 Task: Select the off option in the unusual line terminators.
Action: Mouse moved to (18, 632)
Screenshot: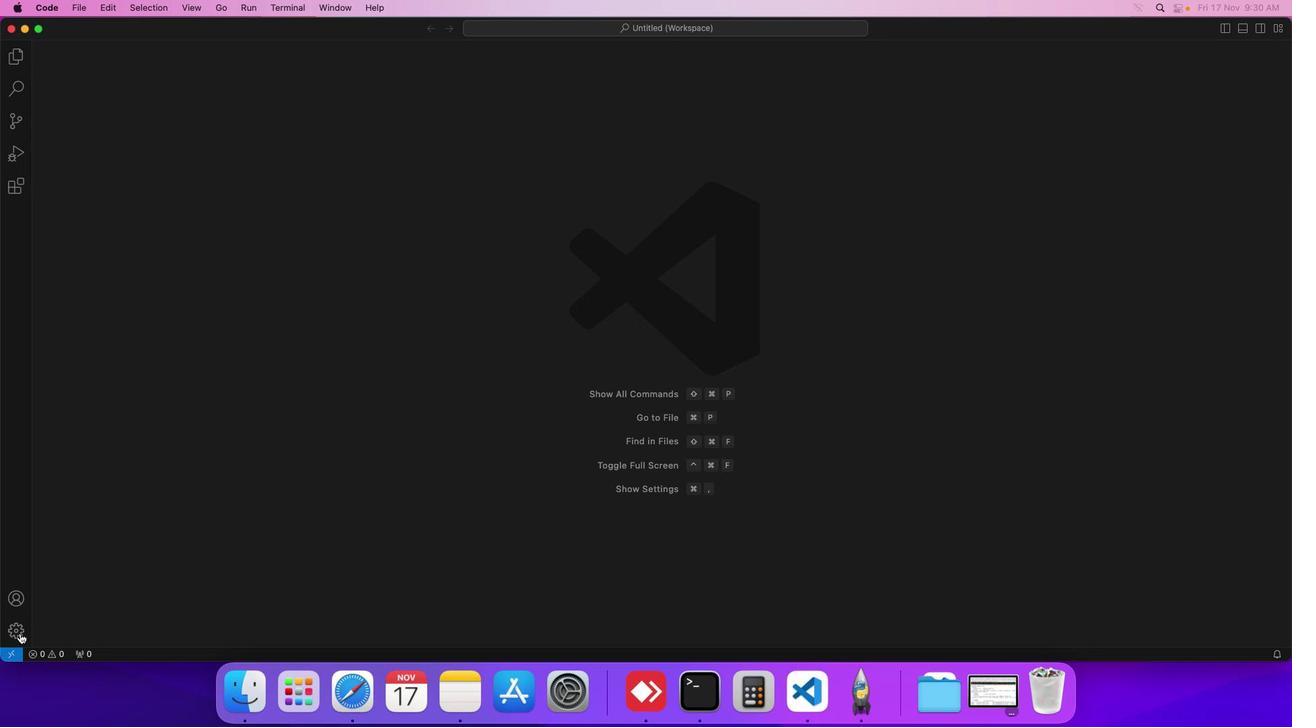 
Action: Mouse pressed left at (18, 632)
Screenshot: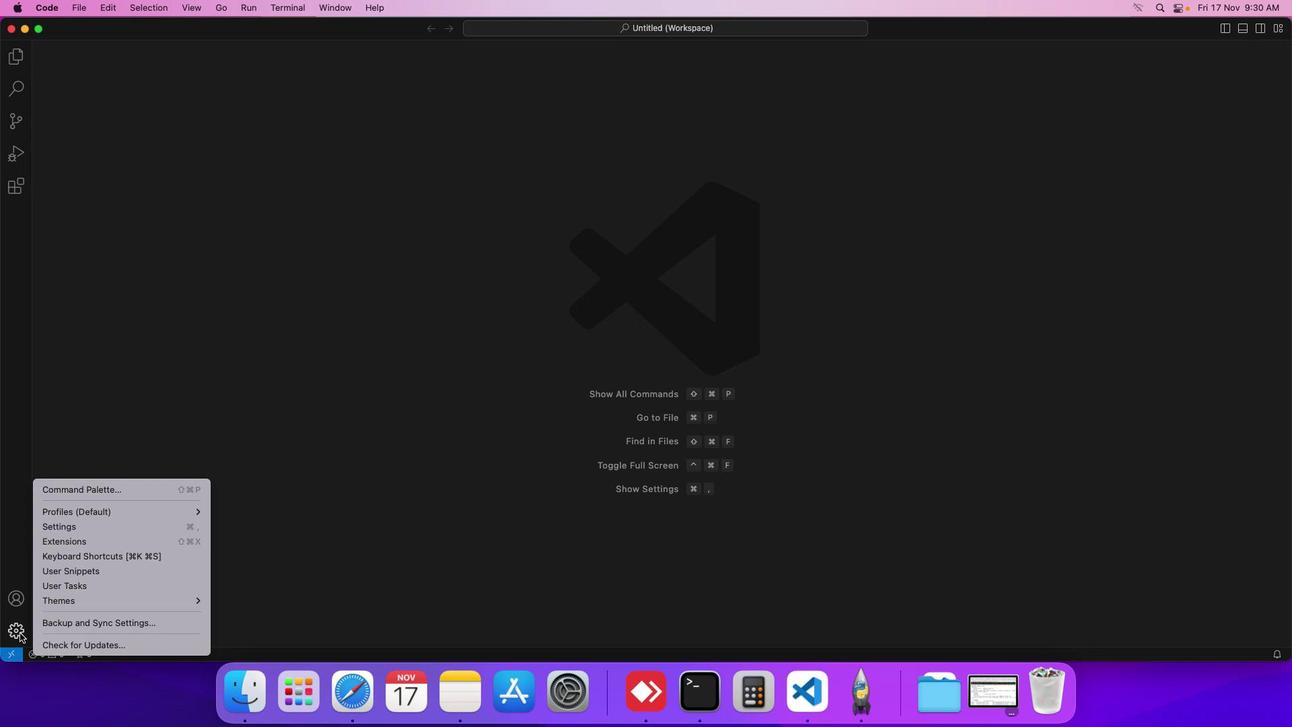 
Action: Mouse moved to (82, 530)
Screenshot: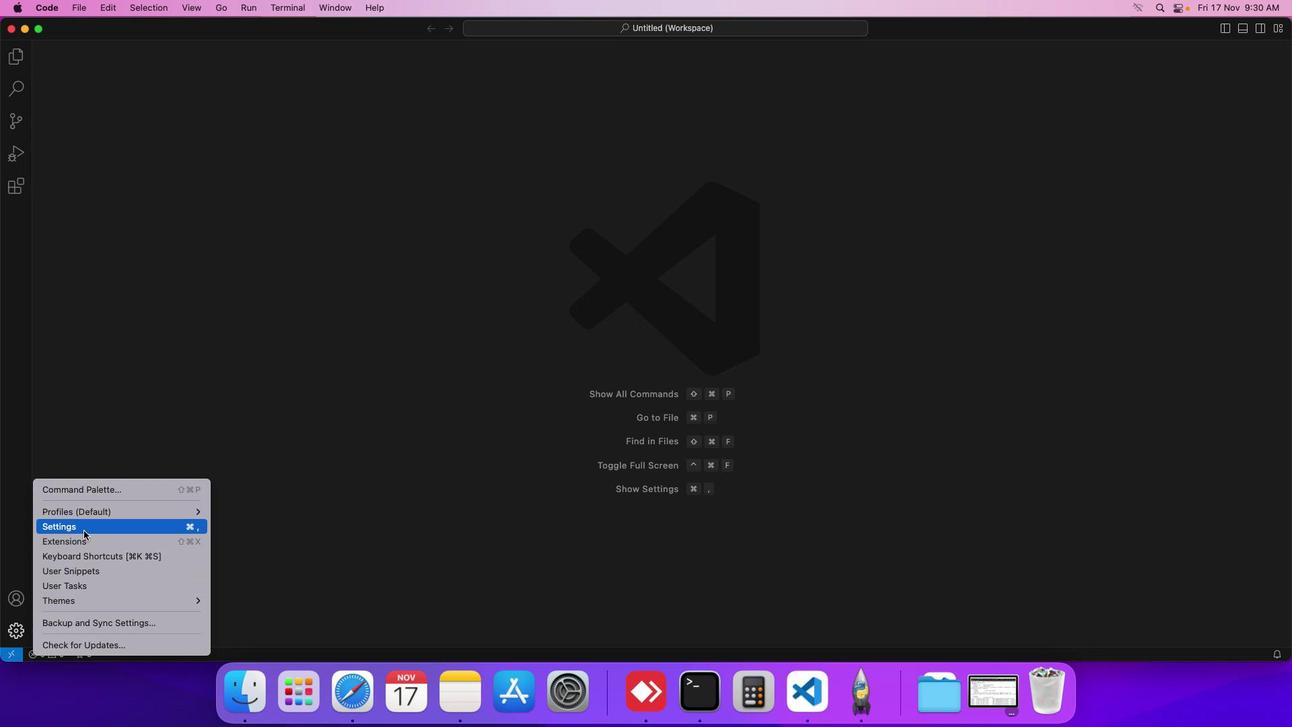 
Action: Mouse pressed left at (82, 530)
Screenshot: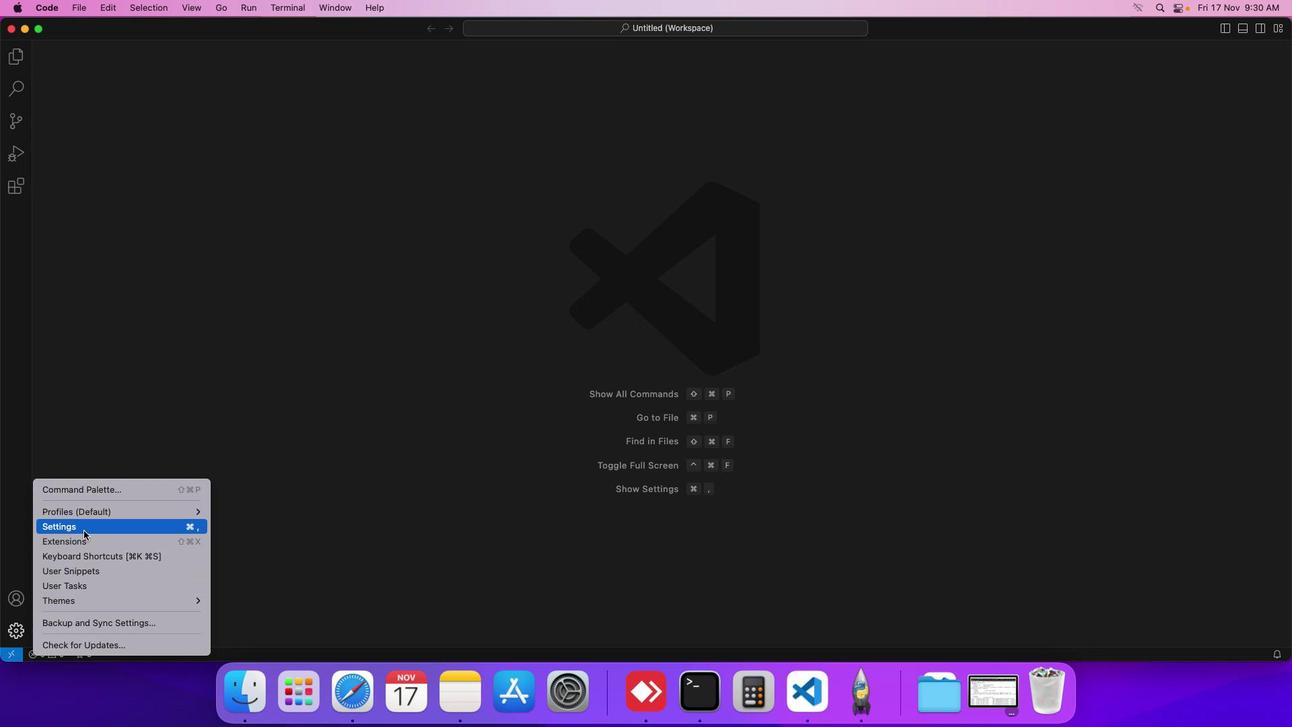 
Action: Mouse moved to (337, 103)
Screenshot: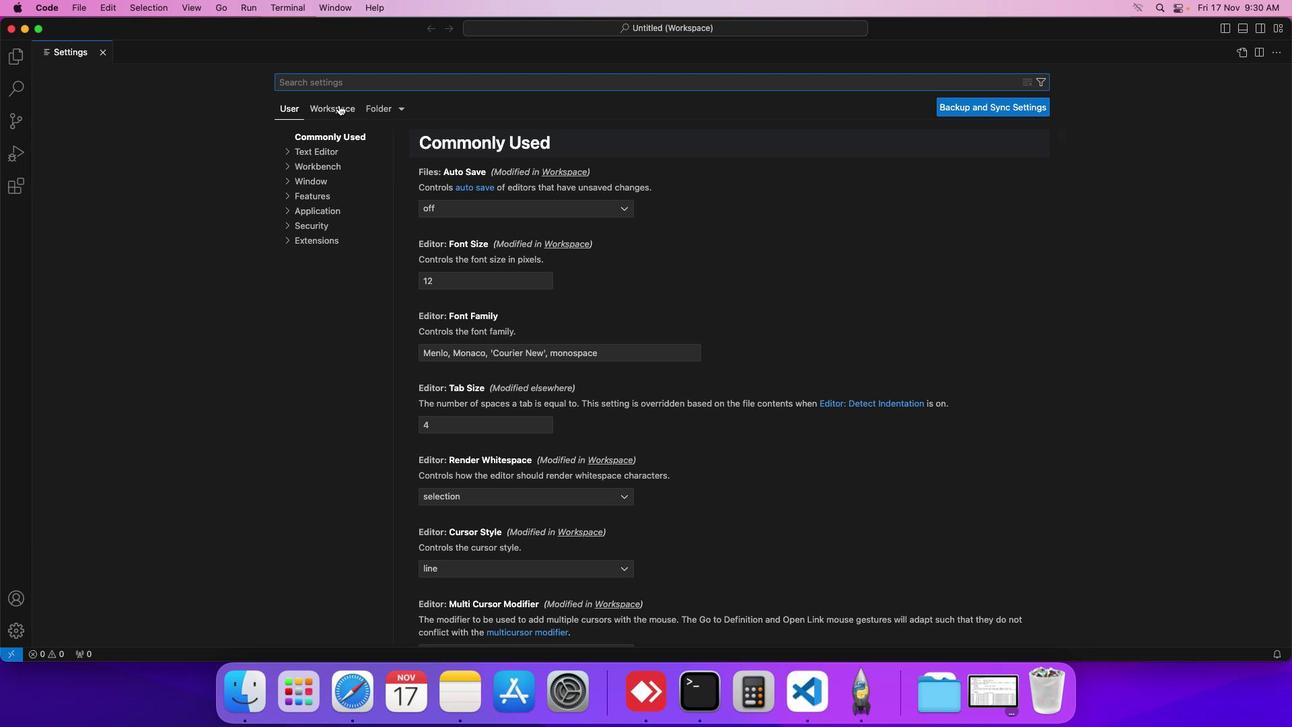 
Action: Mouse pressed left at (337, 103)
Screenshot: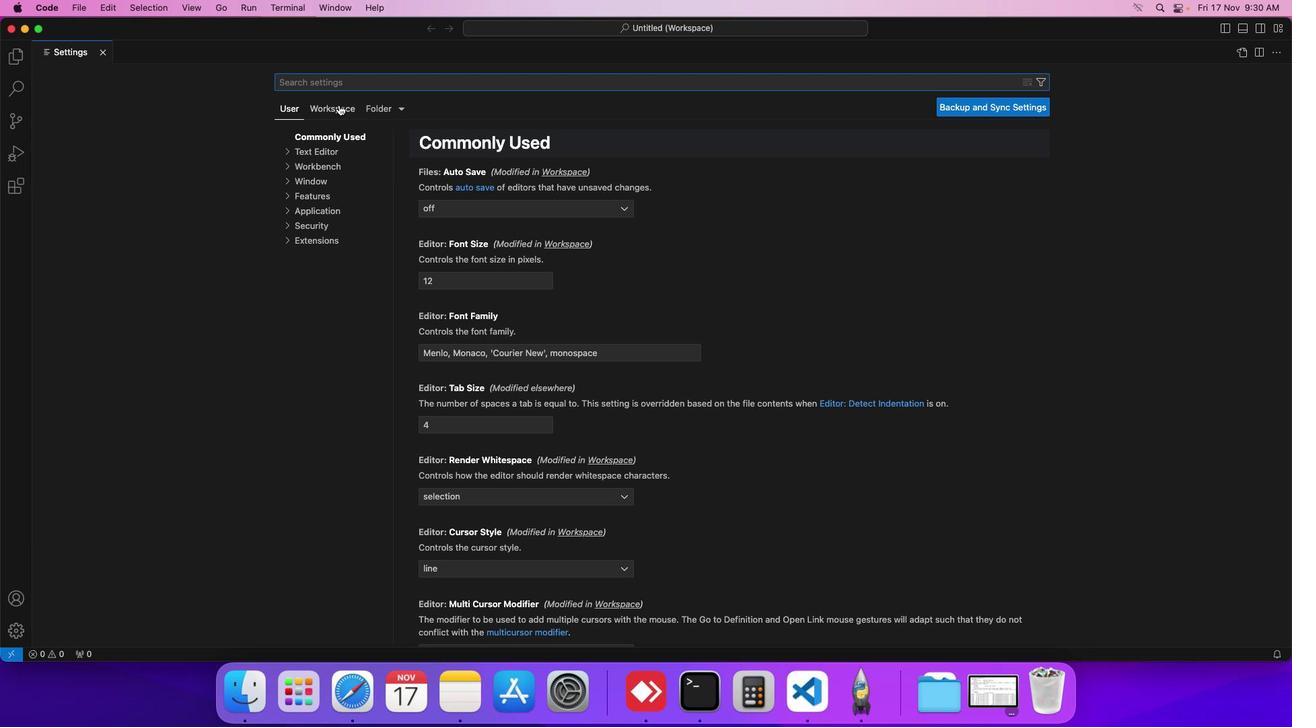 
Action: Mouse moved to (320, 146)
Screenshot: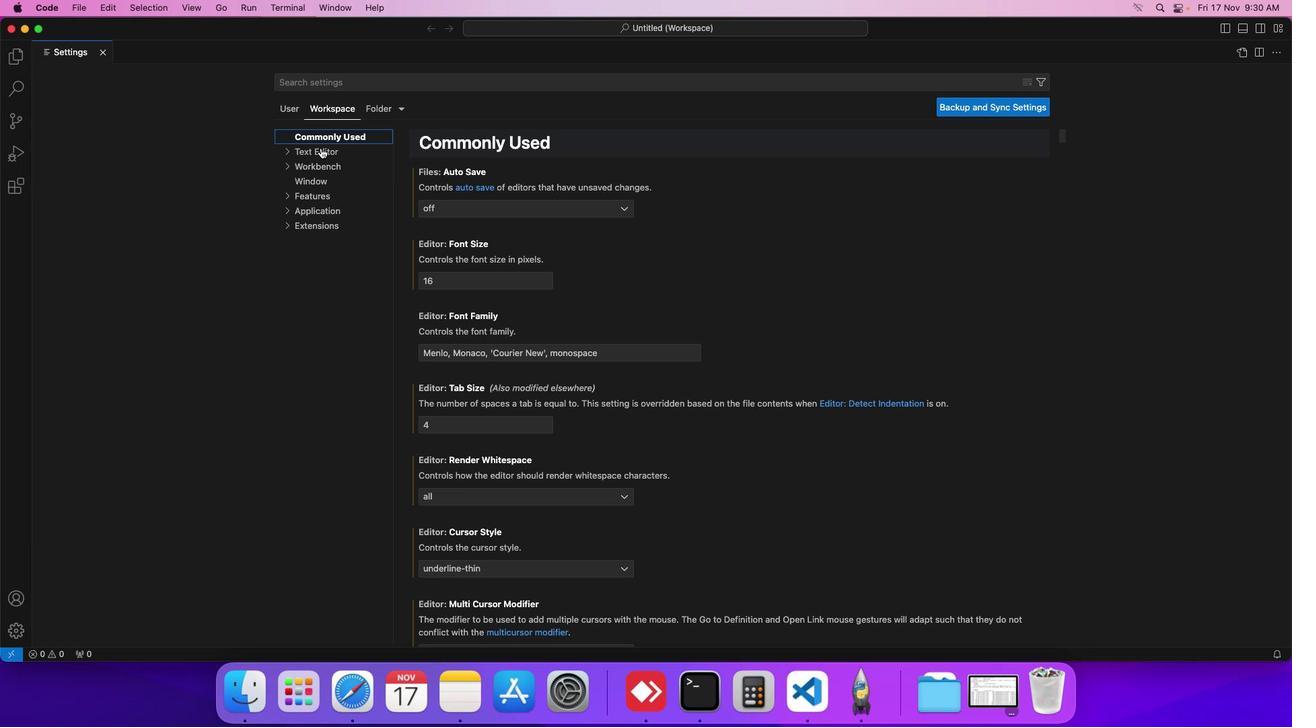 
Action: Mouse pressed left at (320, 146)
Screenshot: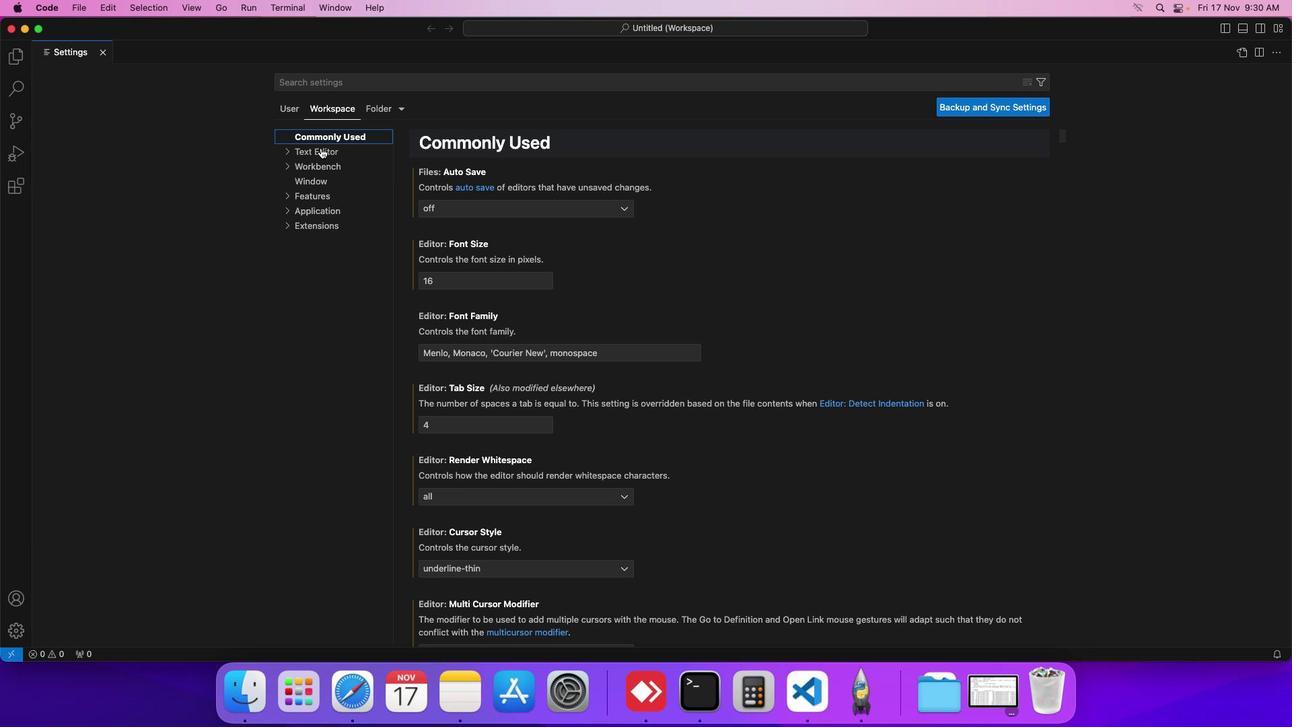 
Action: Mouse moved to (469, 333)
Screenshot: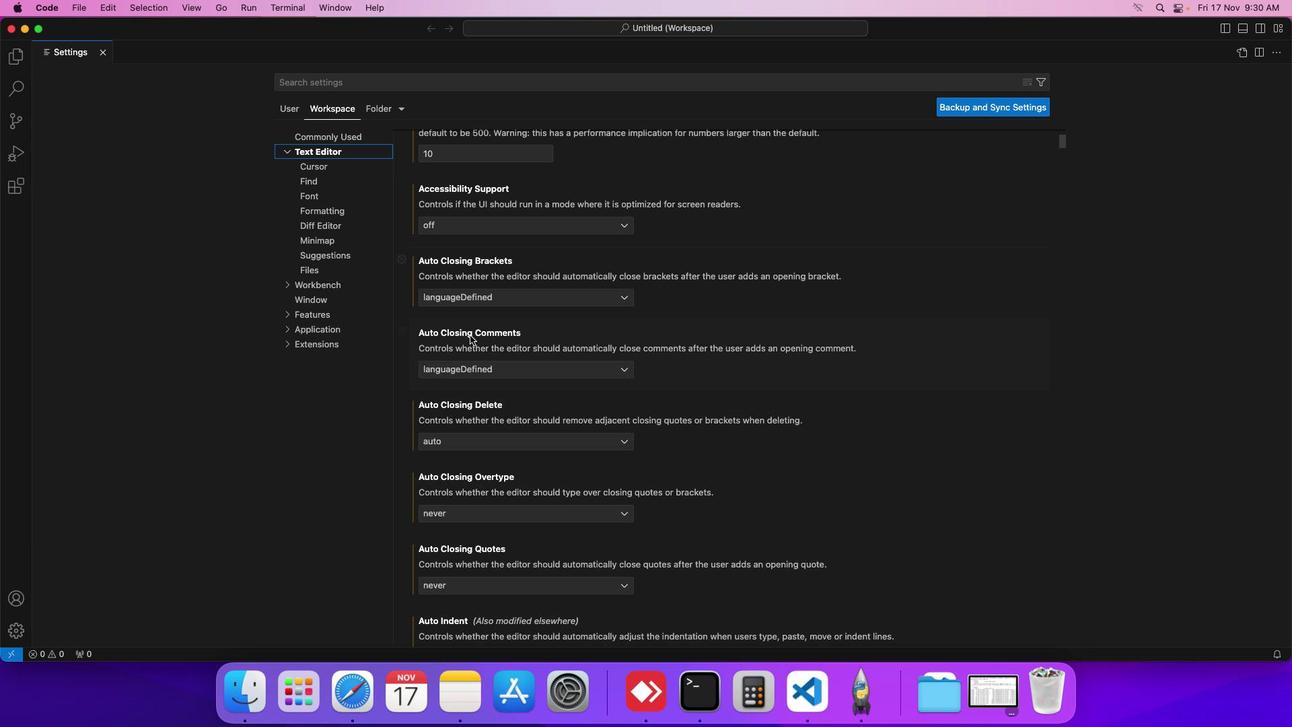 
Action: Mouse scrolled (469, 333) with delta (0, 0)
Screenshot: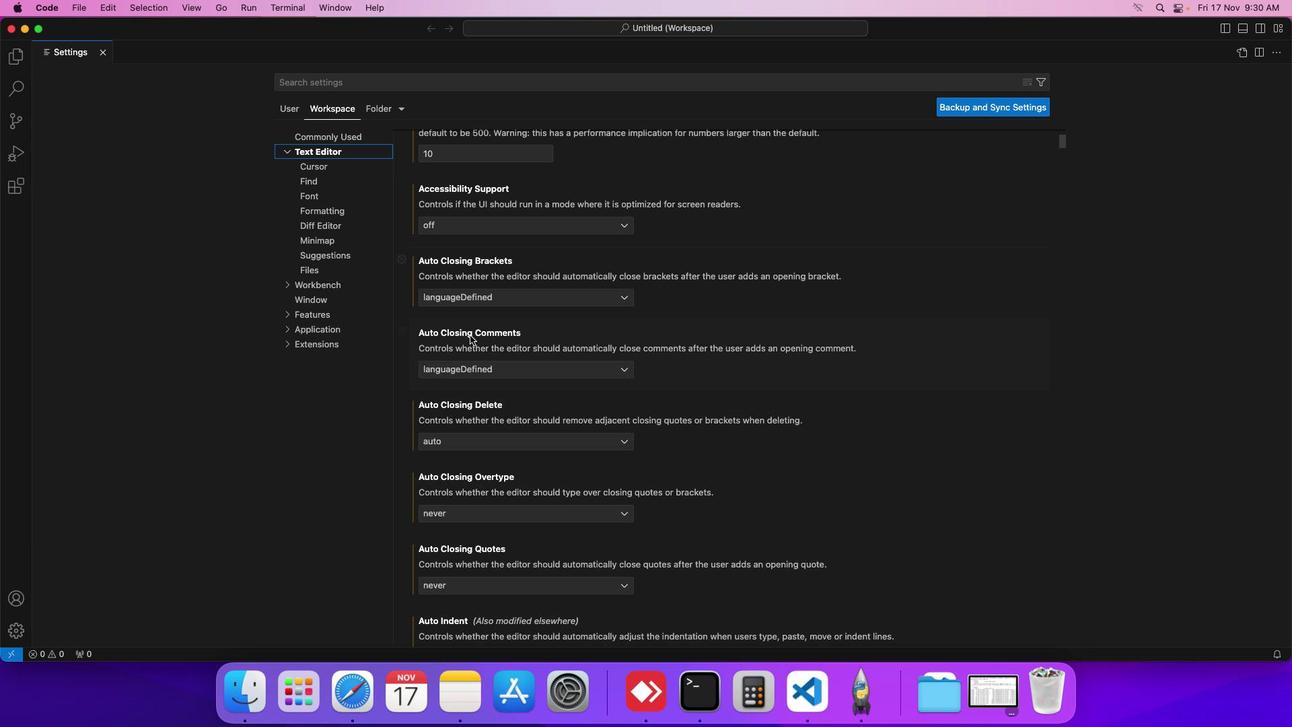 
Action: Mouse moved to (469, 333)
Screenshot: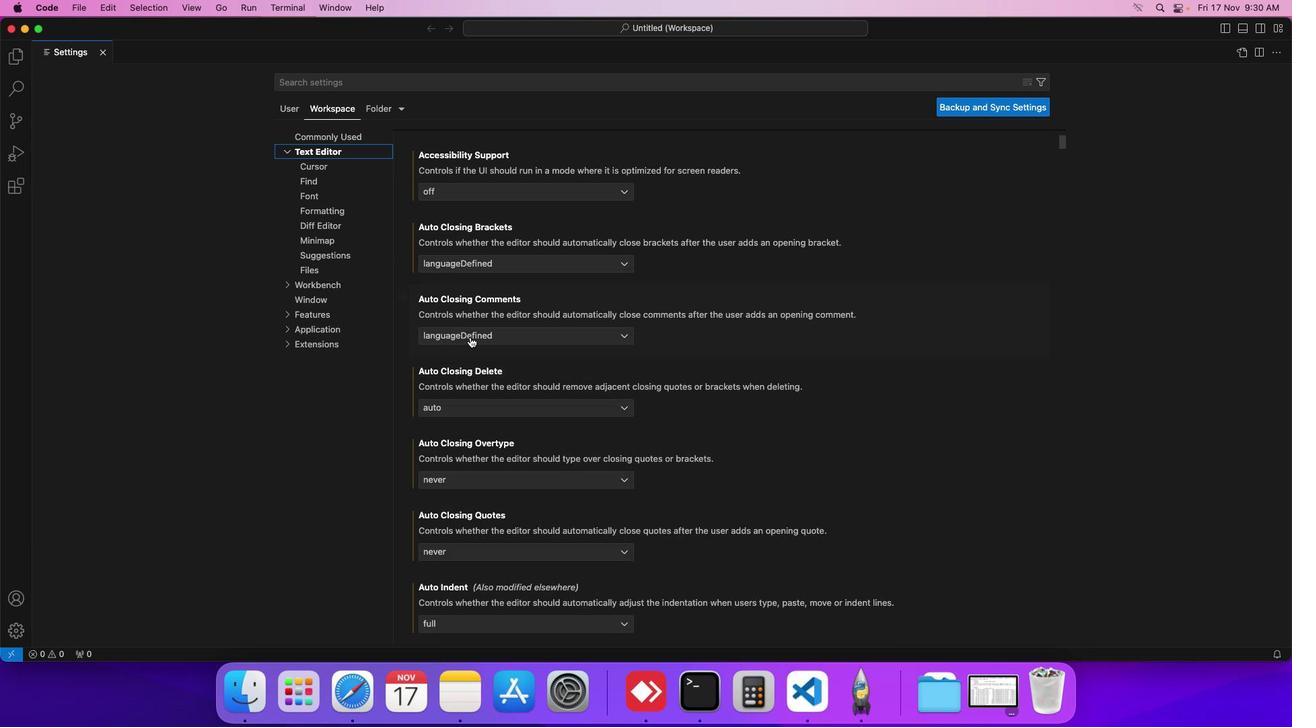 
Action: Mouse scrolled (469, 333) with delta (0, 0)
Screenshot: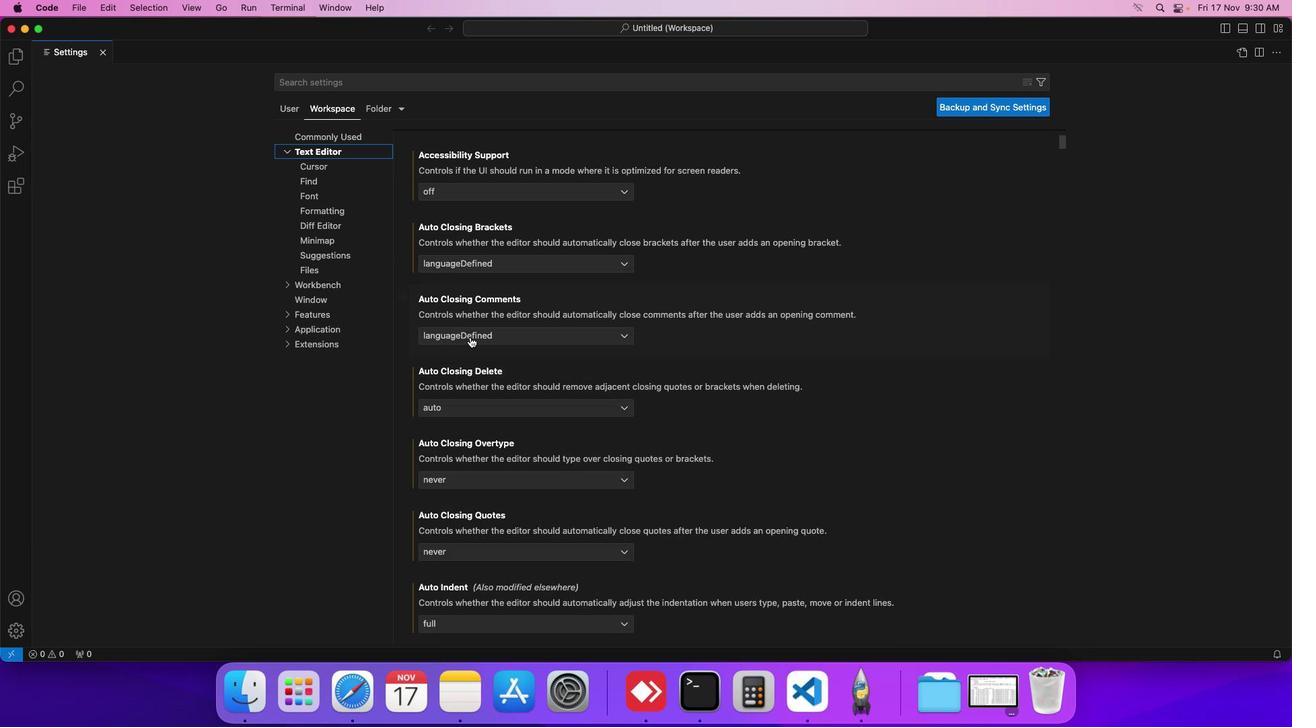 
Action: Mouse moved to (469, 334)
Screenshot: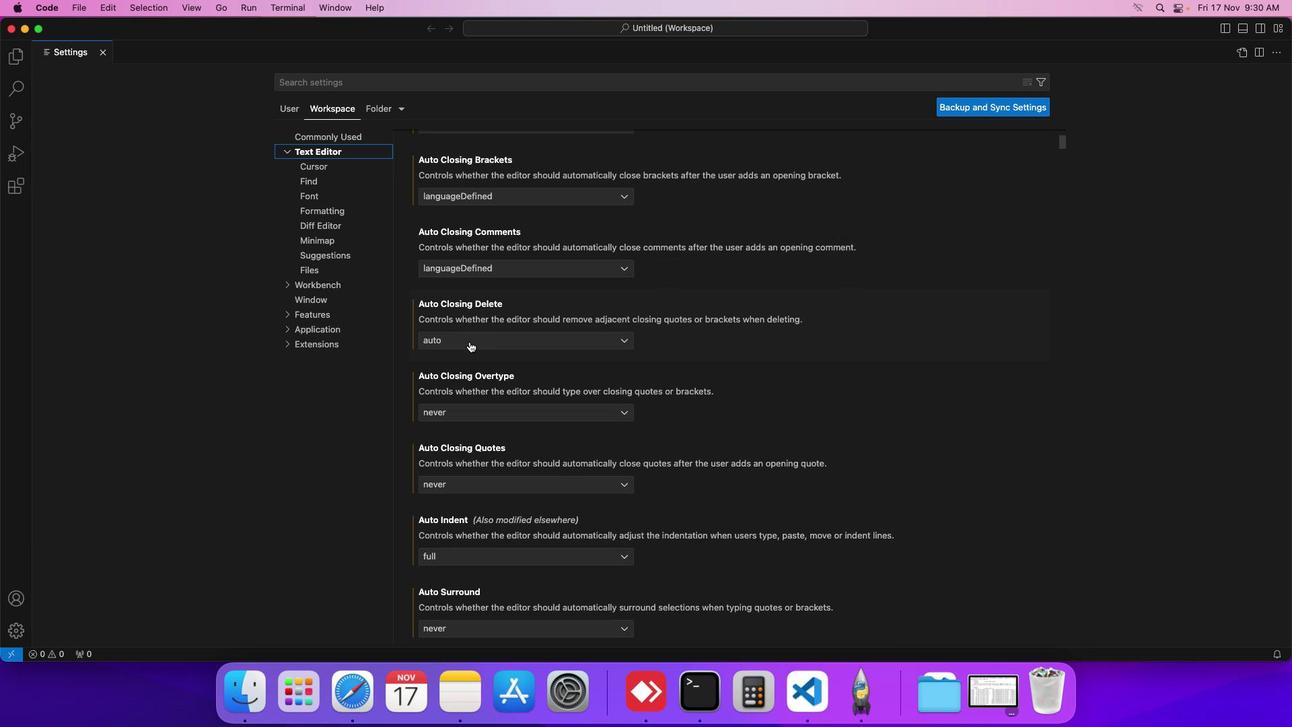 
Action: Mouse scrolled (469, 334) with delta (0, 0)
Screenshot: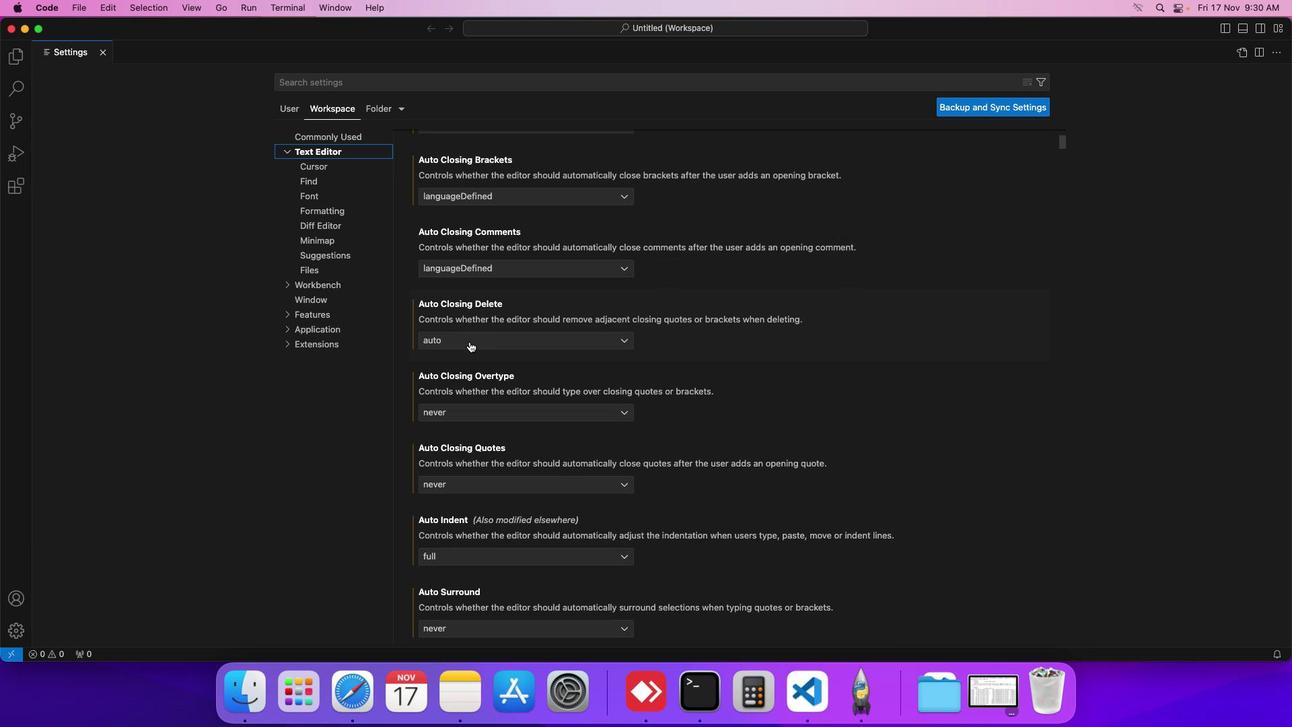 
Action: Mouse moved to (469, 336)
Screenshot: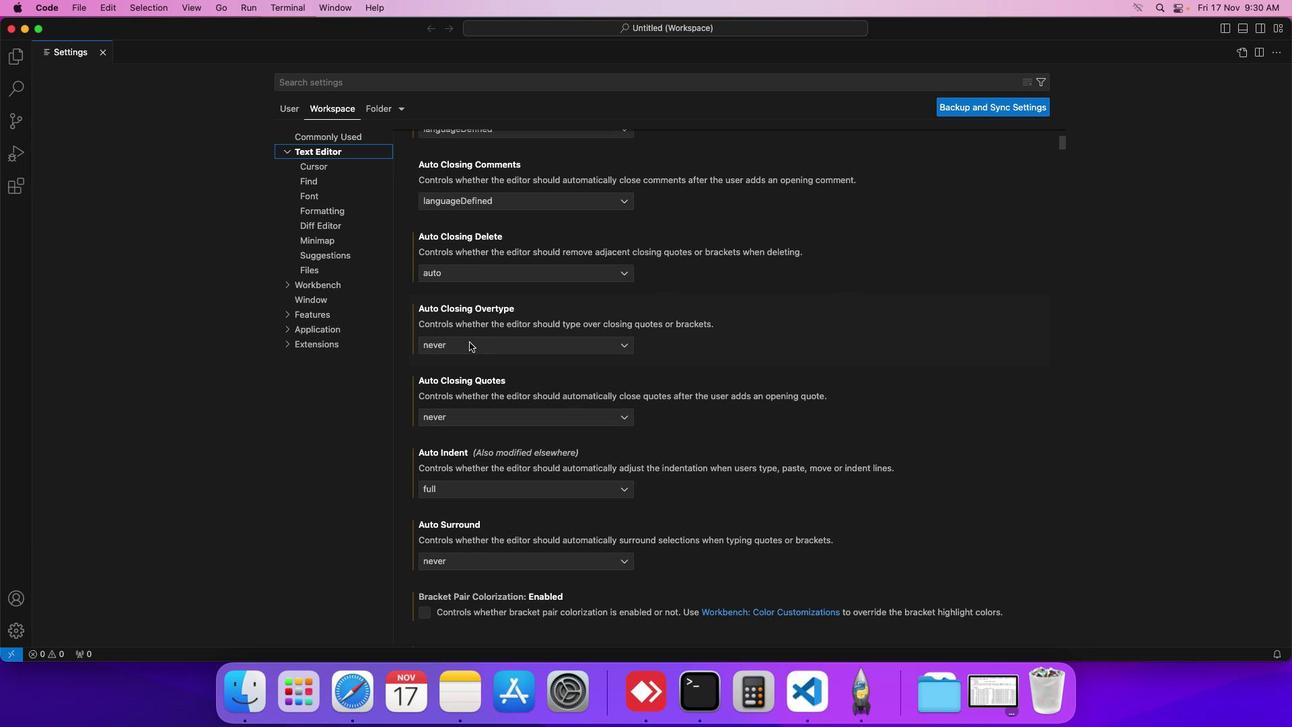 
Action: Mouse scrolled (469, 336) with delta (0, -1)
Screenshot: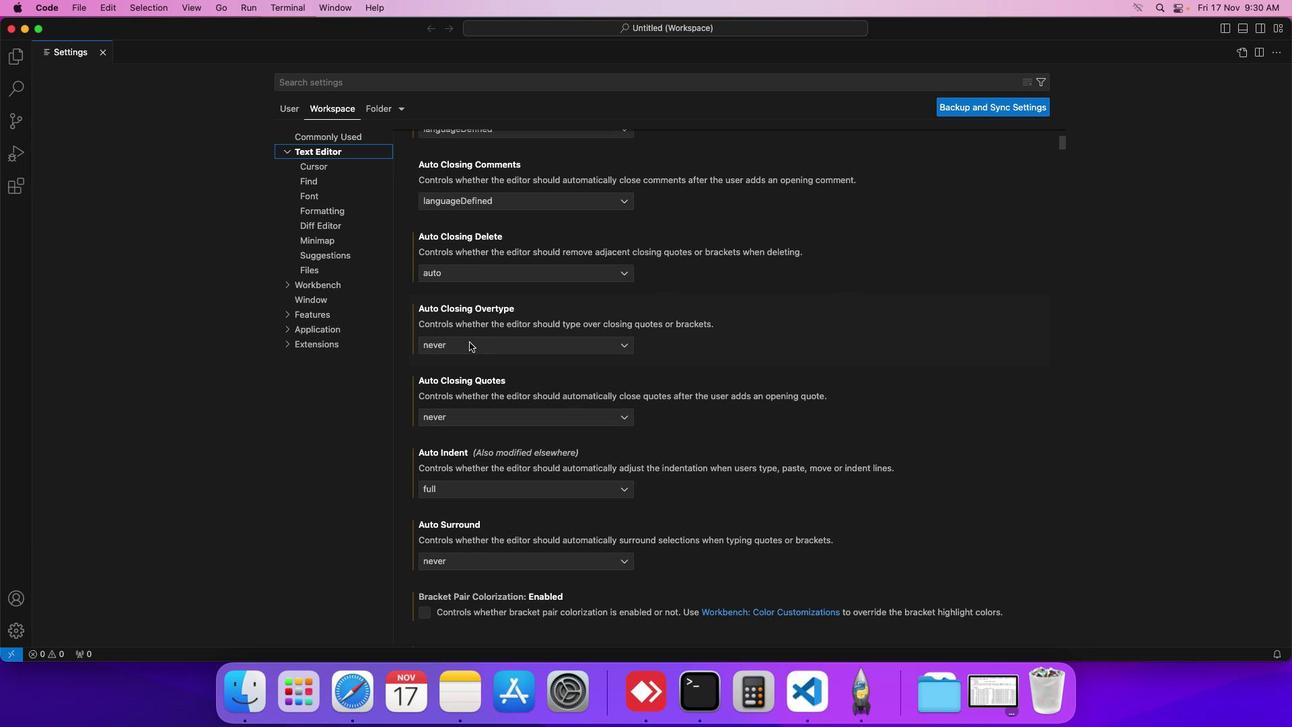 
Action: Mouse moved to (469, 340)
Screenshot: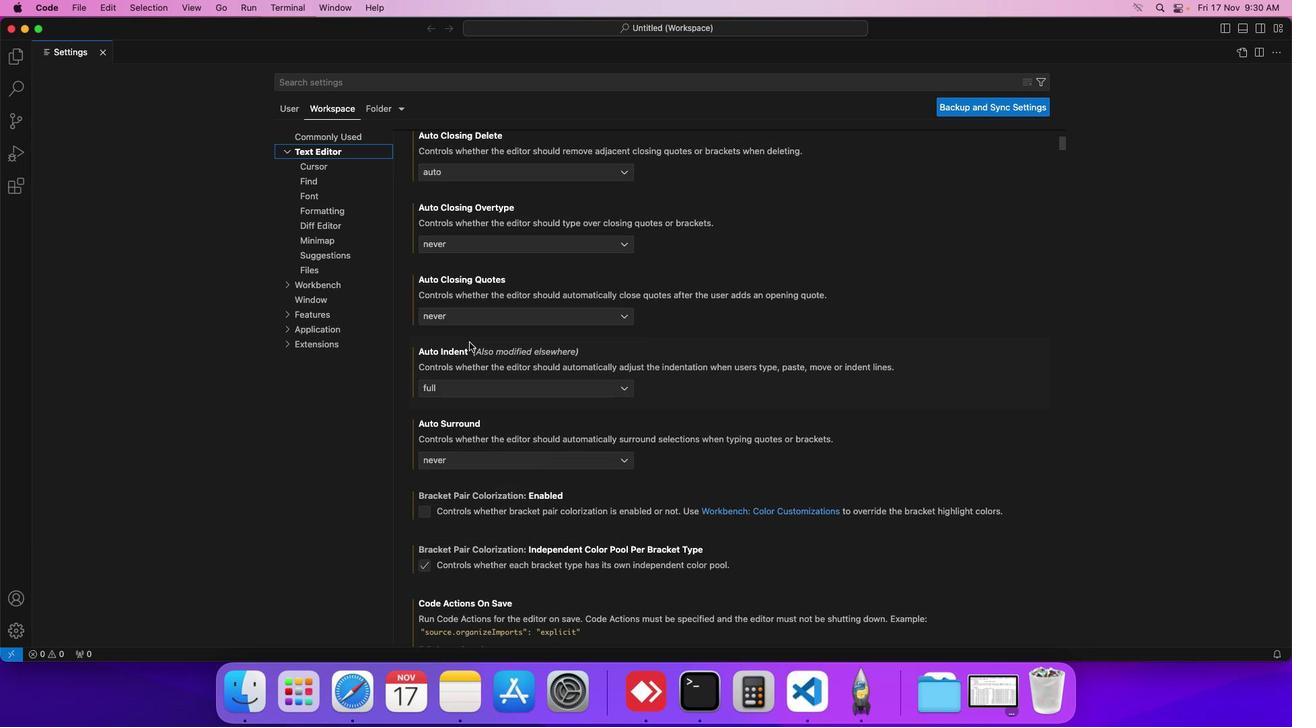 
Action: Mouse scrolled (469, 340) with delta (0, -1)
Screenshot: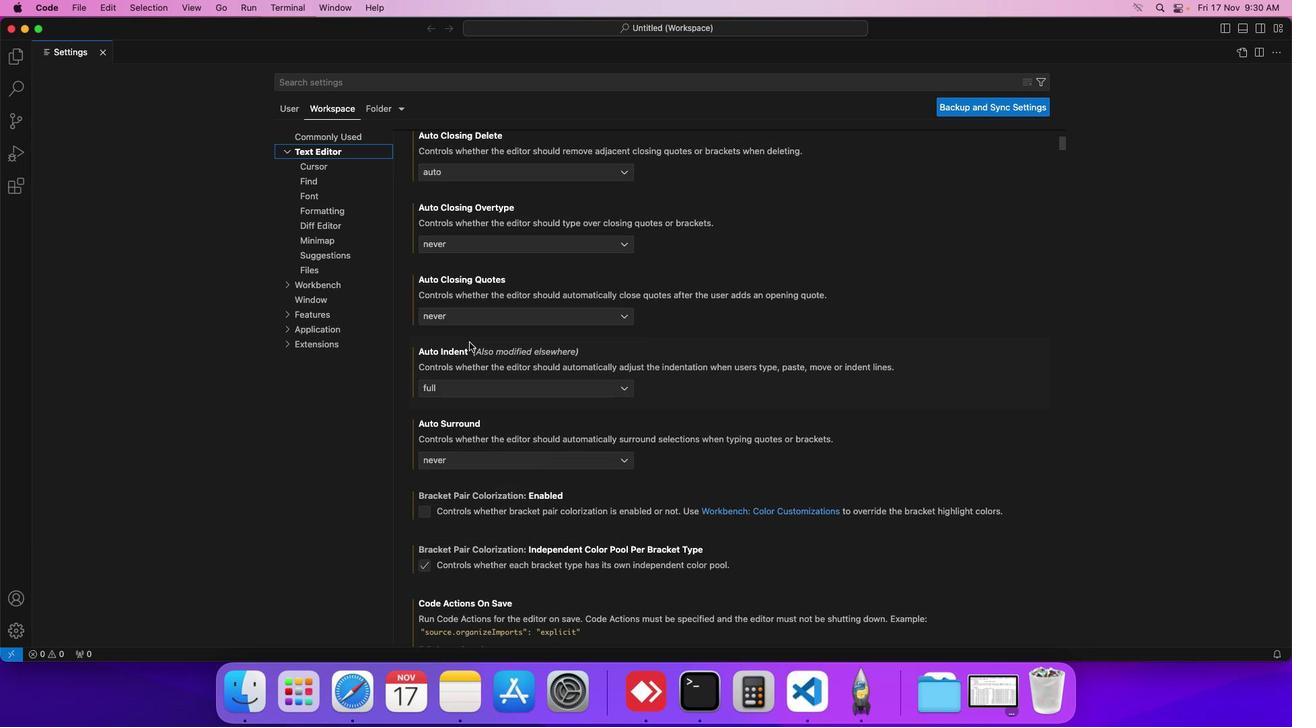 
Action: Mouse moved to (468, 341)
Screenshot: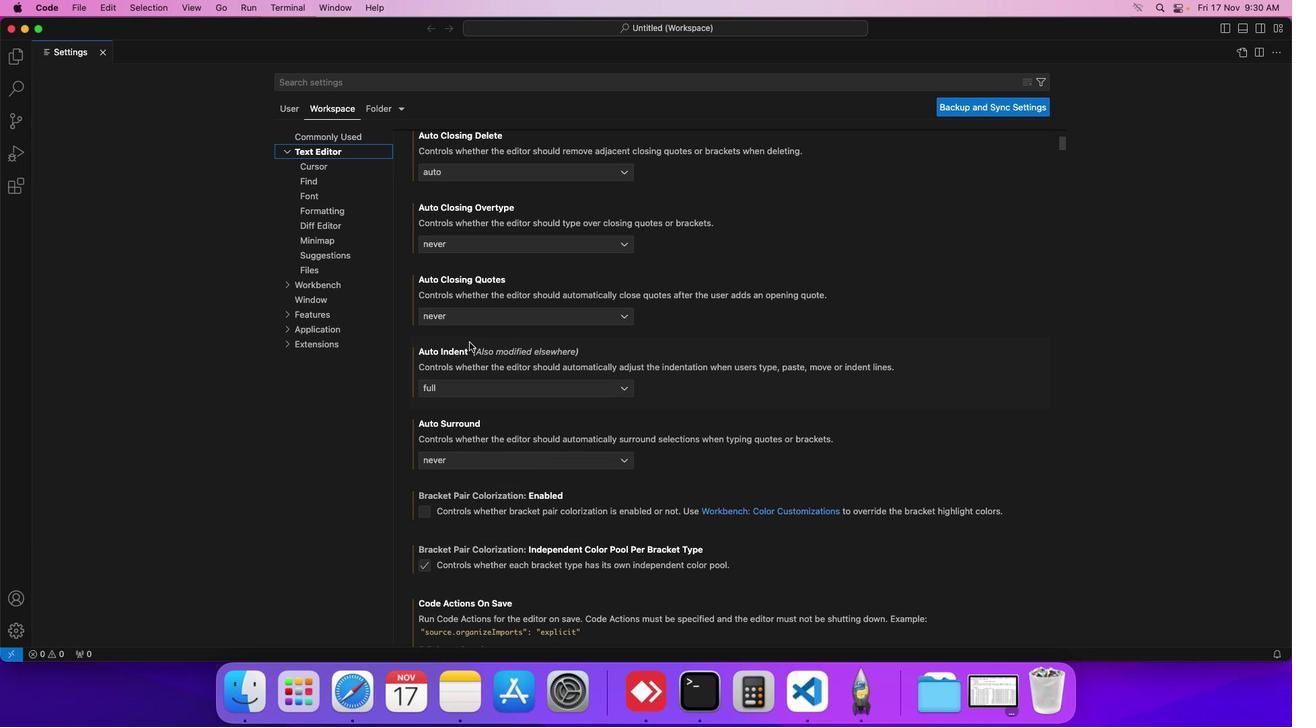 
Action: Mouse scrolled (468, 341) with delta (0, -2)
Screenshot: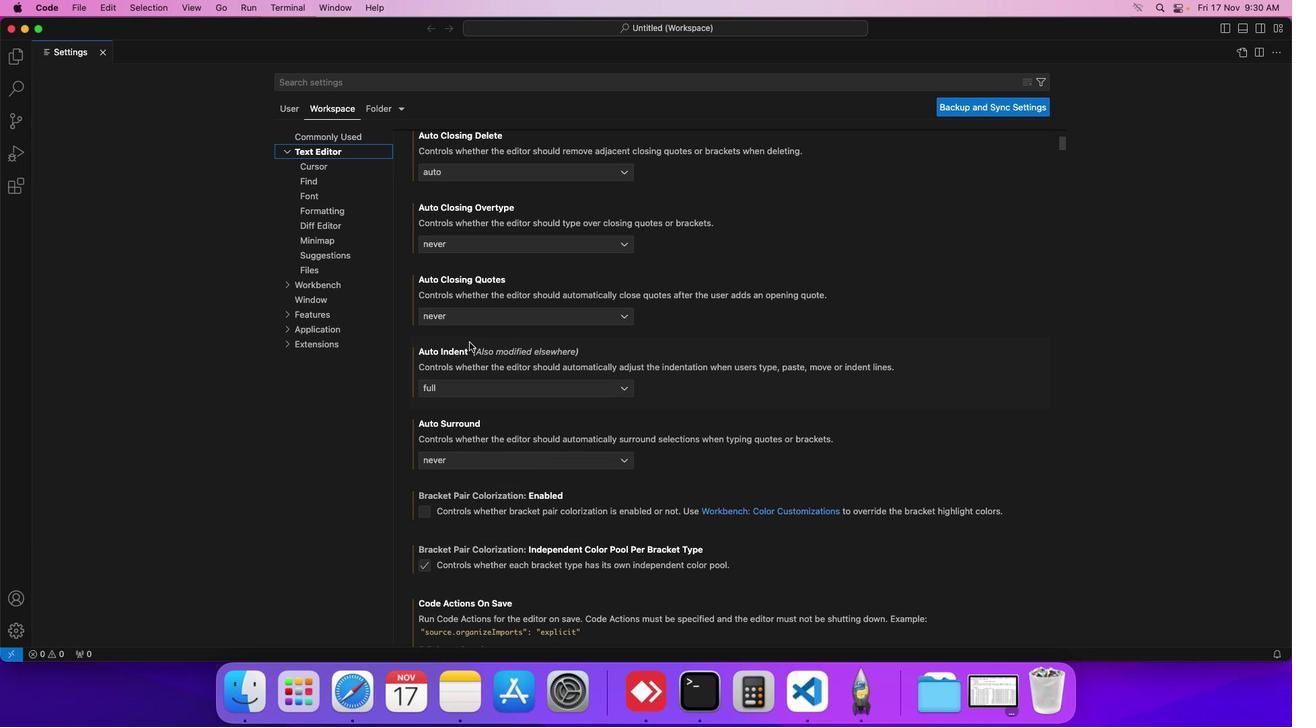 
Action: Mouse moved to (468, 342)
Screenshot: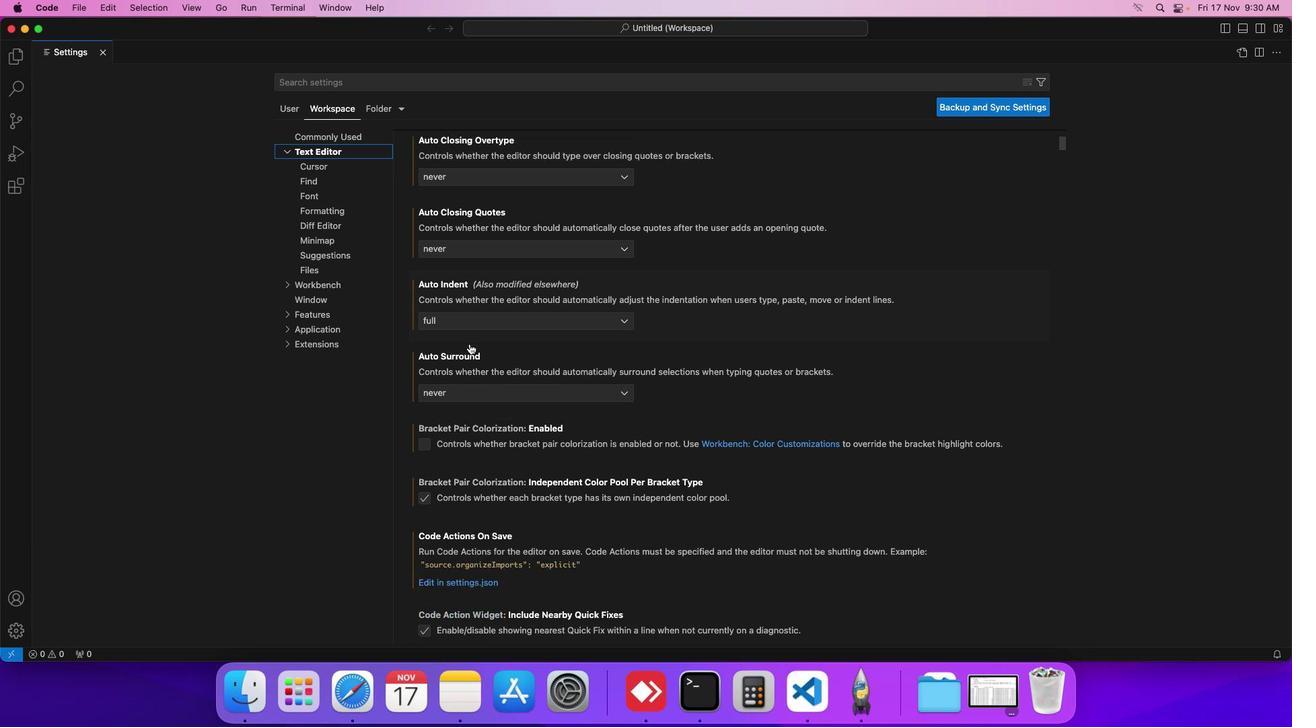 
Action: Mouse scrolled (468, 342) with delta (0, 0)
Screenshot: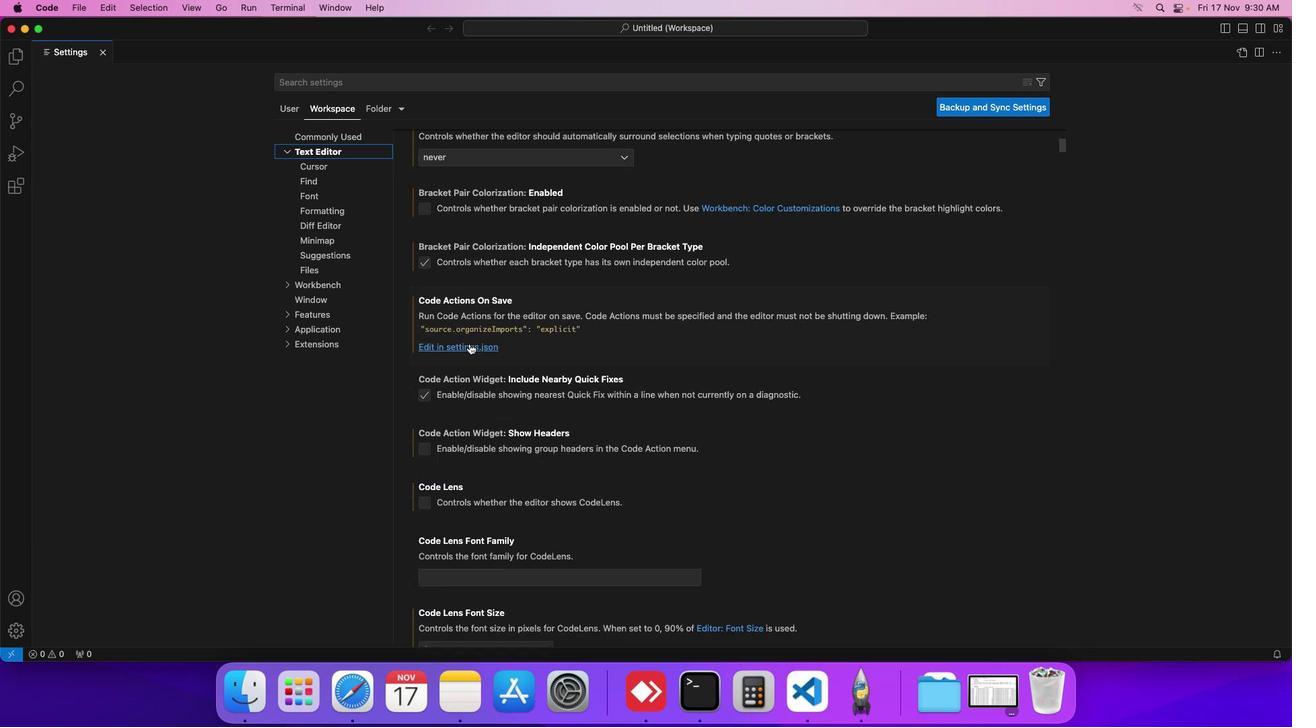 
Action: Mouse scrolled (468, 342) with delta (0, 0)
Screenshot: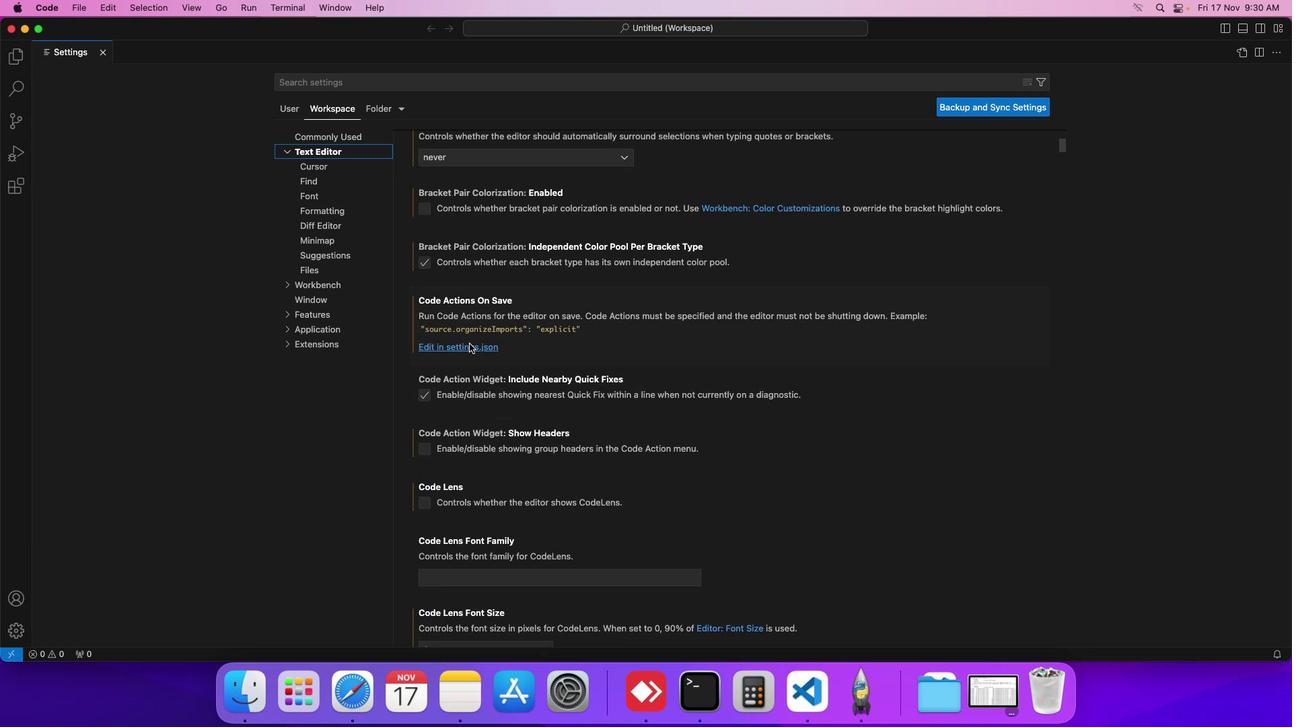 
Action: Mouse scrolled (468, 342) with delta (0, -2)
Screenshot: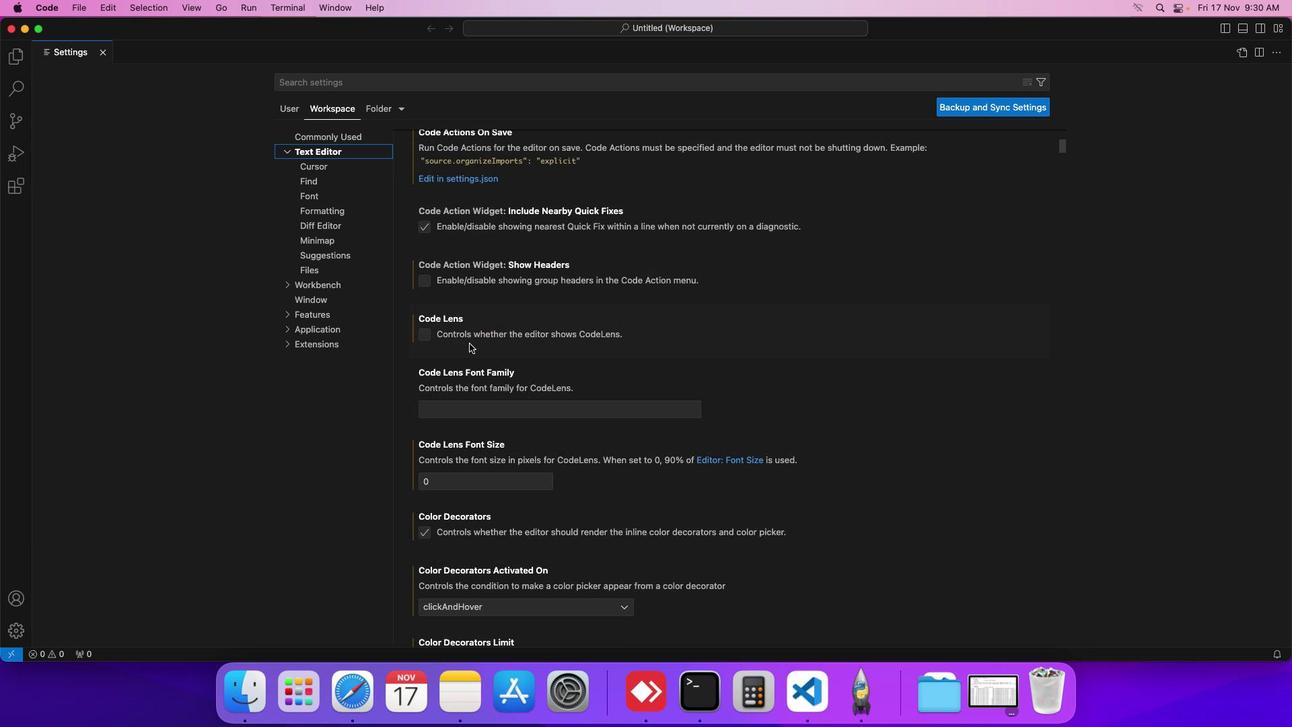 
Action: Mouse scrolled (468, 342) with delta (0, -2)
Screenshot: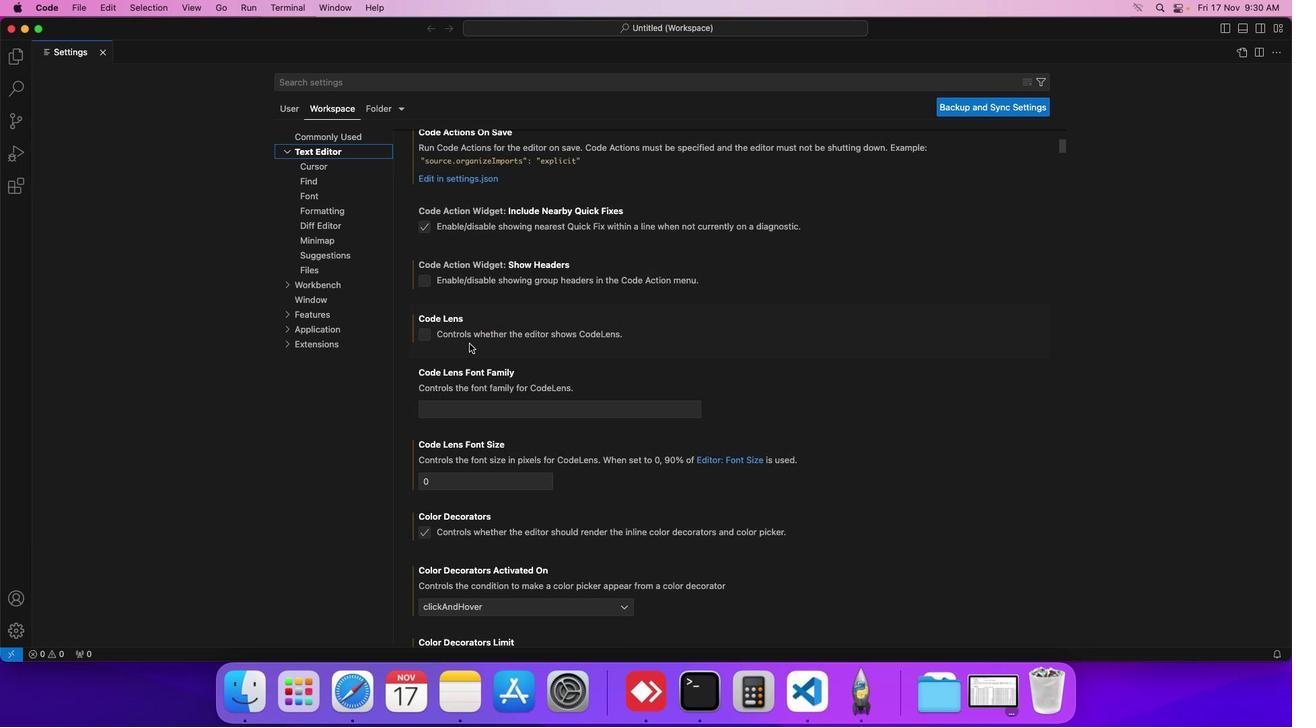 
Action: Mouse scrolled (468, 342) with delta (0, -3)
Screenshot: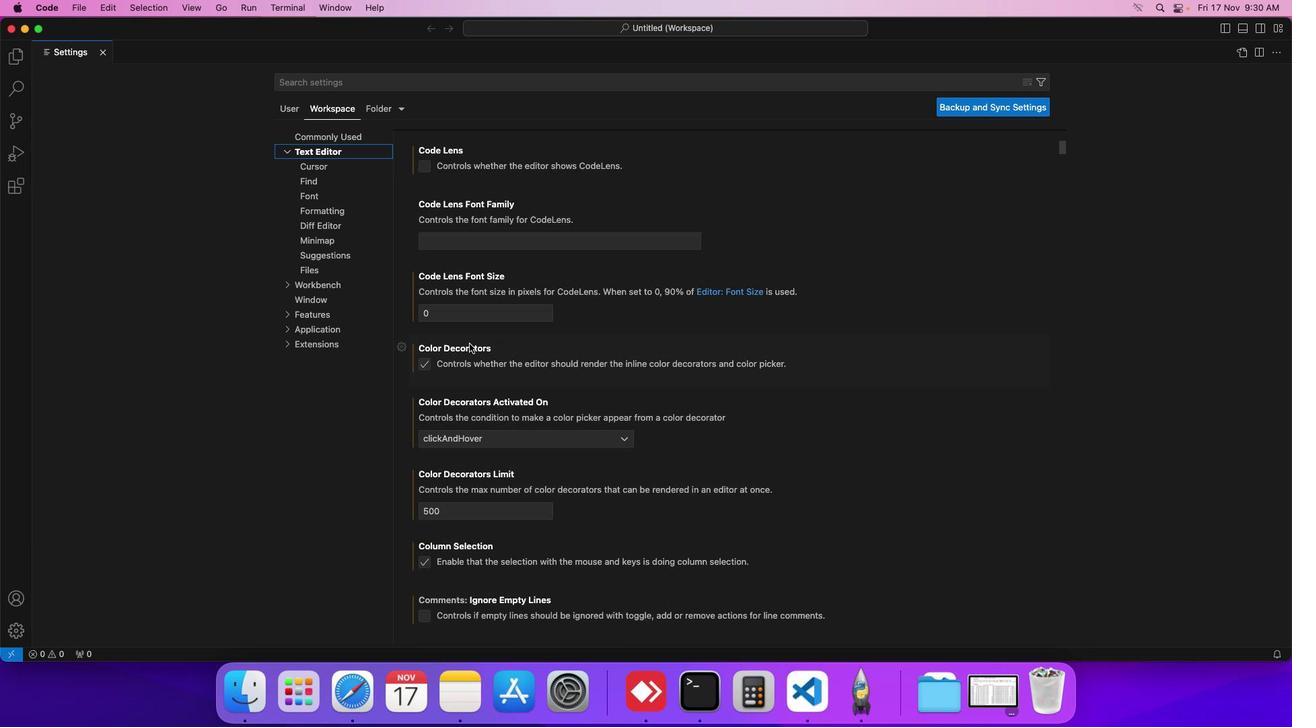 
Action: Mouse scrolled (468, 342) with delta (0, -3)
Screenshot: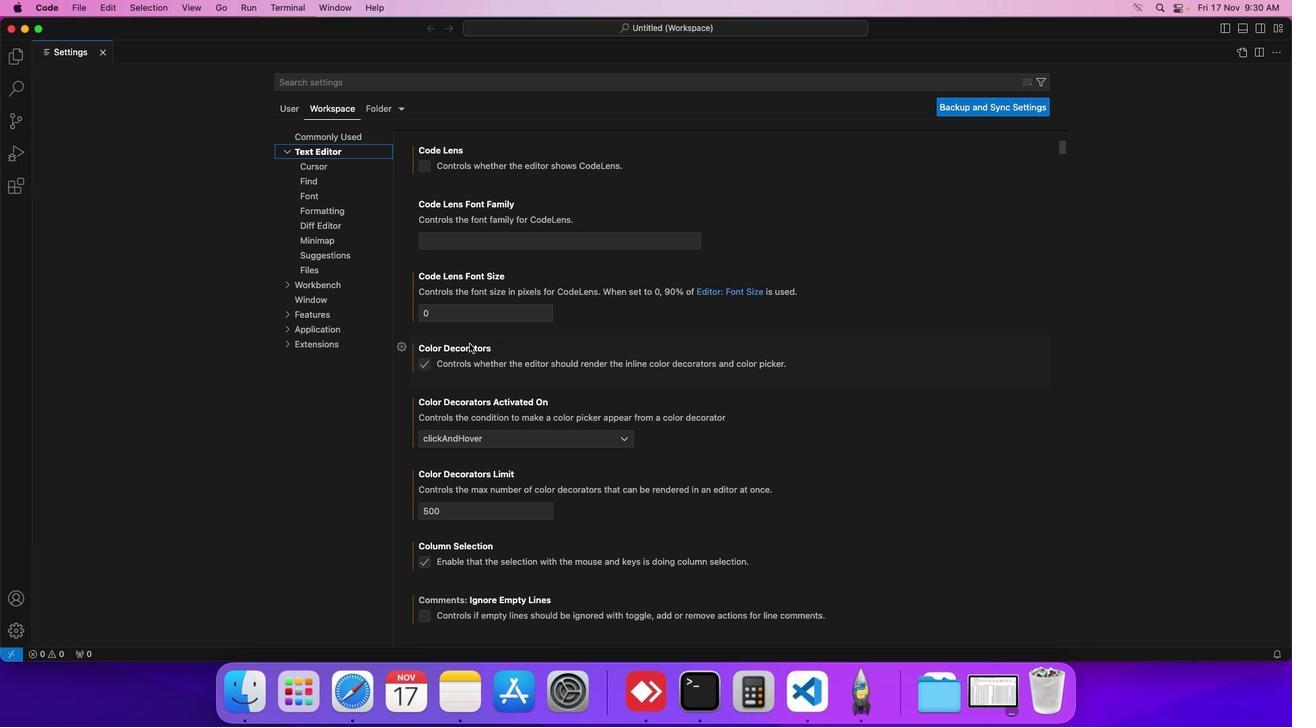 
Action: Mouse moved to (468, 343)
Screenshot: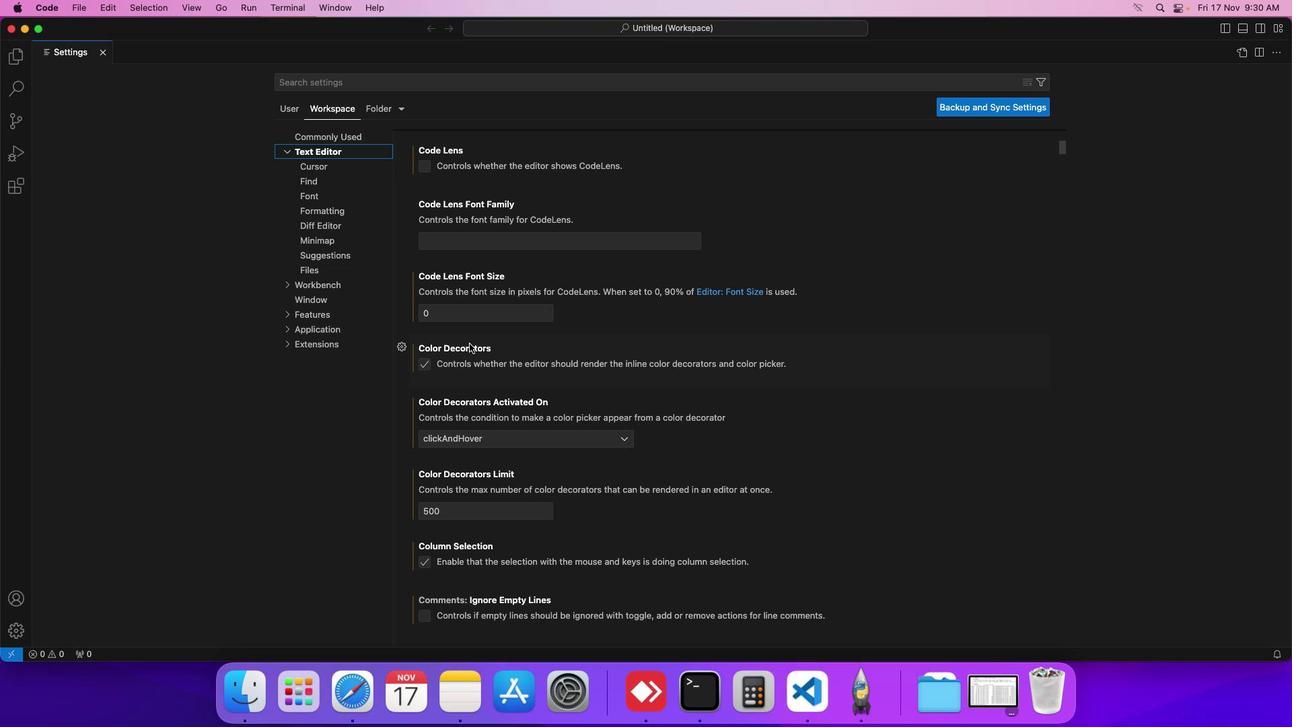 
Action: Mouse scrolled (468, 343) with delta (0, 0)
Screenshot: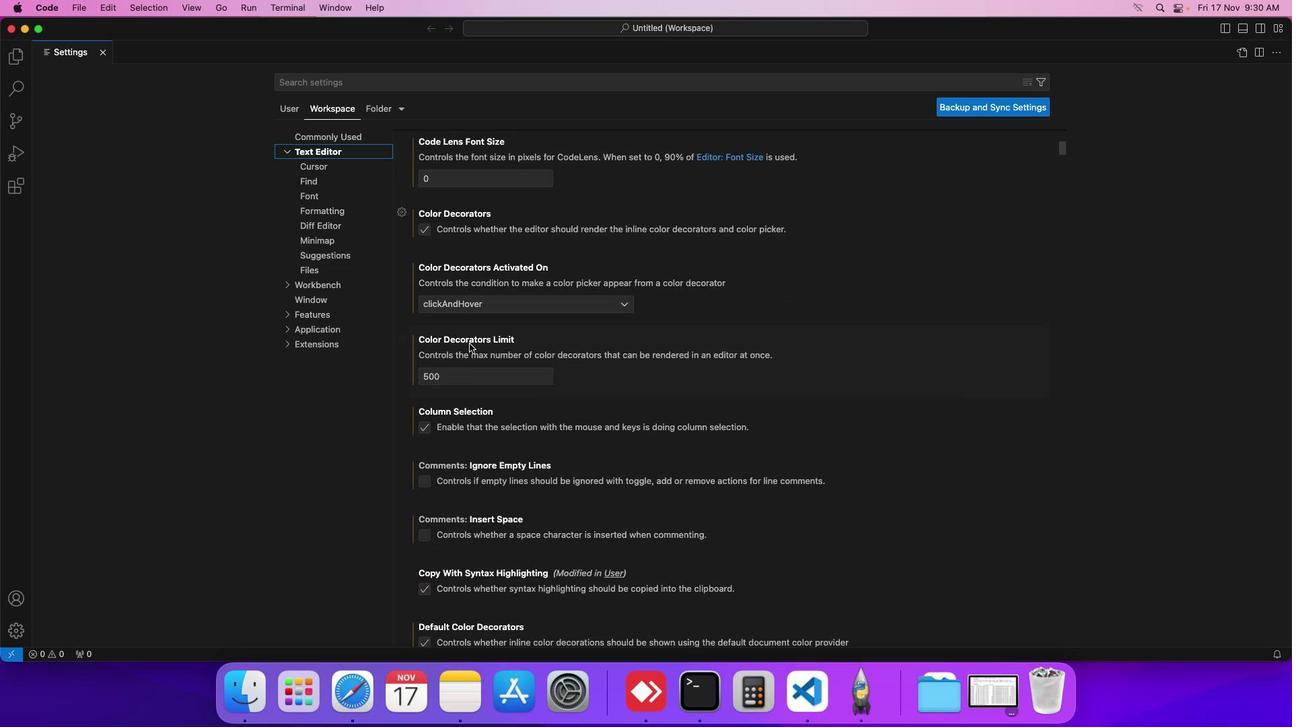 
Action: Mouse scrolled (468, 343) with delta (0, 0)
Screenshot: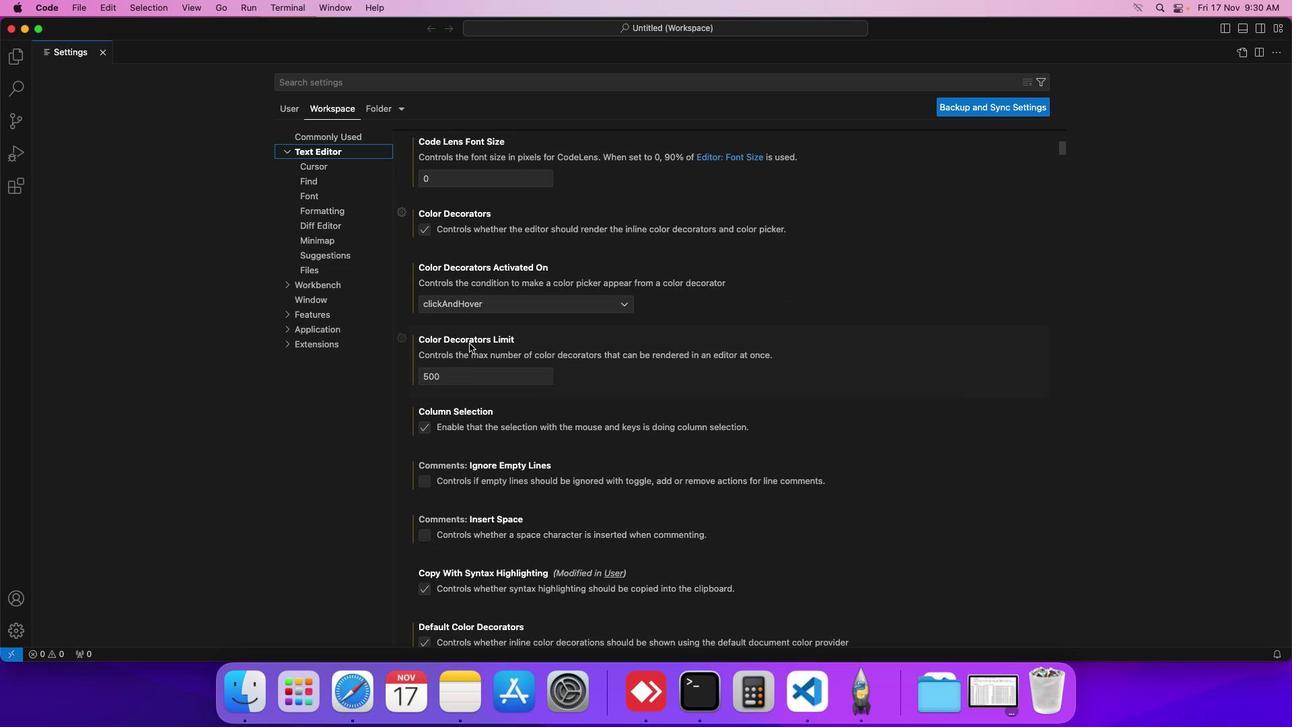 
Action: Mouse scrolled (468, 343) with delta (0, -1)
Screenshot: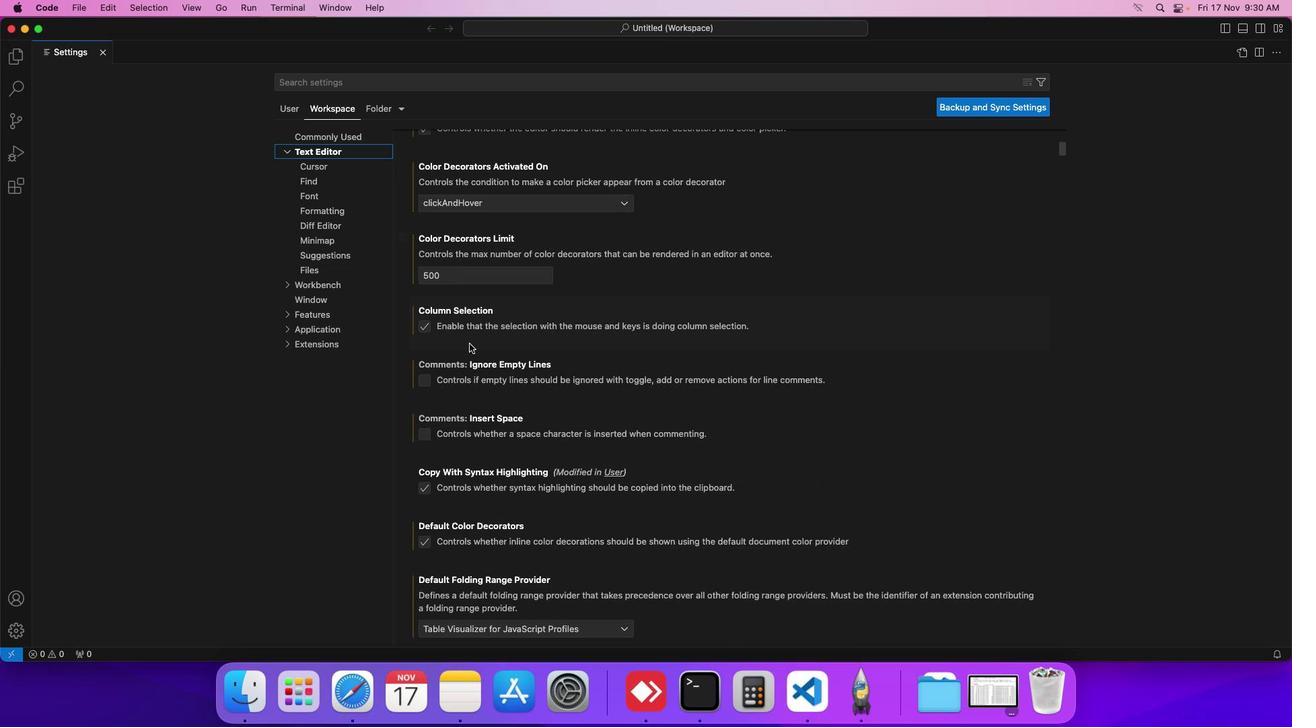
Action: Mouse scrolled (468, 343) with delta (0, -2)
Screenshot: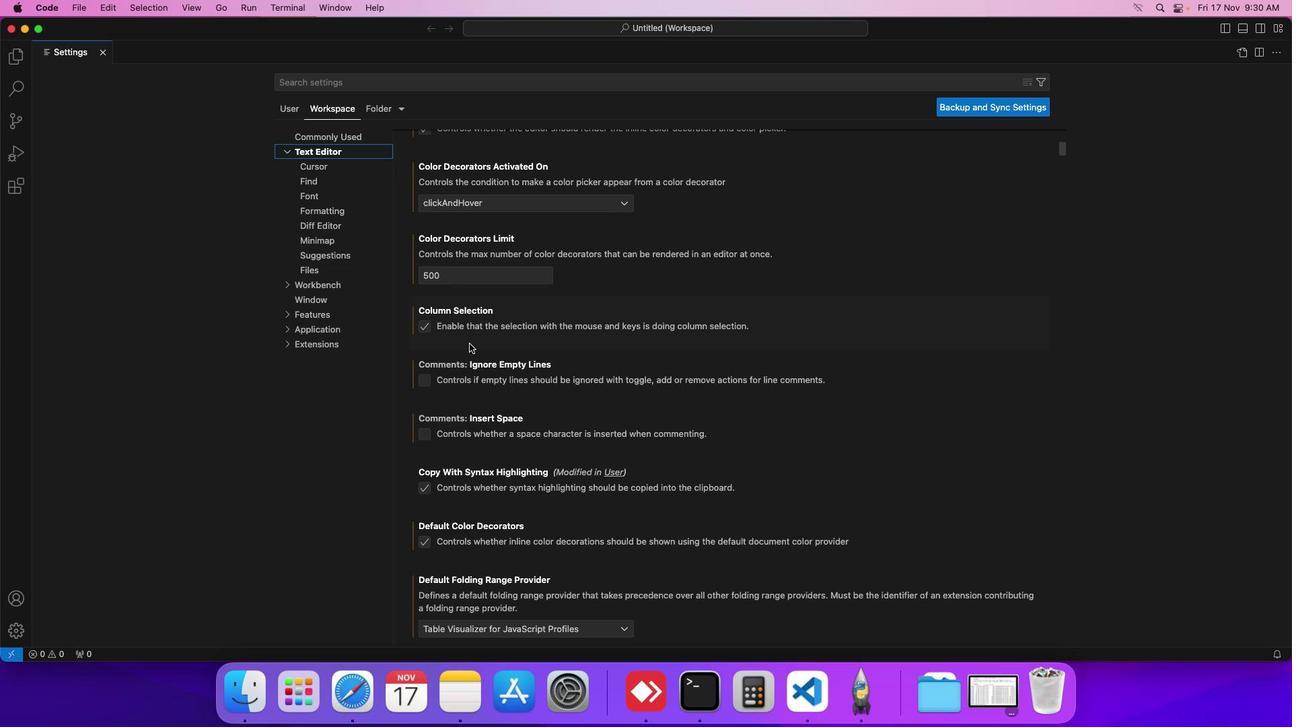 
Action: Mouse scrolled (468, 343) with delta (0, 0)
Screenshot: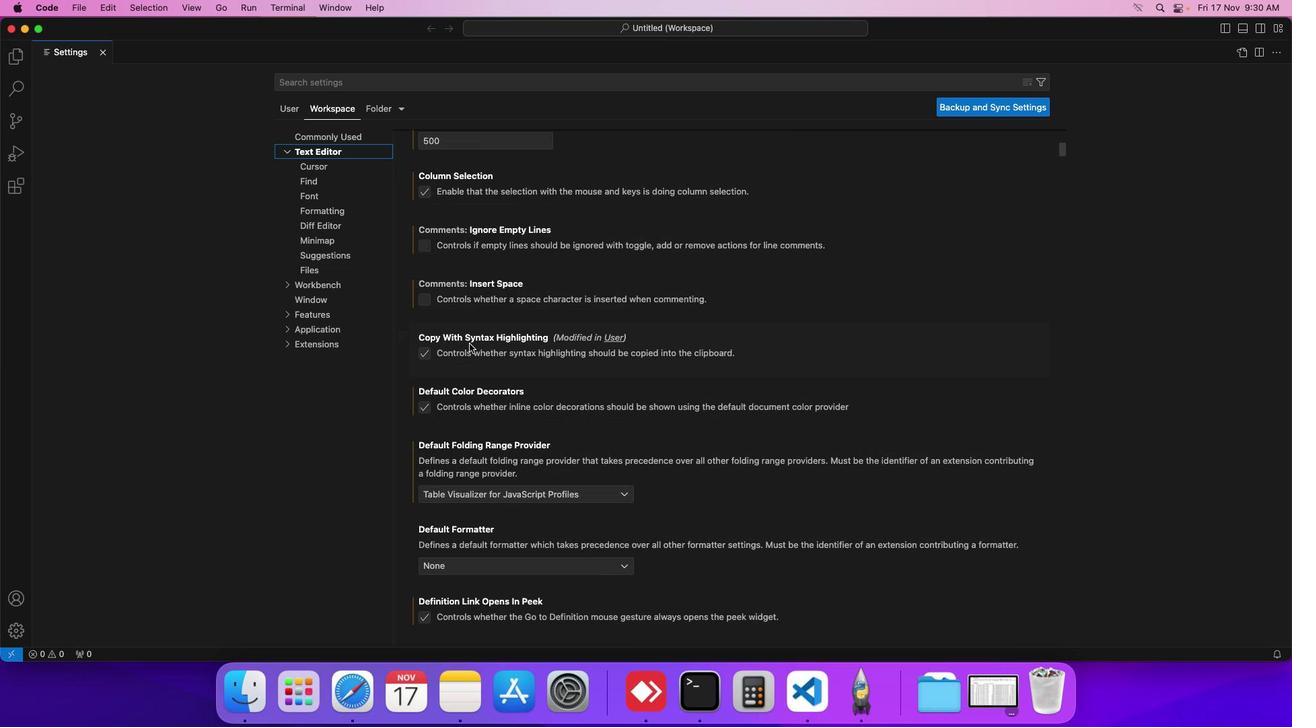
Action: Mouse scrolled (468, 343) with delta (0, 0)
Screenshot: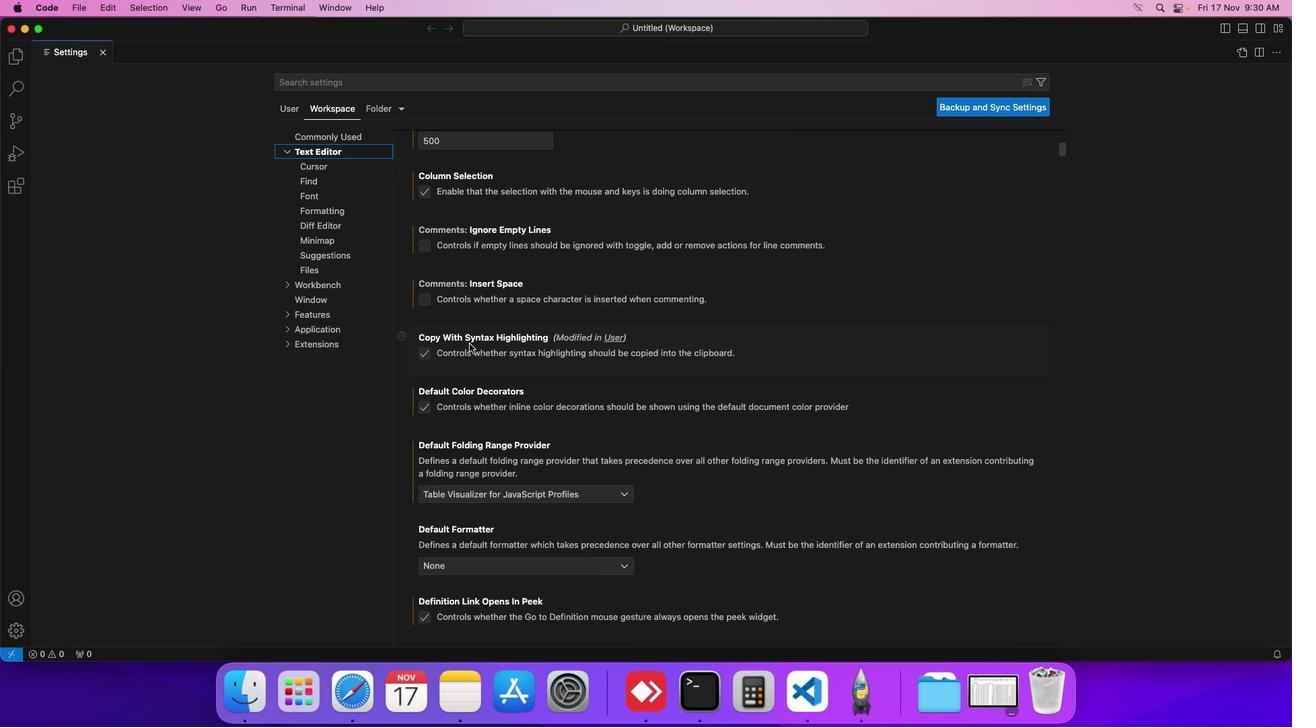 
Action: Mouse scrolled (468, 343) with delta (0, -1)
Screenshot: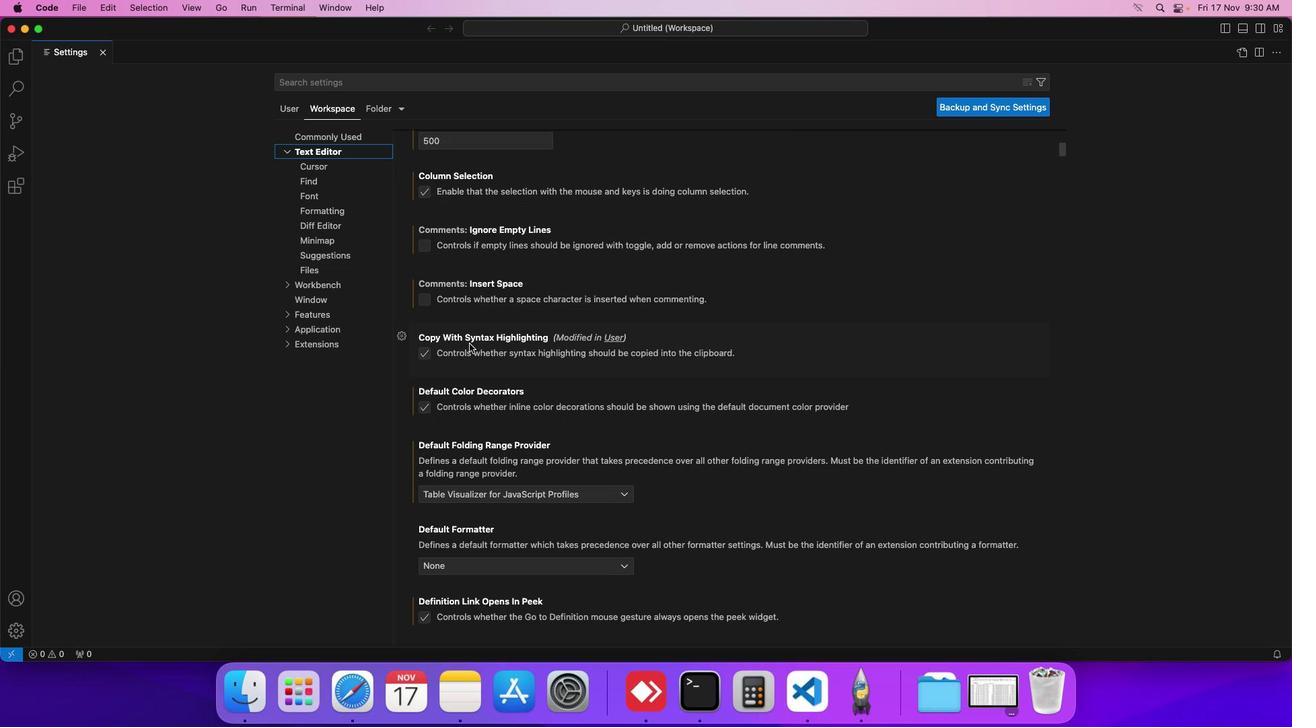 
Action: Mouse moved to (469, 343)
Screenshot: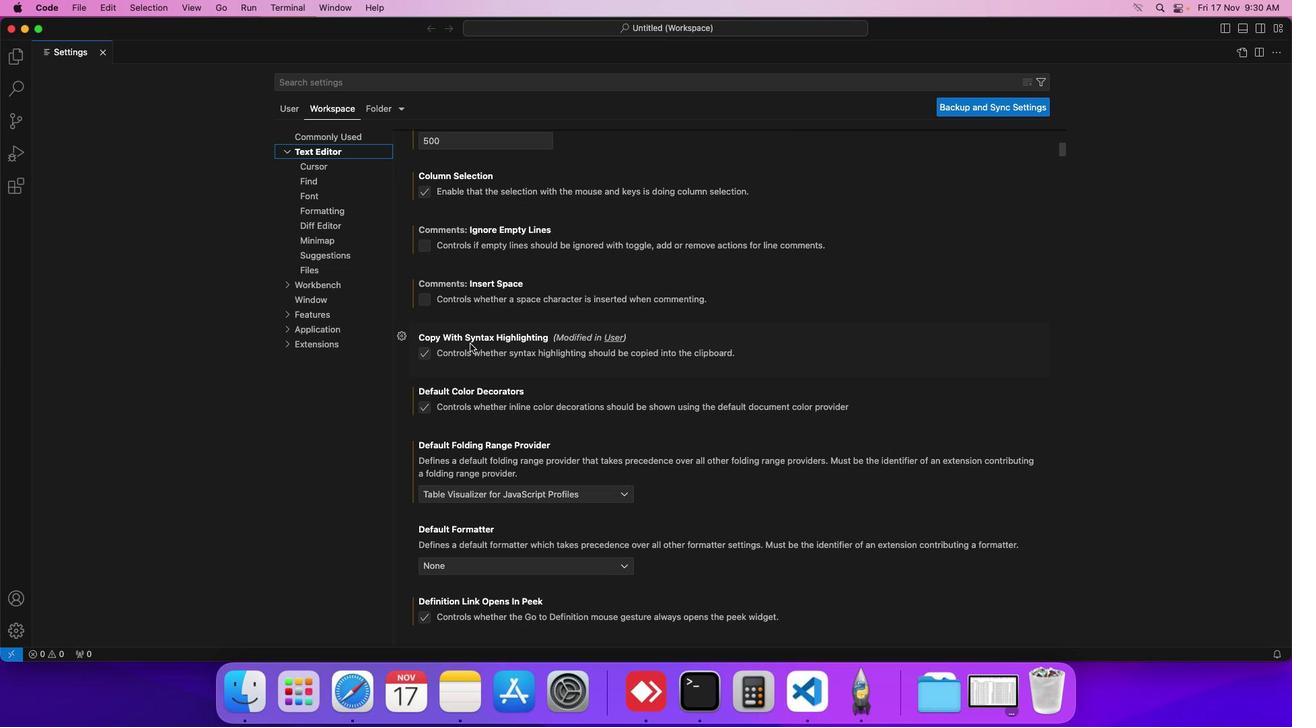 
Action: Mouse scrolled (469, 343) with delta (0, 0)
Screenshot: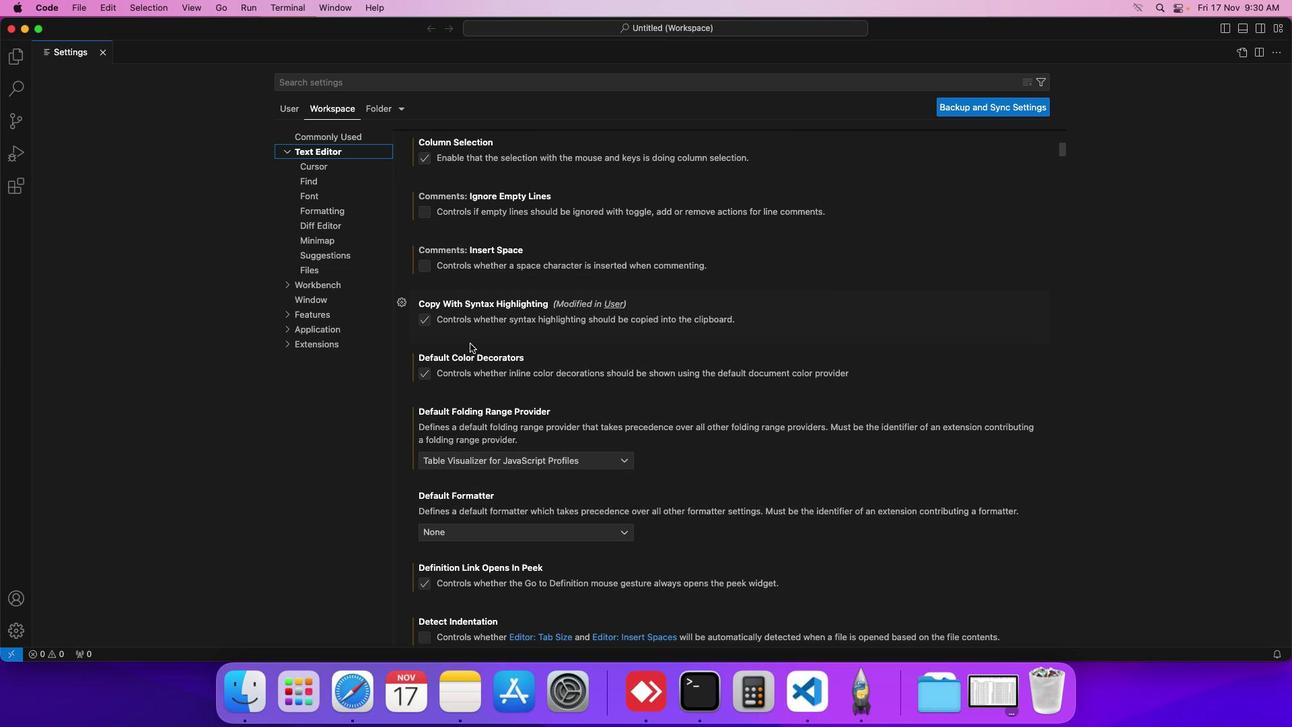 
Action: Mouse scrolled (469, 343) with delta (0, 0)
Screenshot: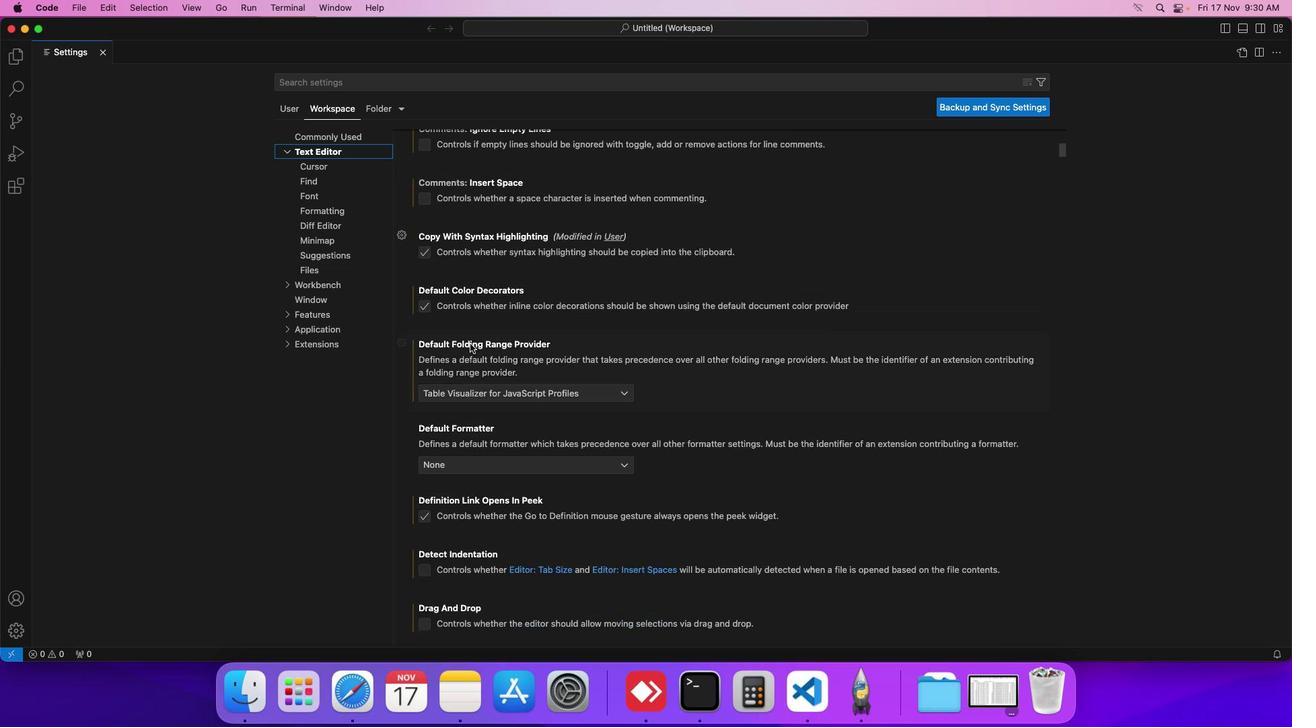 
Action: Mouse scrolled (469, 343) with delta (0, 0)
Screenshot: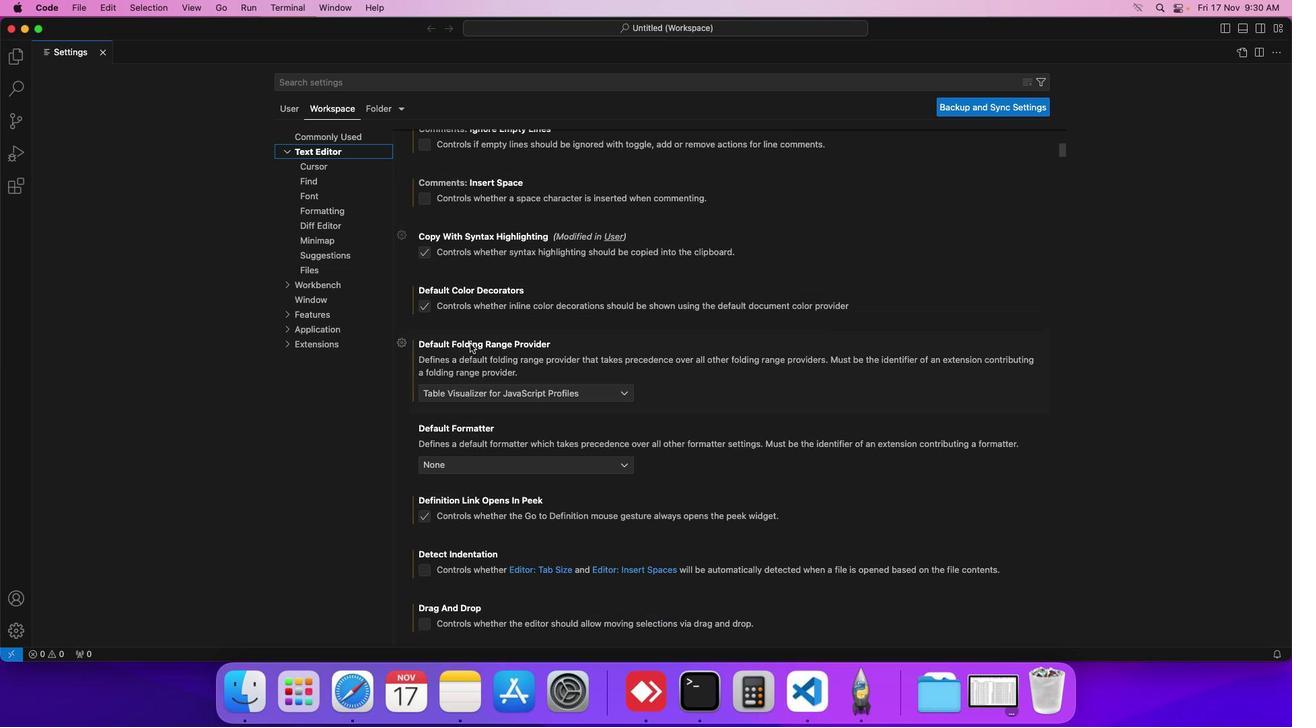 
Action: Mouse scrolled (469, 343) with delta (0, 0)
Screenshot: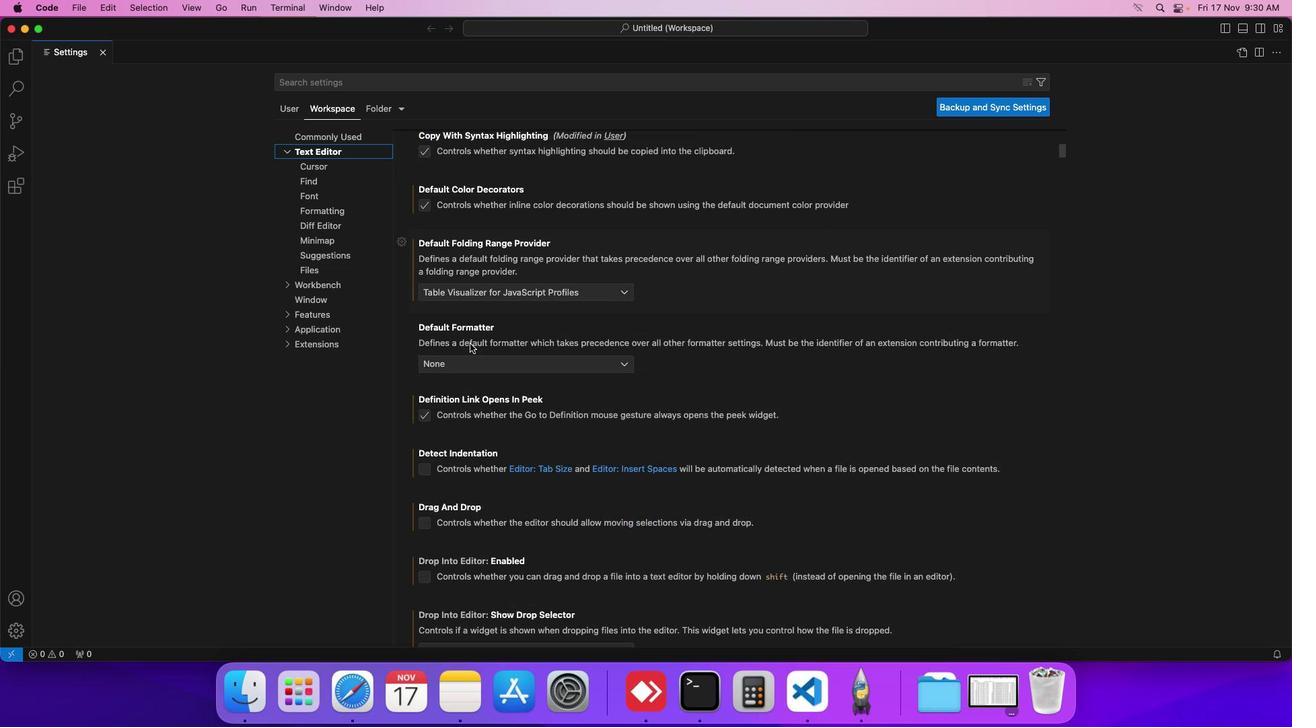 
Action: Mouse scrolled (469, 343) with delta (0, 0)
Screenshot: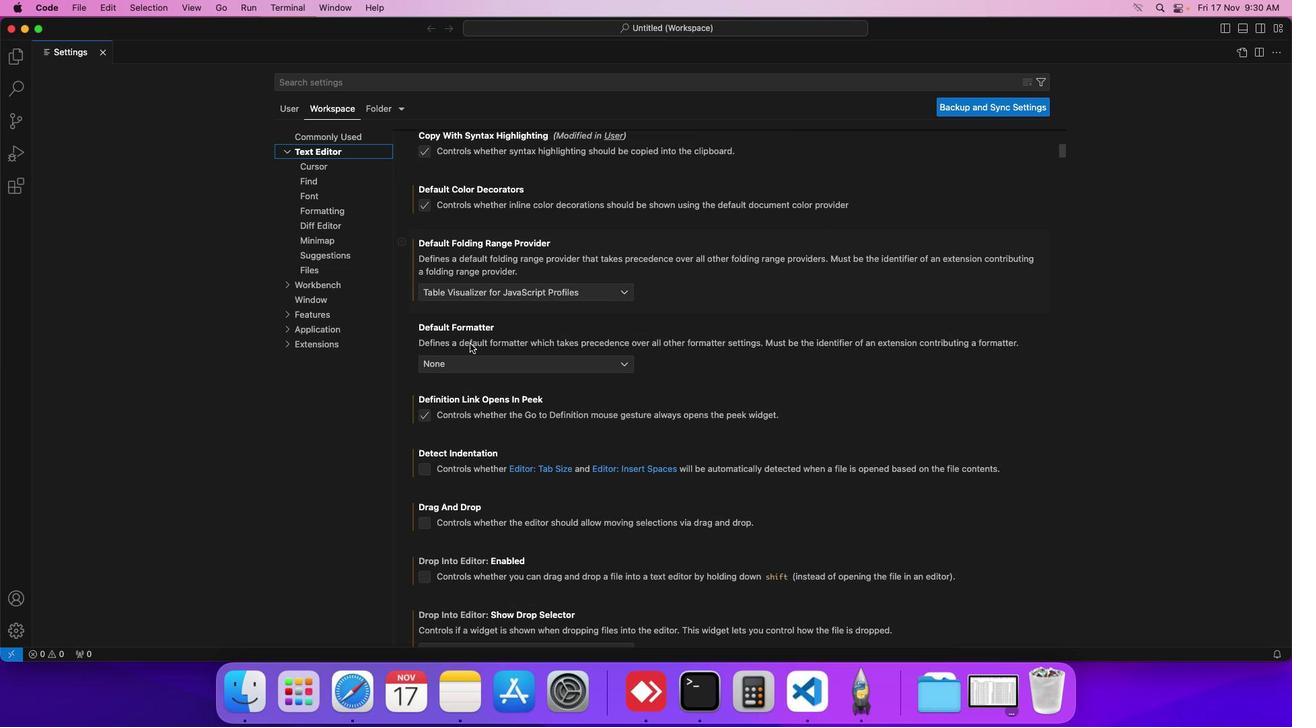 
Action: Mouse scrolled (469, 343) with delta (0, 0)
Screenshot: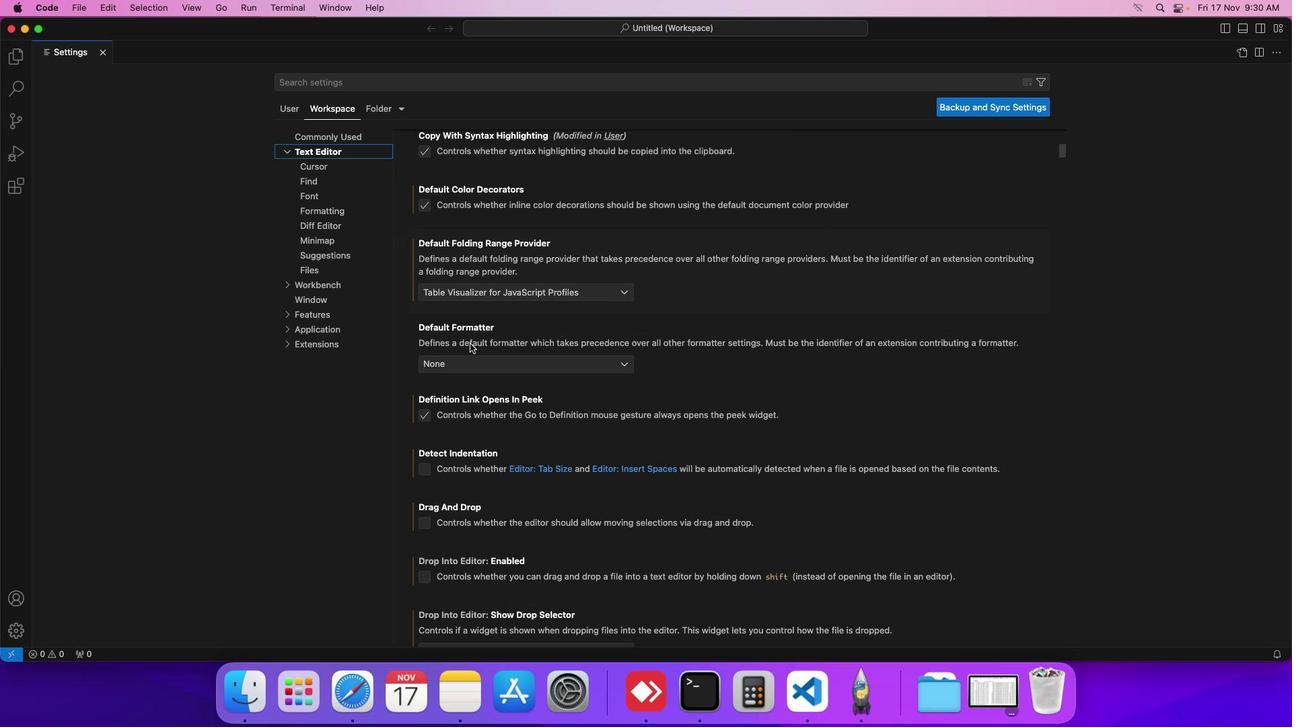 
Action: Mouse scrolled (469, 343) with delta (0, 0)
Screenshot: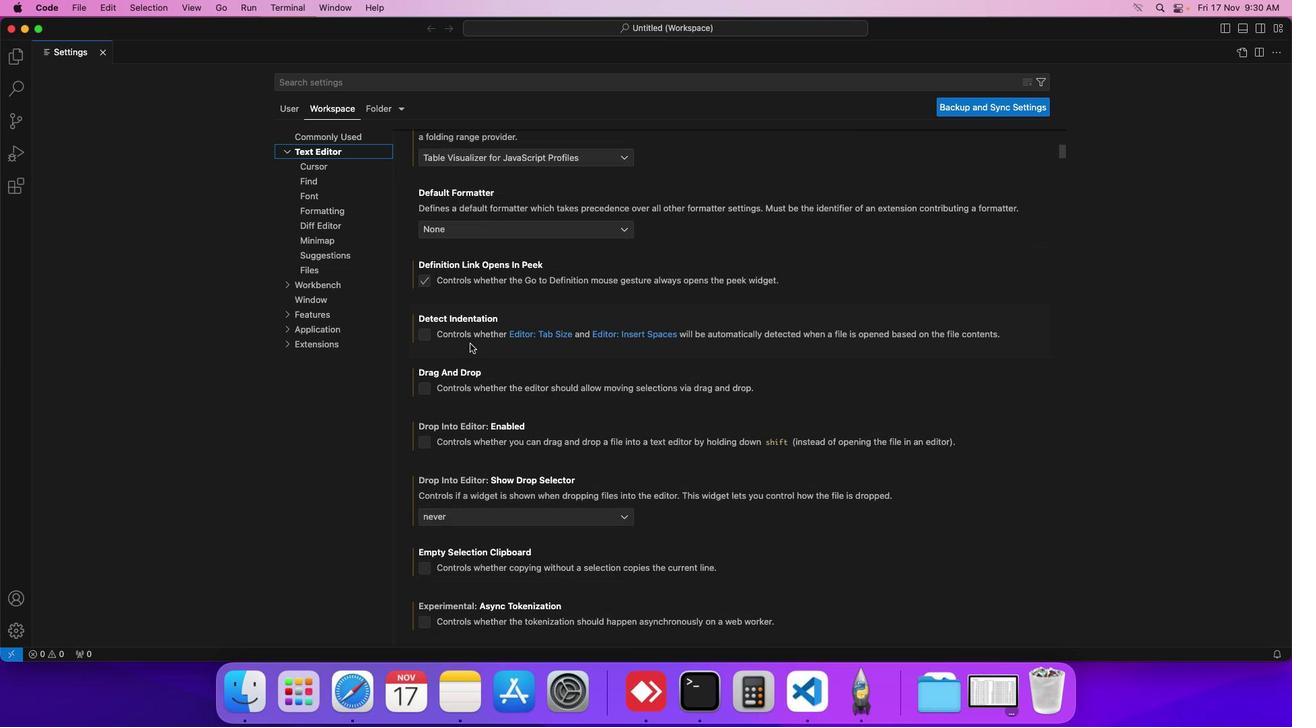 
Action: Mouse scrolled (469, 343) with delta (0, 0)
Screenshot: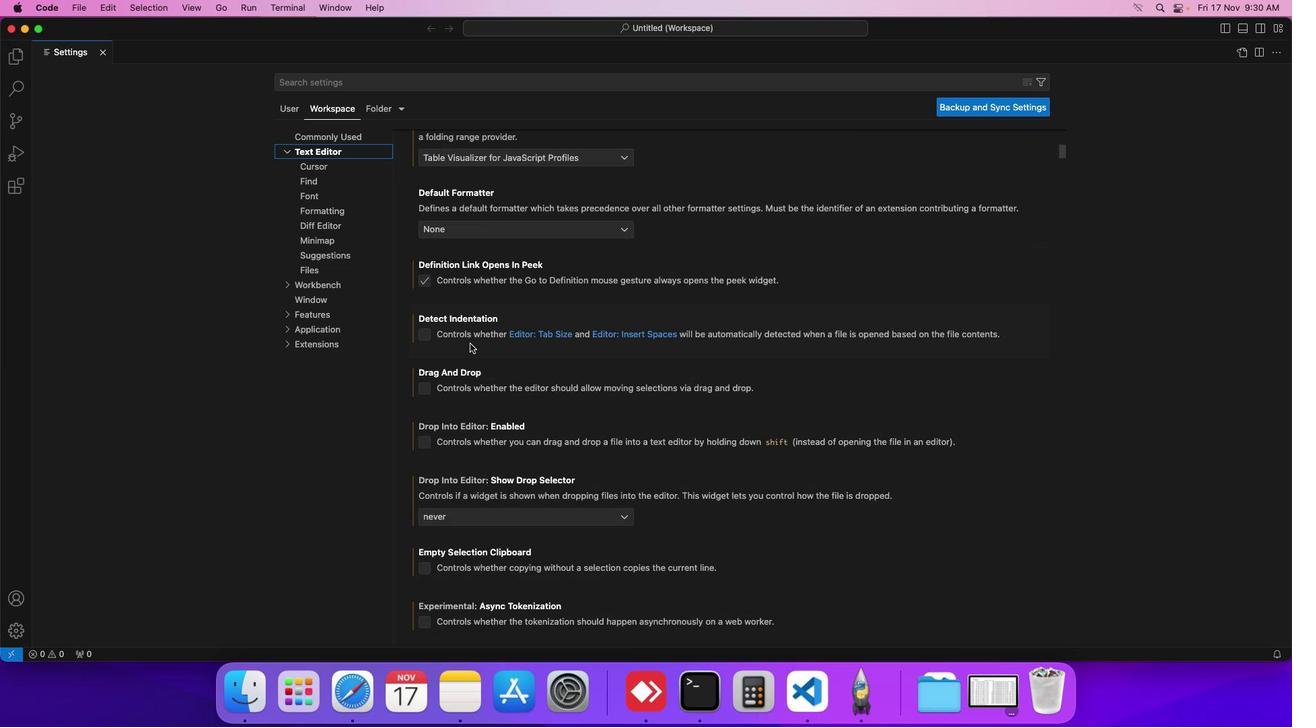 
Action: Mouse scrolled (469, 343) with delta (0, -1)
Screenshot: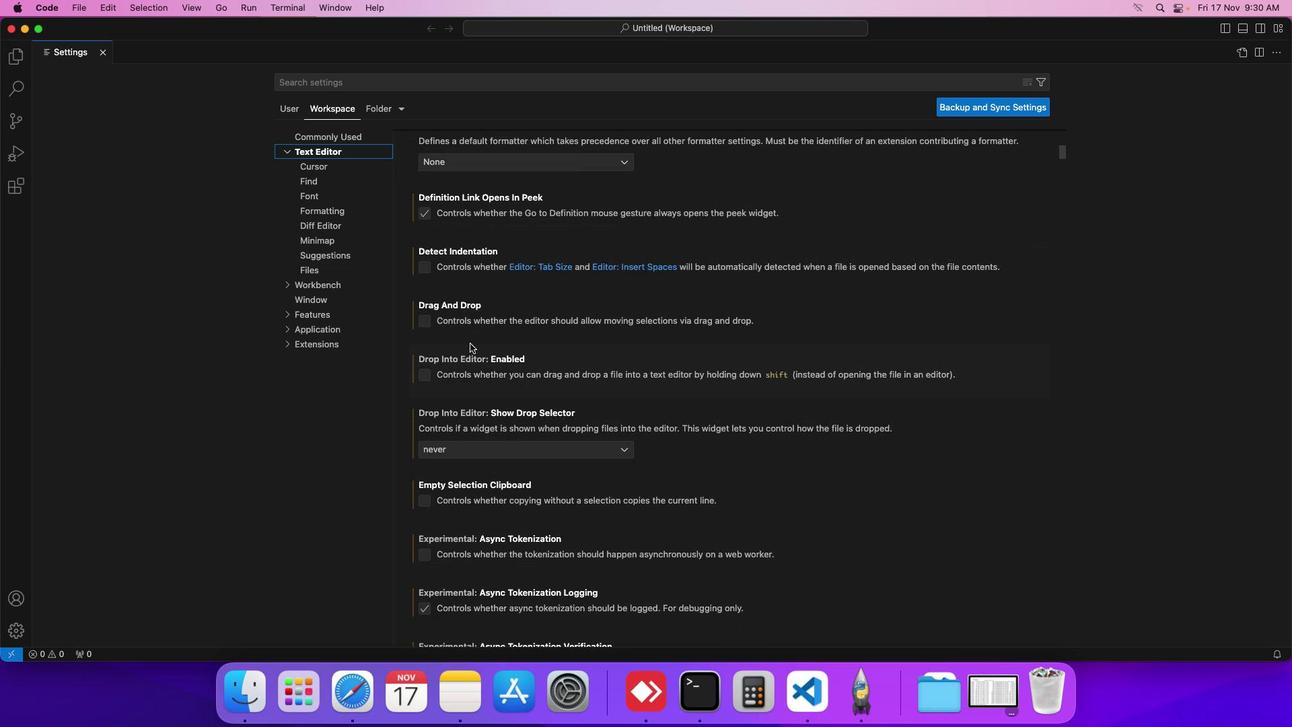 
Action: Mouse scrolled (469, 343) with delta (0, -1)
Screenshot: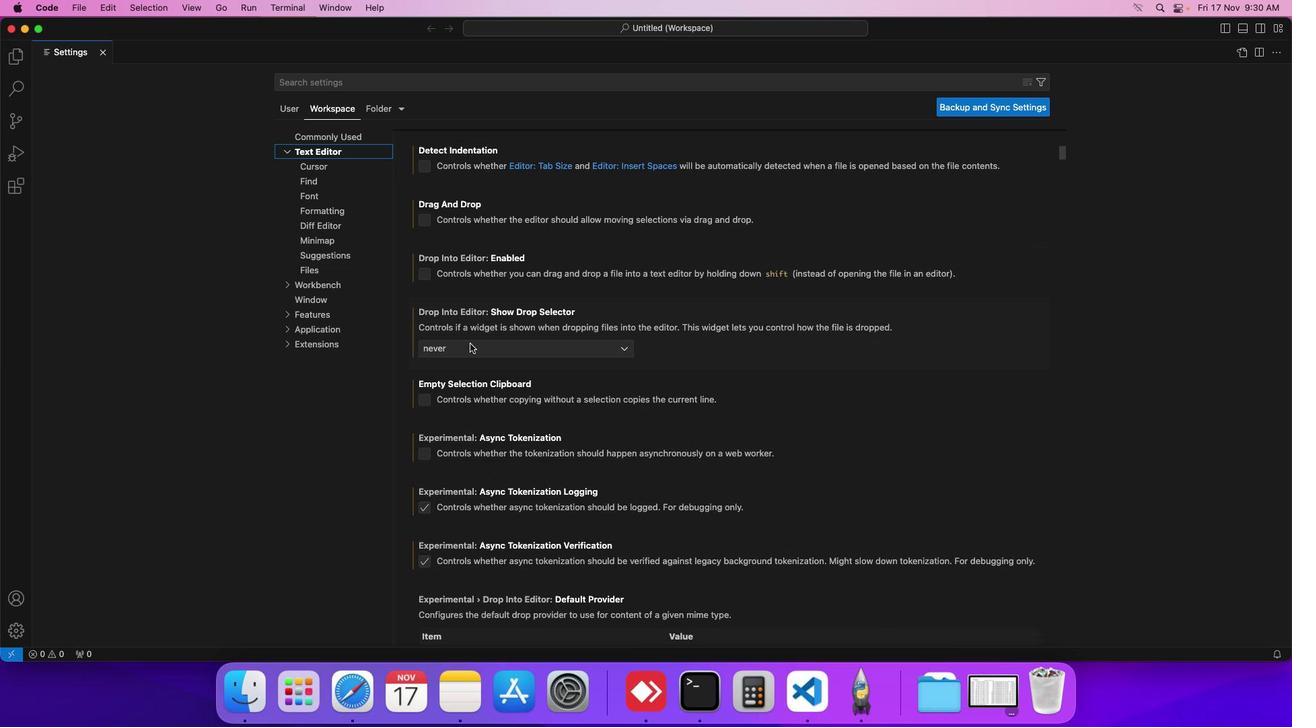 
Action: Mouse scrolled (469, 343) with delta (0, -2)
Screenshot: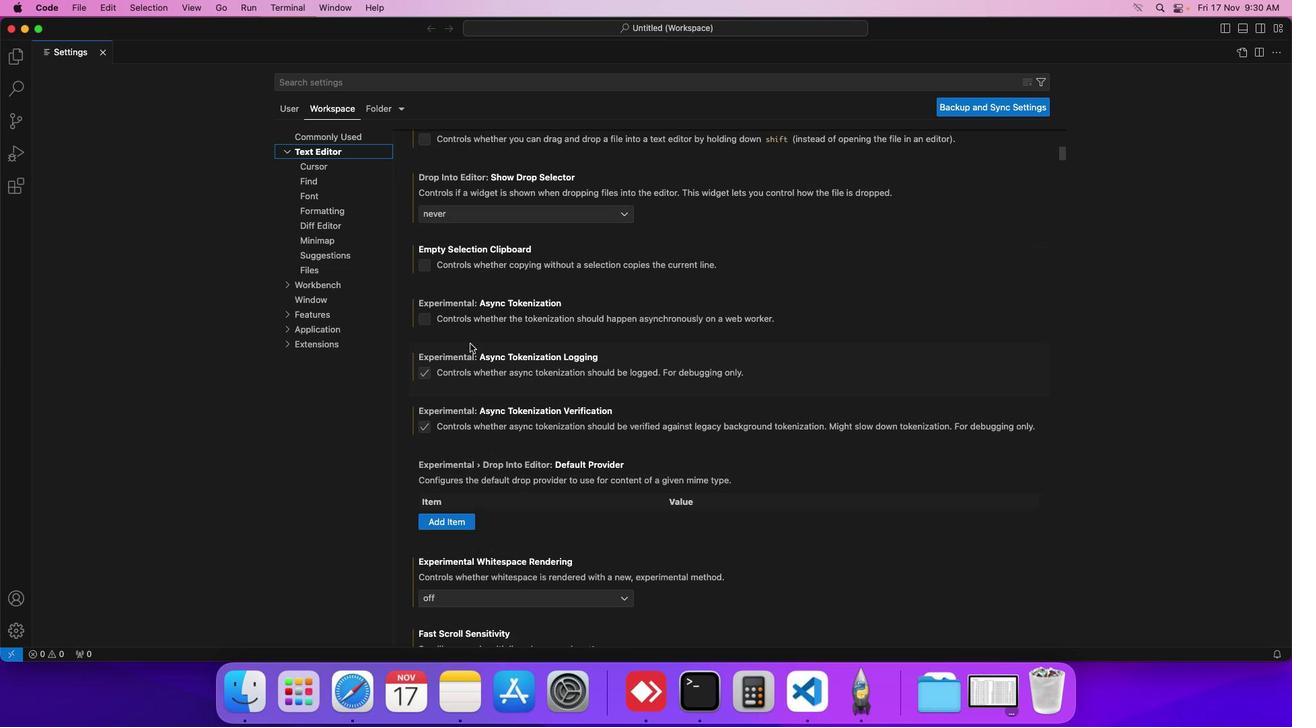 
Action: Mouse scrolled (469, 343) with delta (0, -2)
Screenshot: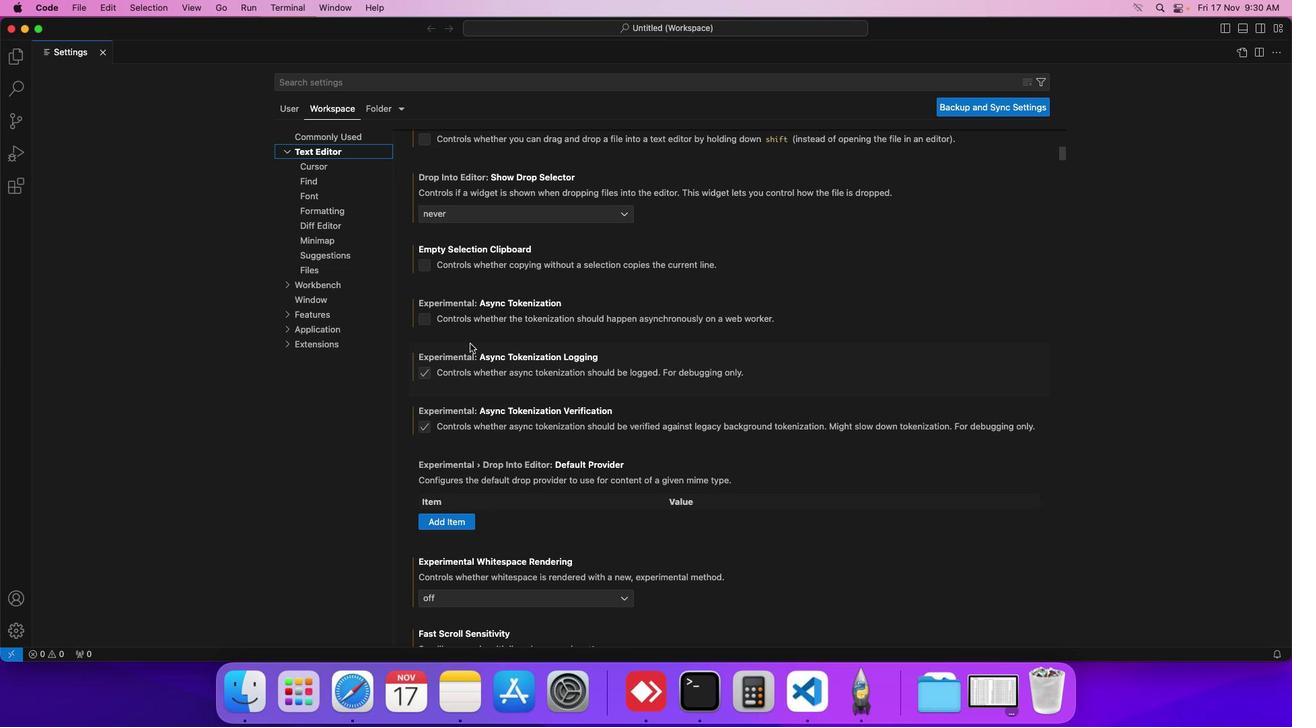 
Action: Mouse scrolled (469, 343) with delta (0, 0)
Screenshot: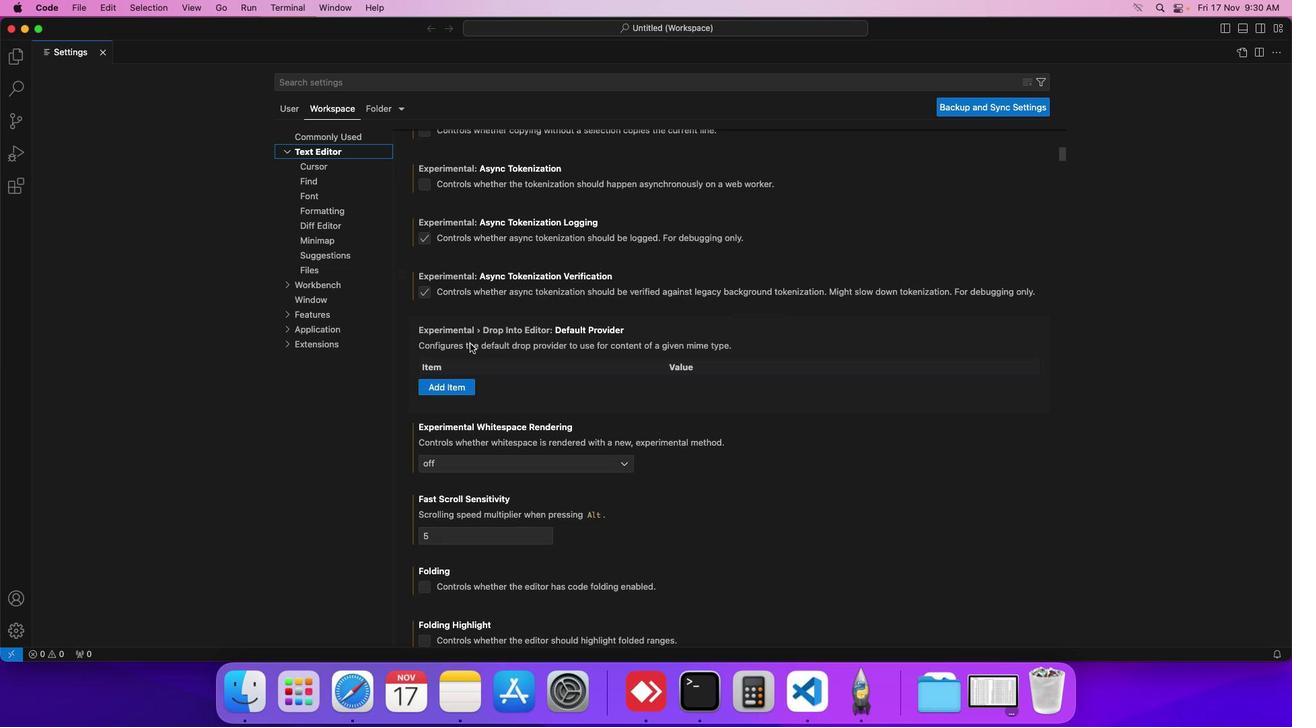 
Action: Mouse scrolled (469, 343) with delta (0, 0)
Screenshot: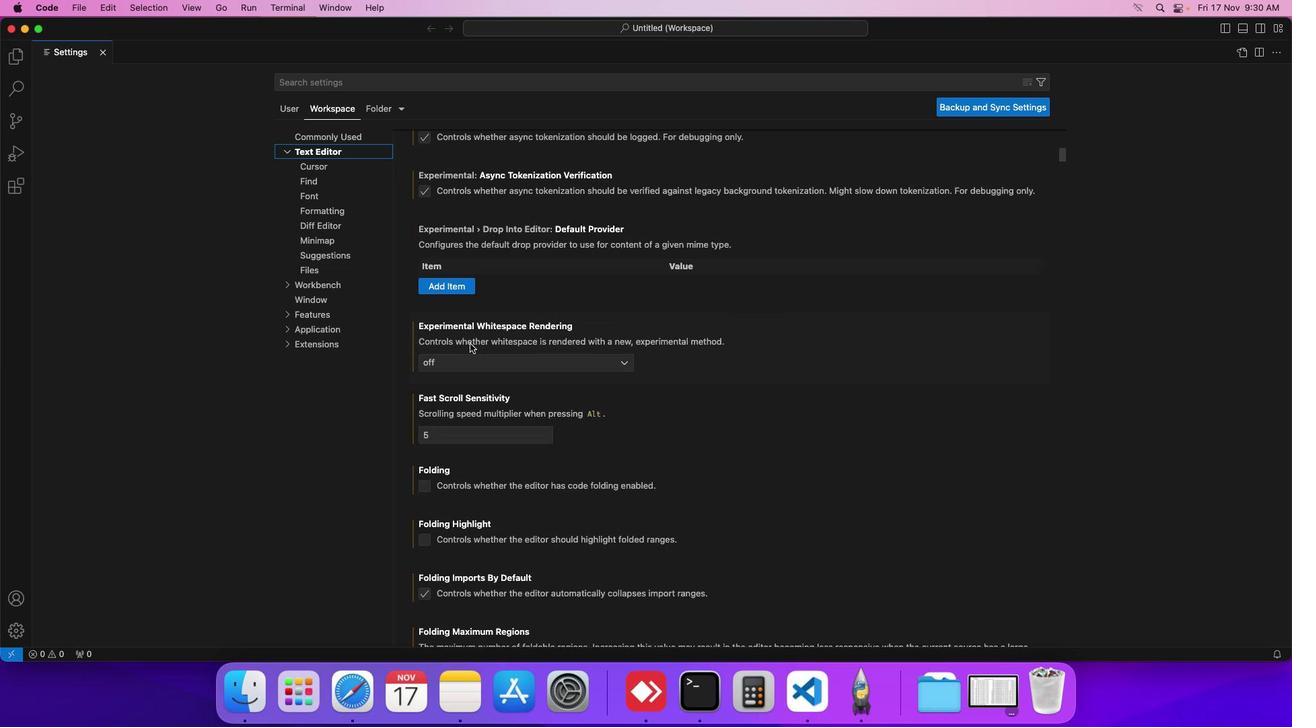 
Action: Mouse scrolled (469, 343) with delta (0, -1)
Screenshot: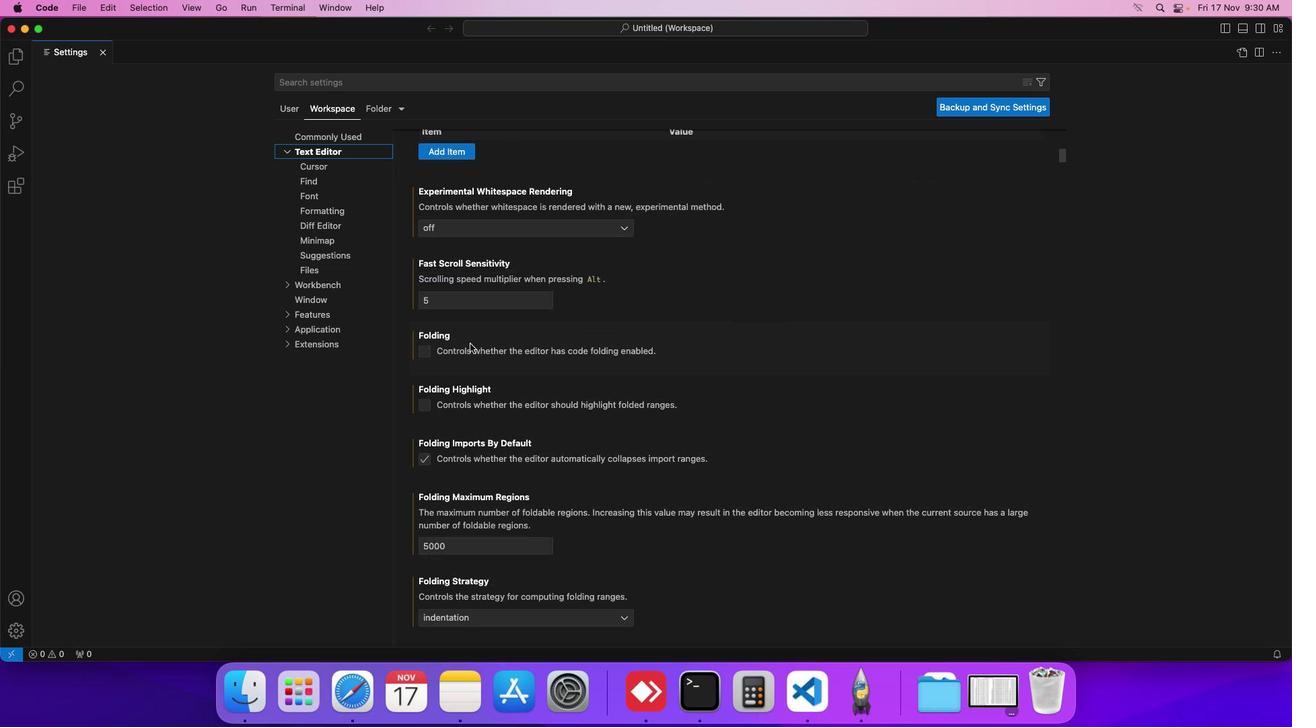 
Action: Mouse scrolled (469, 343) with delta (0, -2)
Screenshot: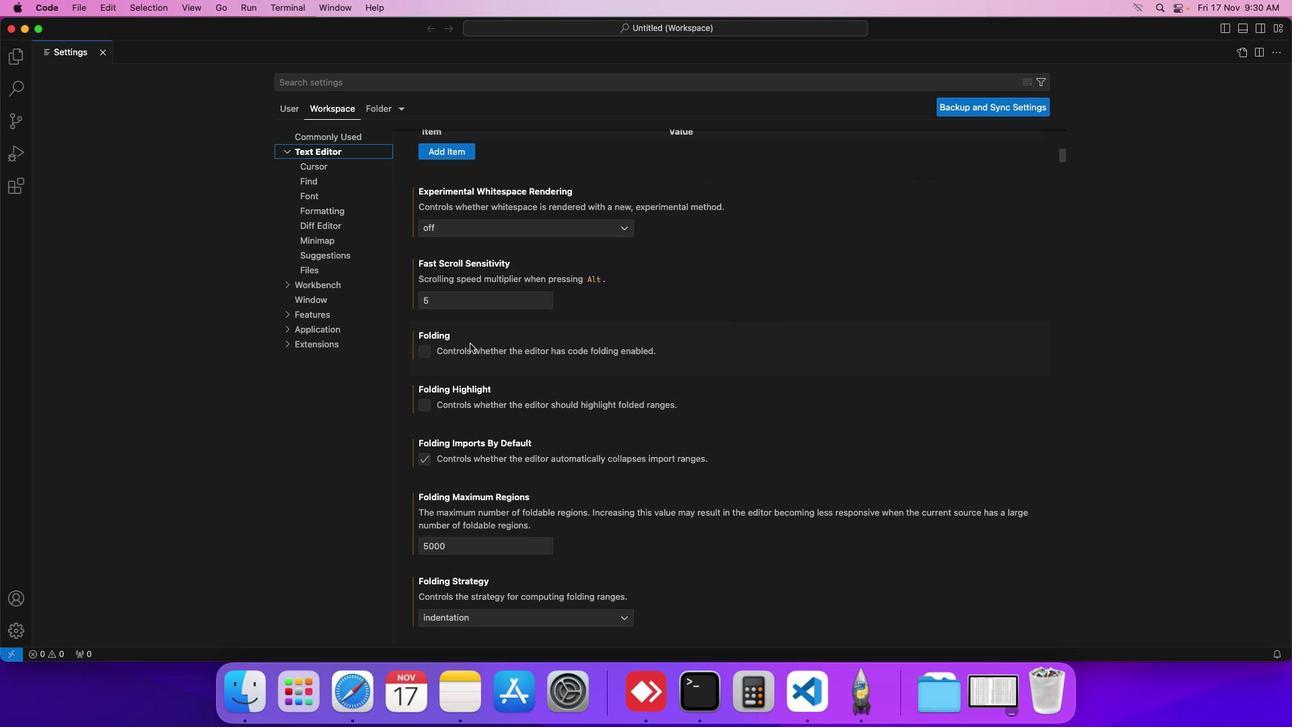 
Action: Mouse scrolled (469, 343) with delta (0, -2)
Screenshot: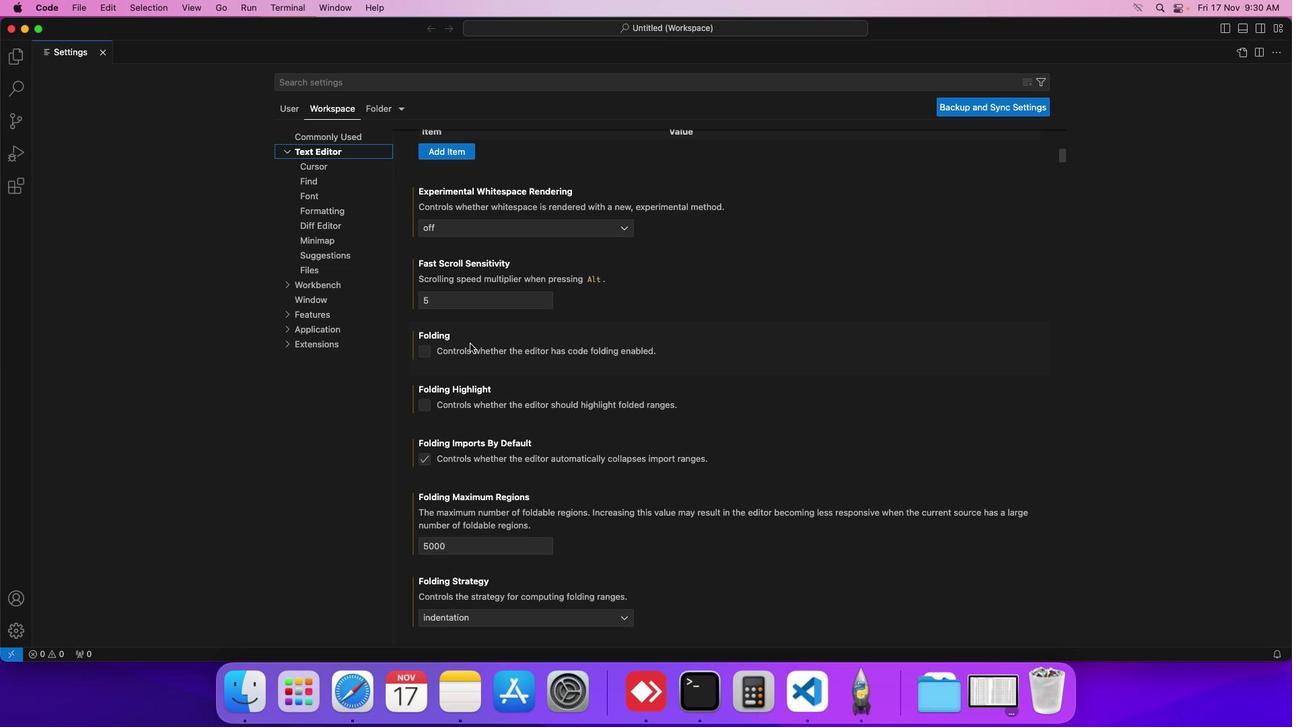 
Action: Mouse moved to (469, 343)
Screenshot: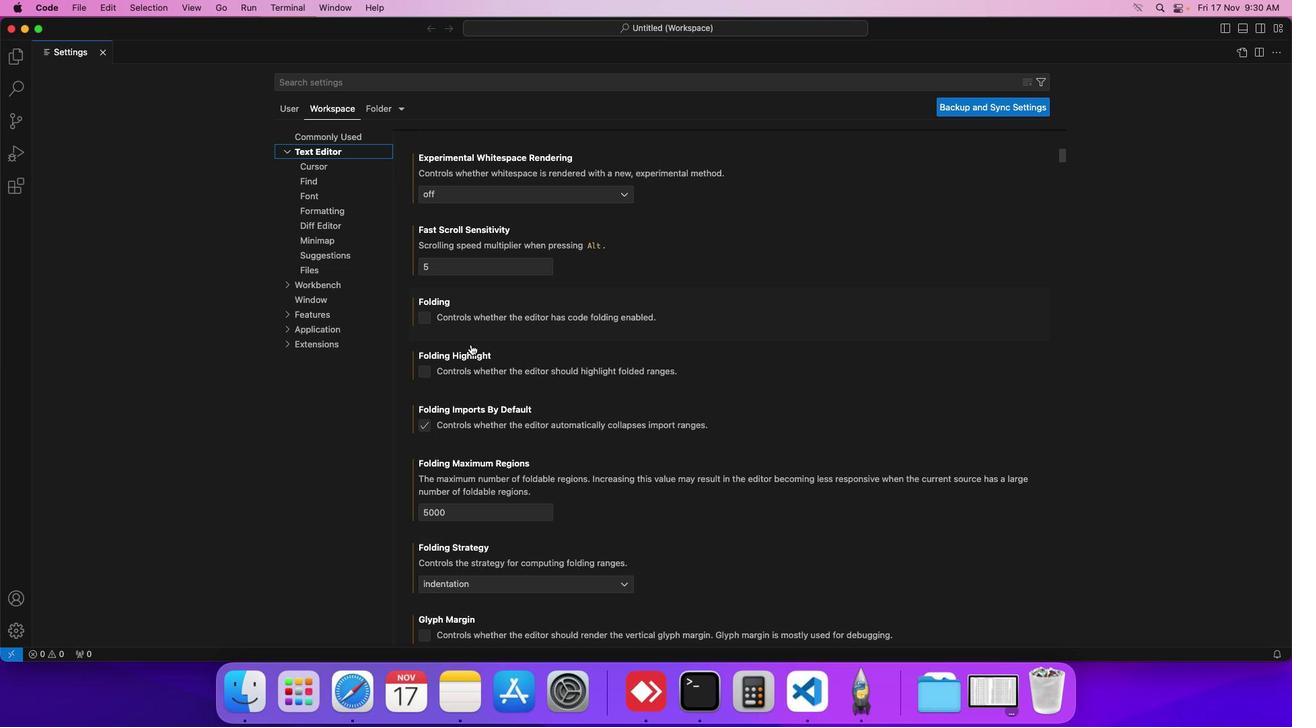 
Action: Mouse scrolled (469, 343) with delta (0, 0)
Screenshot: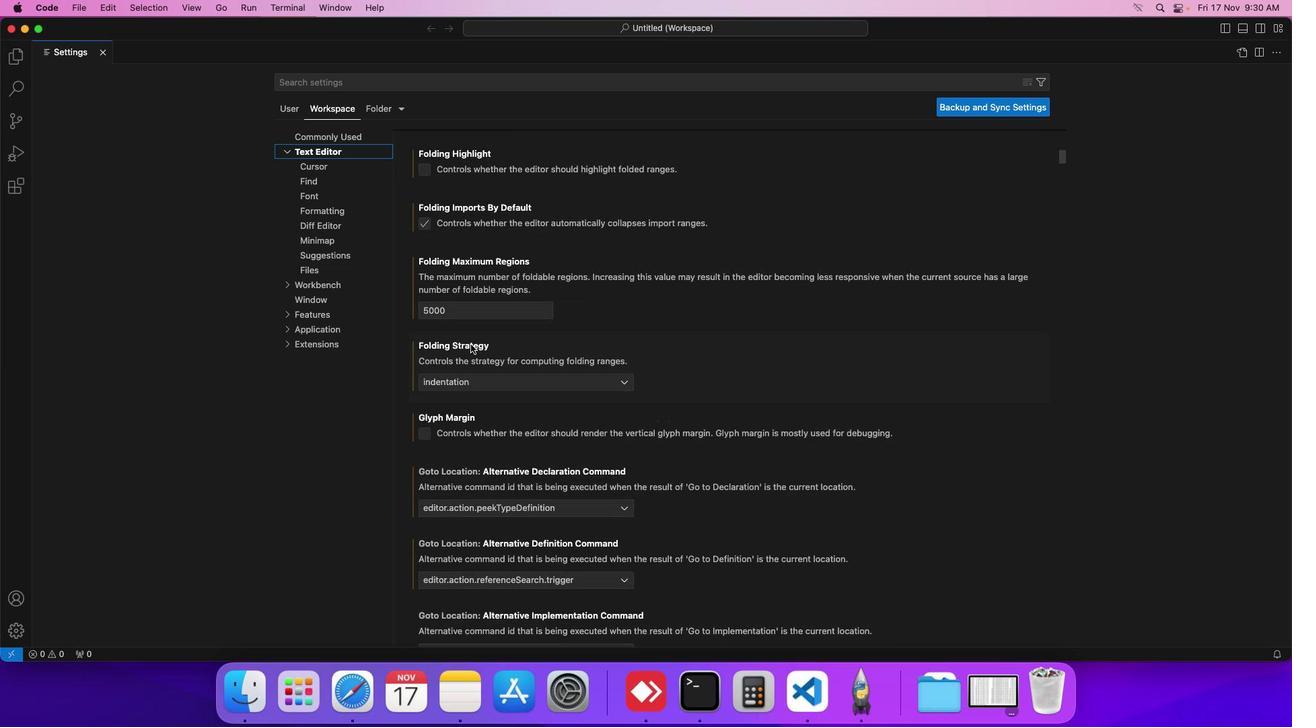 
Action: Mouse scrolled (469, 343) with delta (0, 0)
Screenshot: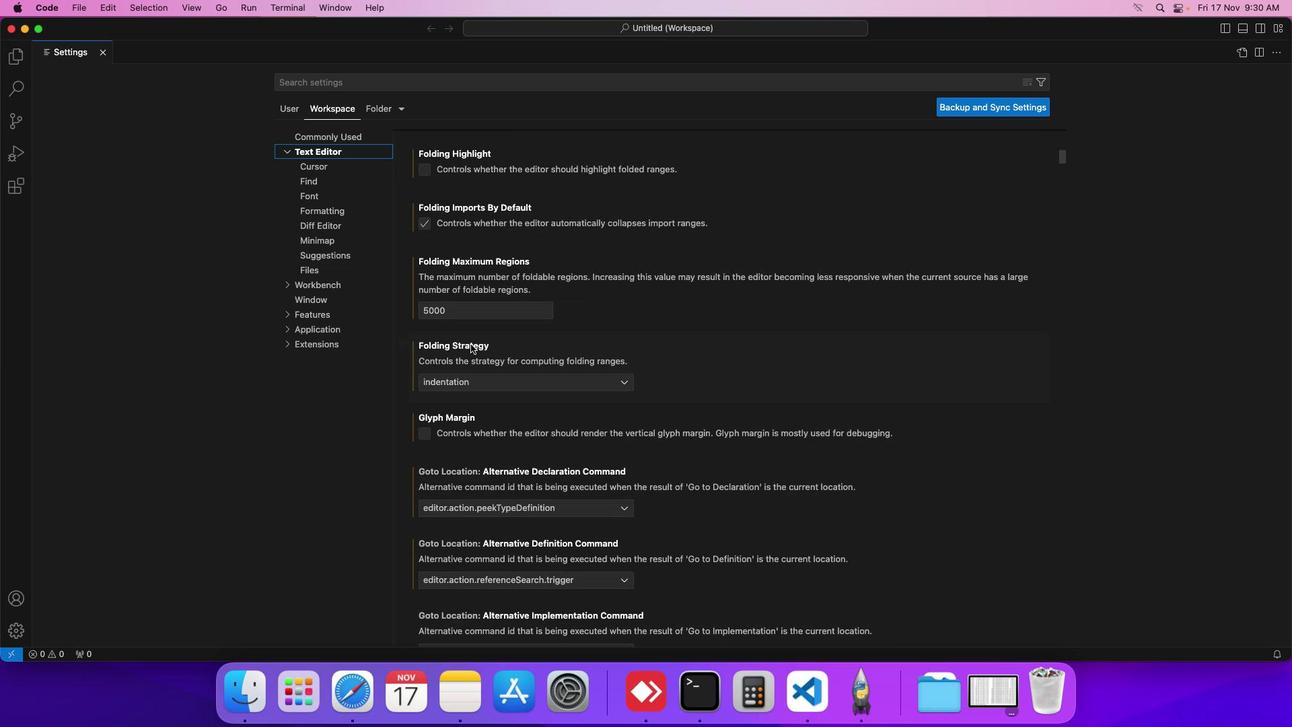 
Action: Mouse scrolled (469, 343) with delta (0, -1)
Screenshot: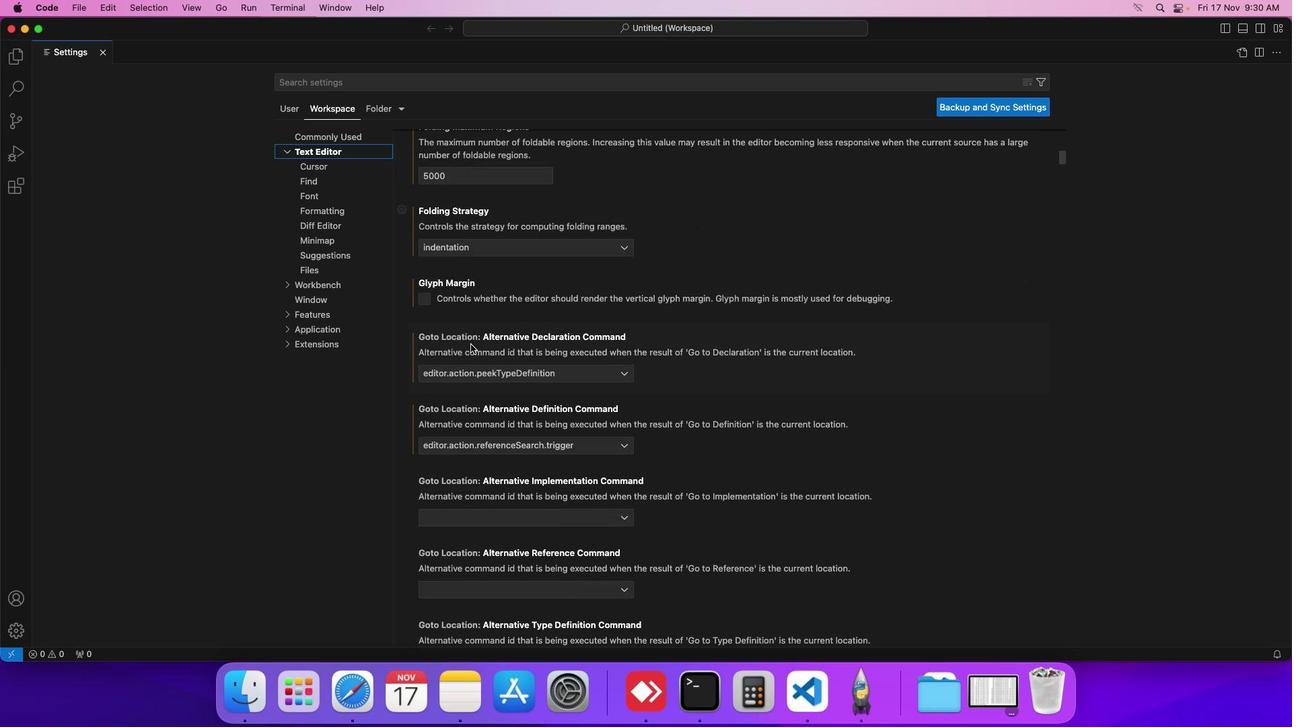 
Action: Mouse scrolled (469, 343) with delta (0, -2)
Screenshot: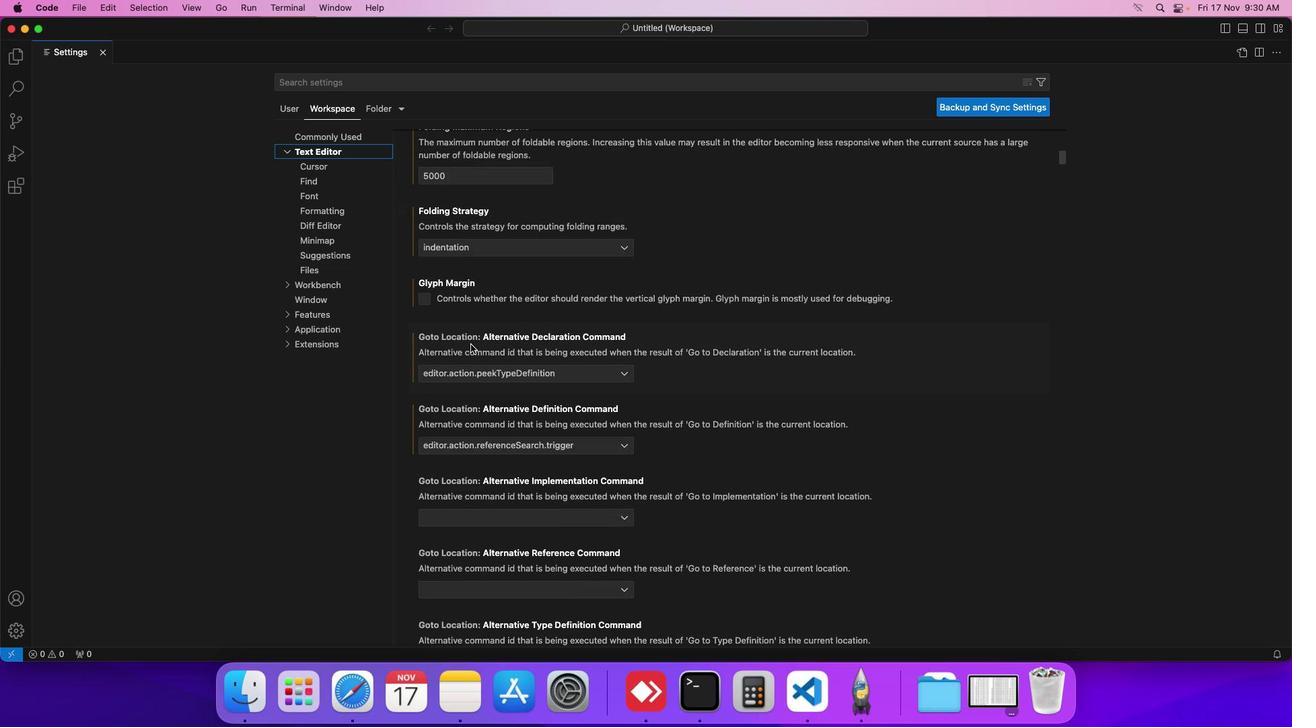 
Action: Mouse scrolled (469, 343) with delta (0, -2)
Screenshot: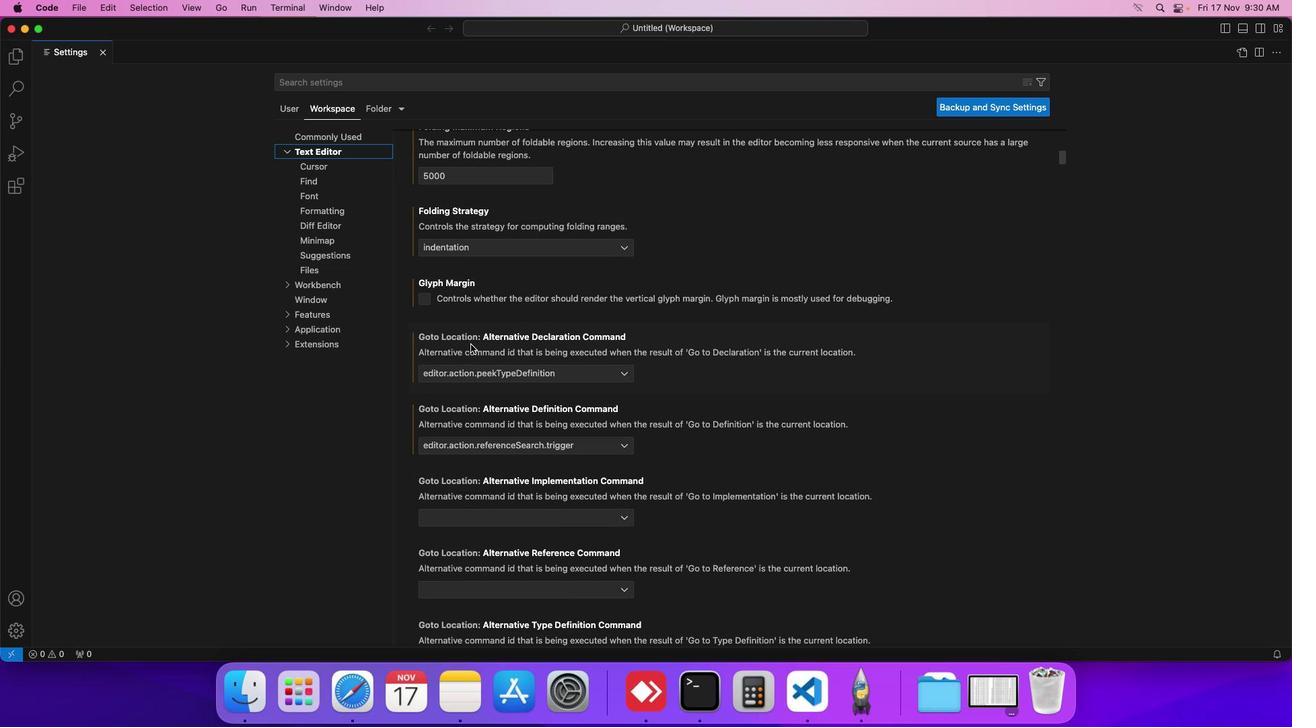 
Action: Mouse scrolled (469, 343) with delta (0, 0)
Screenshot: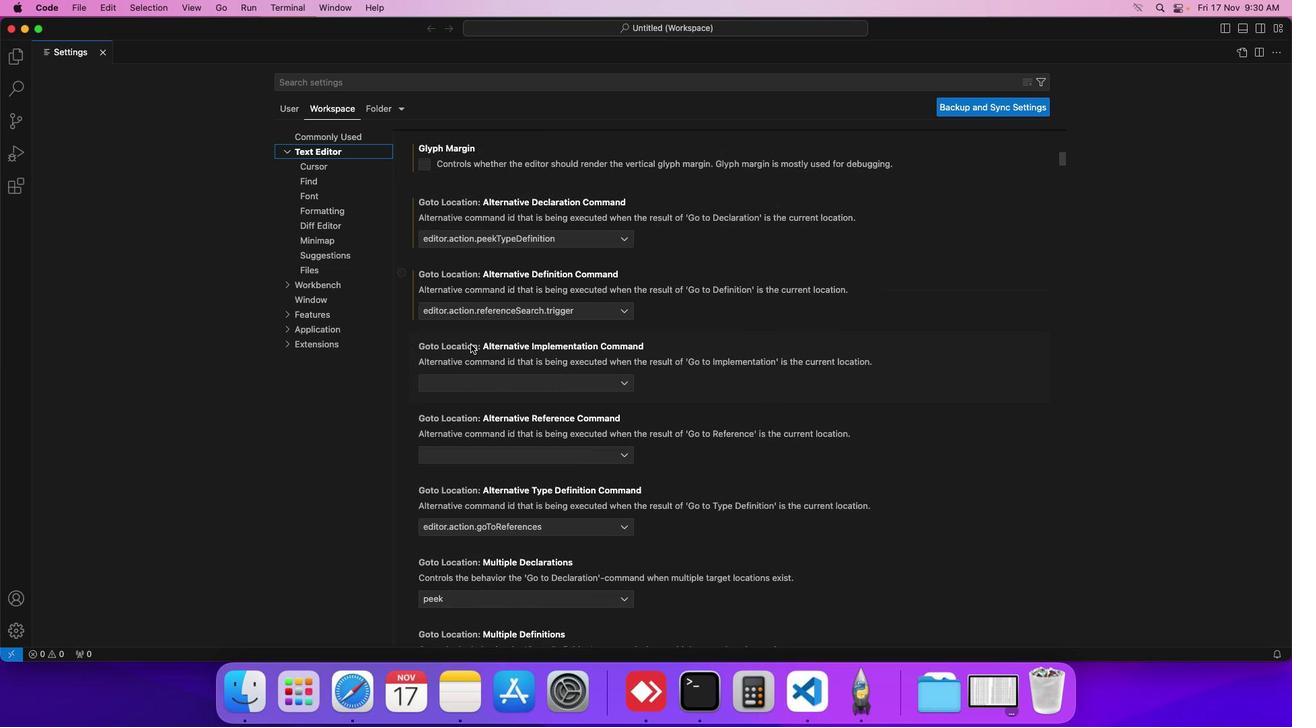 
Action: Mouse scrolled (469, 343) with delta (0, 0)
Screenshot: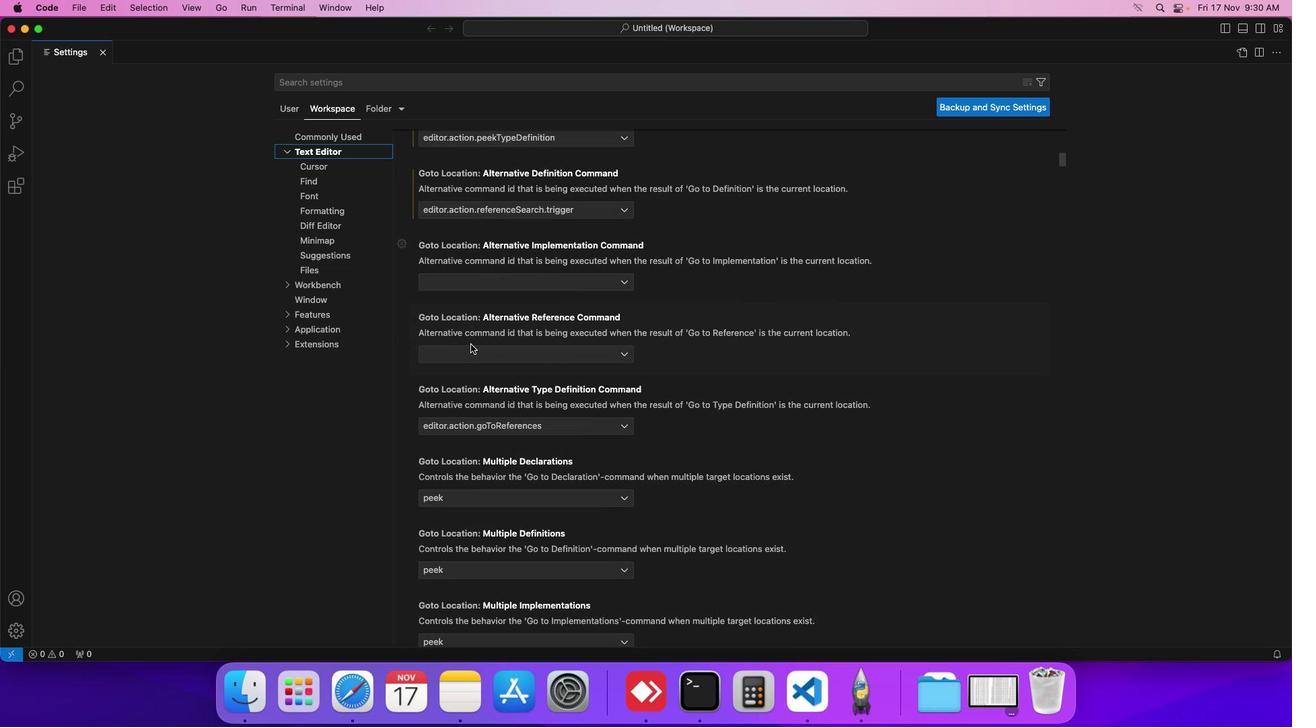
Action: Mouse scrolled (469, 343) with delta (0, -1)
Screenshot: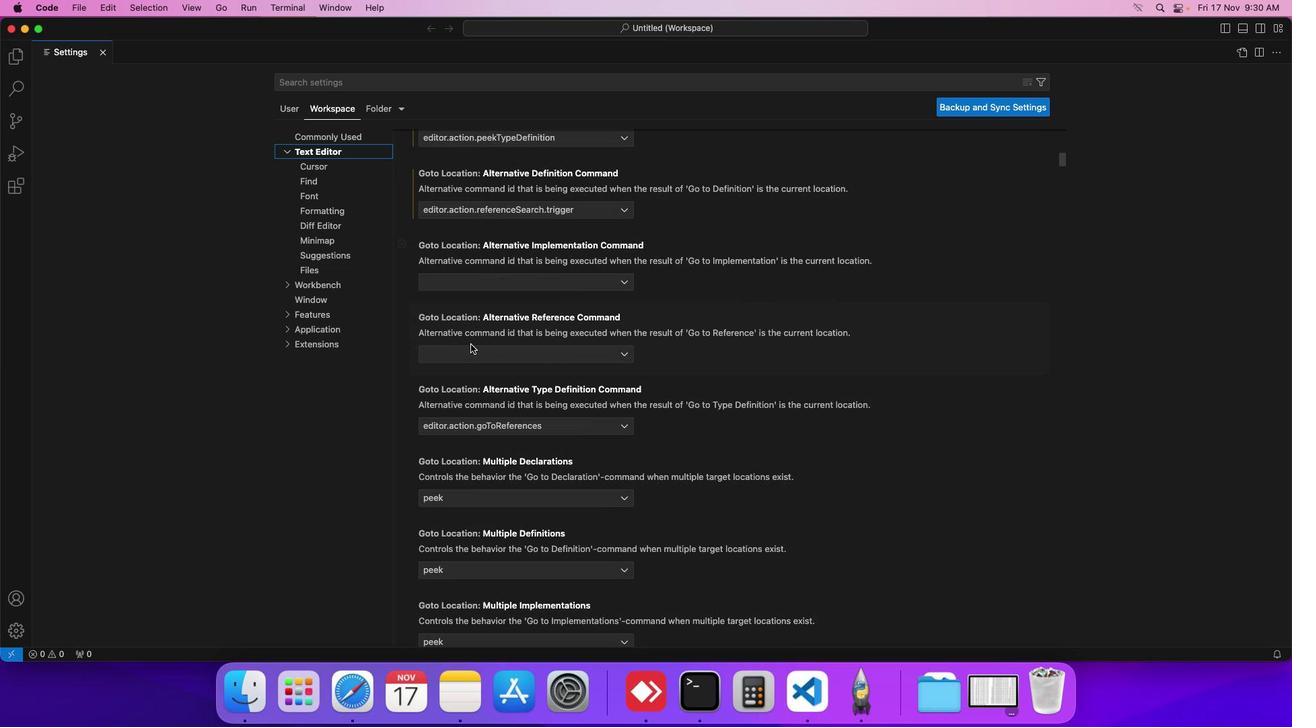 
Action: Mouse scrolled (469, 343) with delta (0, -2)
Screenshot: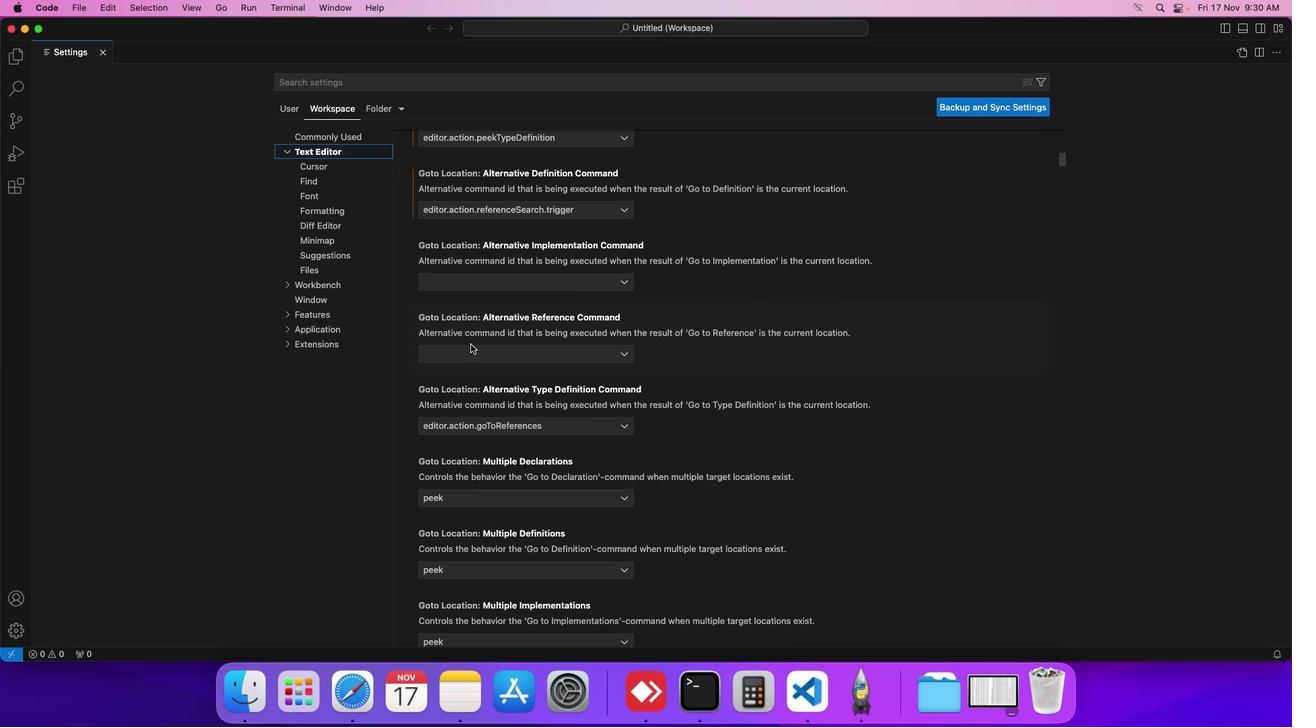 
Action: Mouse moved to (469, 343)
Screenshot: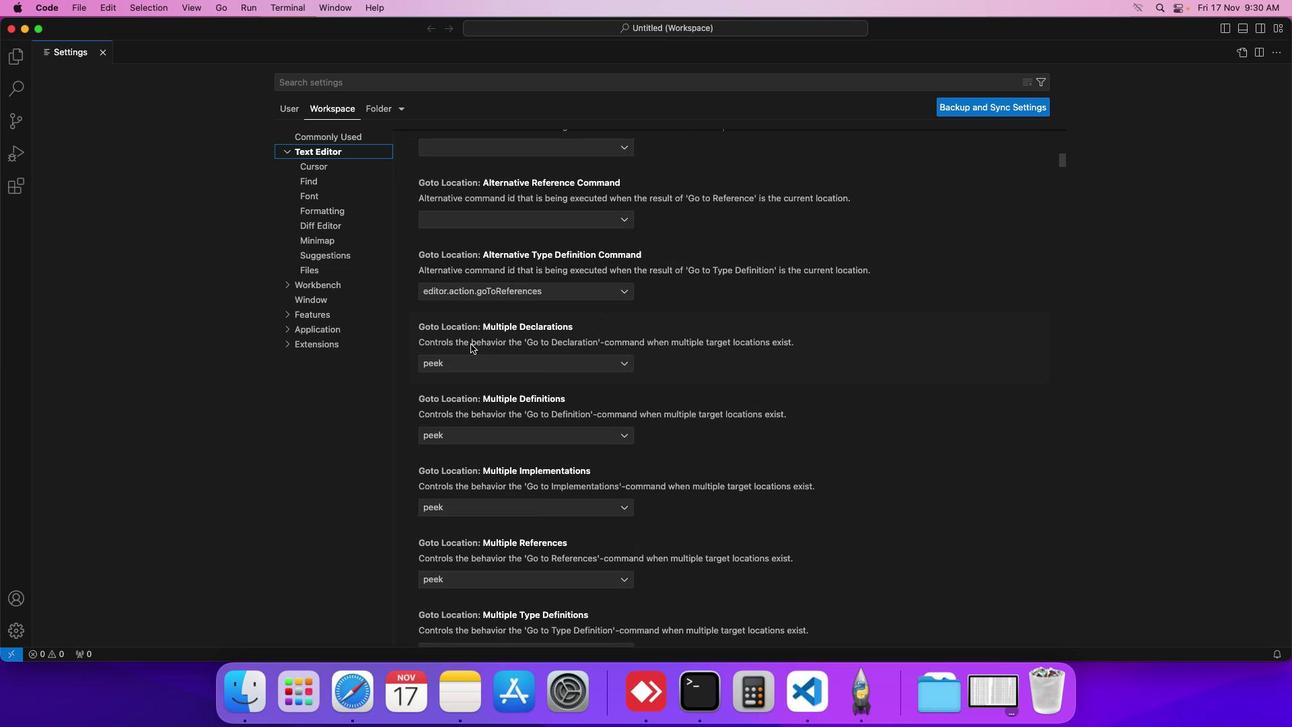 
Action: Mouse scrolled (469, 343) with delta (0, 0)
Screenshot: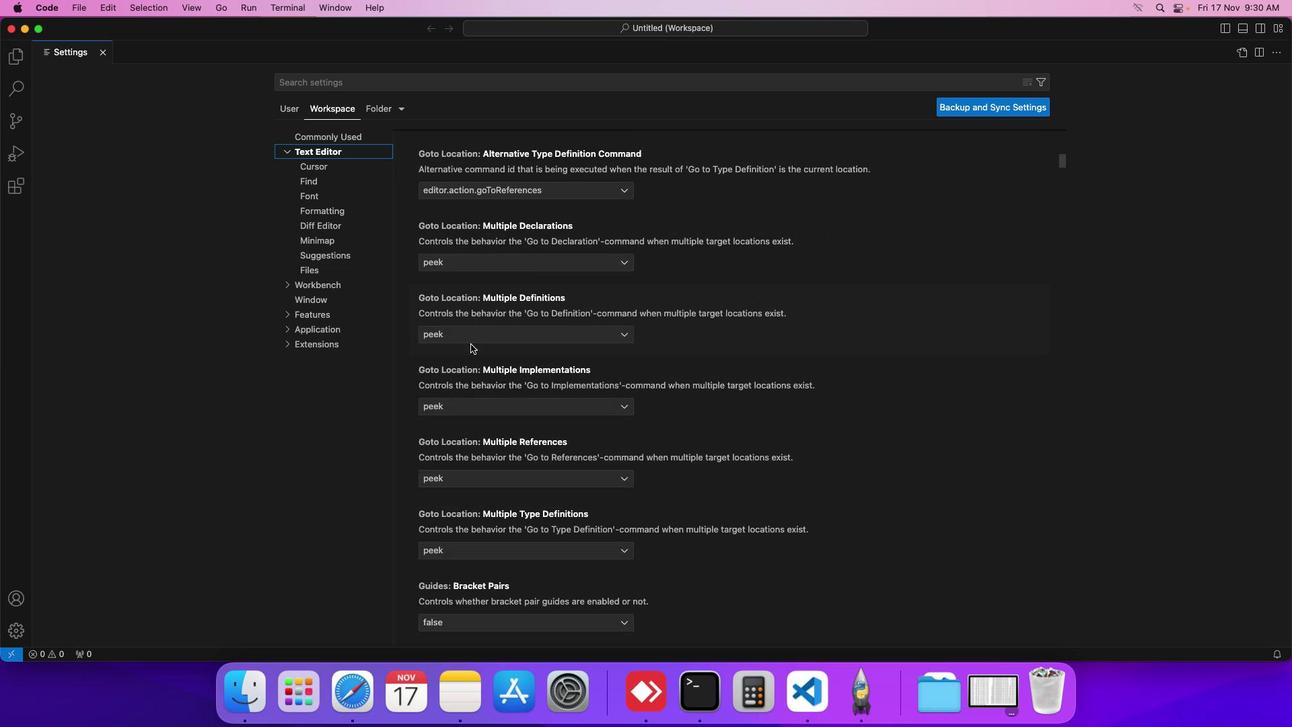
Action: Mouse scrolled (469, 343) with delta (0, 0)
Screenshot: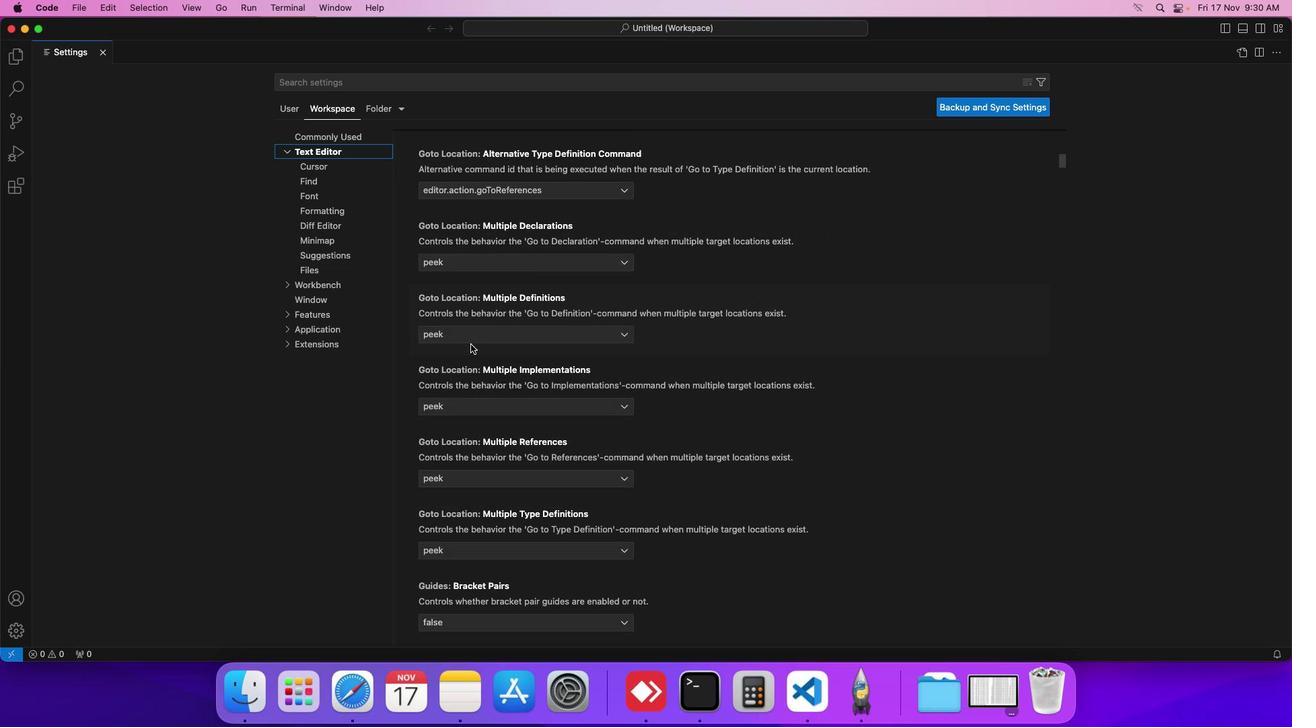 
Action: Mouse scrolled (469, 343) with delta (0, -1)
Screenshot: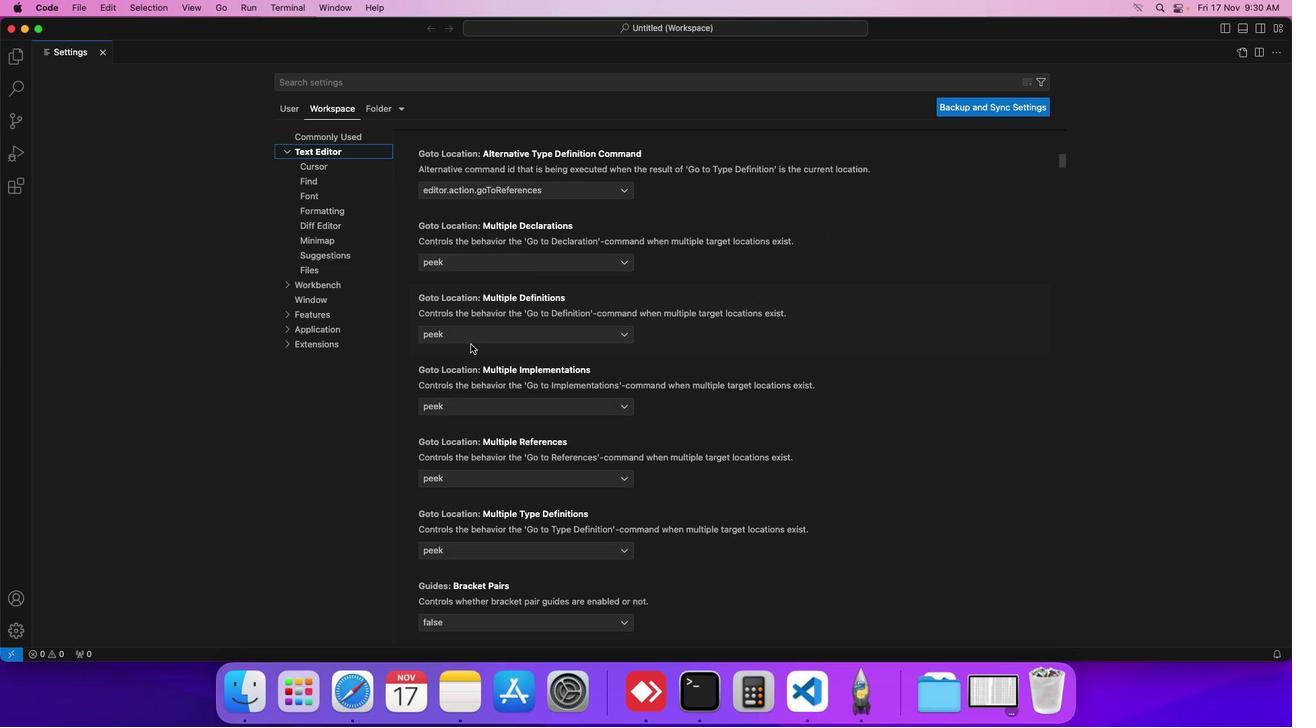 
Action: Mouse scrolled (469, 343) with delta (0, -2)
Screenshot: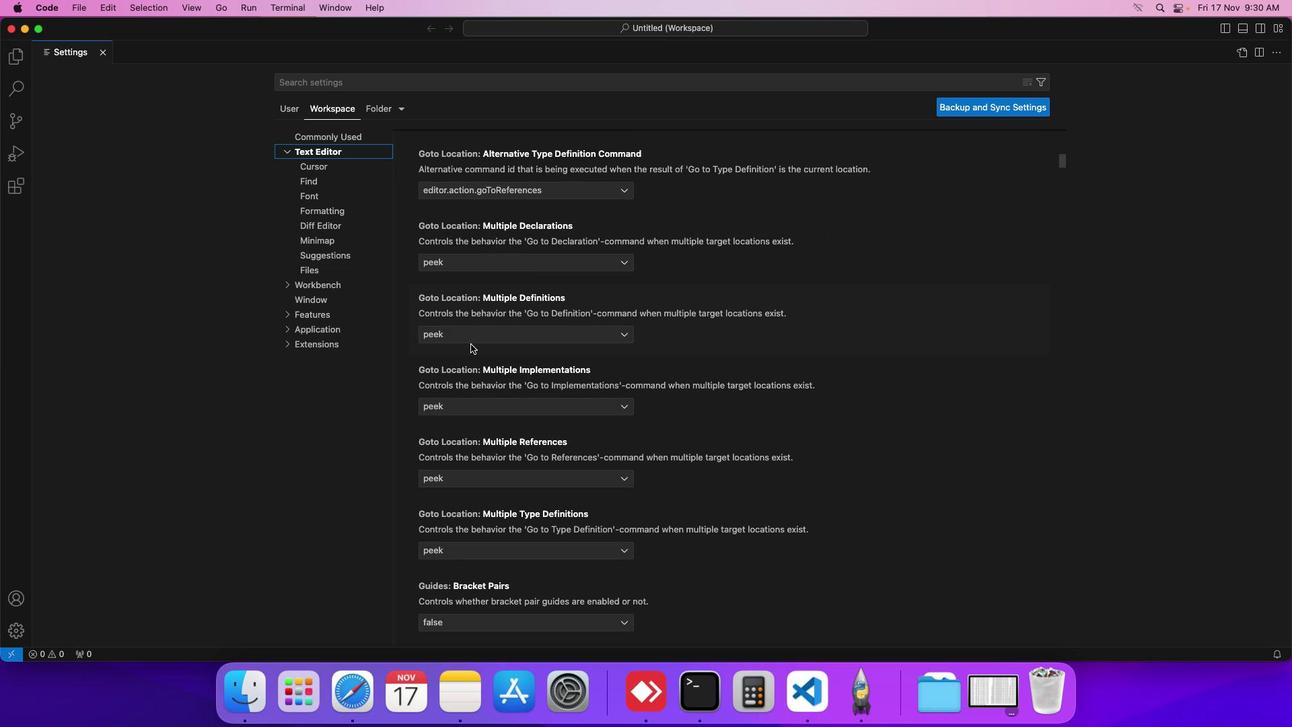 
Action: Mouse scrolled (469, 343) with delta (0, 0)
Screenshot: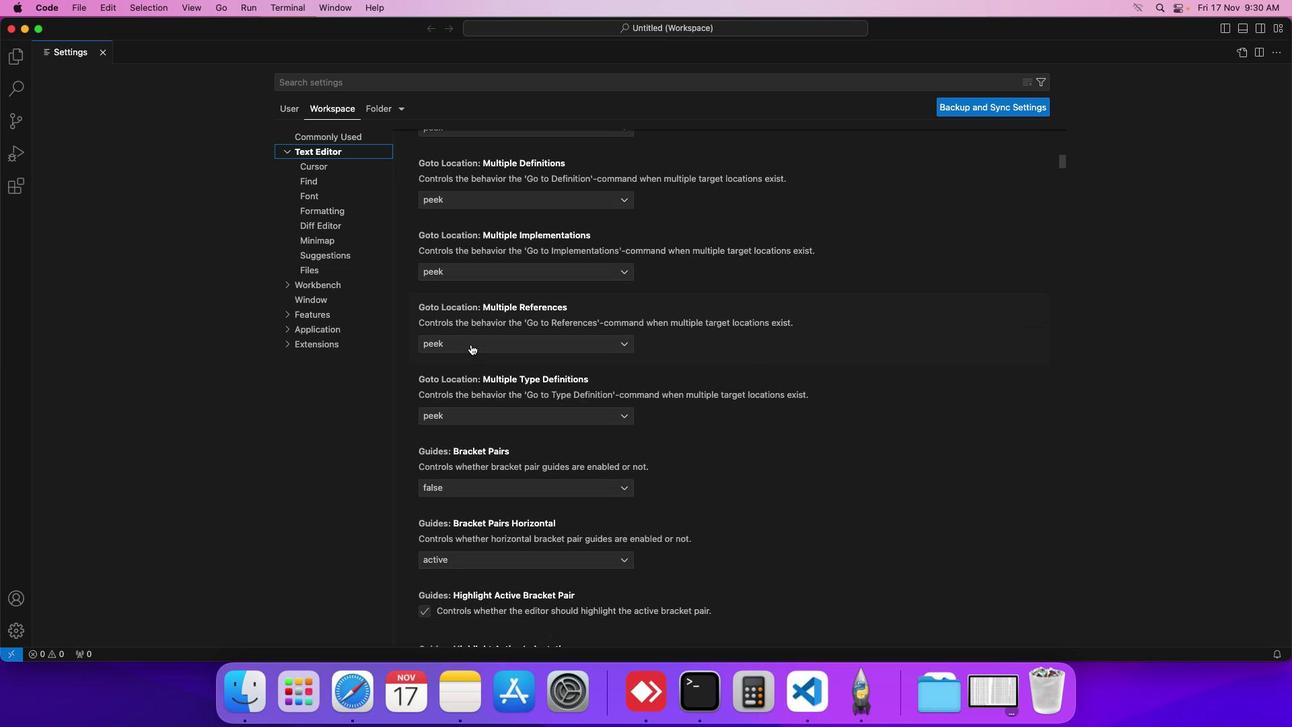 
Action: Mouse scrolled (469, 343) with delta (0, 0)
Screenshot: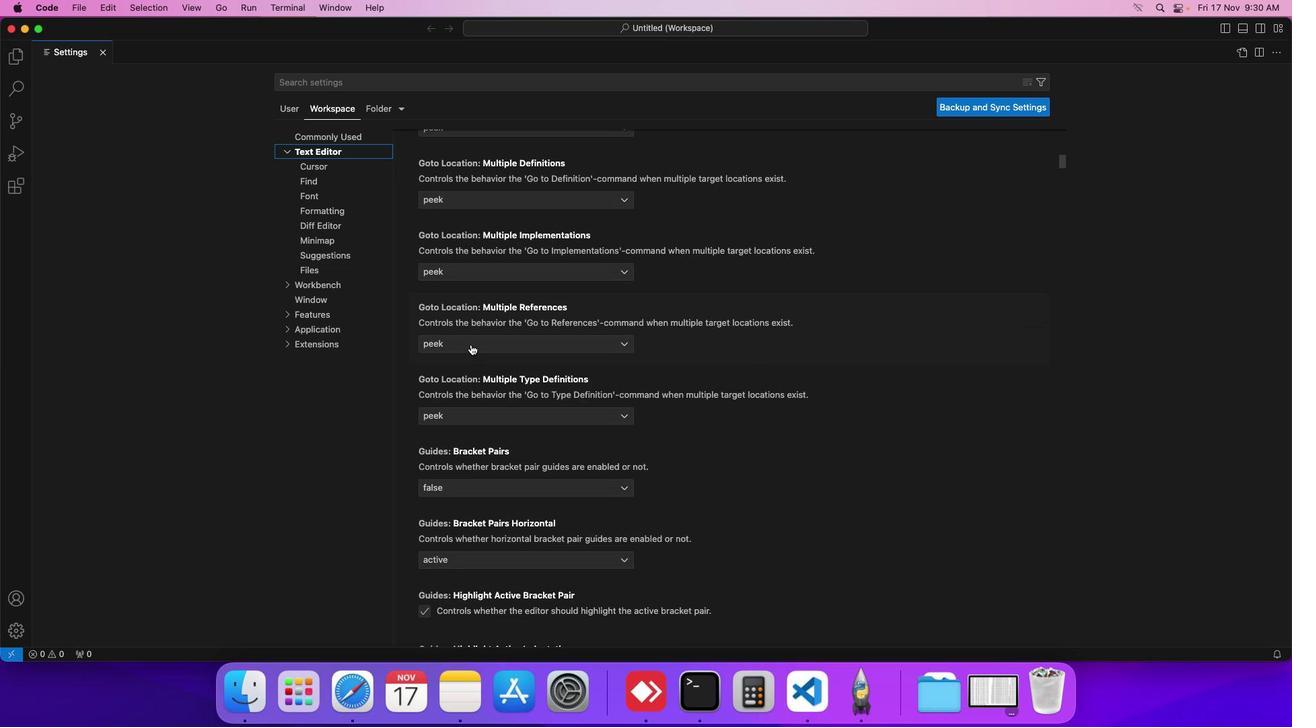 
Action: Mouse scrolled (469, 343) with delta (0, -1)
Screenshot: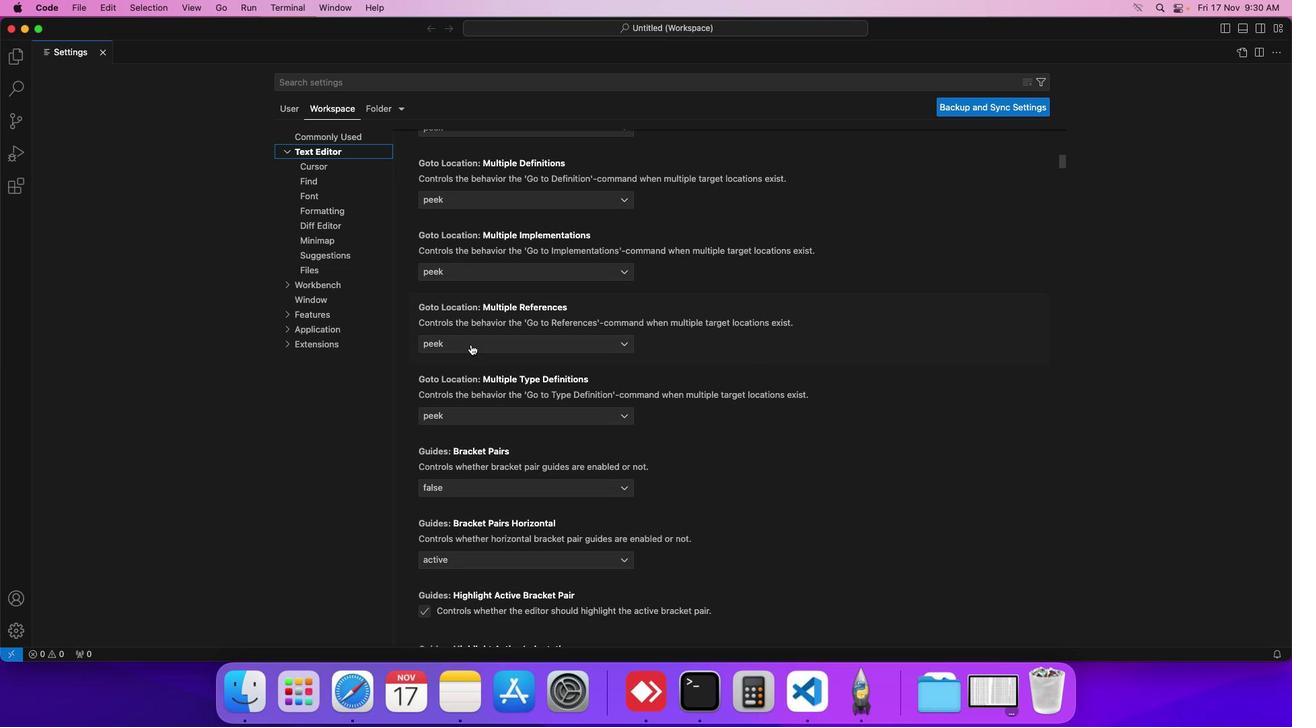 
Action: Mouse moved to (470, 343)
Screenshot: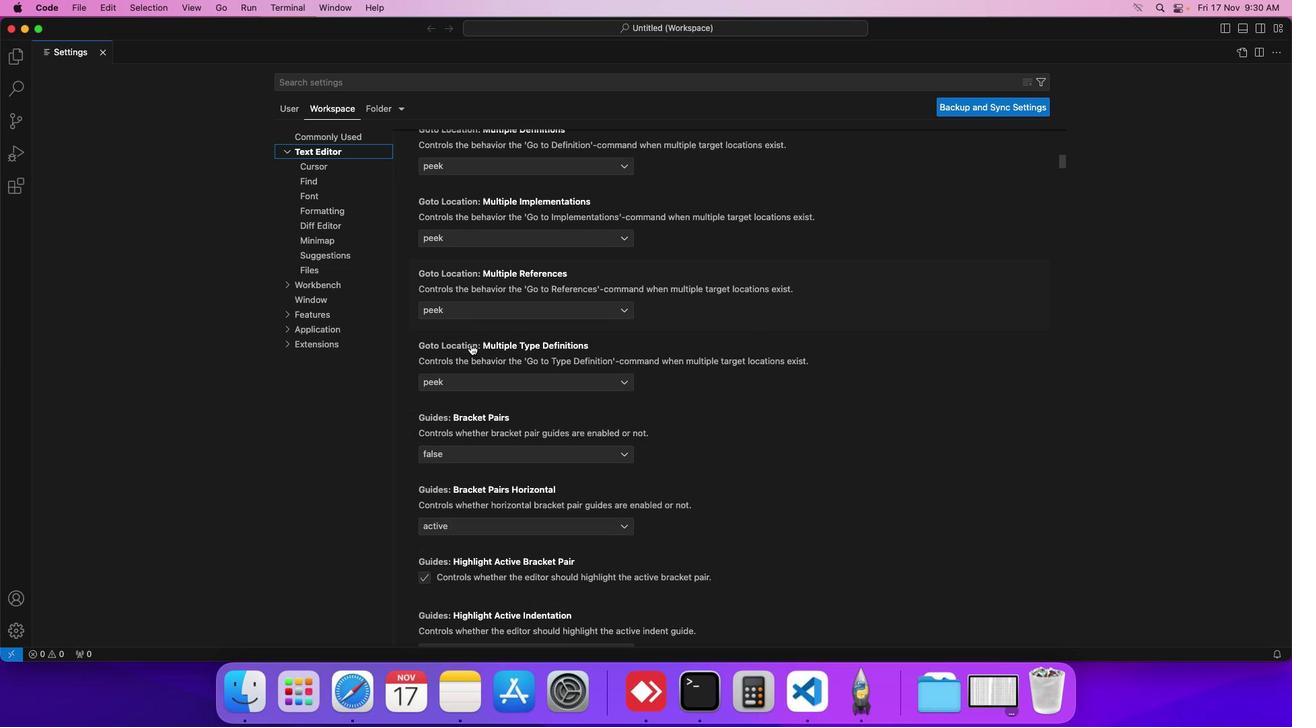 
Action: Mouse scrolled (470, 343) with delta (0, 0)
Screenshot: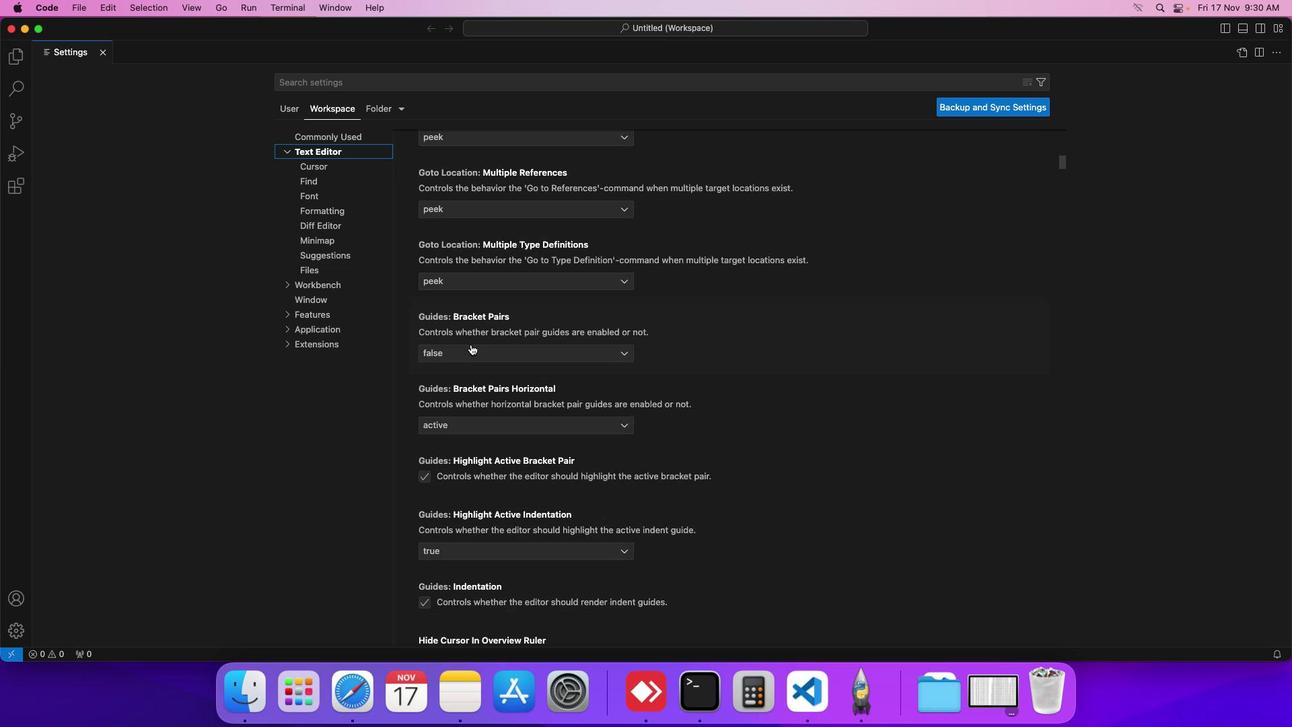 
Action: Mouse scrolled (470, 343) with delta (0, 0)
Screenshot: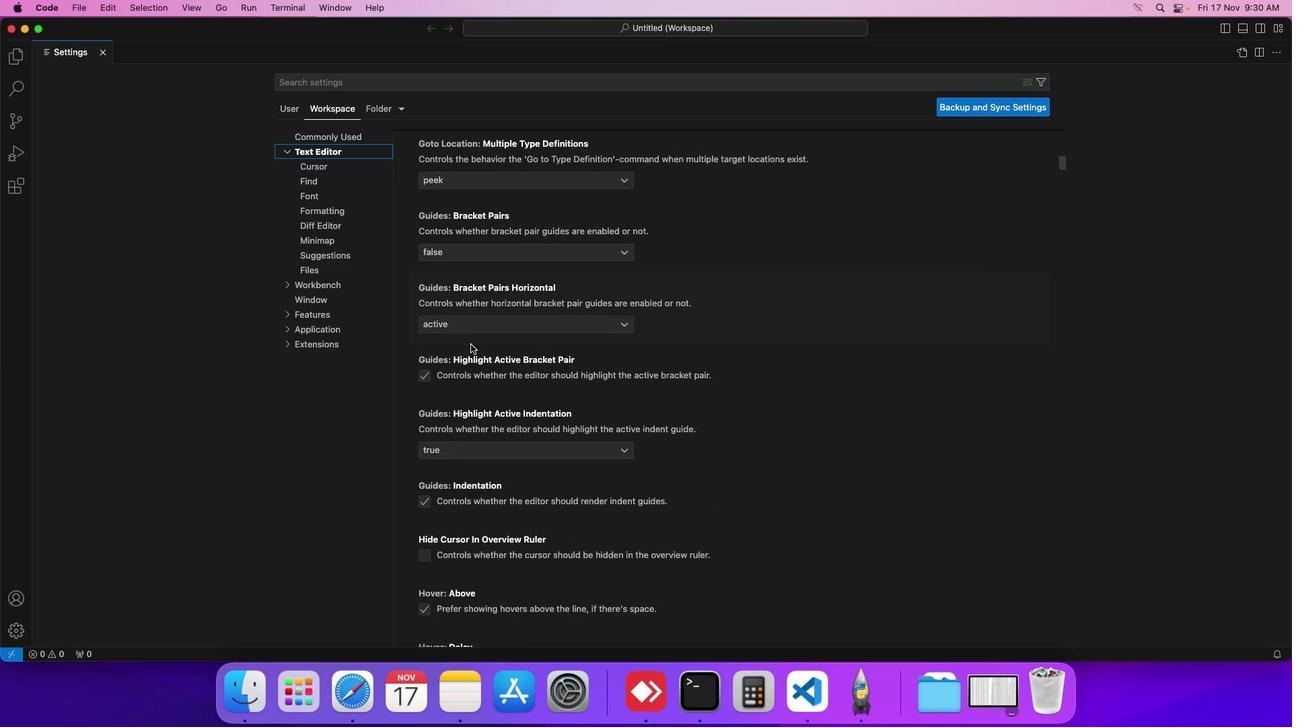 
Action: Mouse scrolled (470, 343) with delta (0, -1)
Screenshot: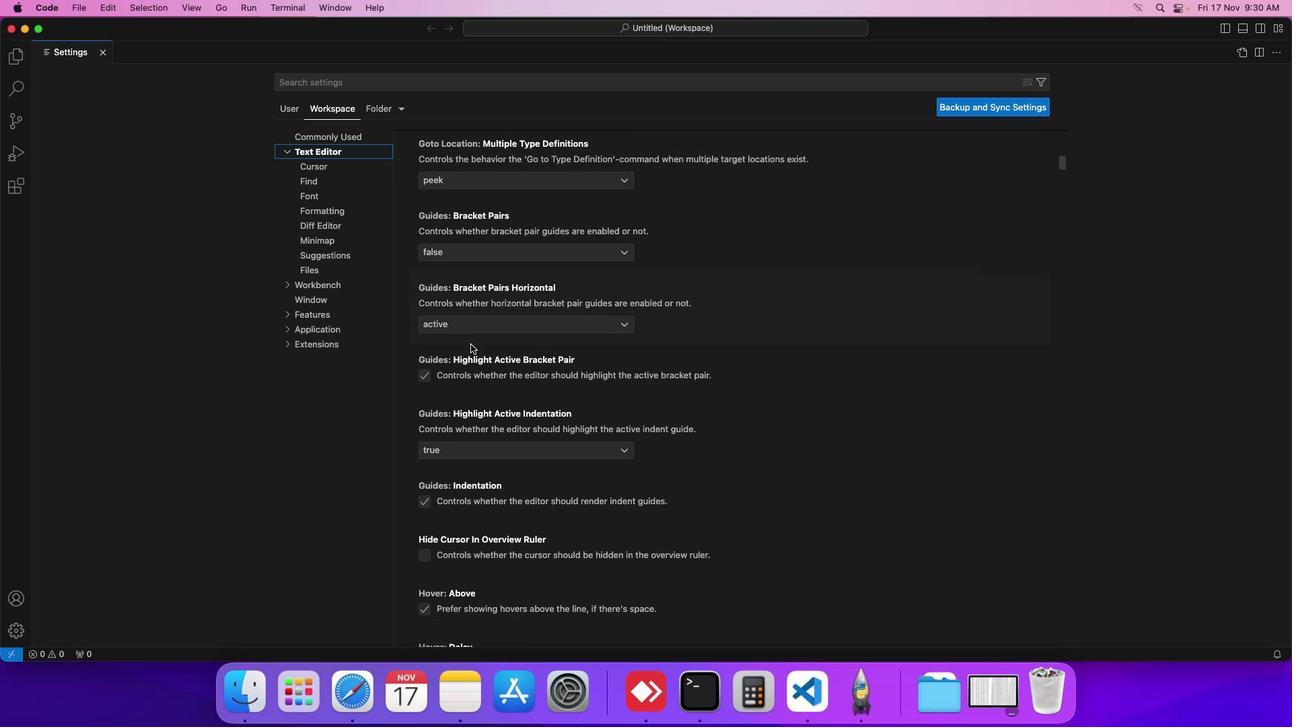 
Action: Mouse scrolled (470, 343) with delta (0, -2)
Screenshot: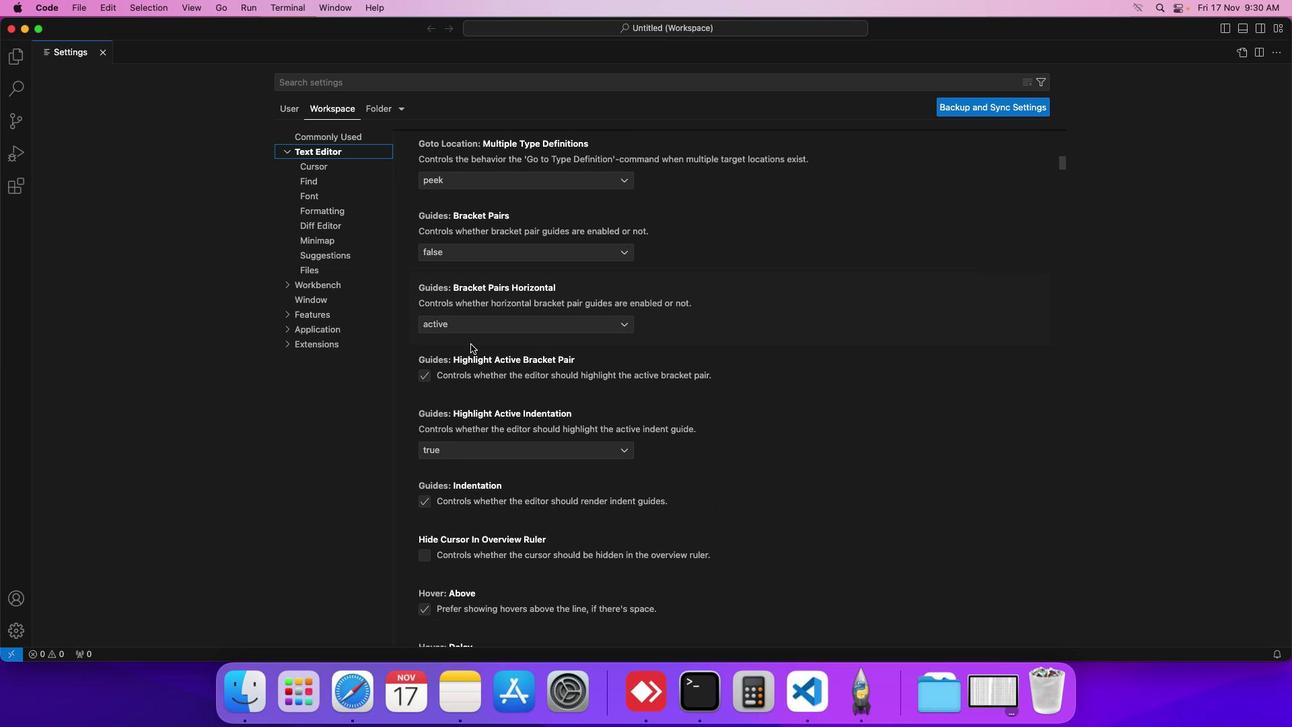 
Action: Mouse scrolled (470, 343) with delta (0, 0)
Screenshot: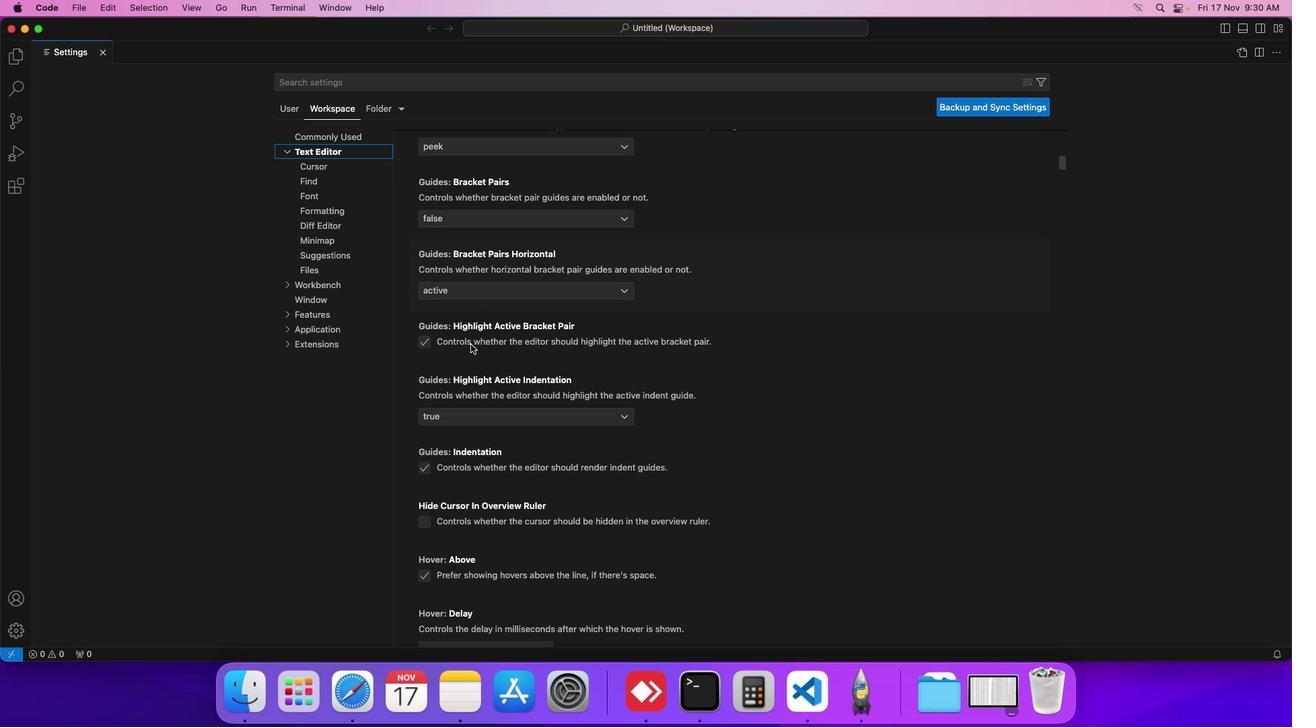 
Action: Mouse scrolled (470, 343) with delta (0, 0)
Screenshot: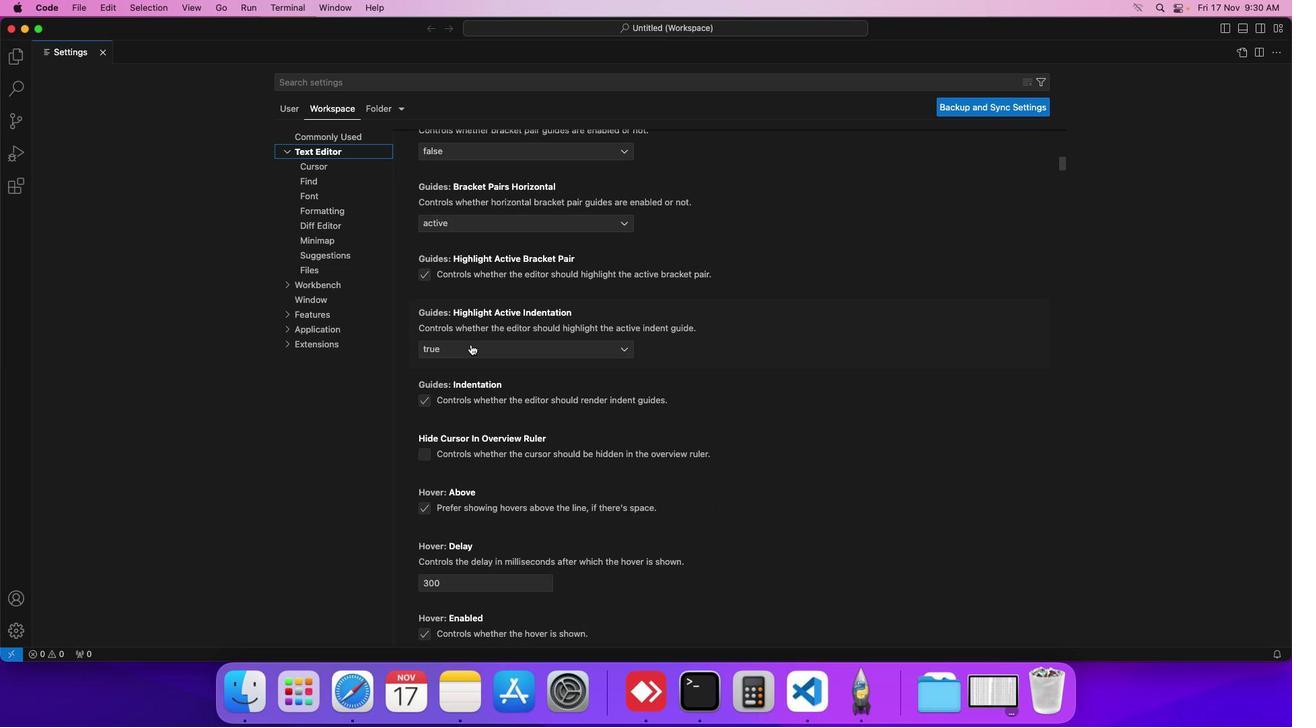 
Action: Mouse scrolled (470, 343) with delta (0, 0)
Screenshot: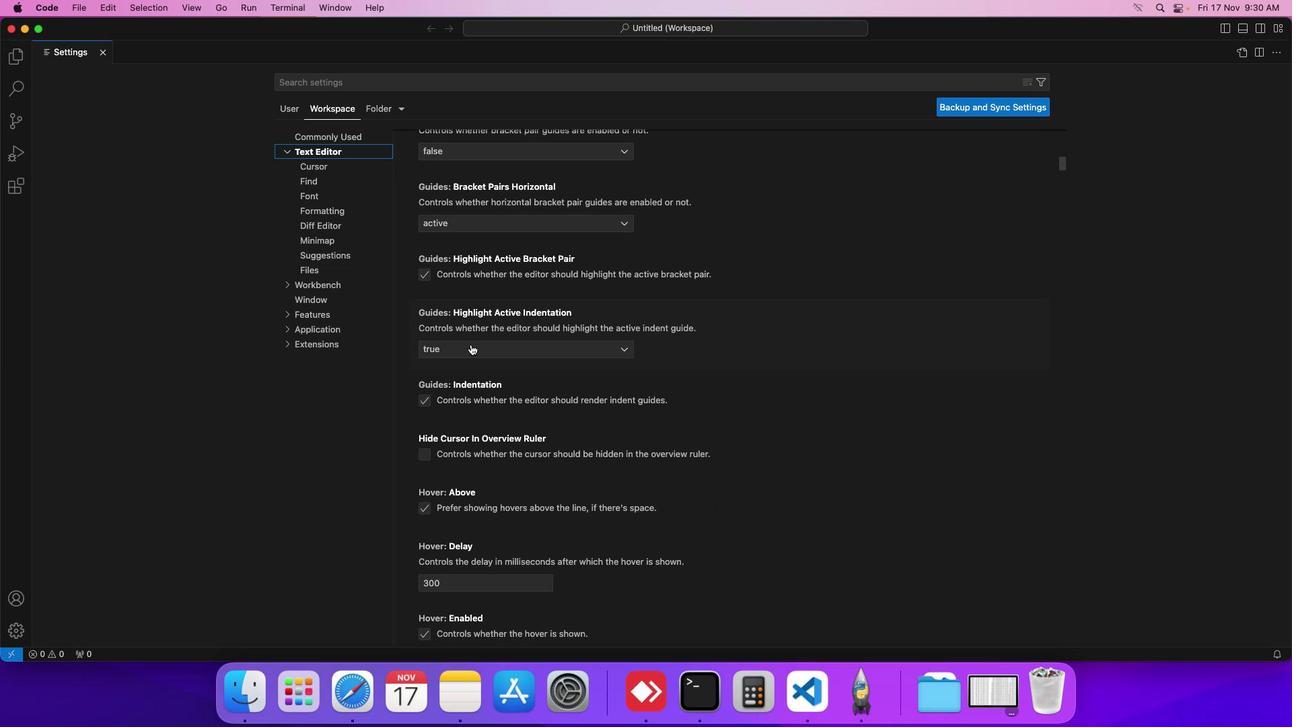 
Action: Mouse scrolled (470, 343) with delta (0, 0)
Screenshot: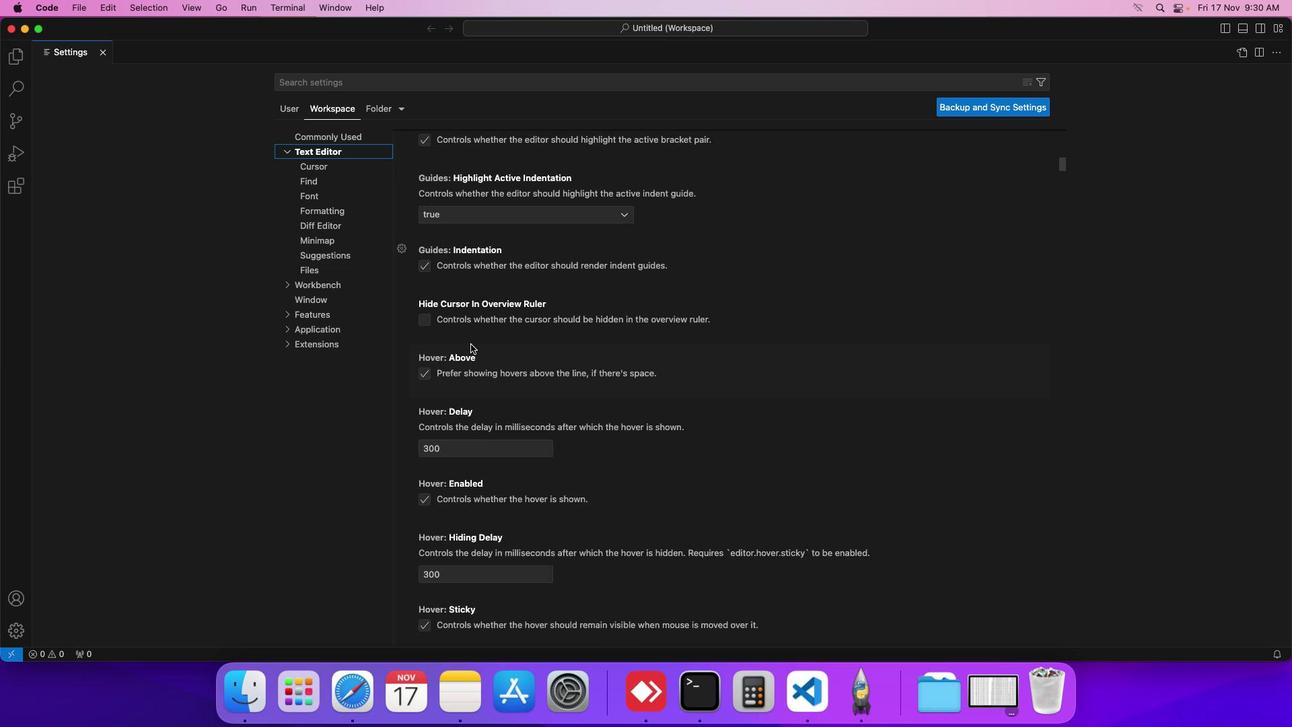 
Action: Mouse scrolled (470, 343) with delta (0, 0)
Screenshot: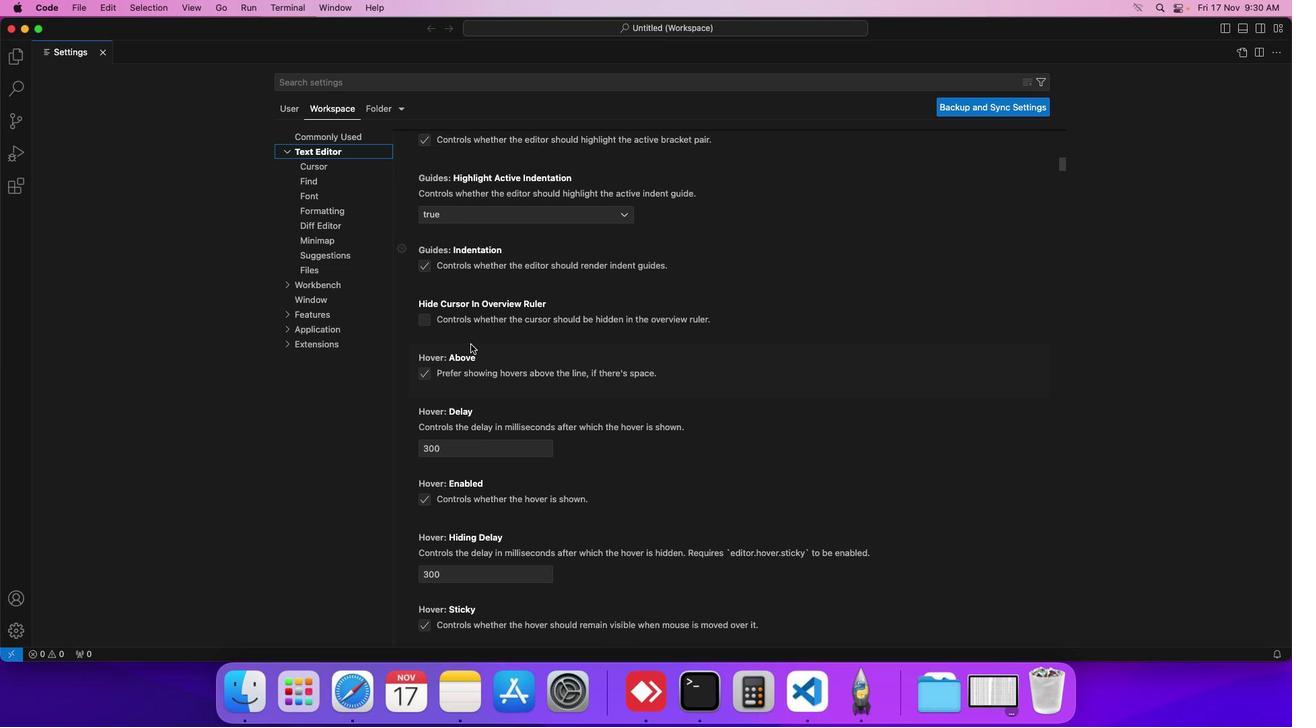 
Action: Mouse scrolled (470, 343) with delta (0, -1)
Screenshot: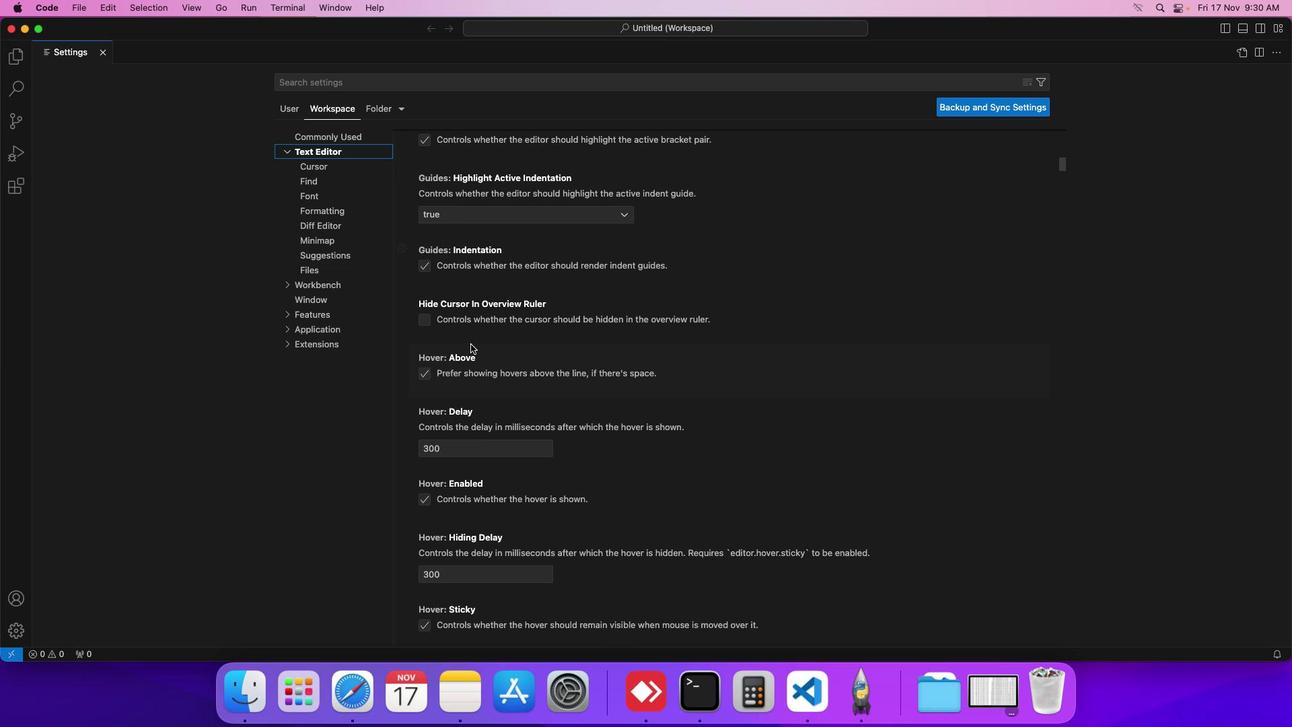 
Action: Mouse scrolled (470, 343) with delta (0, 0)
Screenshot: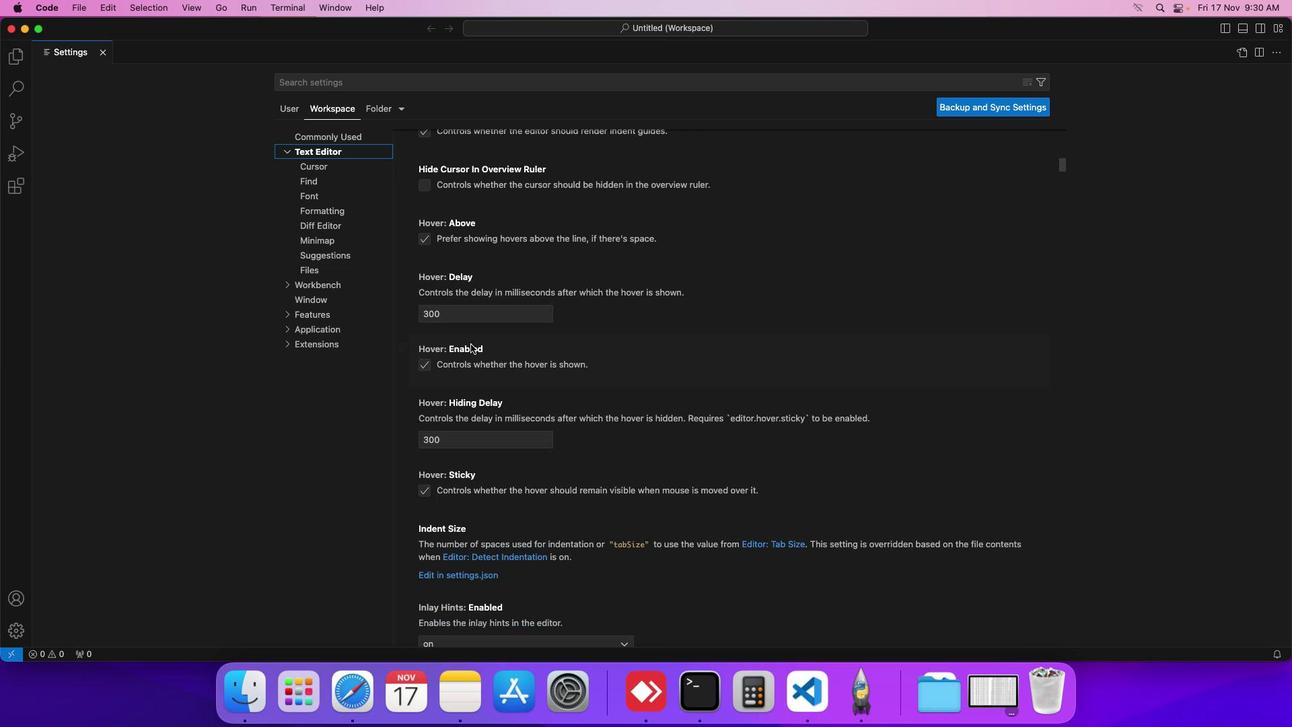 
Action: Mouse scrolled (470, 343) with delta (0, 0)
Screenshot: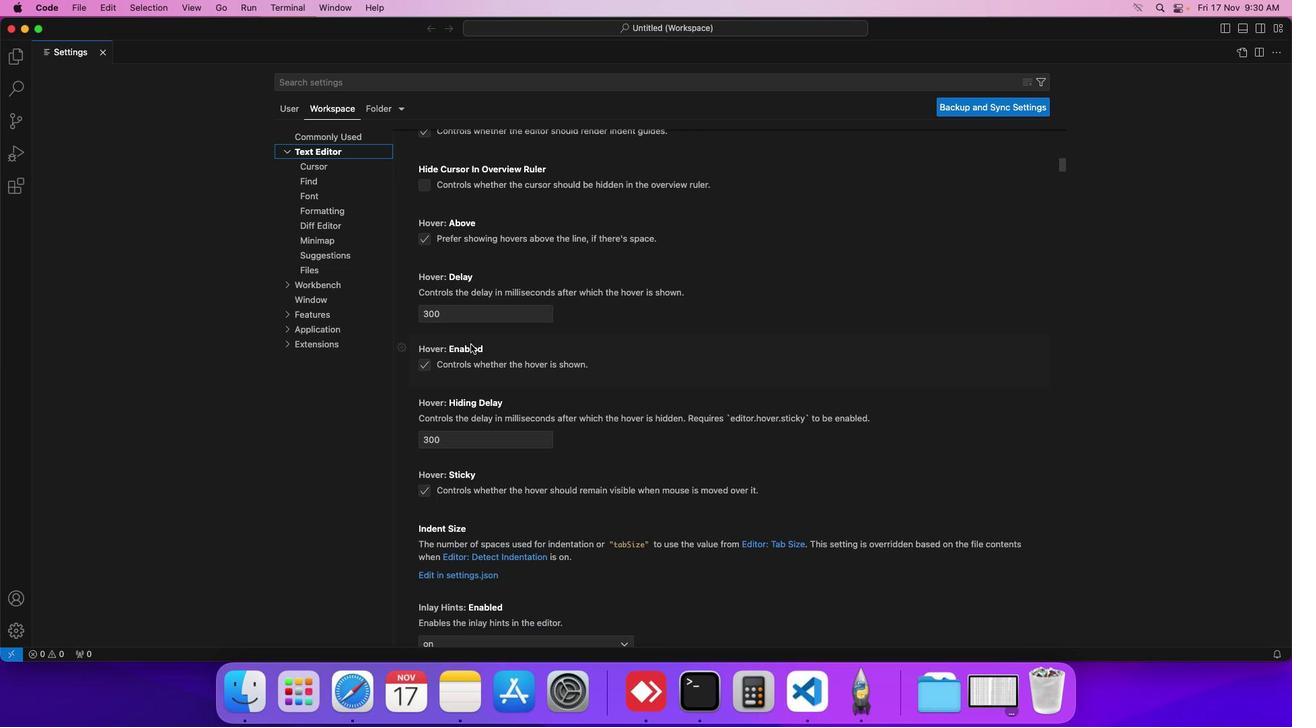 
Action: Mouse scrolled (470, 343) with delta (0, -1)
Screenshot: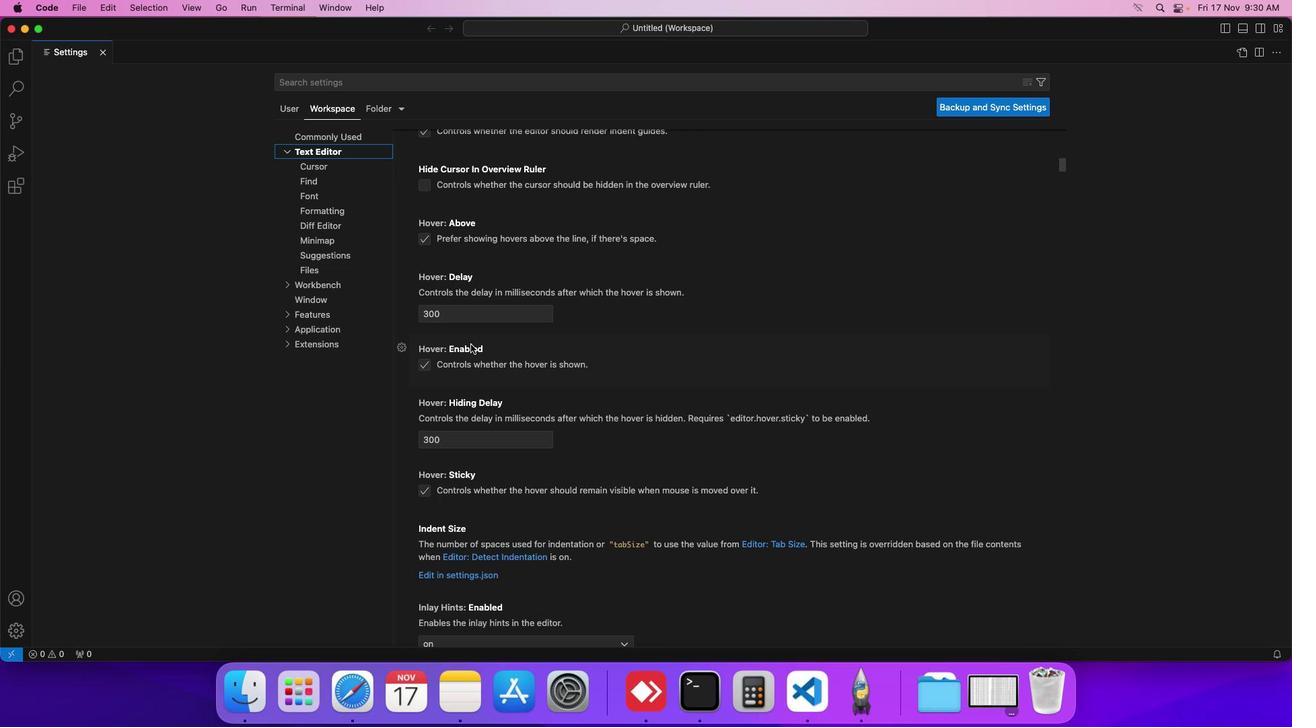 
Action: Mouse moved to (470, 343)
Screenshot: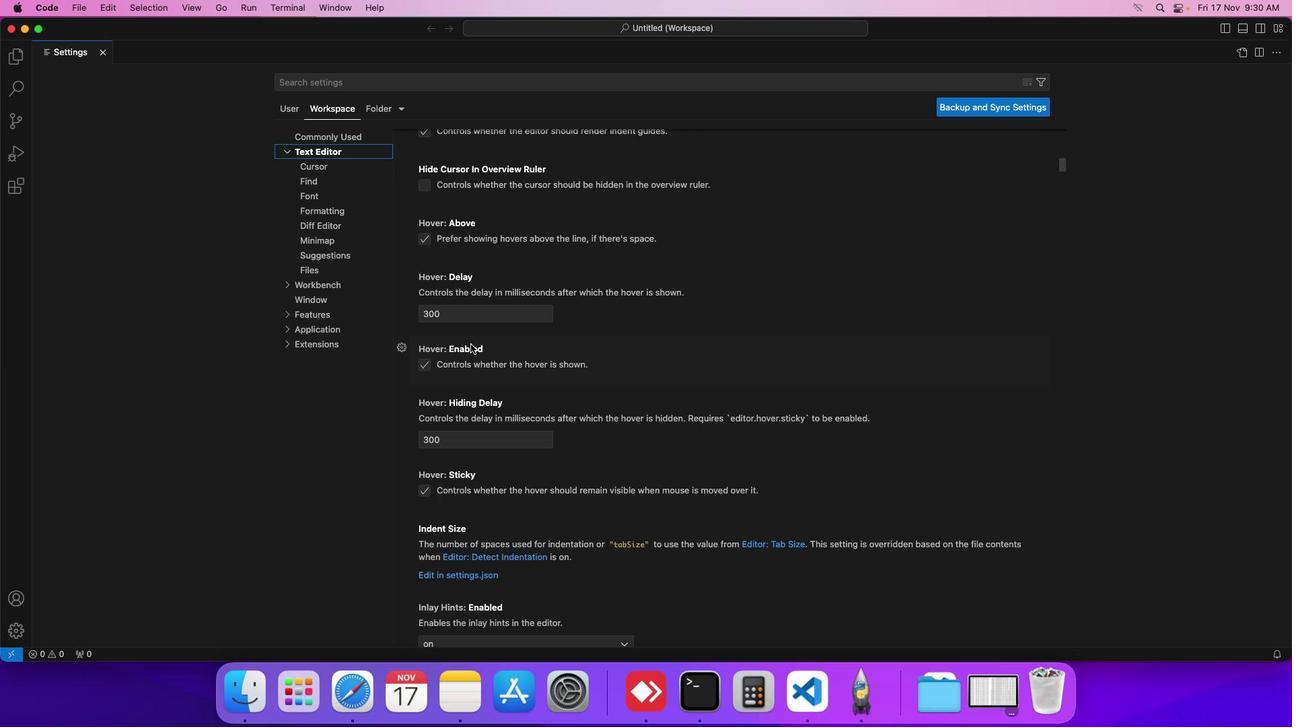 
Action: Mouse scrolled (470, 343) with delta (0, 0)
Screenshot: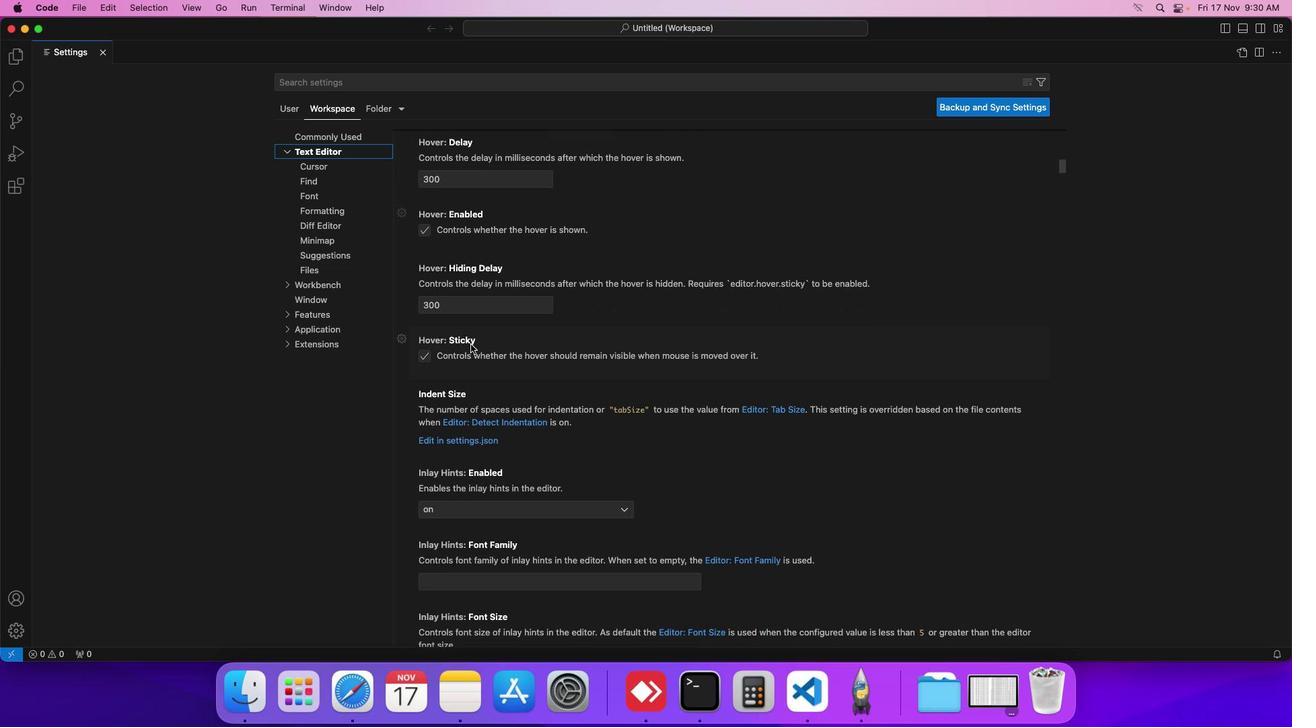 
Action: Mouse scrolled (470, 343) with delta (0, 0)
Screenshot: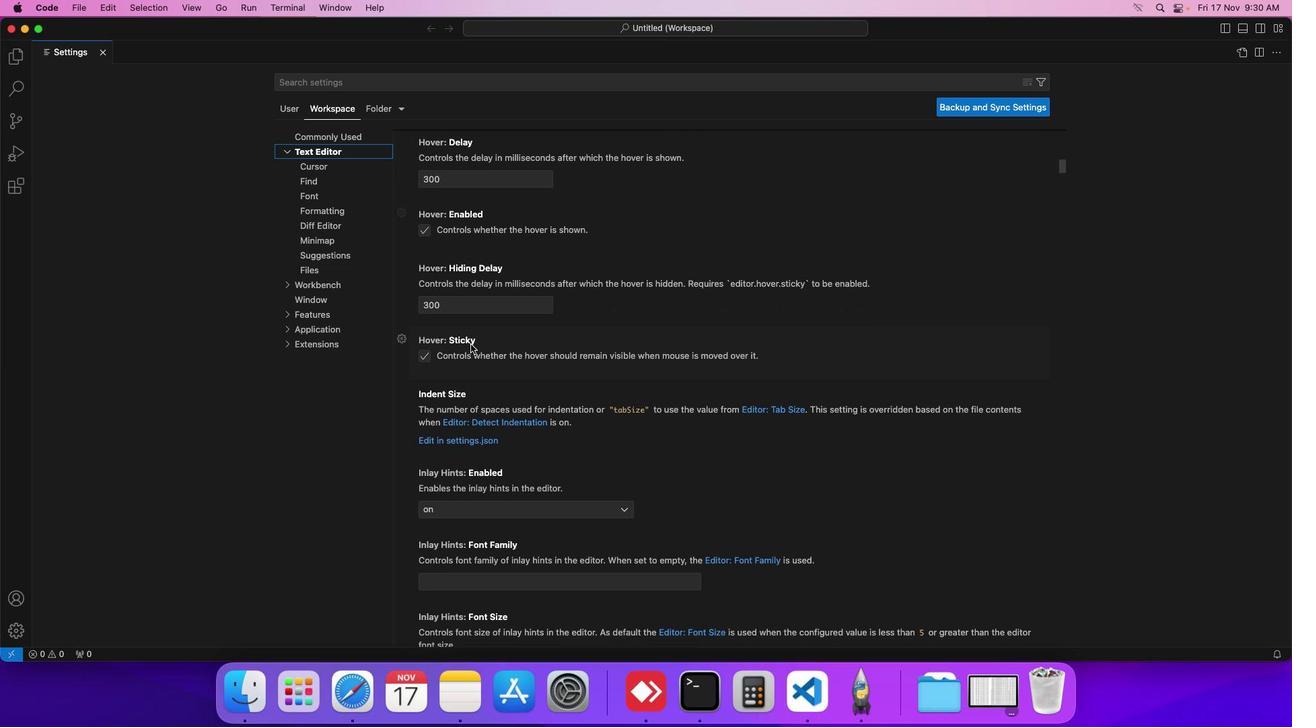 
Action: Mouse scrolled (470, 343) with delta (0, -1)
Screenshot: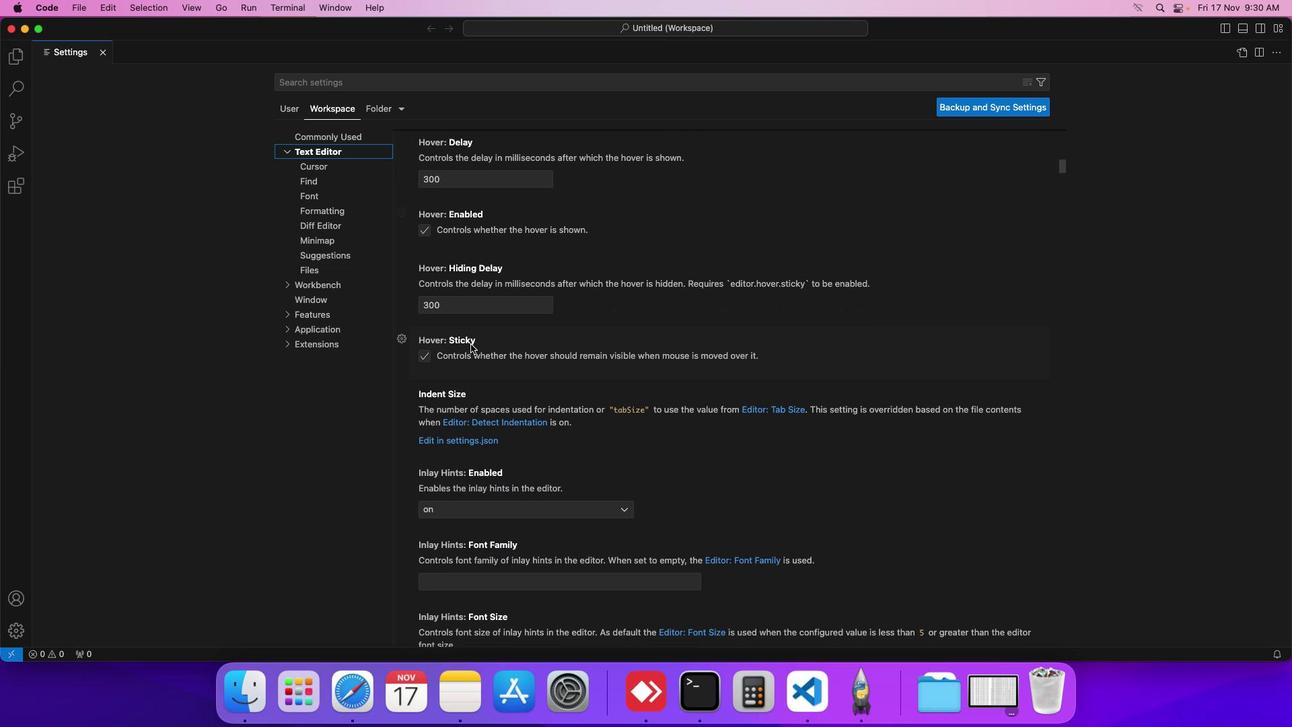 
Action: Mouse moved to (470, 343)
Screenshot: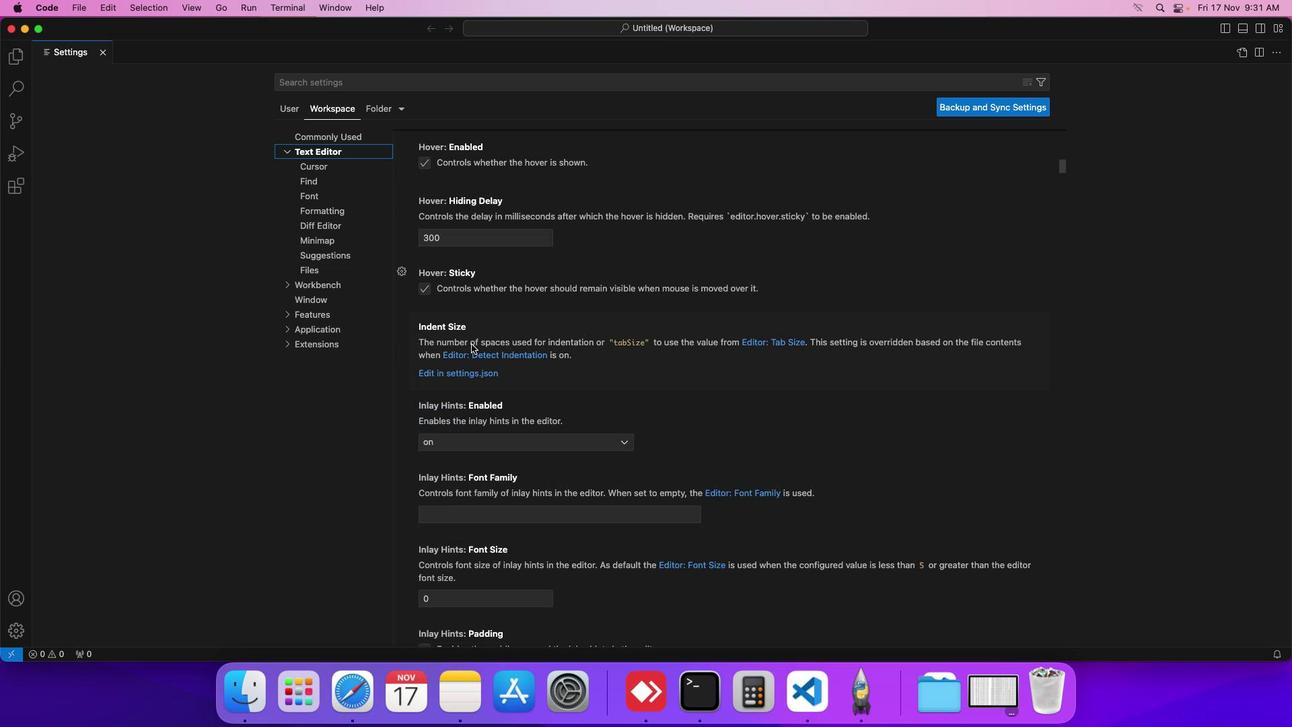 
Action: Mouse scrolled (470, 343) with delta (0, 0)
Screenshot: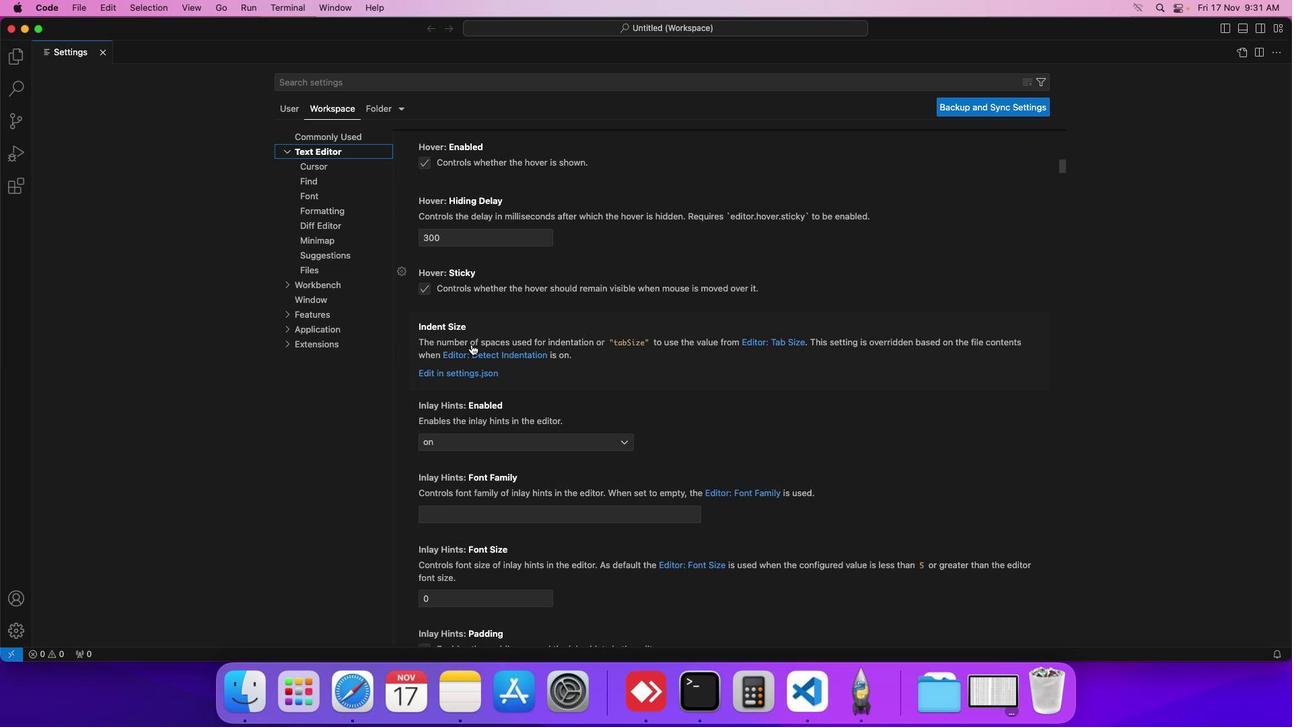 
Action: Mouse scrolled (470, 343) with delta (0, 0)
Screenshot: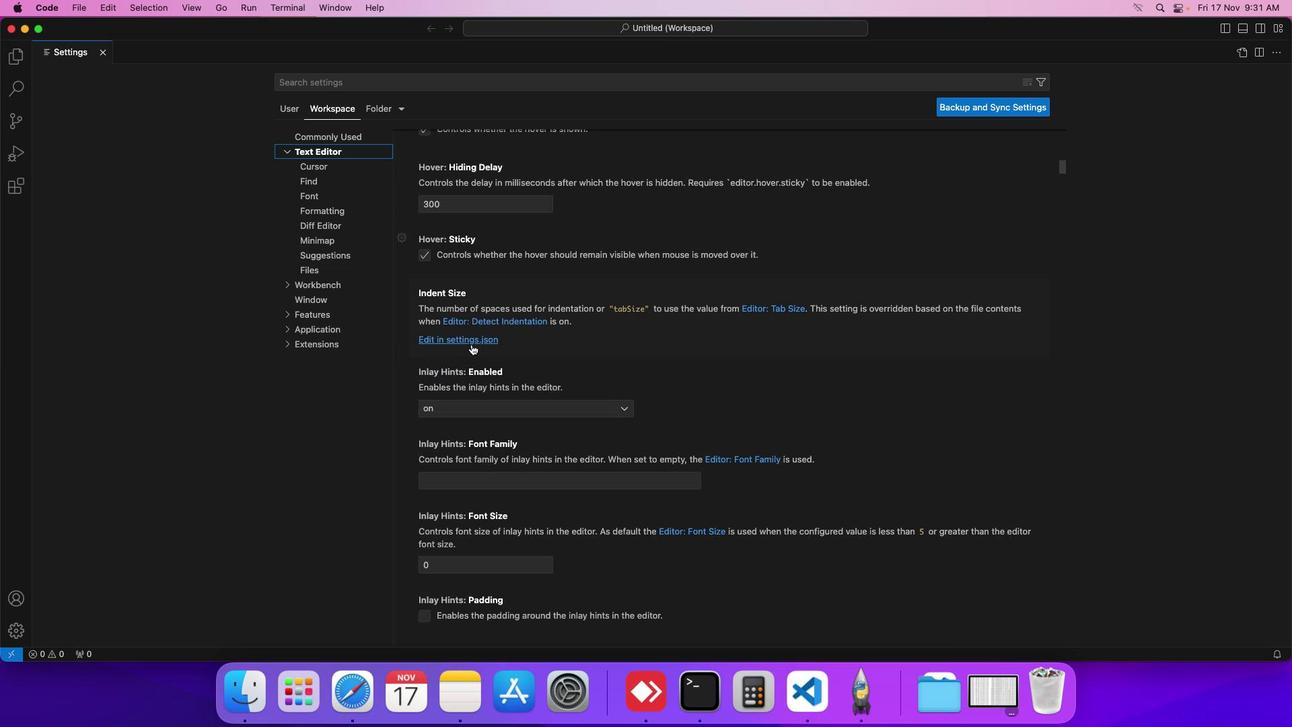 
Action: Mouse scrolled (470, 343) with delta (0, 0)
Screenshot: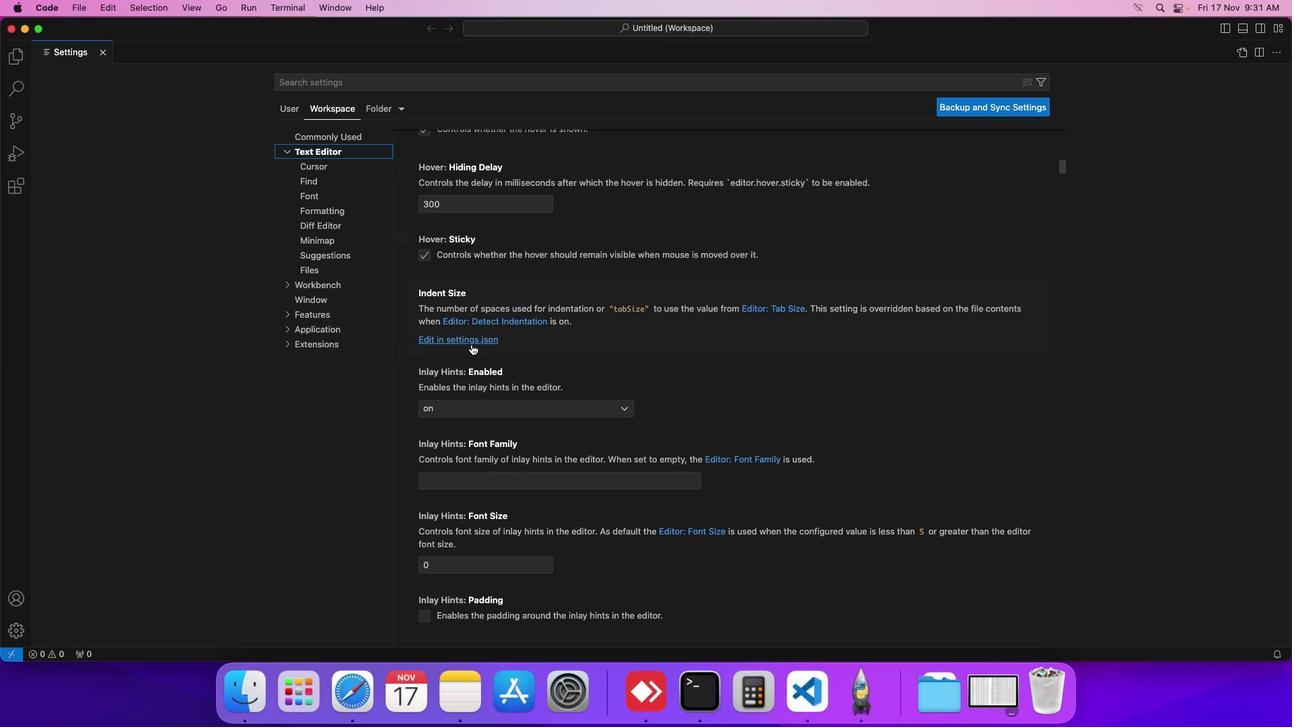 
Action: Mouse scrolled (470, 343) with delta (0, 0)
Screenshot: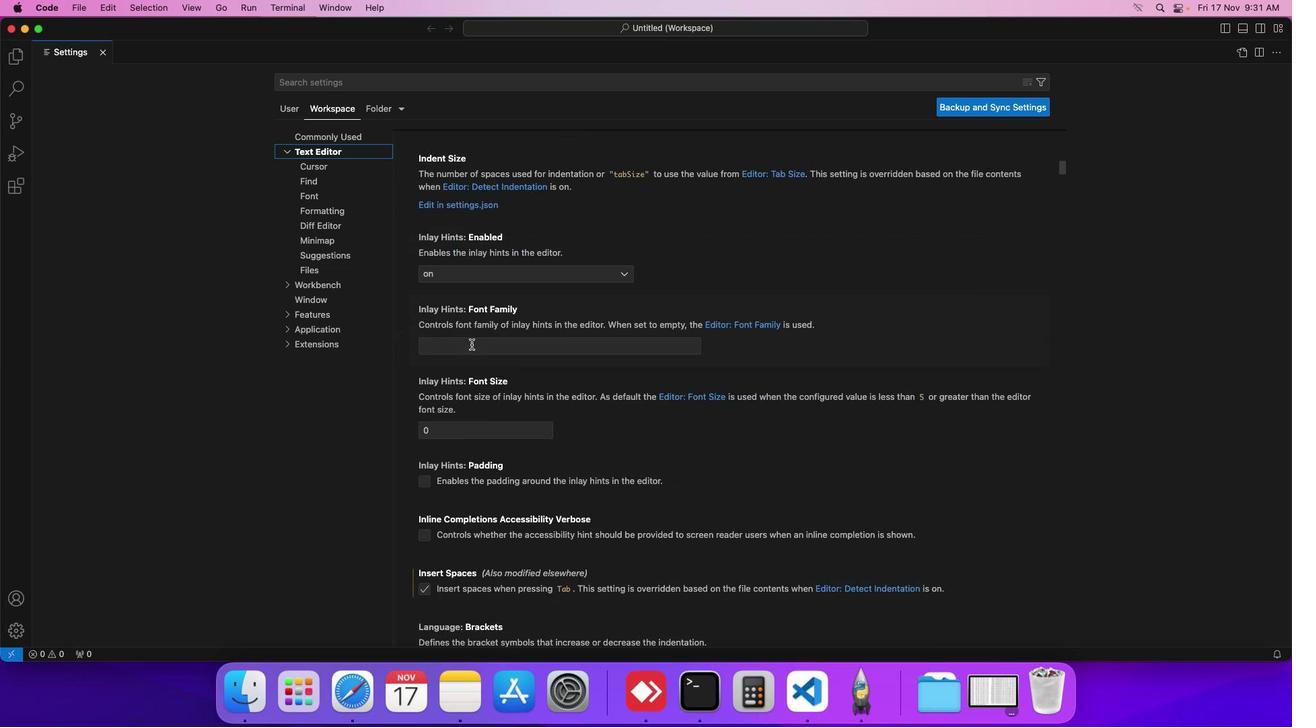 
Action: Mouse scrolled (470, 343) with delta (0, 0)
Screenshot: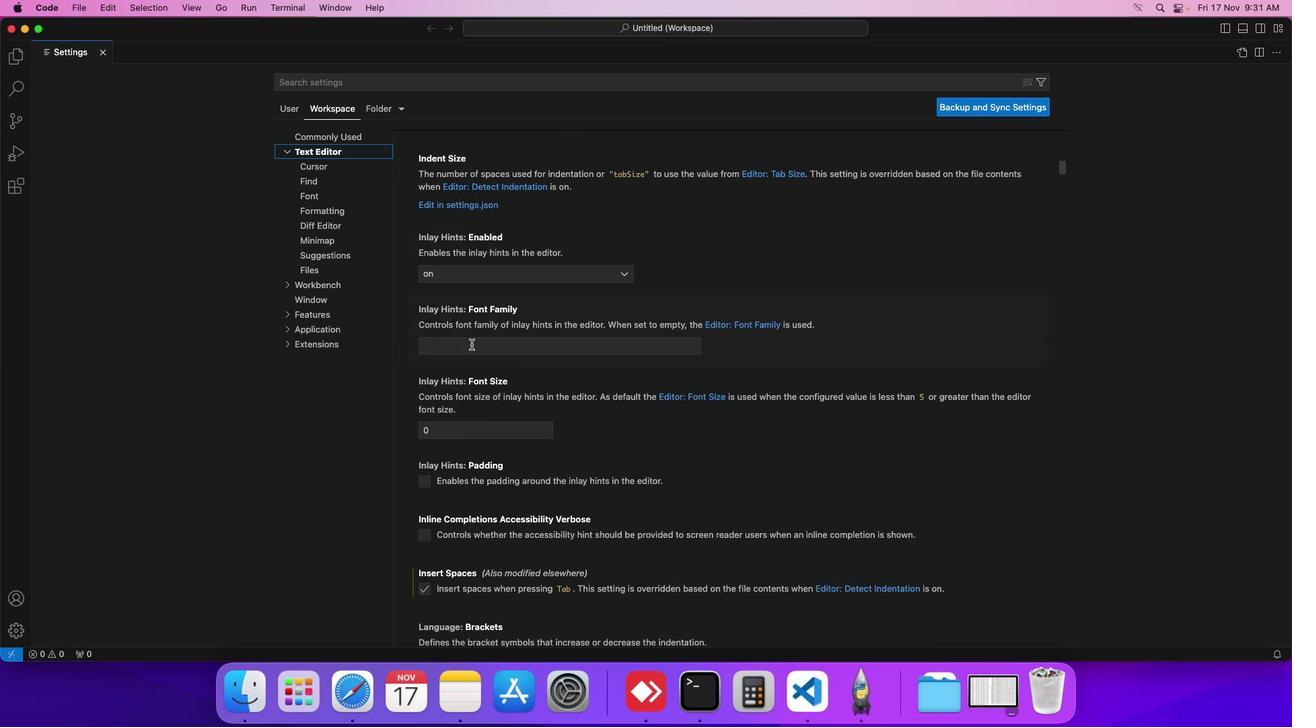 
Action: Mouse scrolled (470, 343) with delta (0, -1)
Screenshot: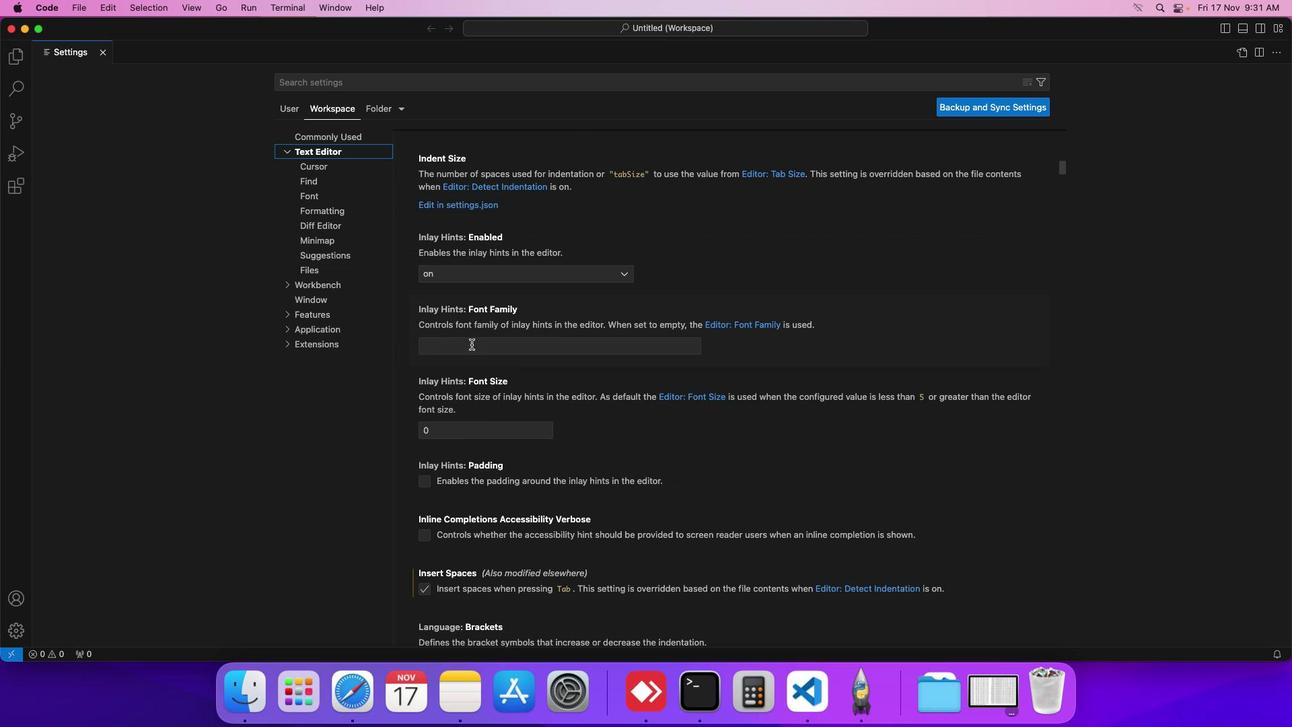 
Action: Mouse scrolled (470, 343) with delta (0, 0)
Screenshot: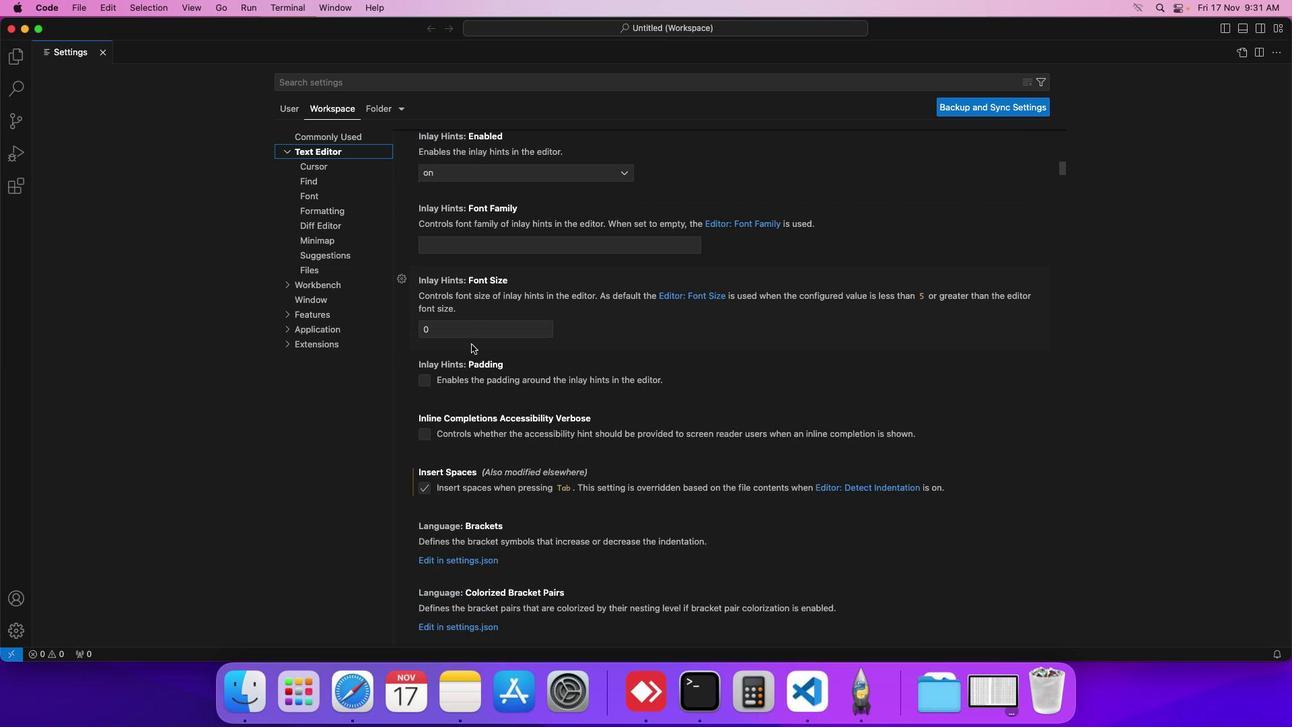 
Action: Mouse scrolled (470, 343) with delta (0, 0)
Screenshot: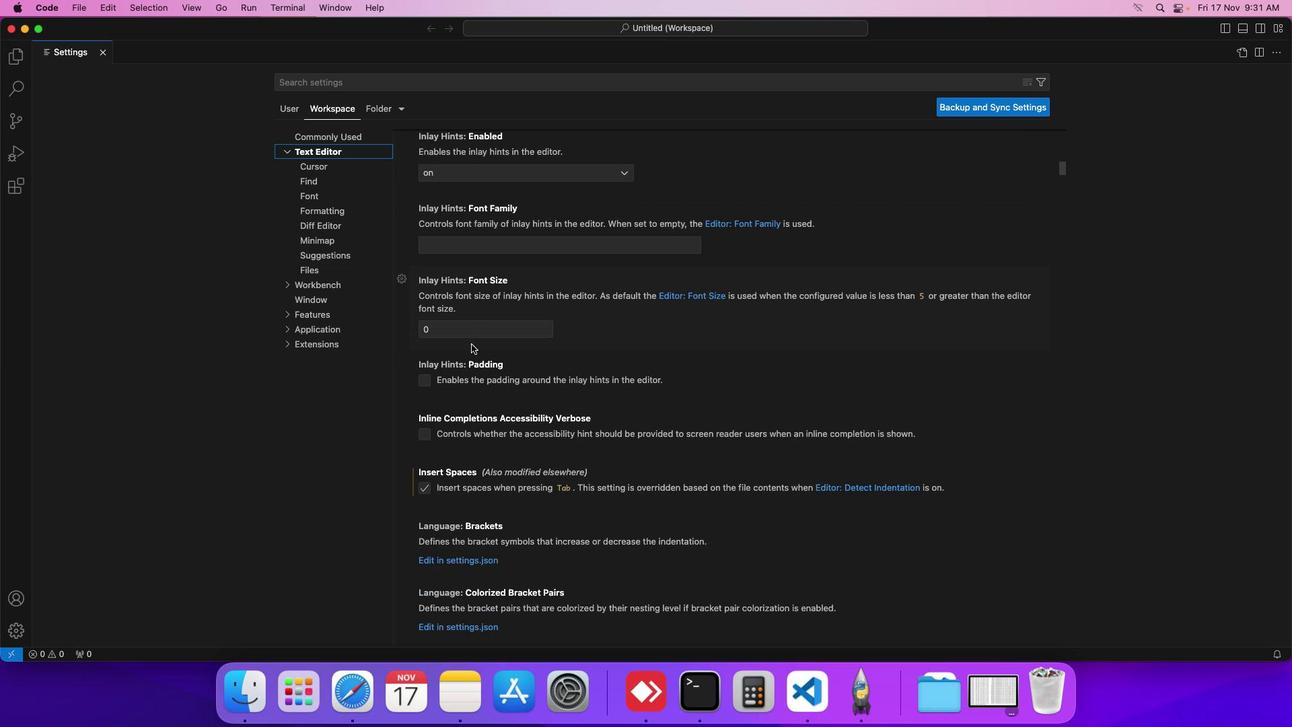 
Action: Mouse scrolled (470, 343) with delta (0, 0)
Screenshot: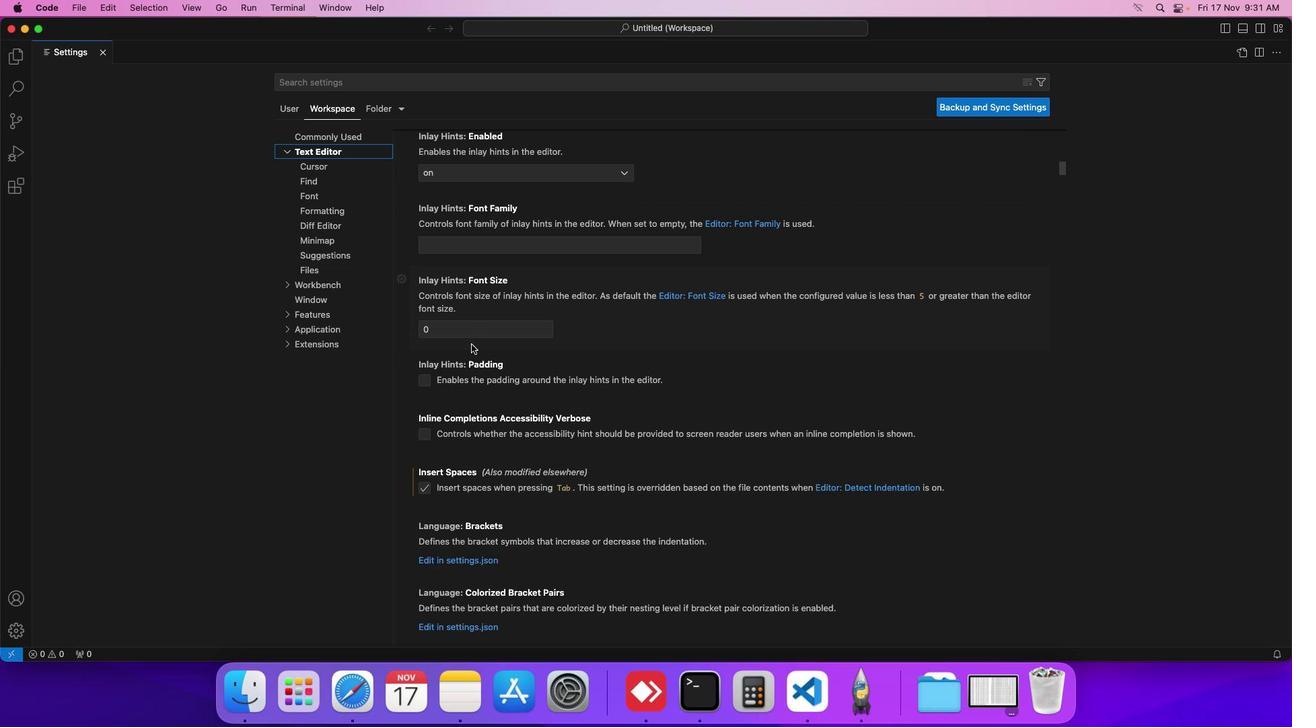 
Action: Mouse scrolled (470, 343) with delta (0, 0)
Screenshot: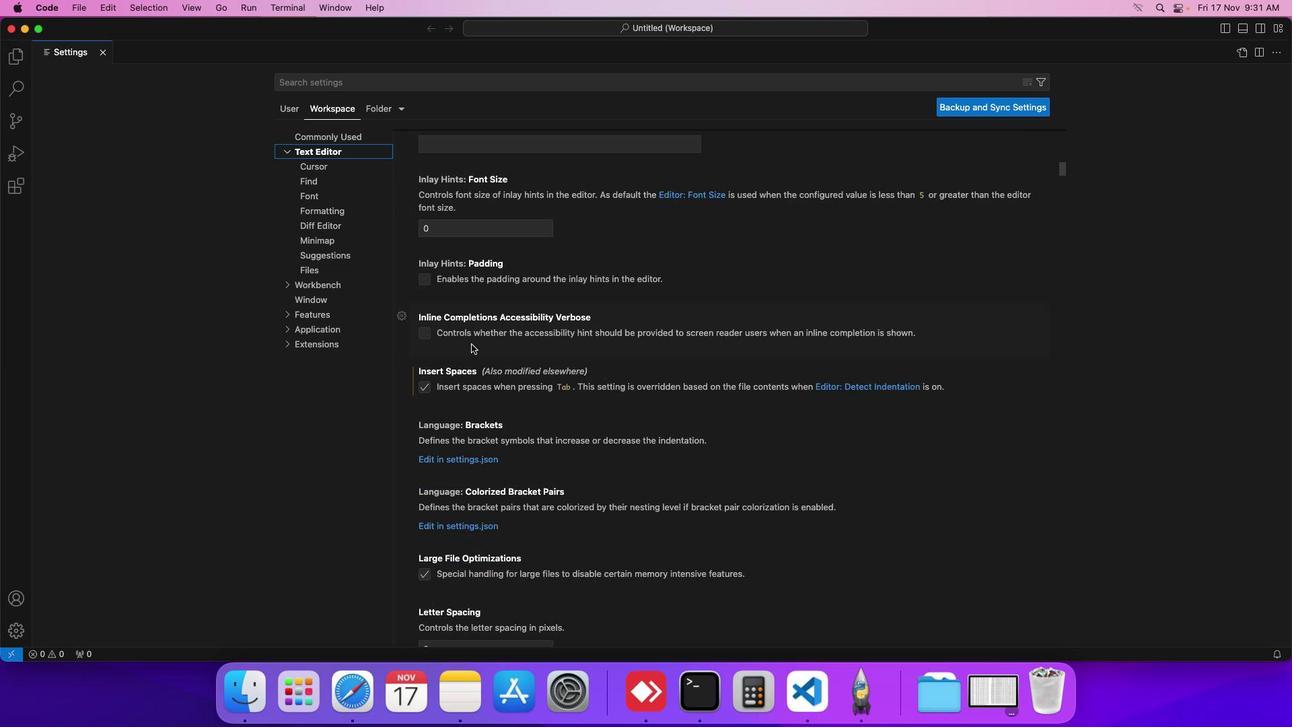 
Action: Mouse scrolled (470, 343) with delta (0, 0)
Screenshot: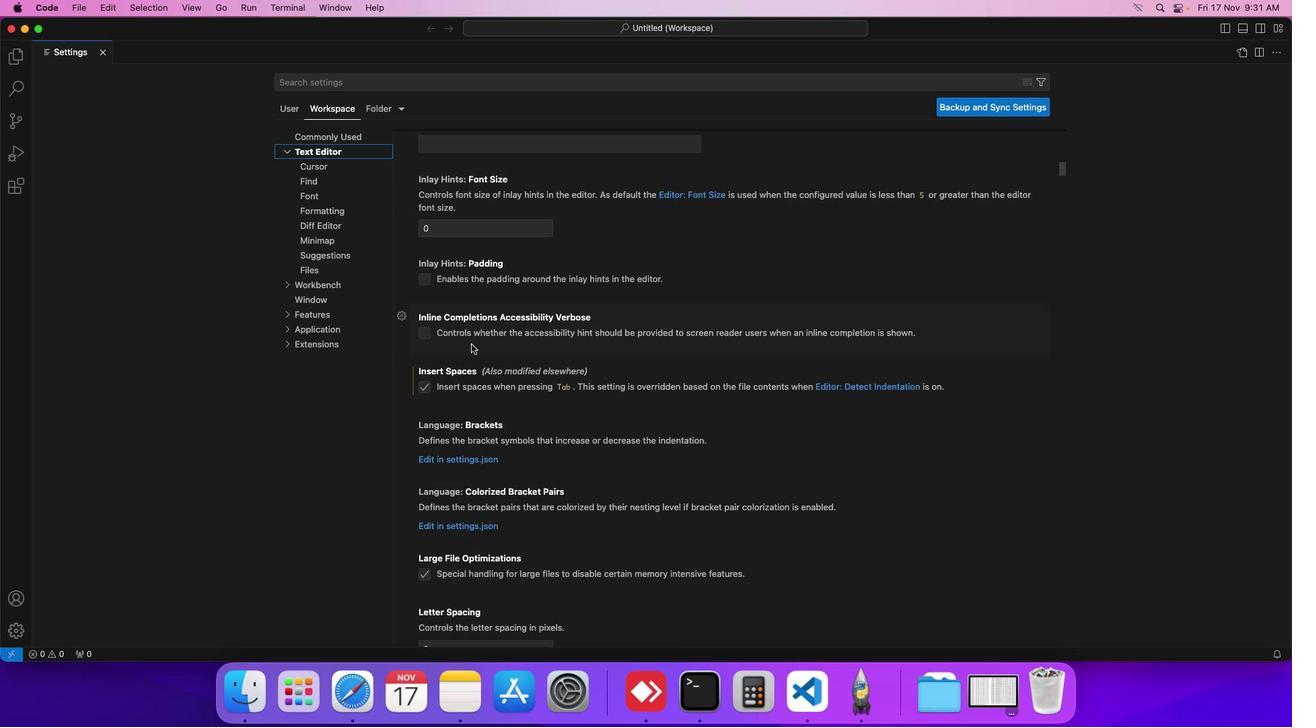 
Action: Mouse scrolled (470, 343) with delta (0, 0)
Screenshot: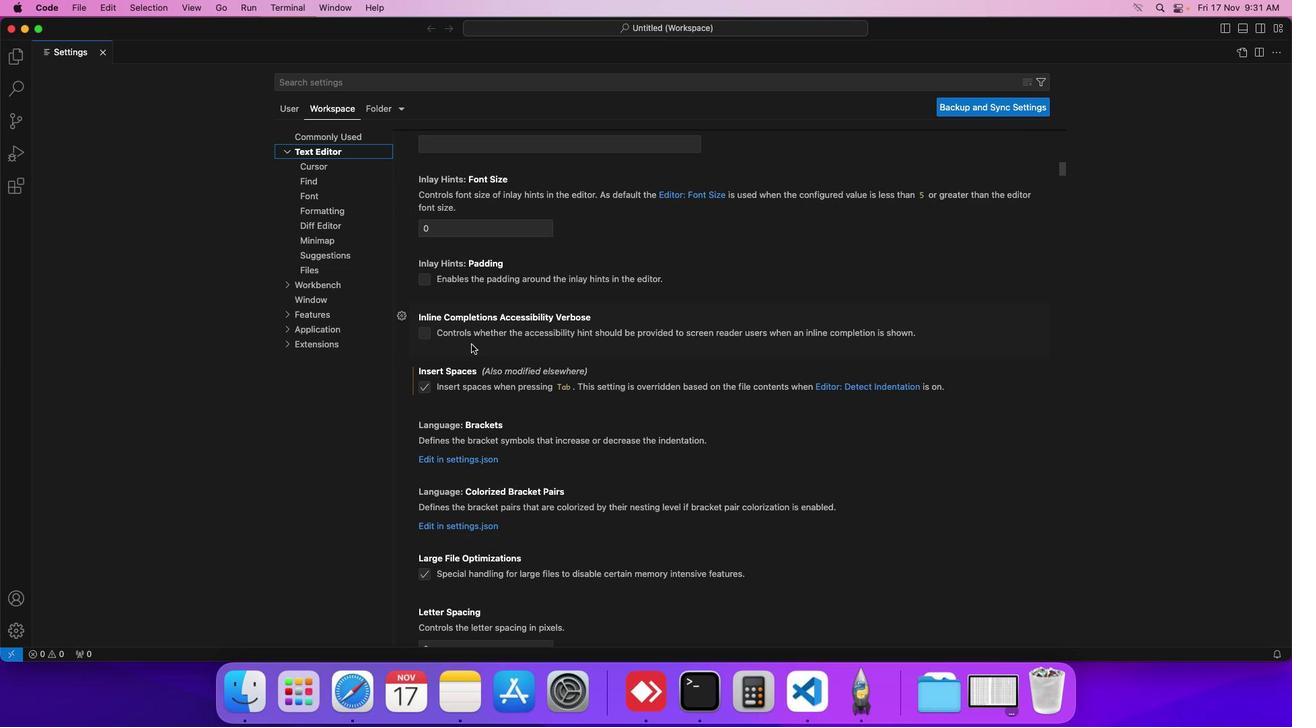 
Action: Mouse scrolled (470, 343) with delta (0, 0)
Screenshot: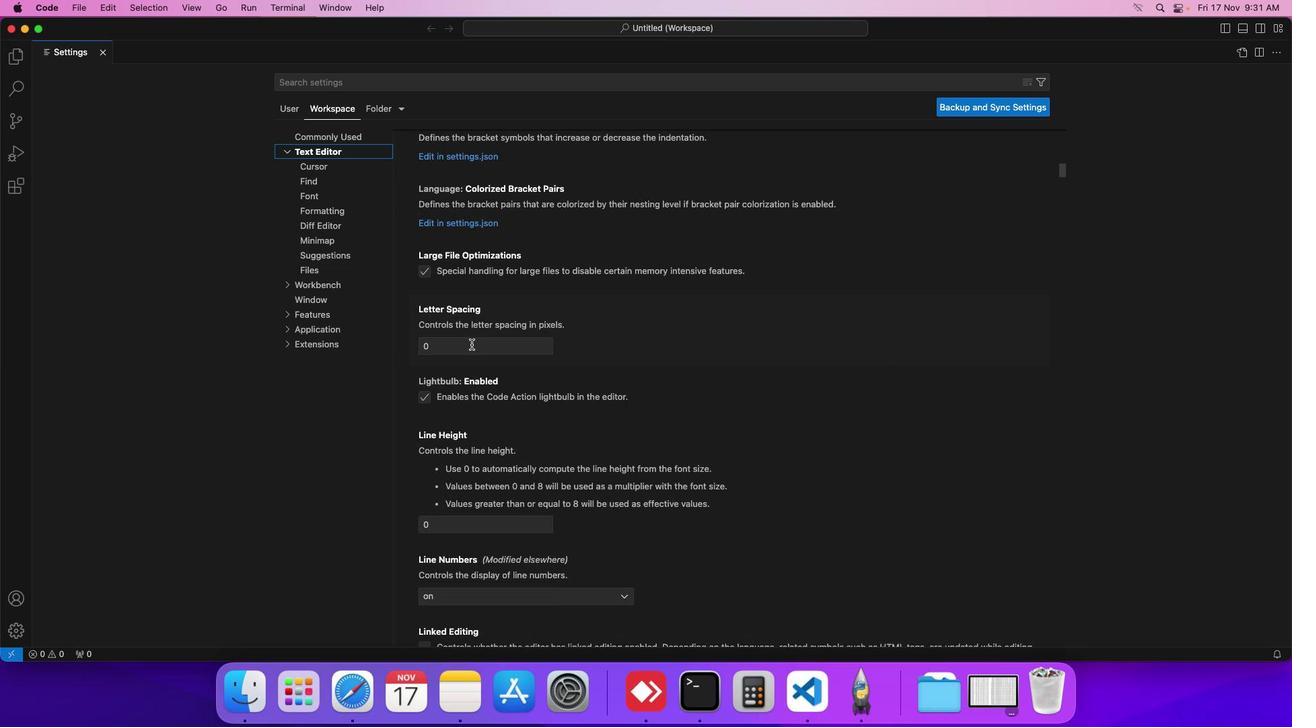 
Action: Mouse scrolled (470, 343) with delta (0, 0)
Screenshot: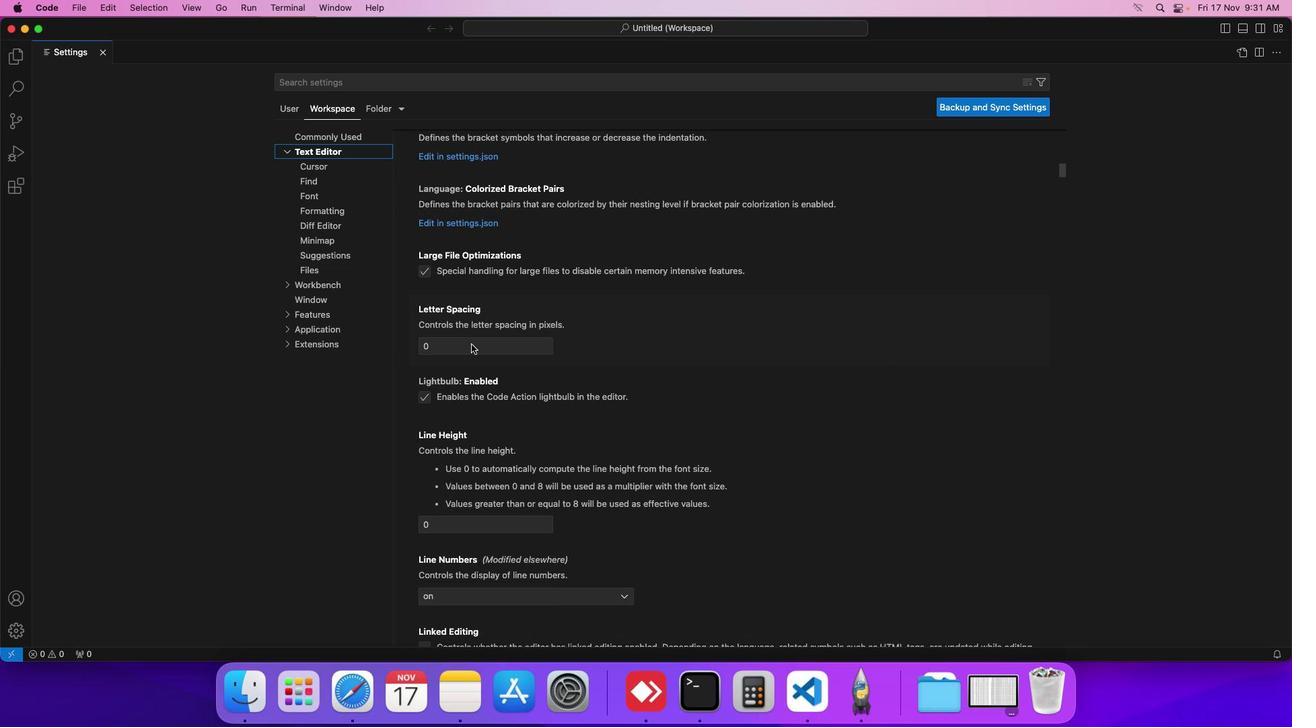 
Action: Mouse scrolled (470, 343) with delta (0, -2)
Screenshot: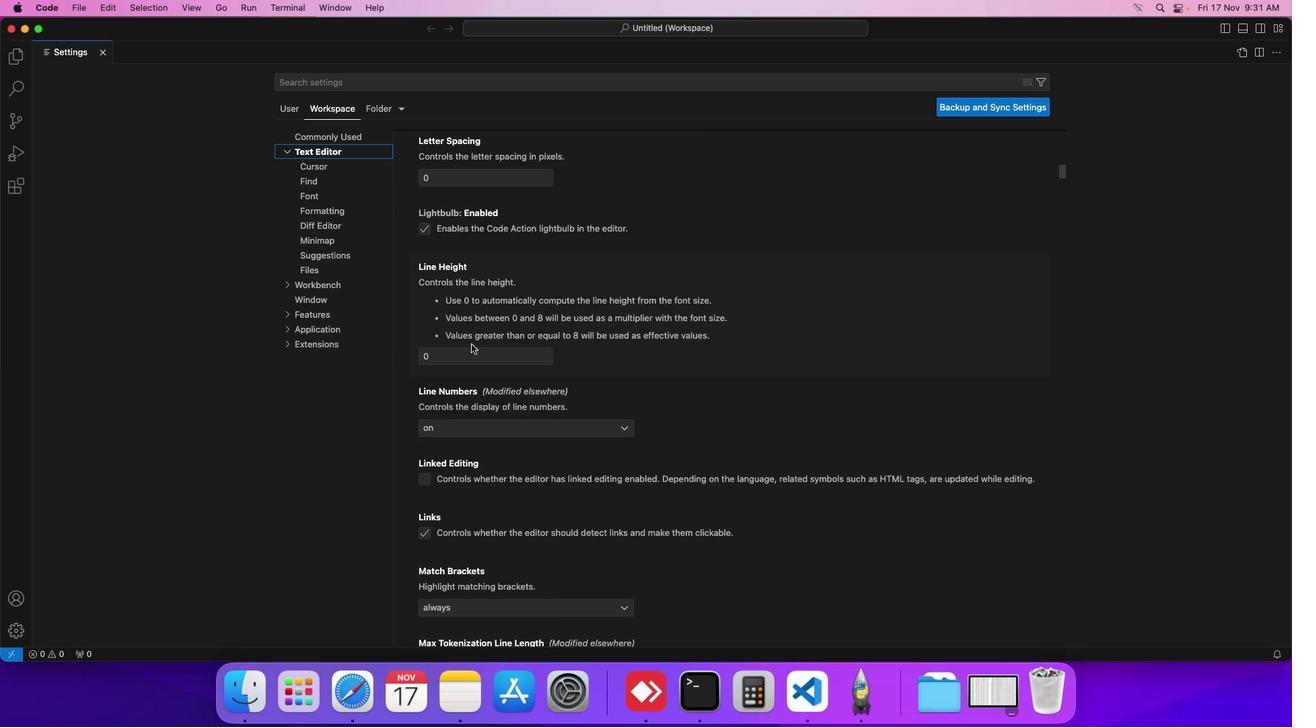
Action: Mouse scrolled (470, 343) with delta (0, -2)
Screenshot: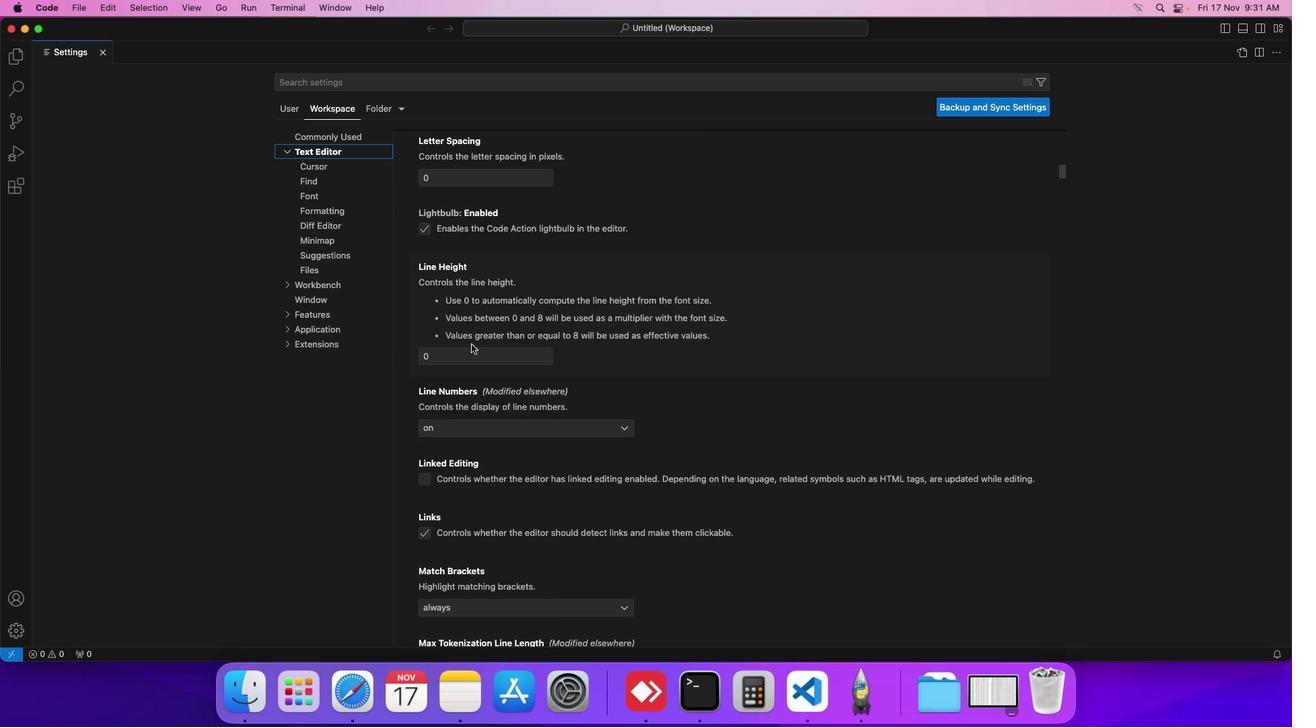 
Action: Mouse scrolled (470, 343) with delta (0, -3)
Screenshot: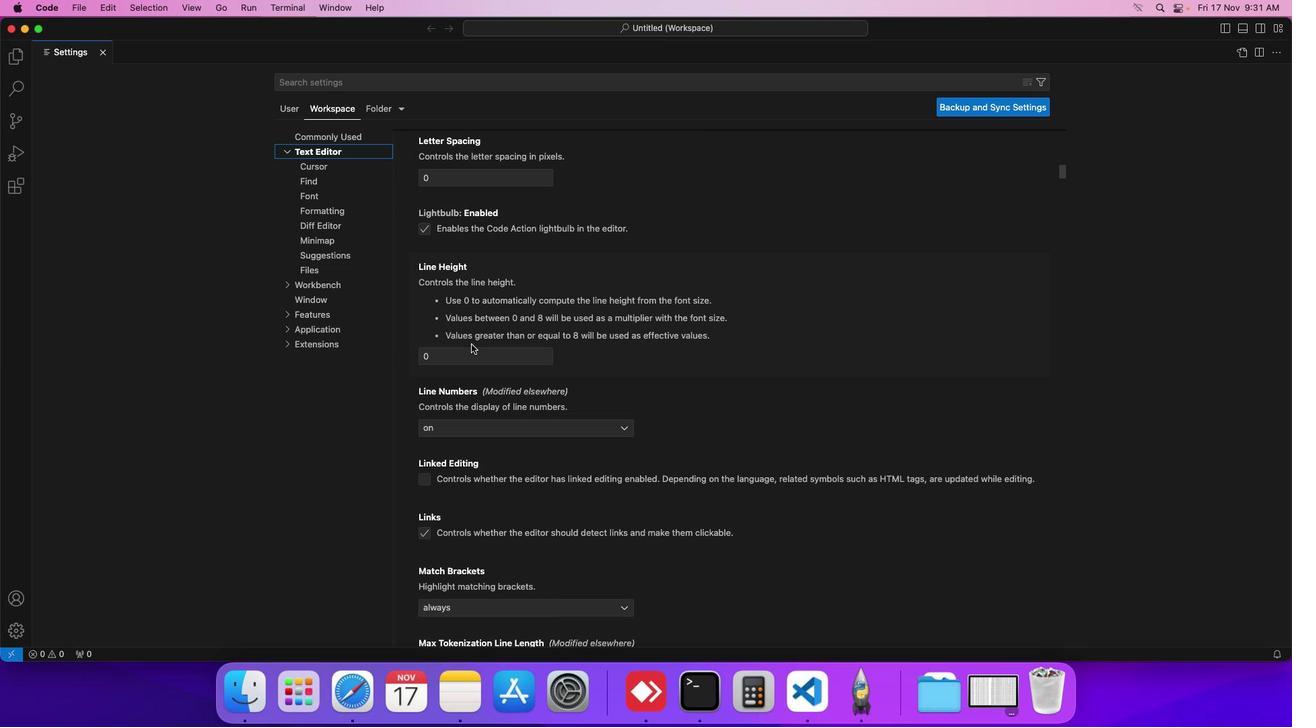 
Action: Mouse scrolled (470, 343) with delta (0, 0)
Screenshot: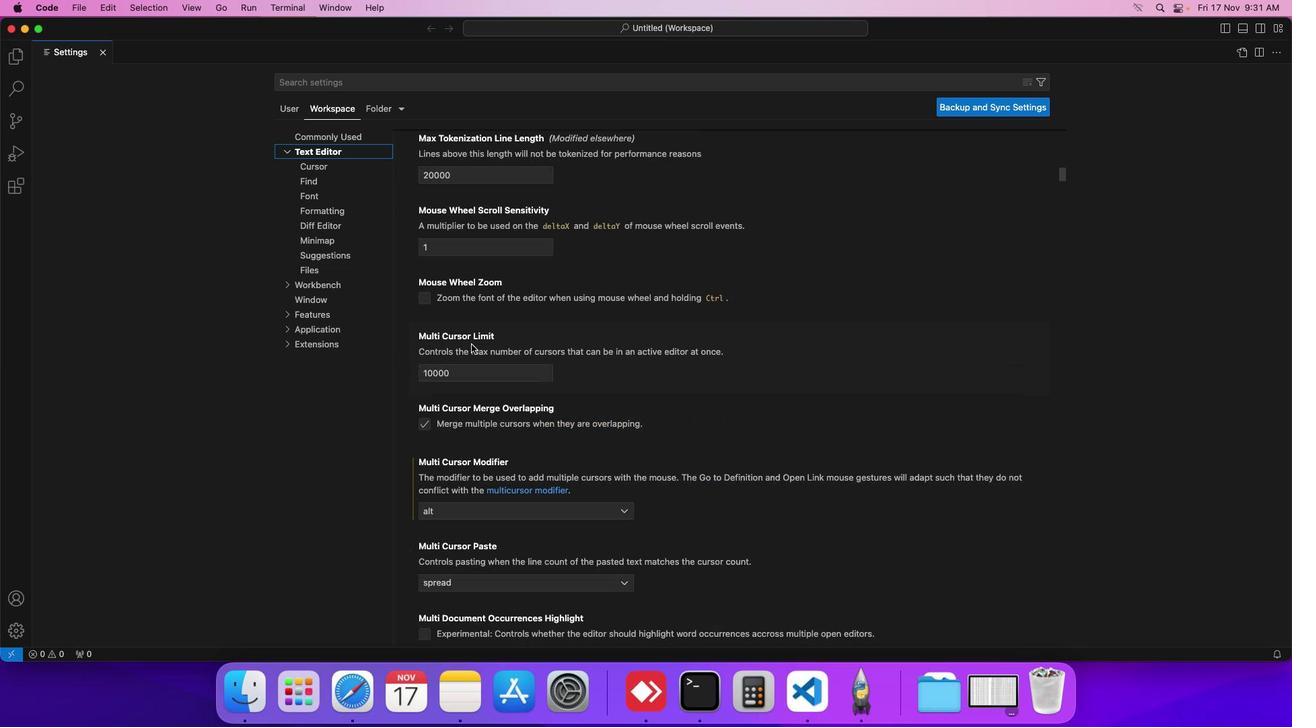 
Action: Mouse scrolled (470, 343) with delta (0, 0)
Screenshot: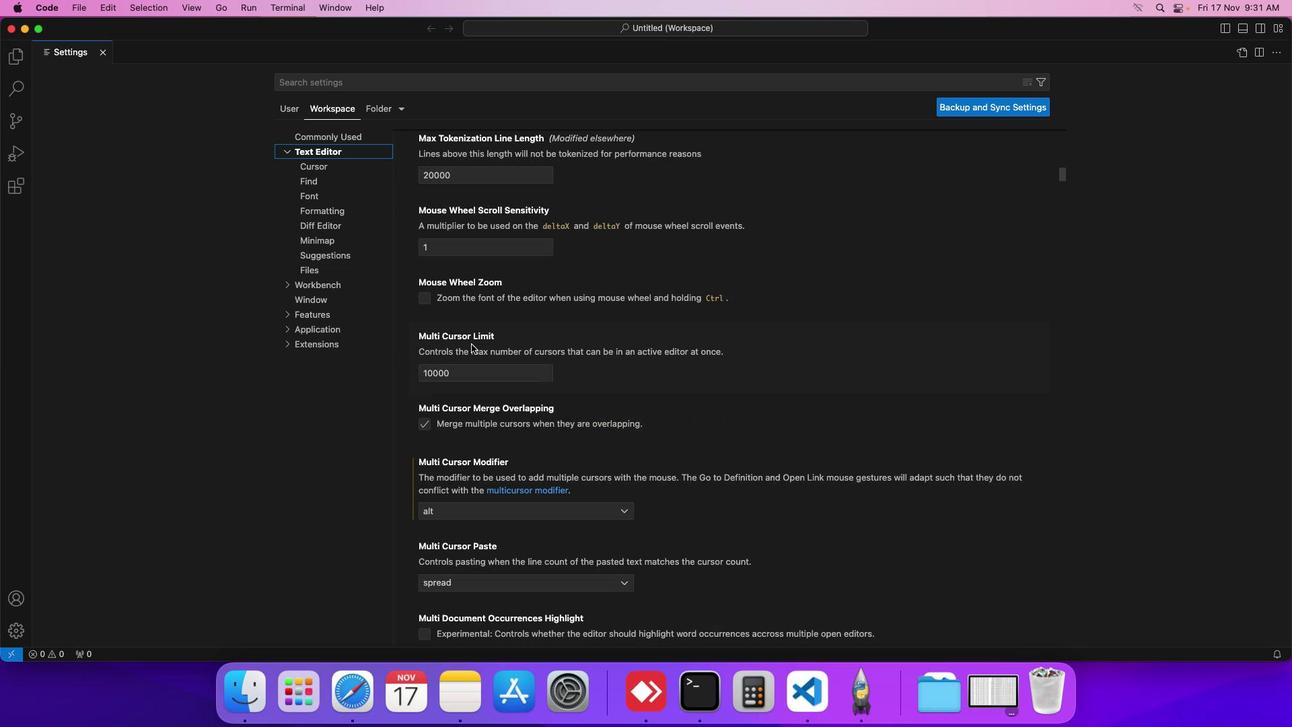 
Action: Mouse scrolled (470, 343) with delta (0, -2)
Screenshot: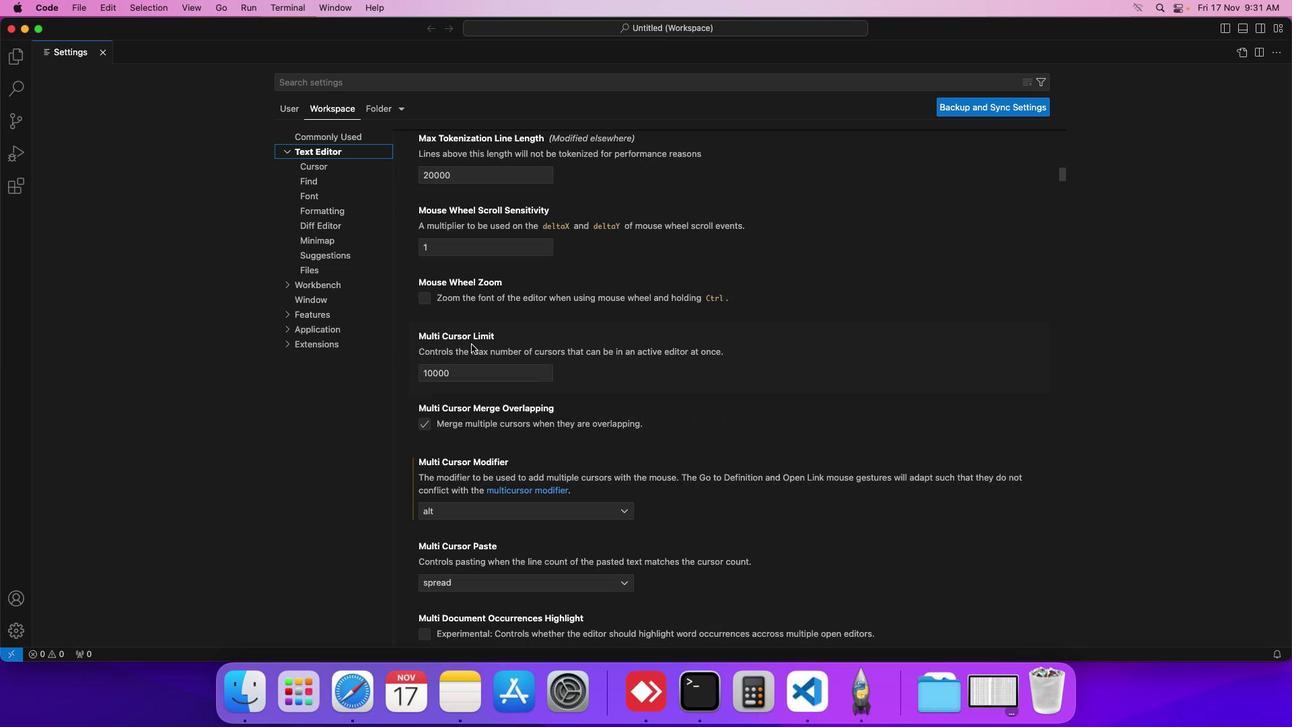 
Action: Mouse scrolled (470, 343) with delta (0, -3)
Screenshot: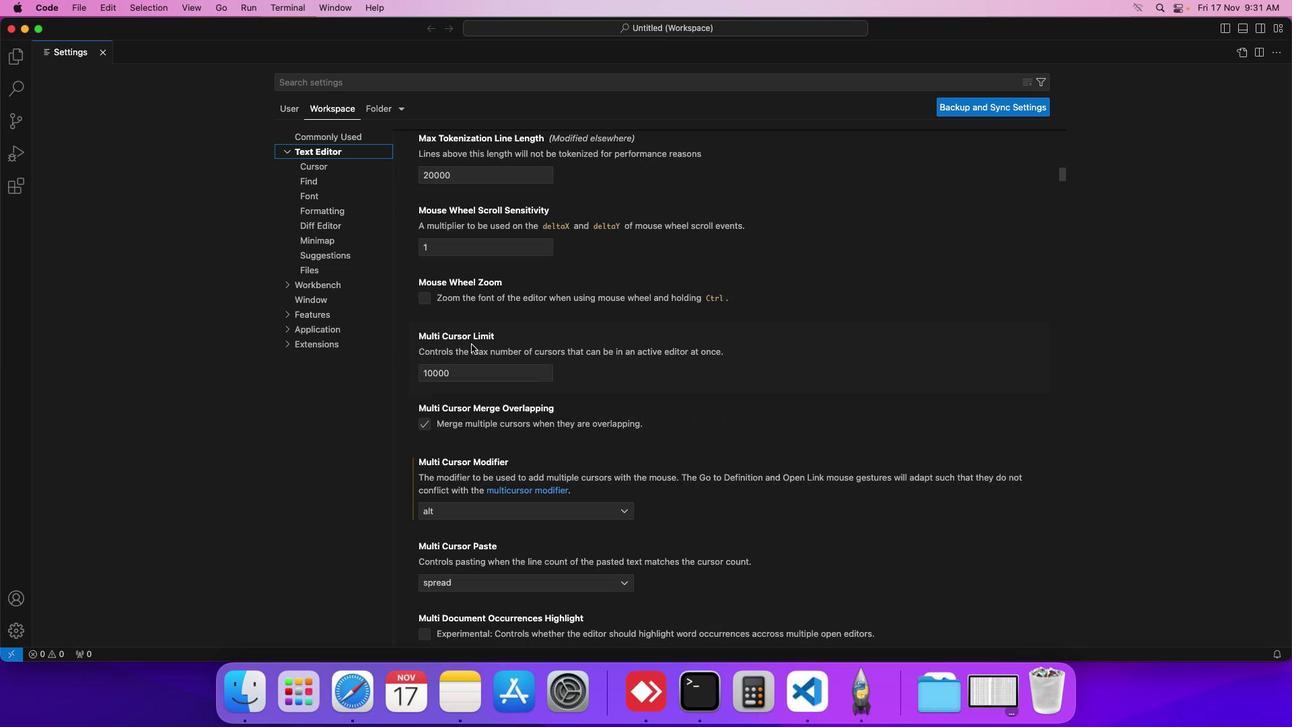 
Action: Mouse scrolled (470, 343) with delta (0, -3)
Screenshot: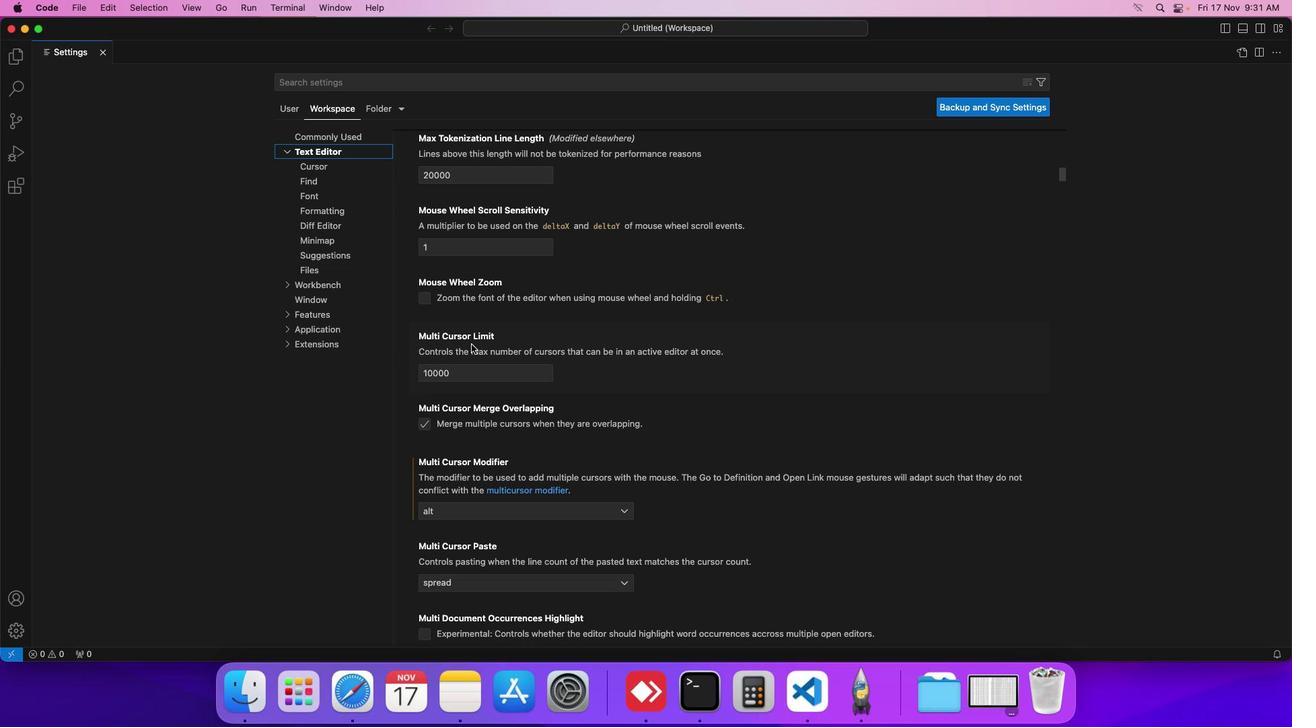 
Action: Mouse scrolled (470, 343) with delta (0, 0)
Screenshot: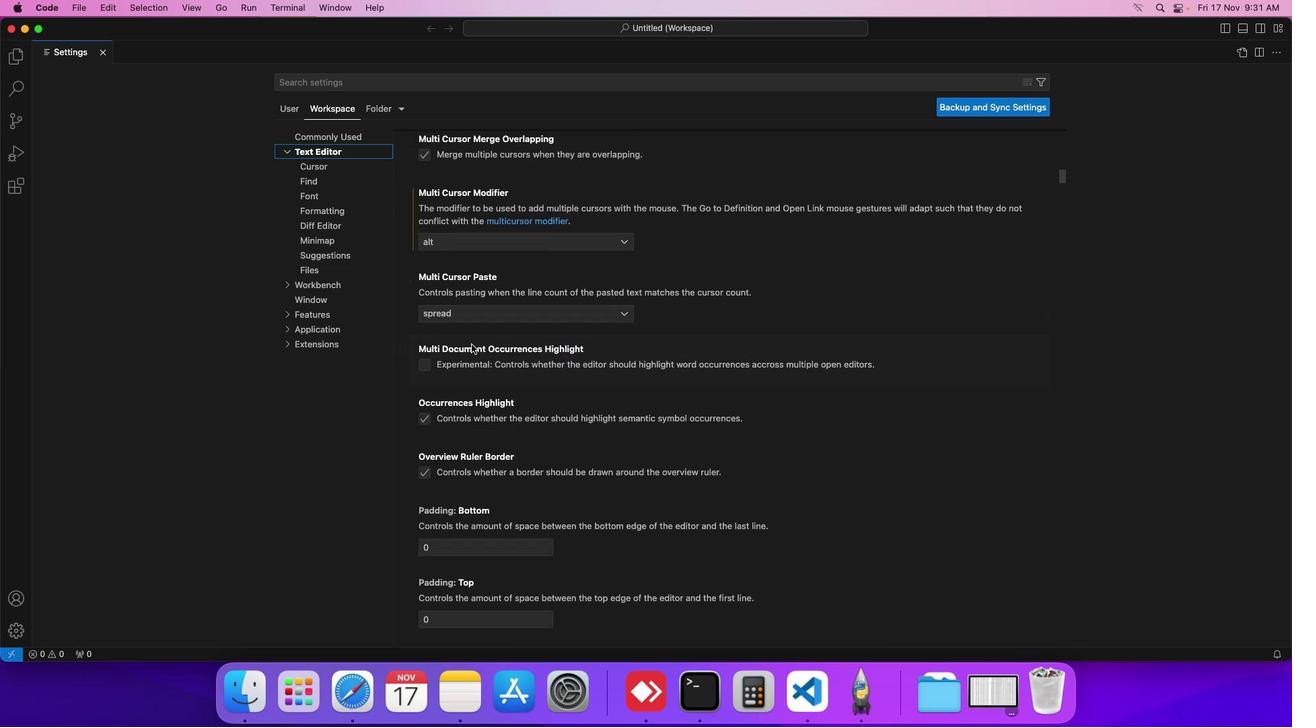 
Action: Mouse scrolled (470, 343) with delta (0, 0)
Screenshot: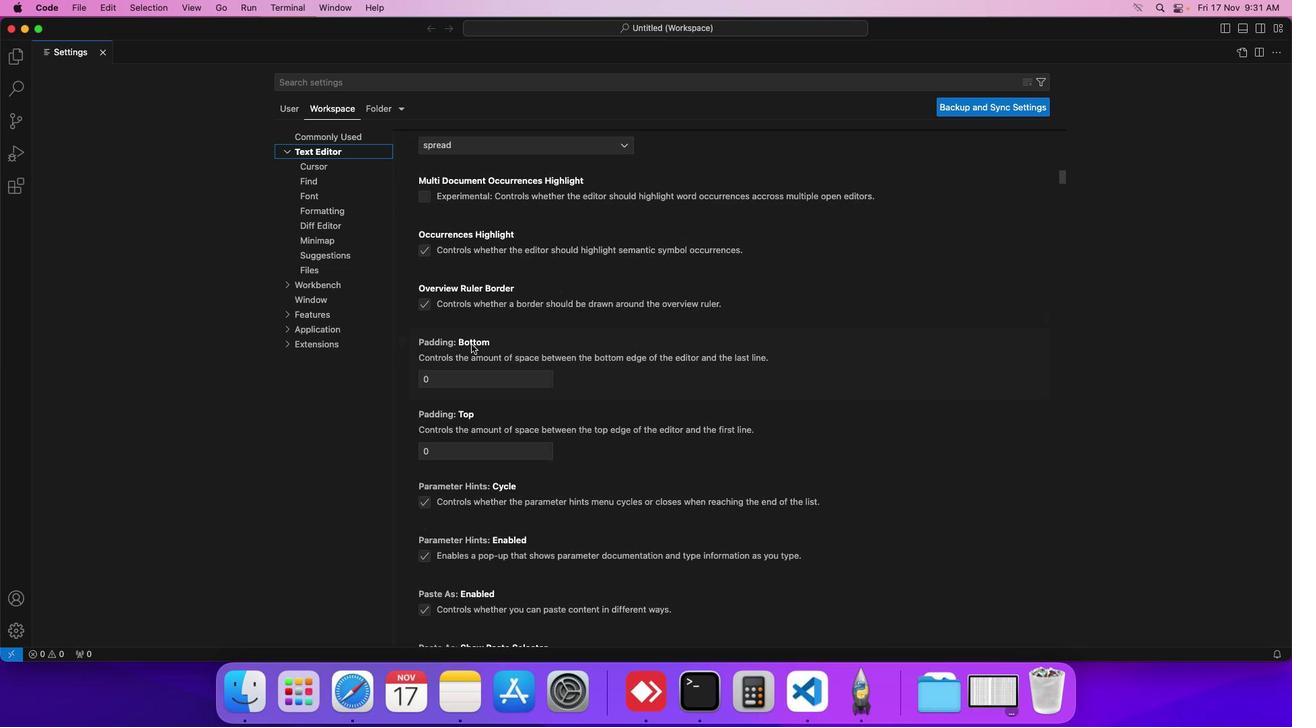 
Action: Mouse scrolled (470, 343) with delta (0, -1)
Screenshot: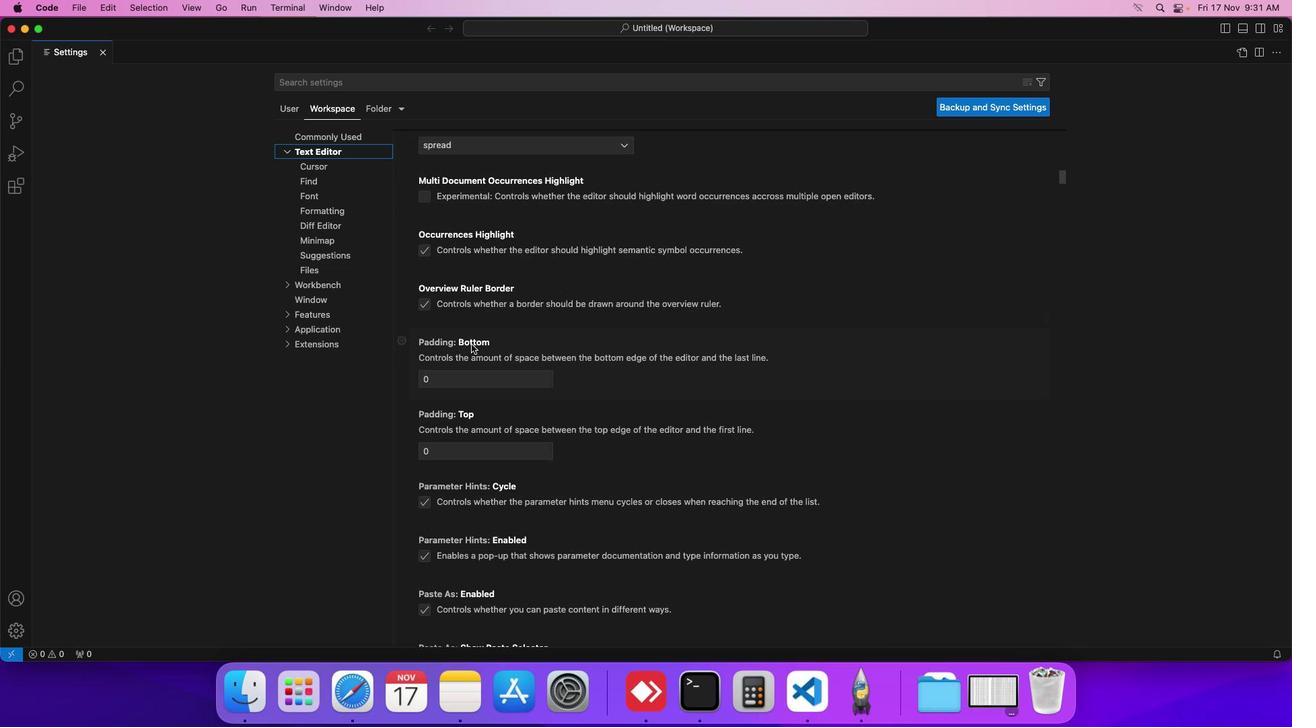 
Action: Mouse scrolled (470, 343) with delta (0, -2)
Screenshot: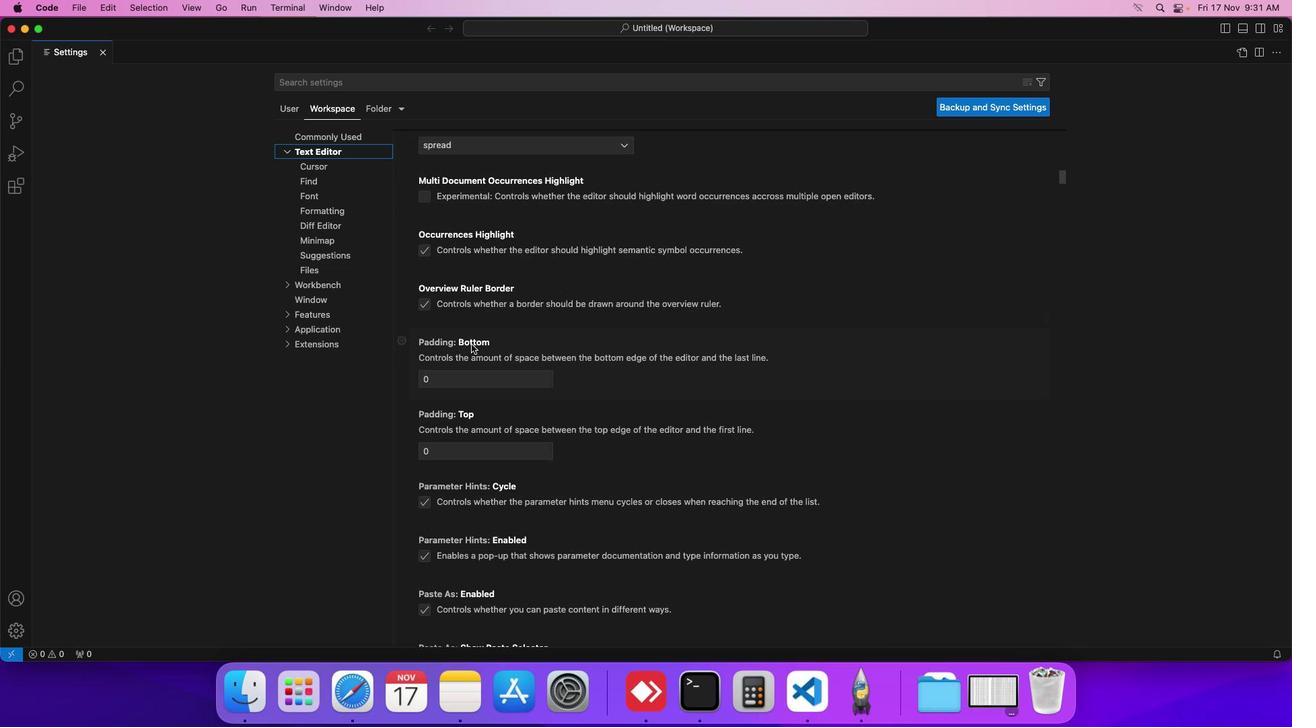 
Action: Mouse scrolled (470, 343) with delta (0, -3)
Screenshot: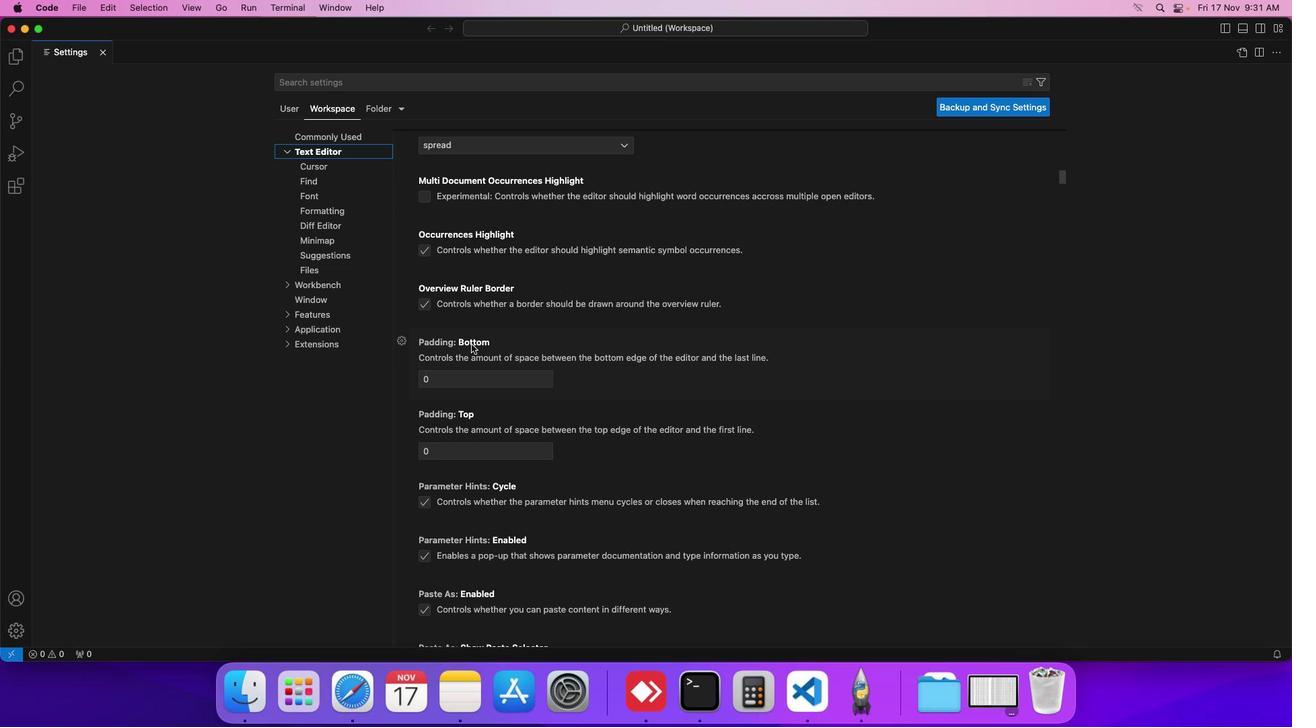 
Action: Mouse scrolled (470, 343) with delta (0, 0)
Screenshot: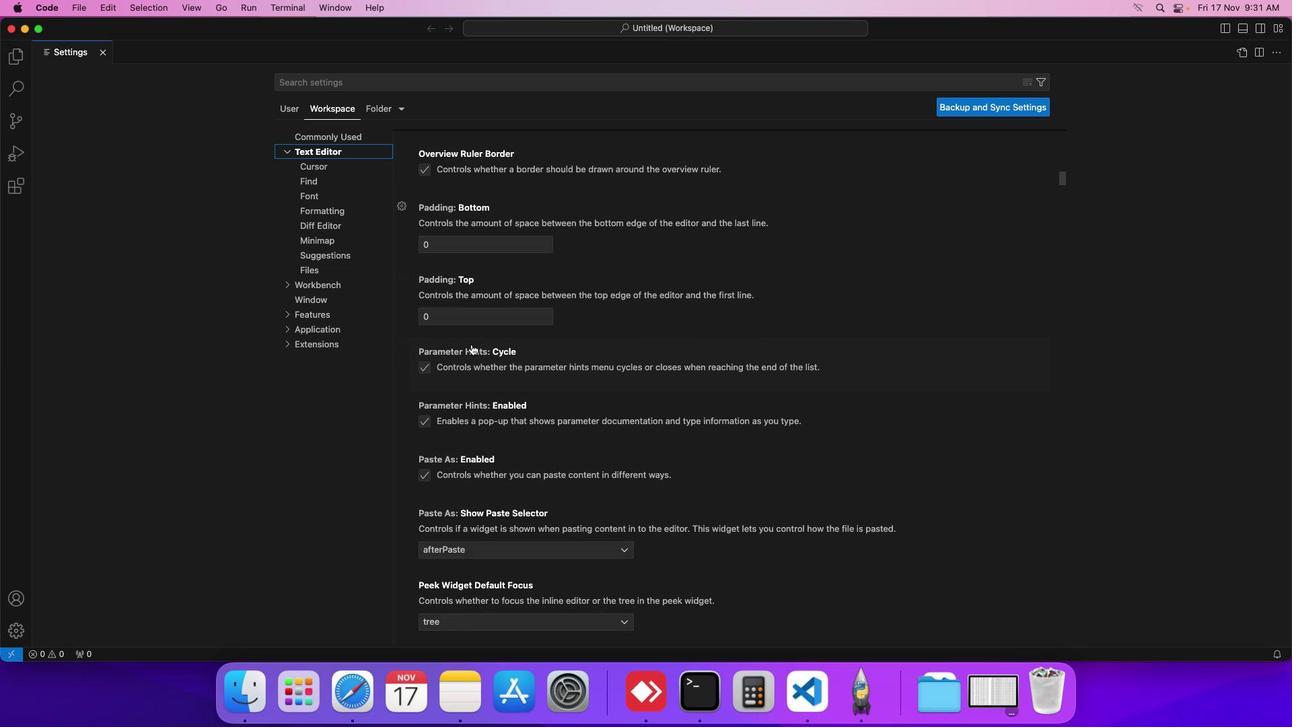 
Action: Mouse scrolled (470, 343) with delta (0, 0)
Screenshot: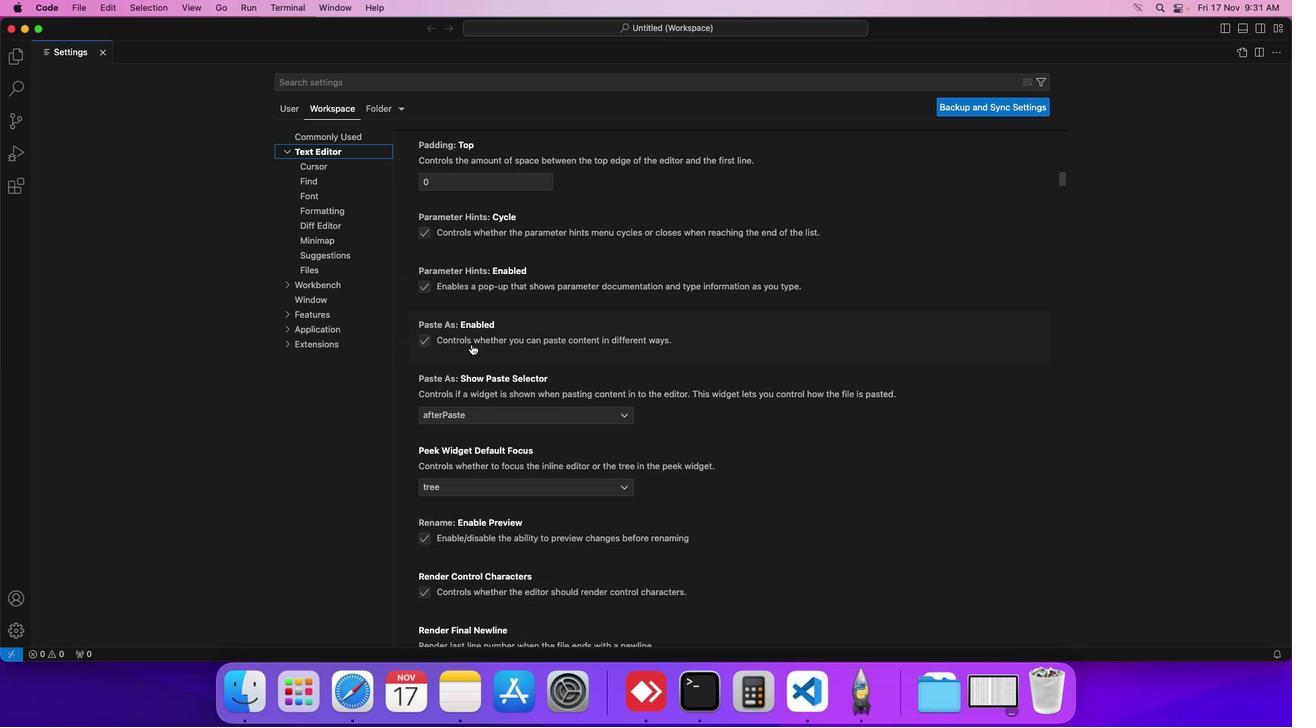 
Action: Mouse scrolled (470, 343) with delta (0, -1)
Screenshot: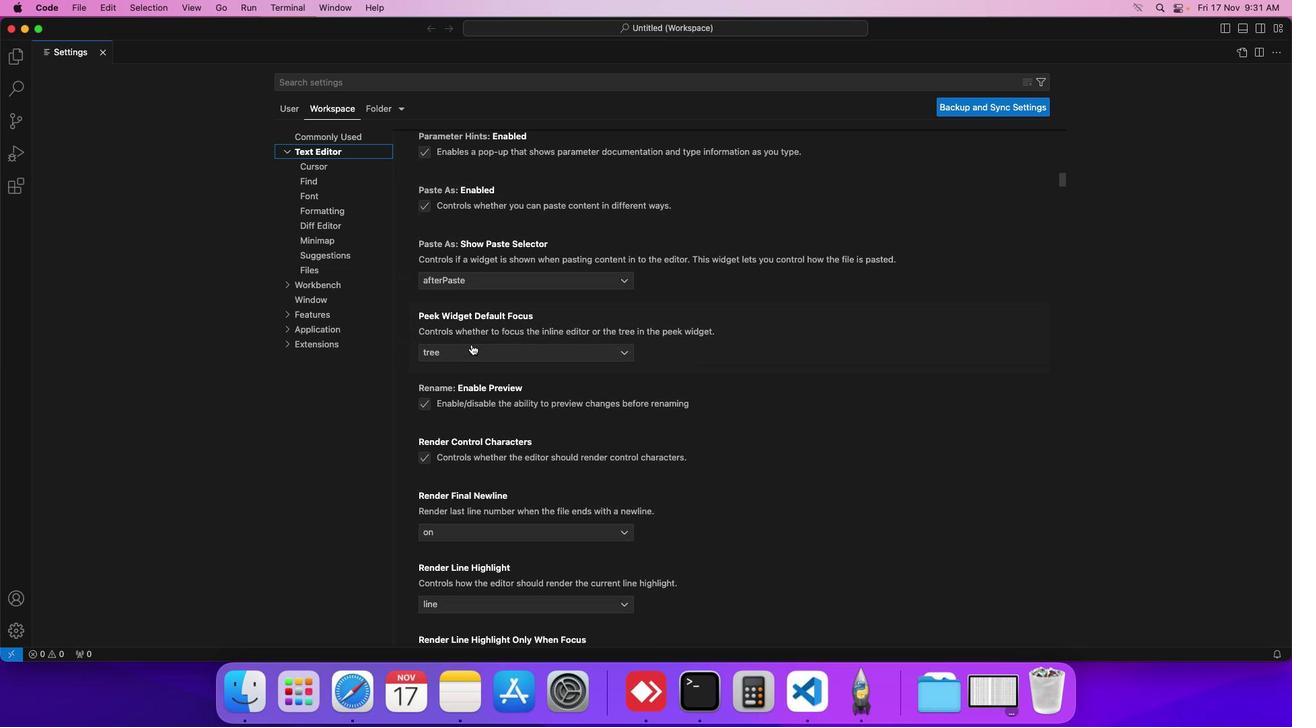 
Action: Mouse scrolled (470, 343) with delta (0, -2)
Screenshot: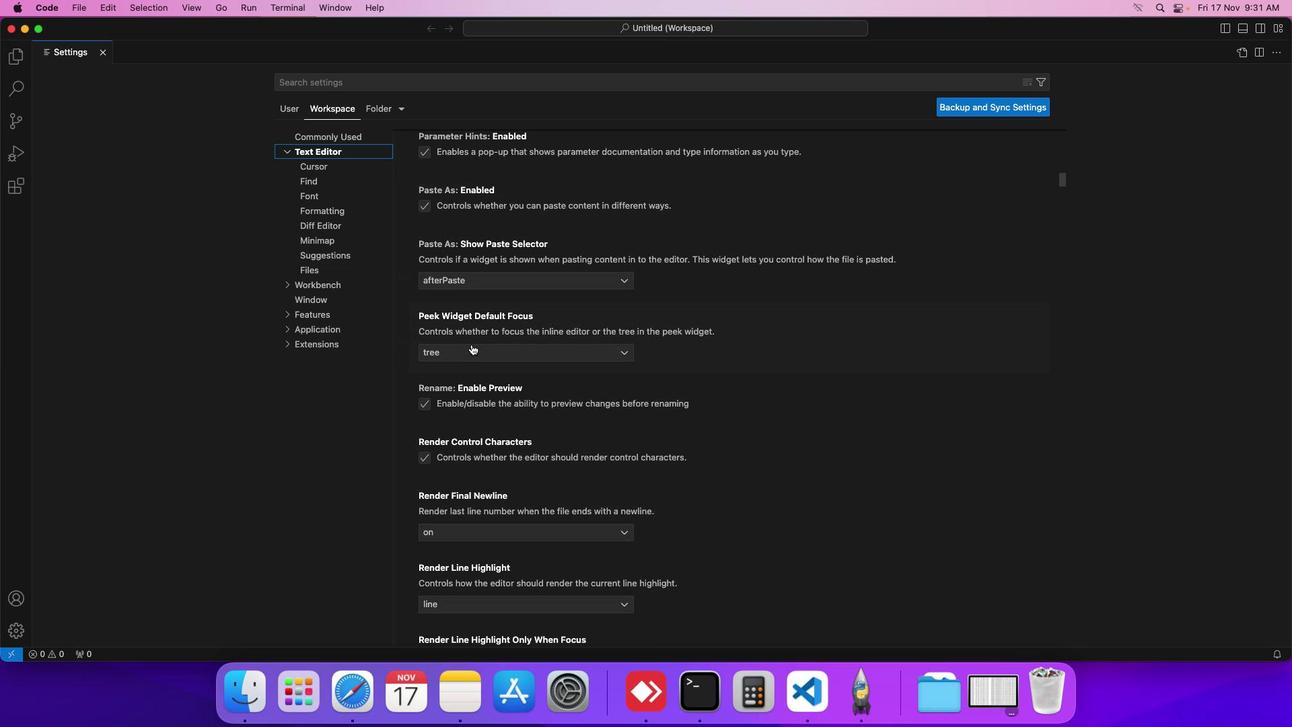 
Action: Mouse scrolled (470, 343) with delta (0, -2)
Screenshot: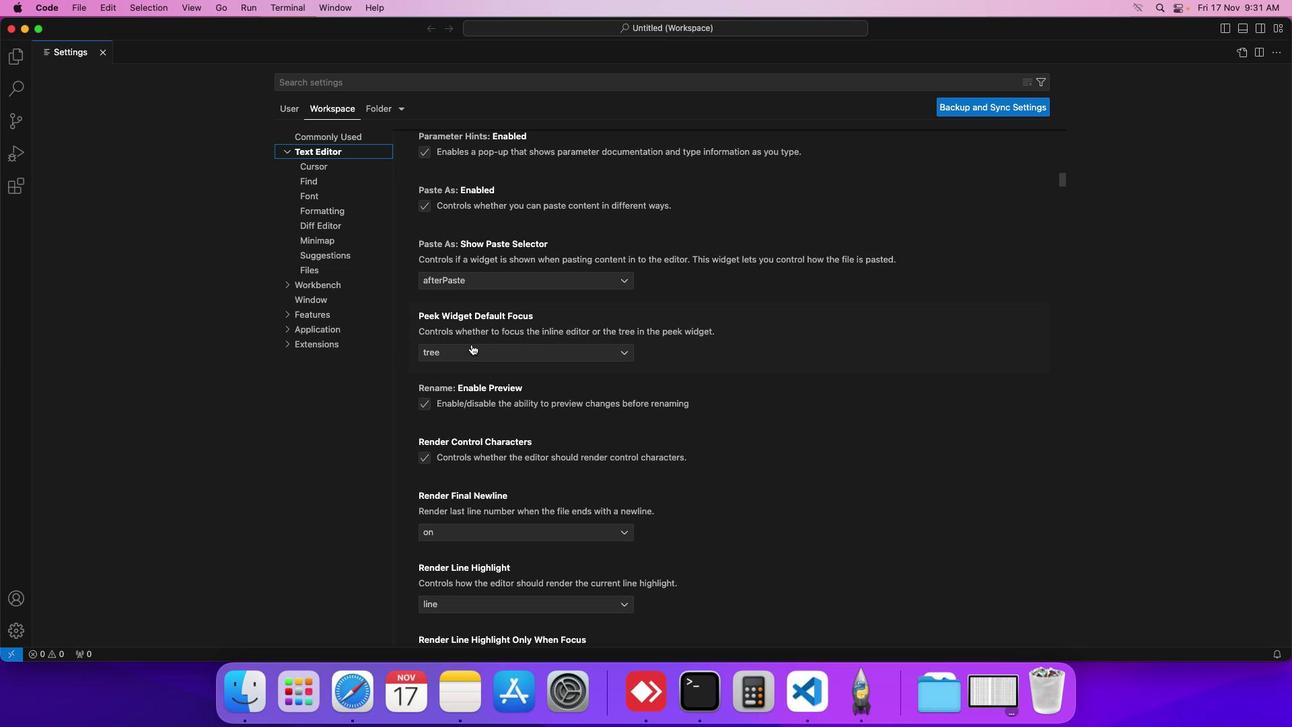 
Action: Mouse scrolled (470, 343) with delta (0, 0)
Screenshot: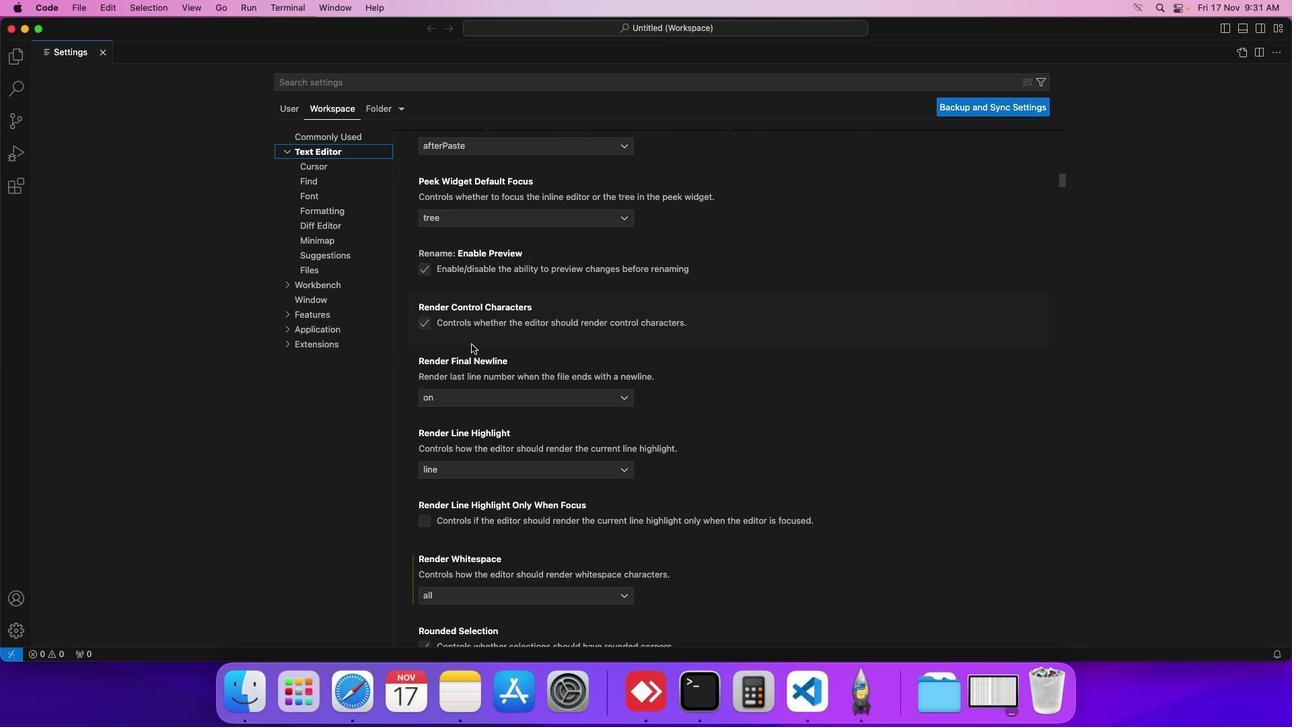 
Action: Mouse scrolled (470, 343) with delta (0, 0)
Screenshot: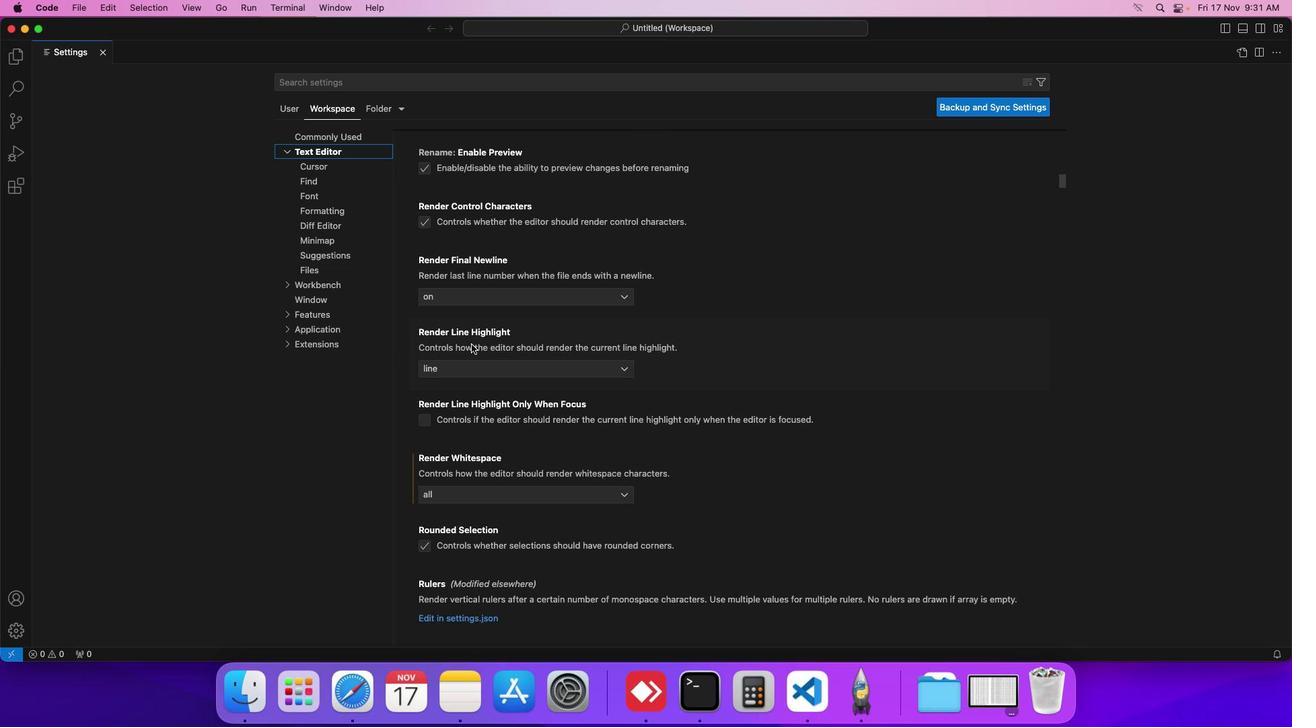 
Action: Mouse scrolled (470, 343) with delta (0, -1)
Screenshot: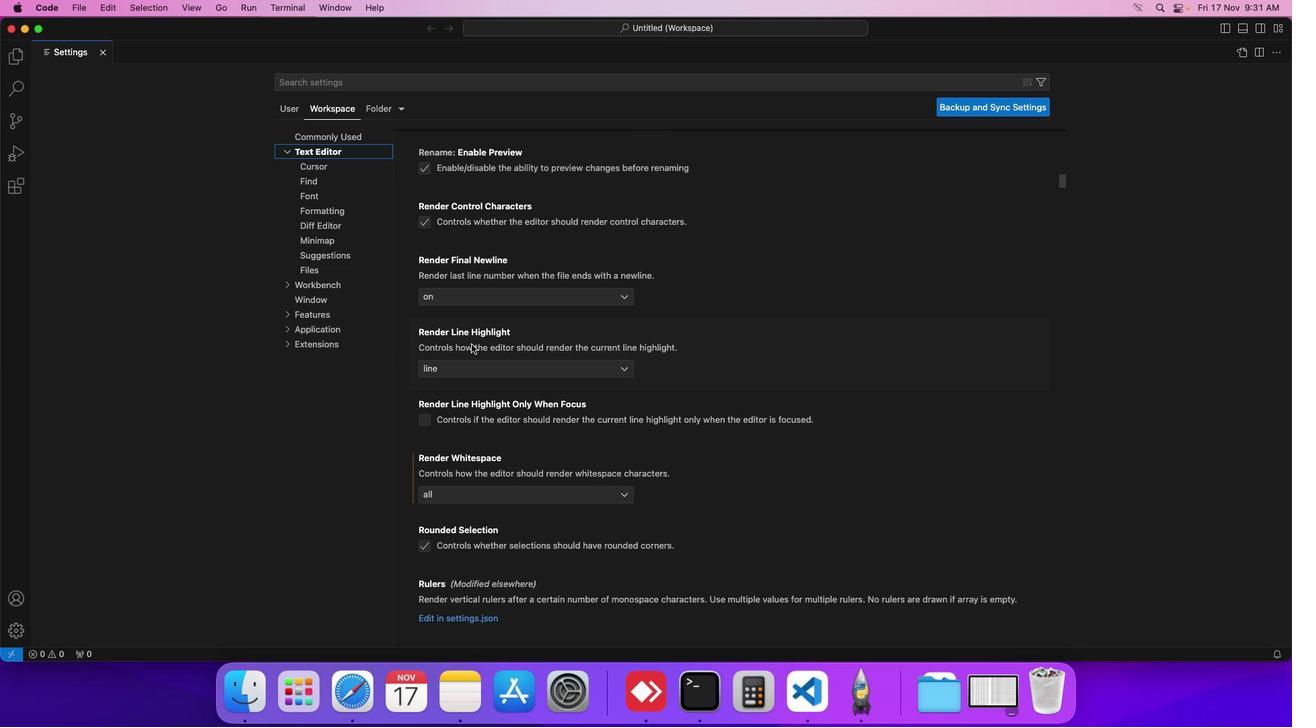 
Action: Mouse scrolled (470, 343) with delta (0, -2)
Screenshot: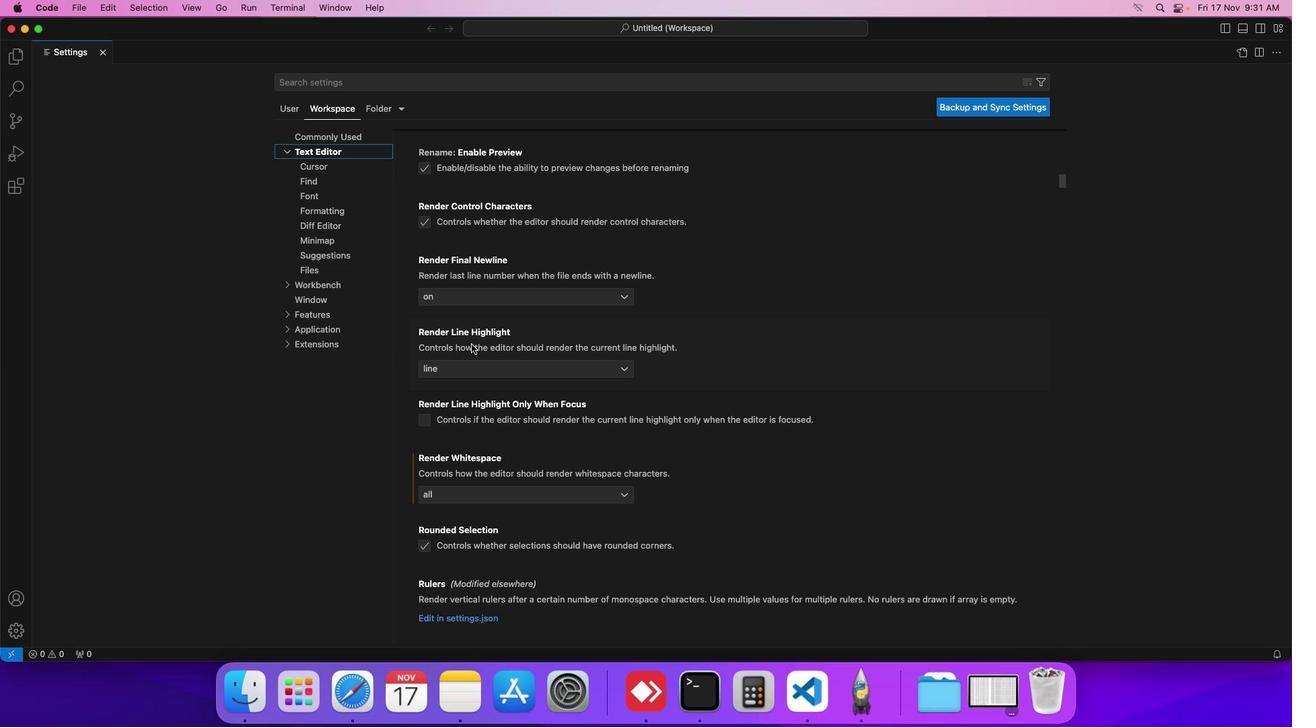 
Action: Mouse scrolled (470, 343) with delta (0, 0)
Screenshot: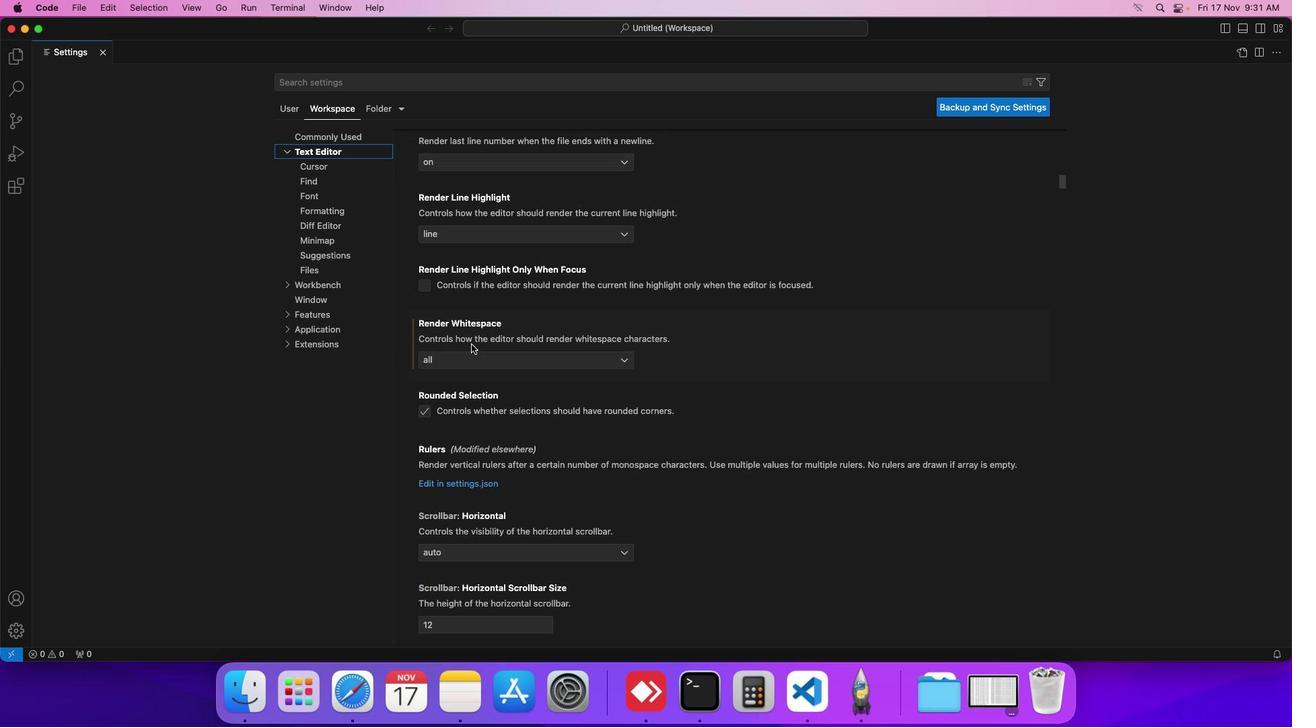
Action: Mouse scrolled (470, 343) with delta (0, 0)
Screenshot: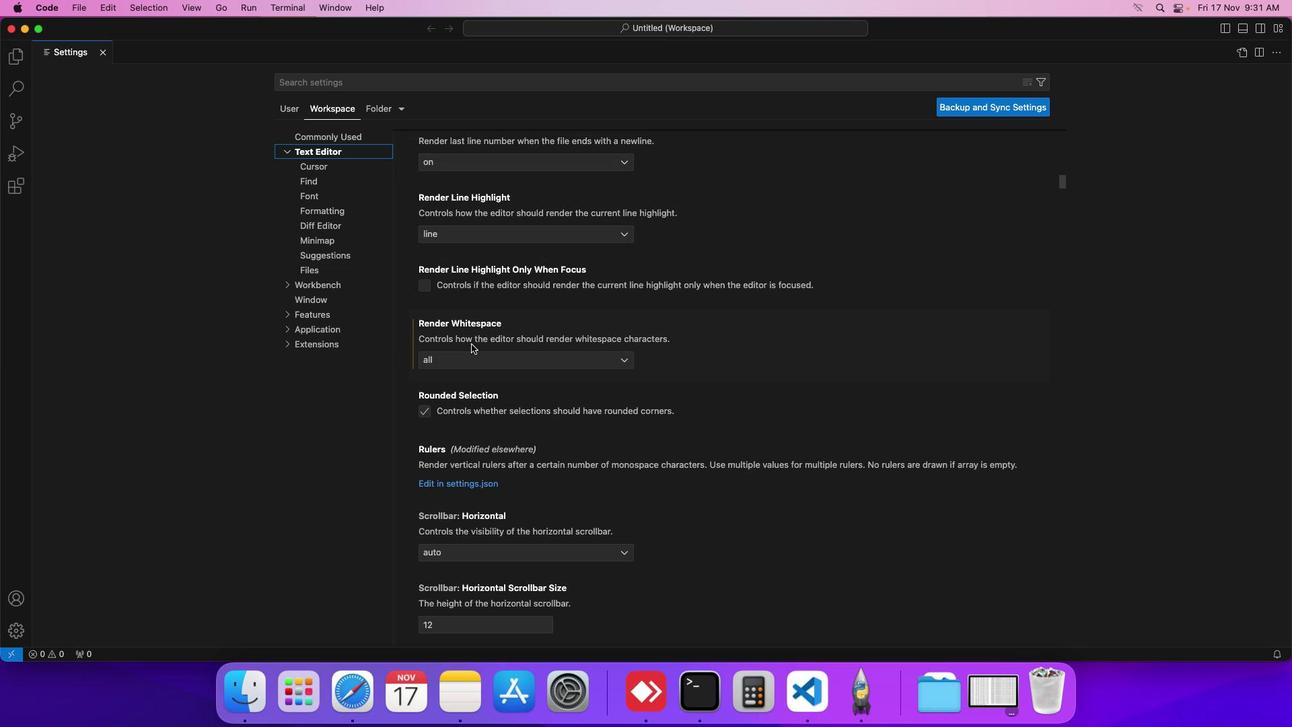 
Action: Mouse scrolled (470, 343) with delta (0, -1)
Screenshot: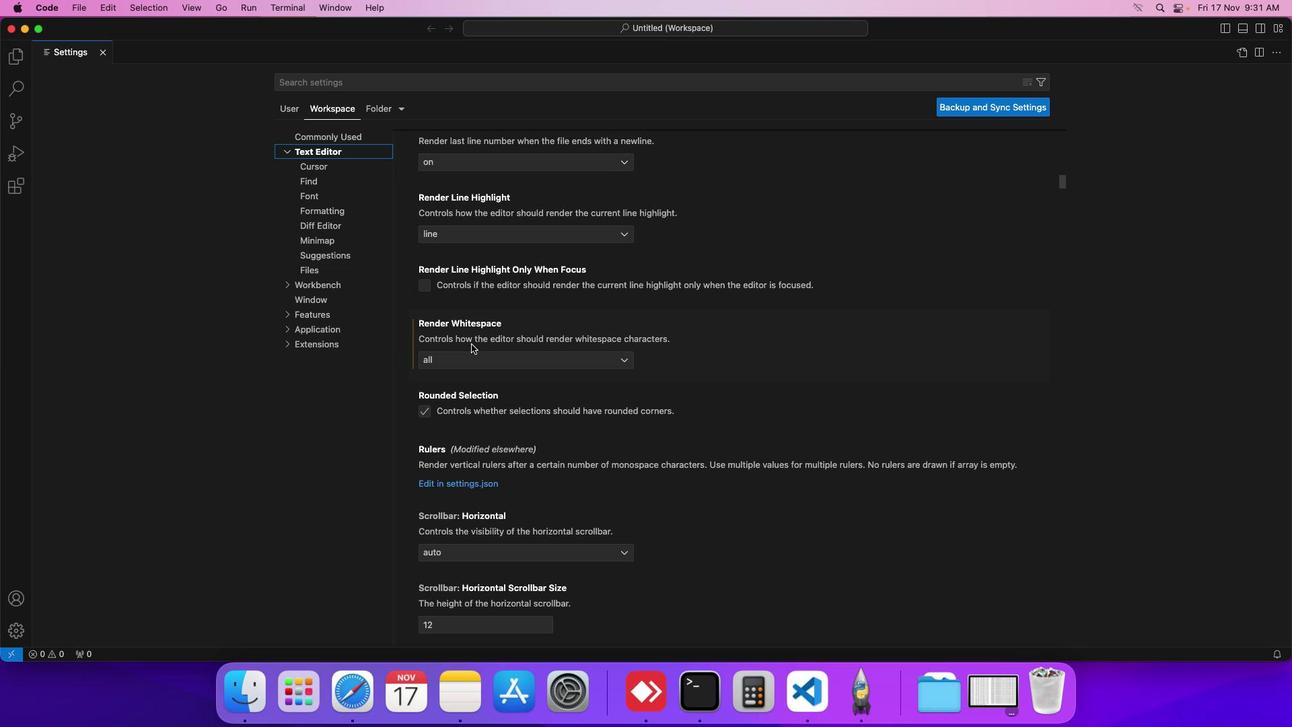 
Action: Mouse scrolled (470, 343) with delta (0, 0)
Screenshot: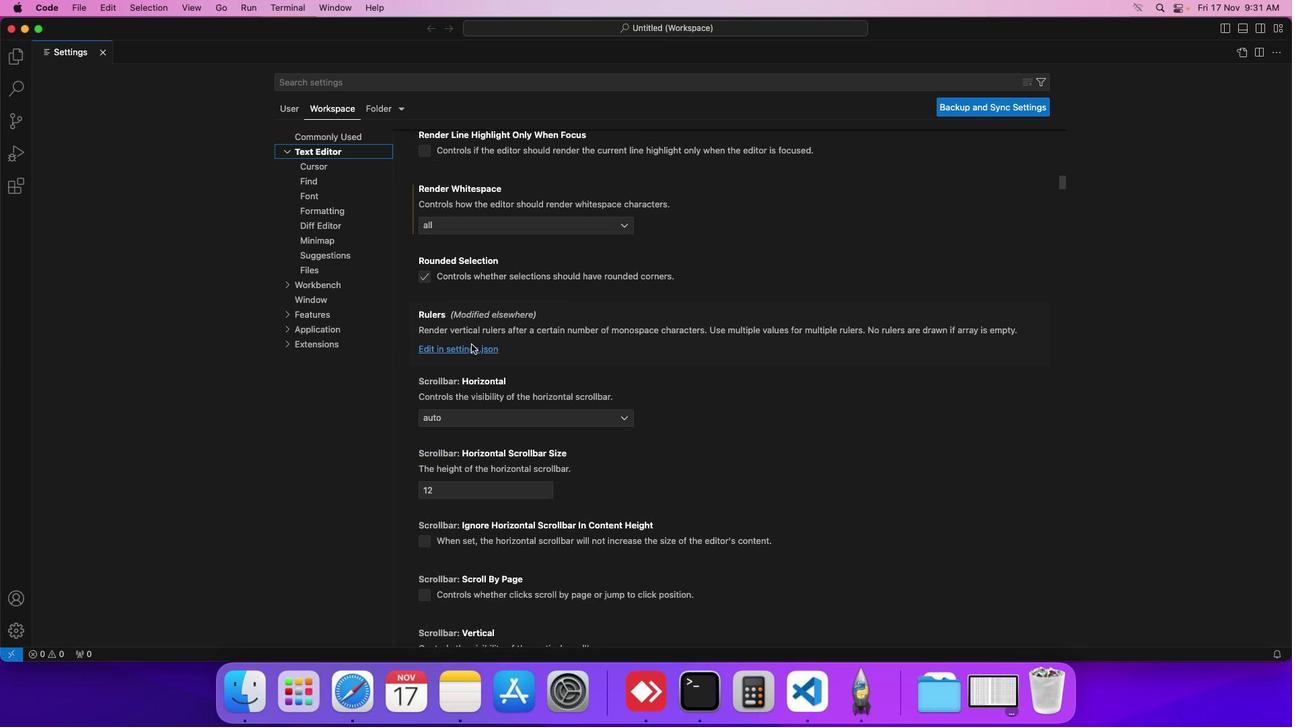 
Action: Mouse scrolled (470, 343) with delta (0, 0)
Screenshot: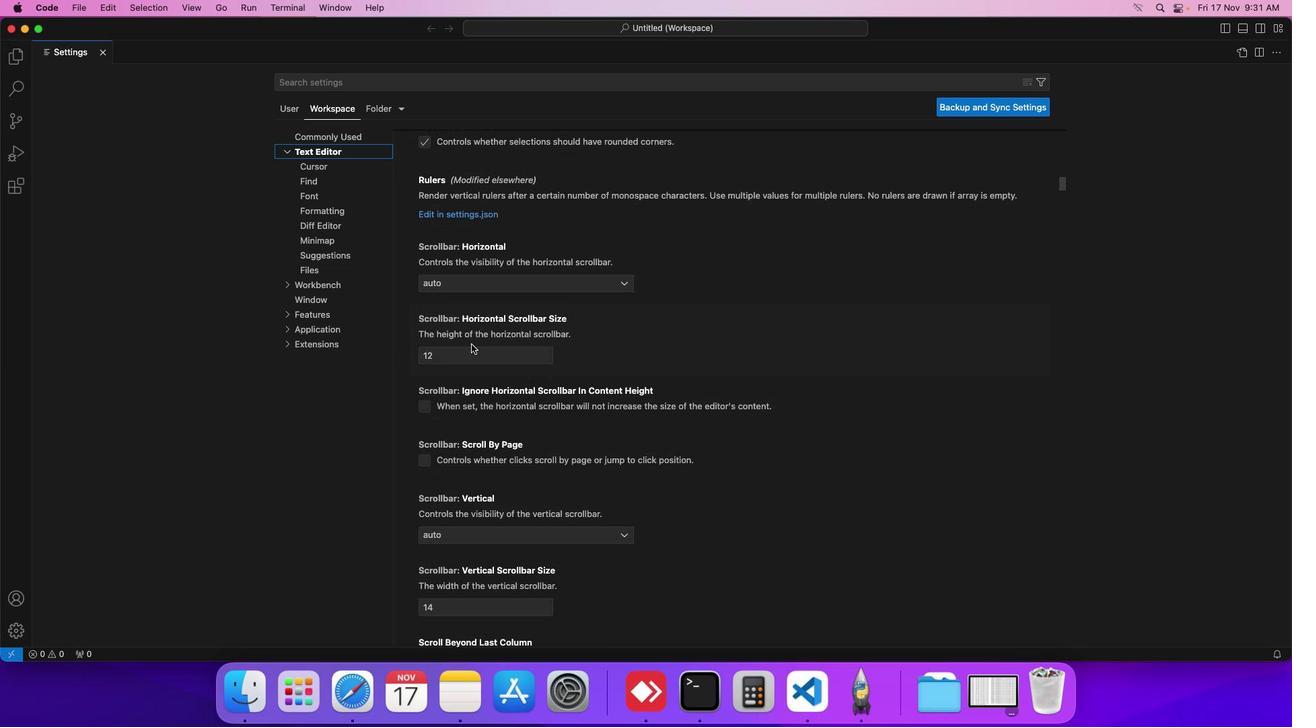 
Action: Mouse scrolled (470, 343) with delta (0, -1)
Screenshot: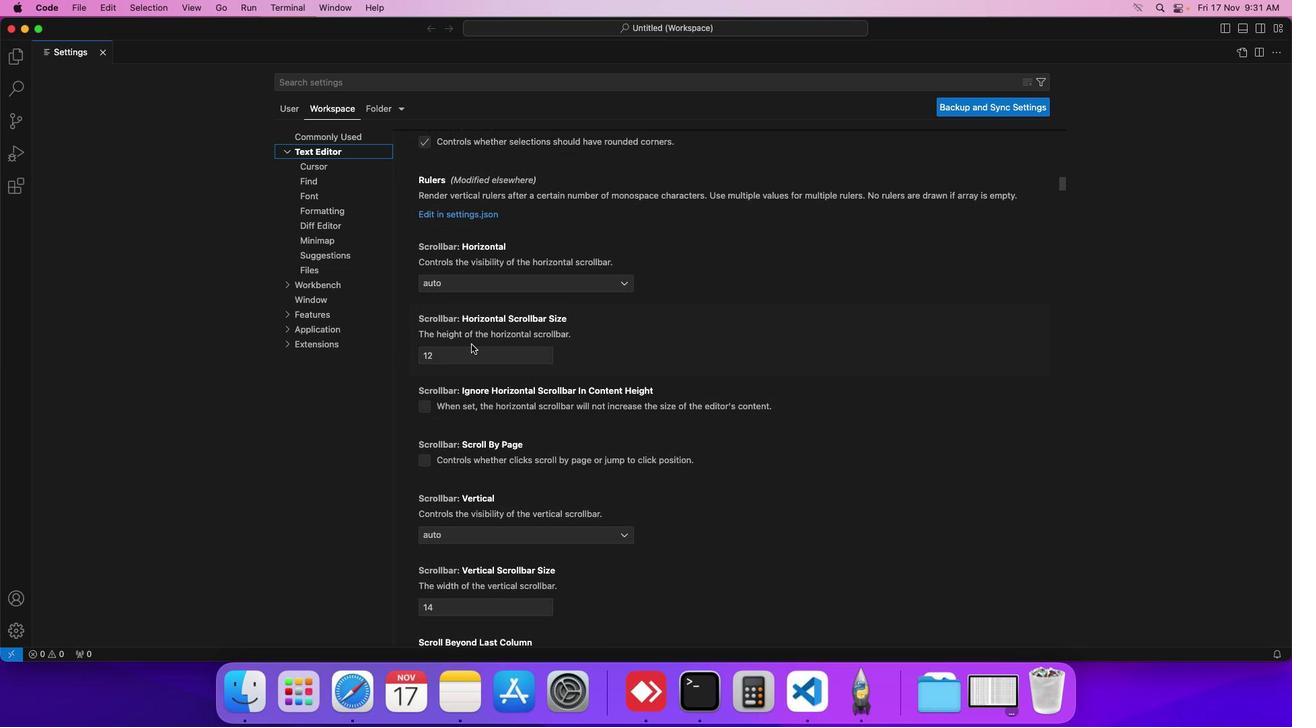 
Action: Mouse scrolled (470, 343) with delta (0, -2)
Screenshot: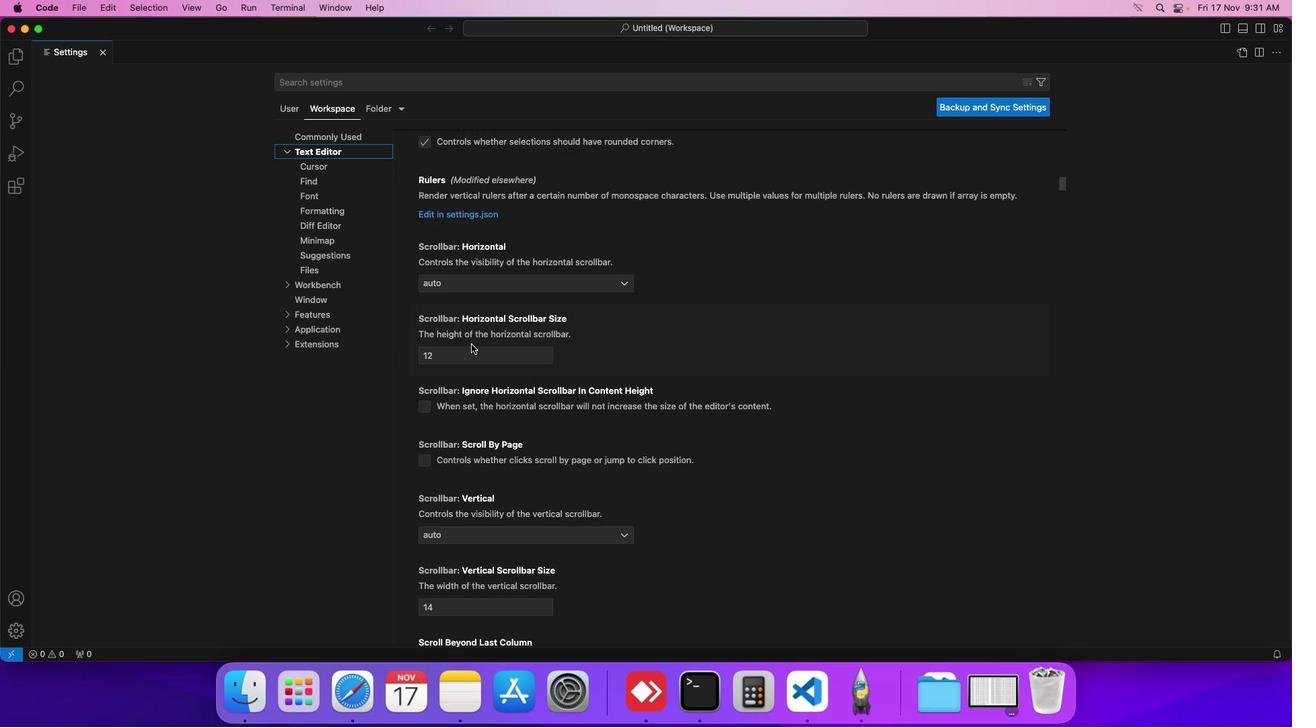 
Action: Mouse scrolled (470, 343) with delta (0, 0)
Screenshot: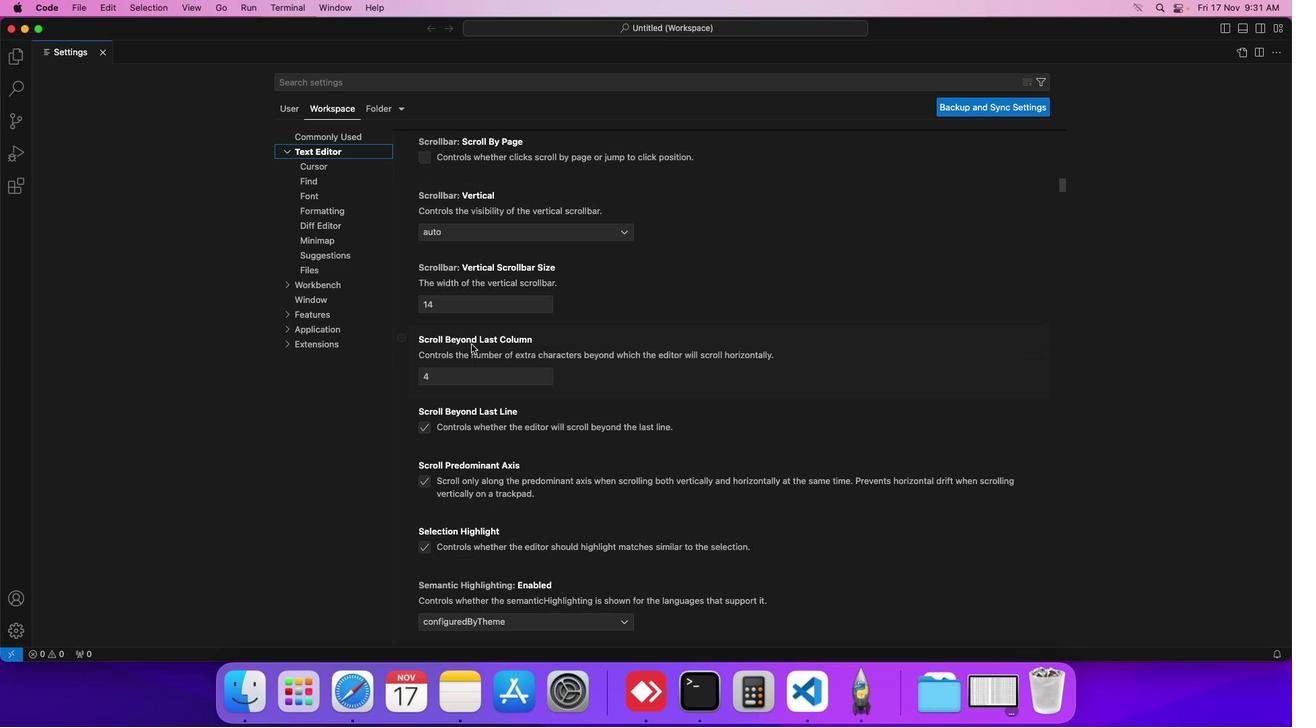
Action: Mouse scrolled (470, 343) with delta (0, 0)
Screenshot: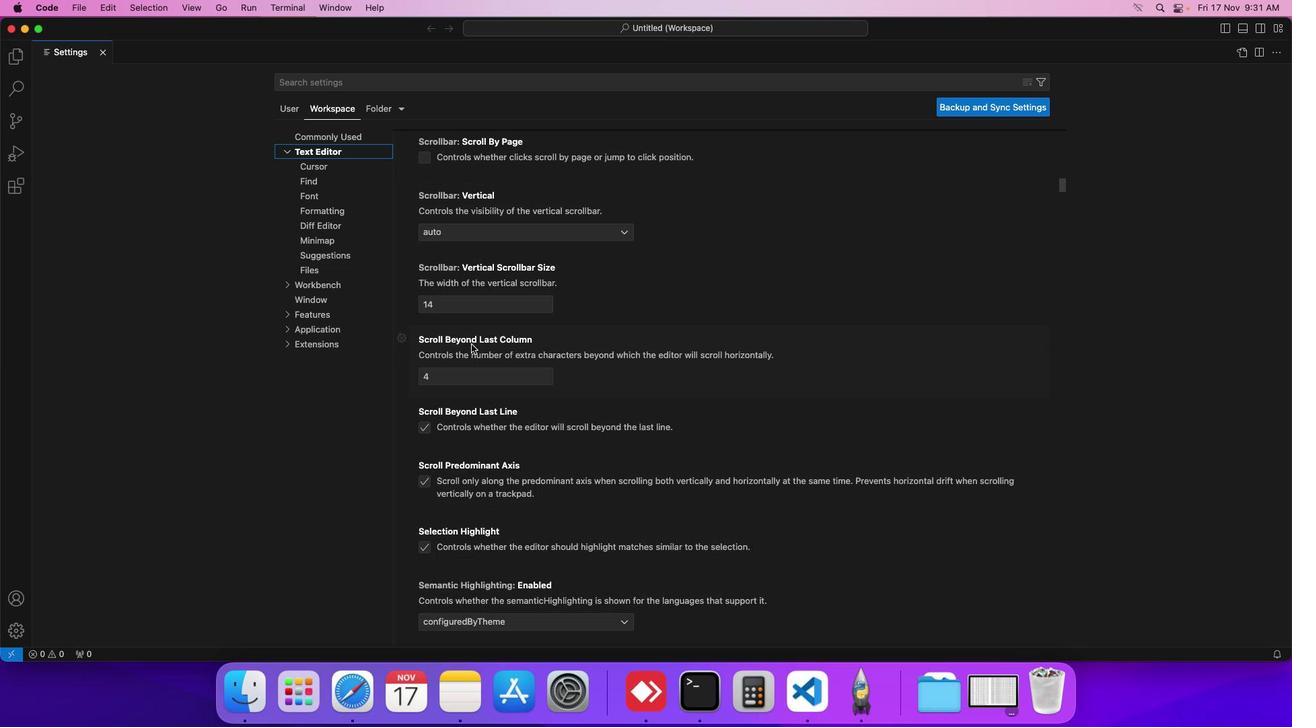 
Action: Mouse scrolled (470, 343) with delta (0, -2)
Screenshot: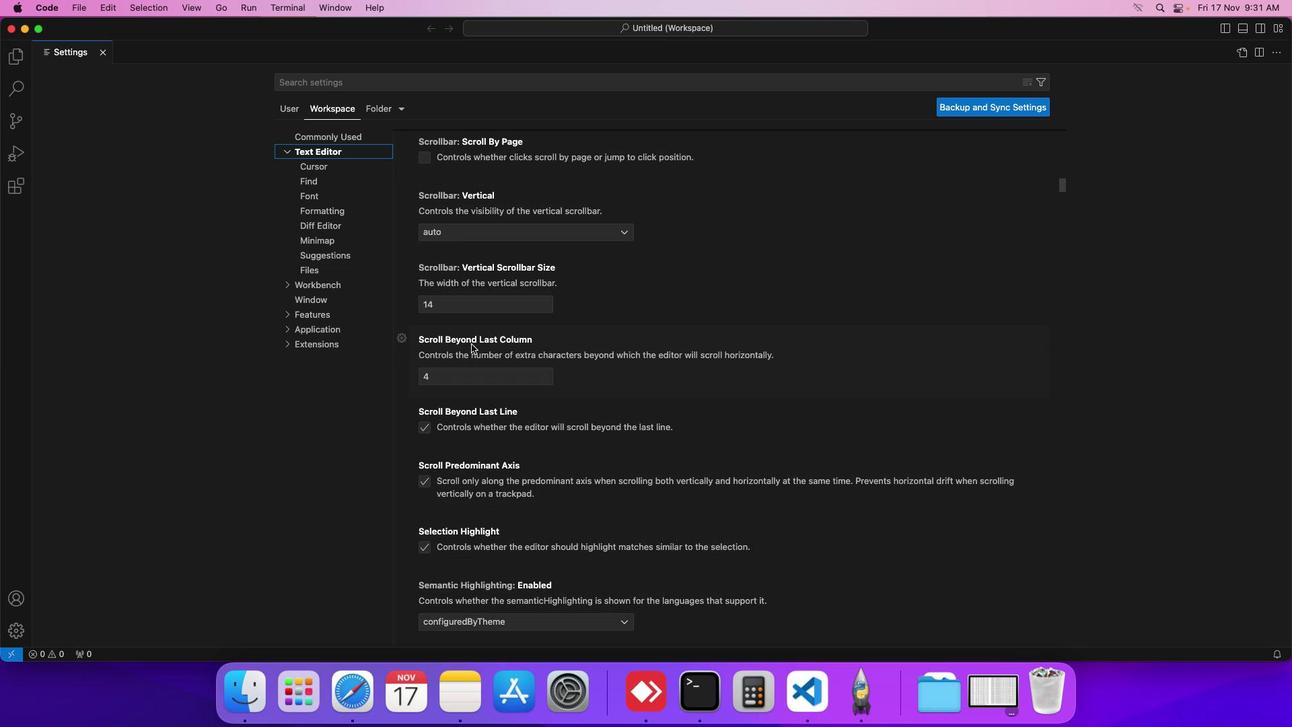 
Action: Mouse scrolled (470, 343) with delta (0, -2)
Screenshot: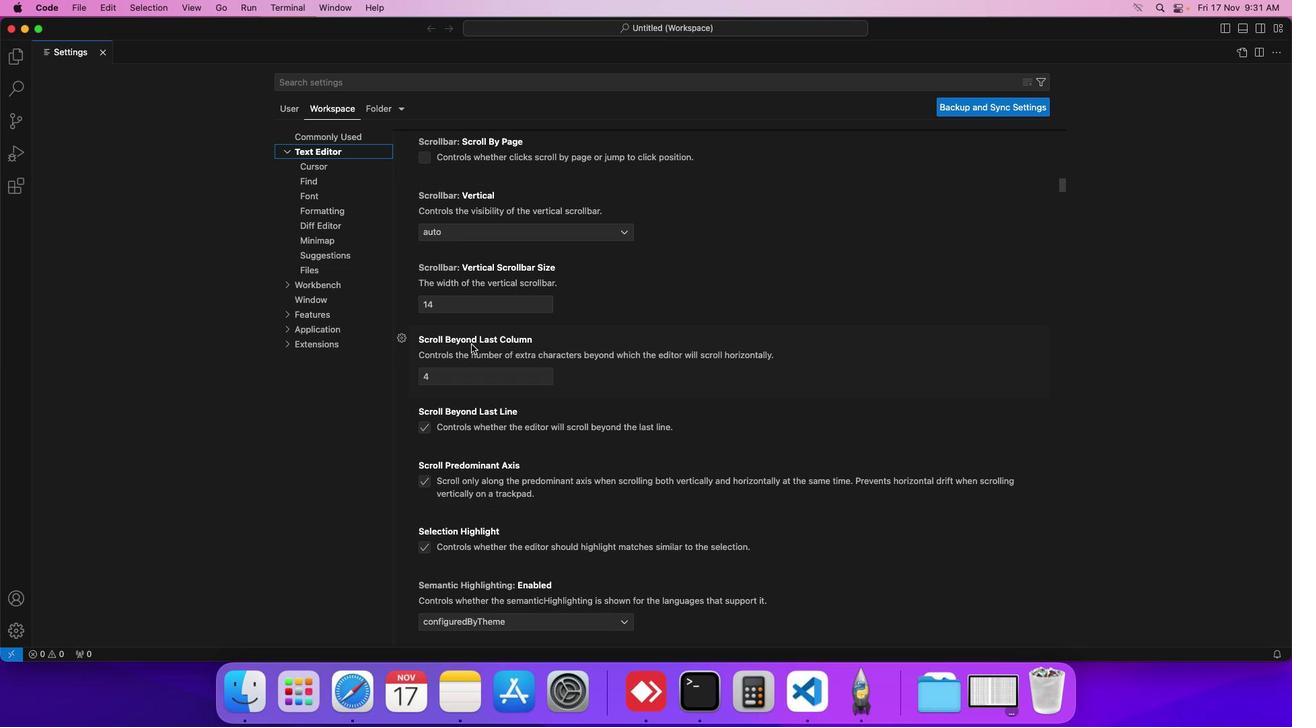 
Action: Mouse scrolled (470, 343) with delta (0, 0)
Screenshot: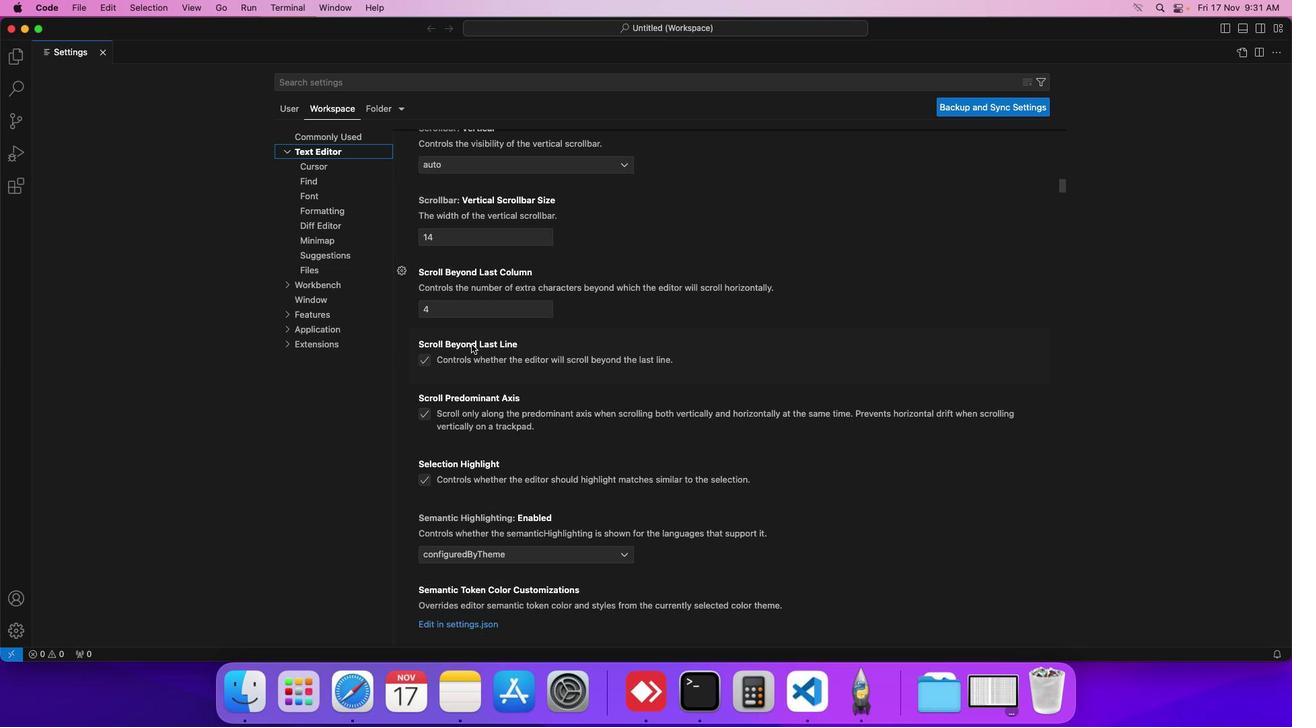 
Action: Mouse scrolled (470, 343) with delta (0, 0)
Screenshot: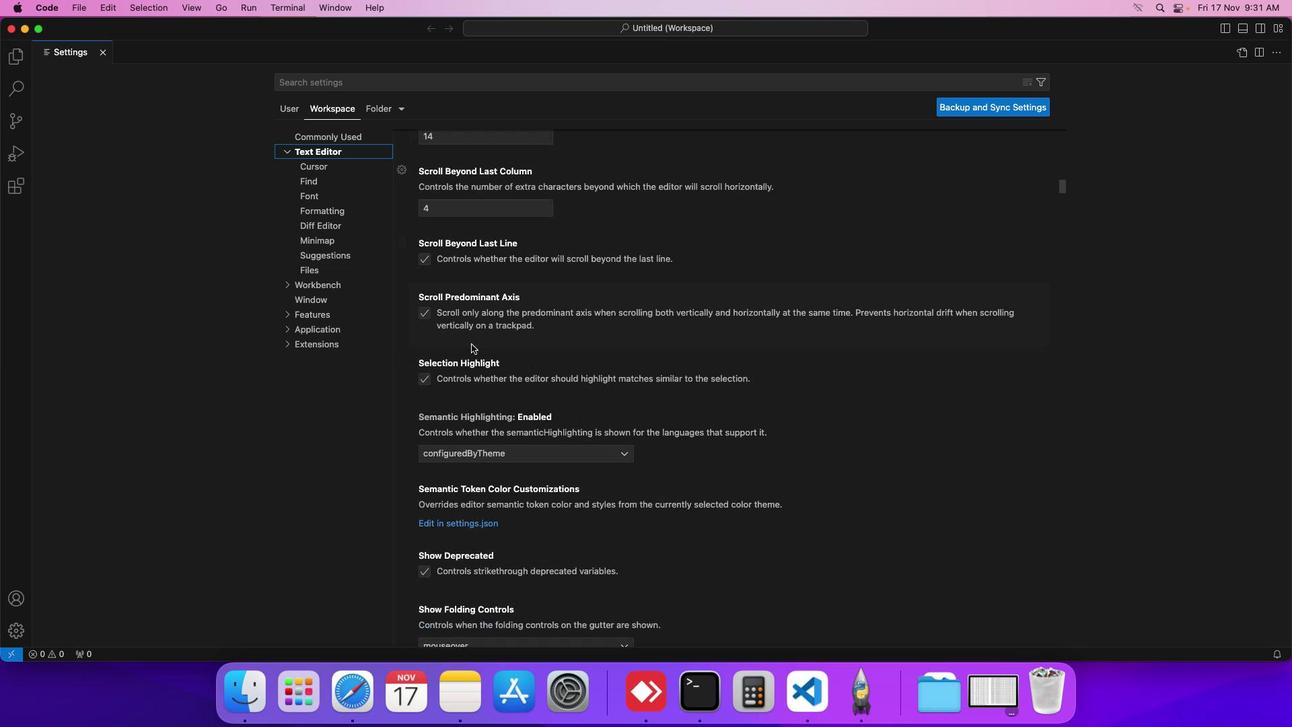 
Action: Mouse scrolled (470, 343) with delta (0, -2)
Screenshot: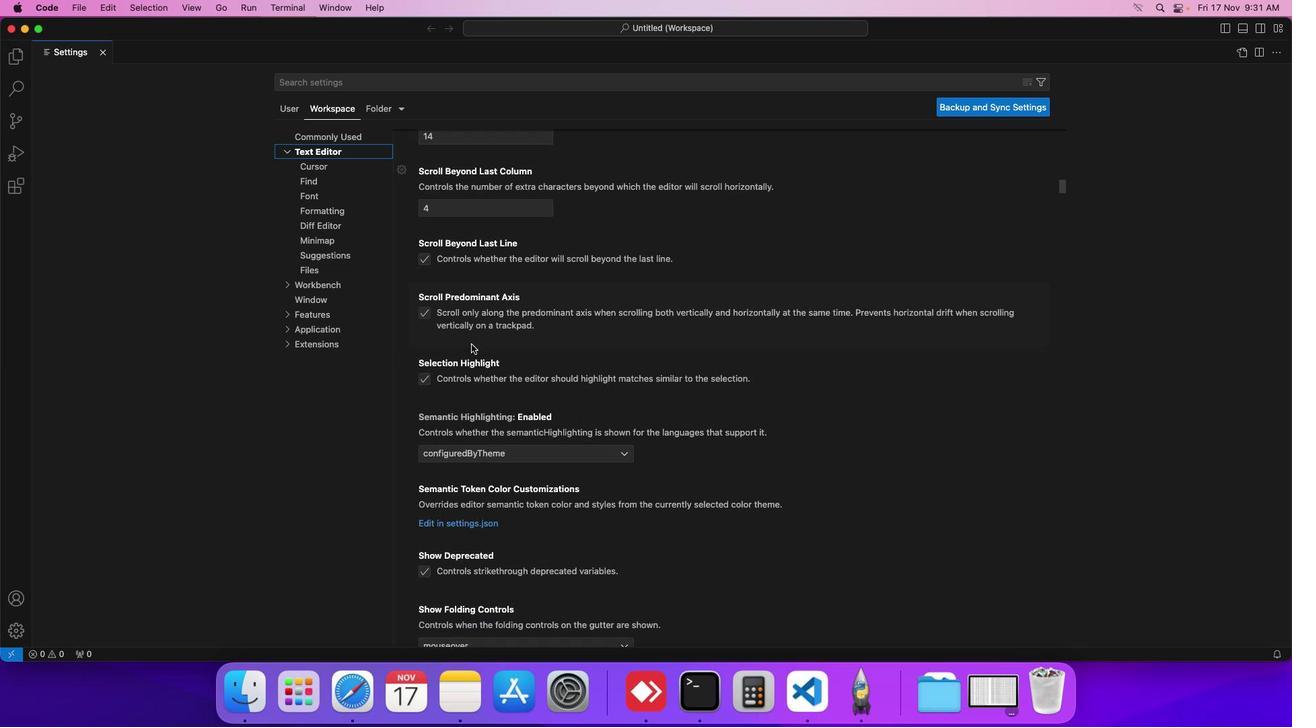 
Action: Mouse scrolled (470, 343) with delta (0, -2)
Screenshot: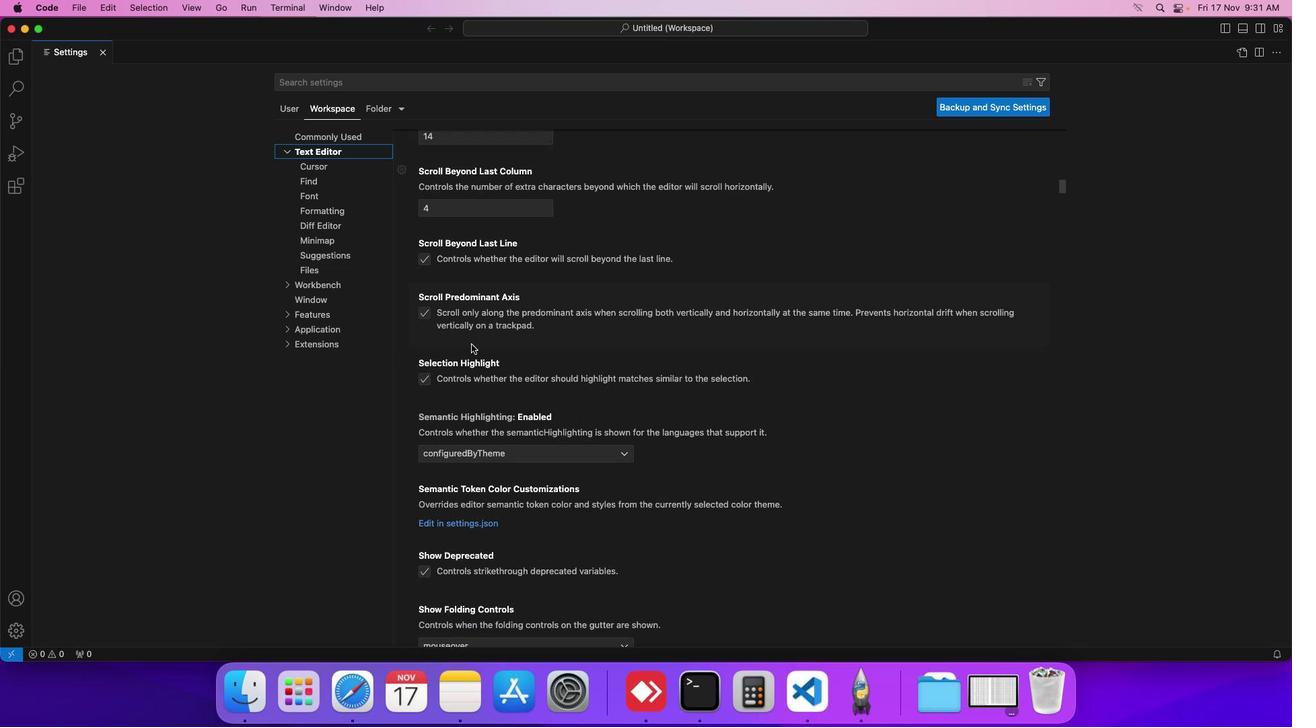 
Action: Mouse scrolled (470, 343) with delta (0, 0)
Screenshot: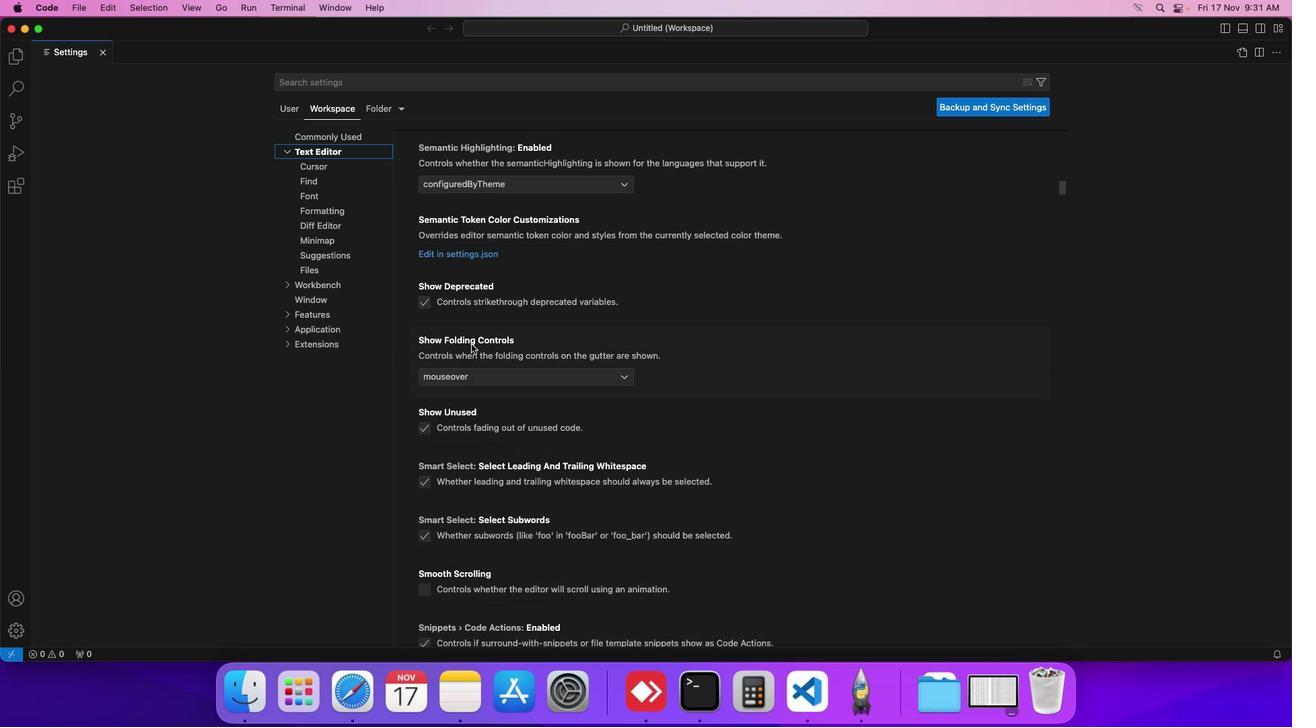 
Action: Mouse scrolled (470, 343) with delta (0, 0)
Screenshot: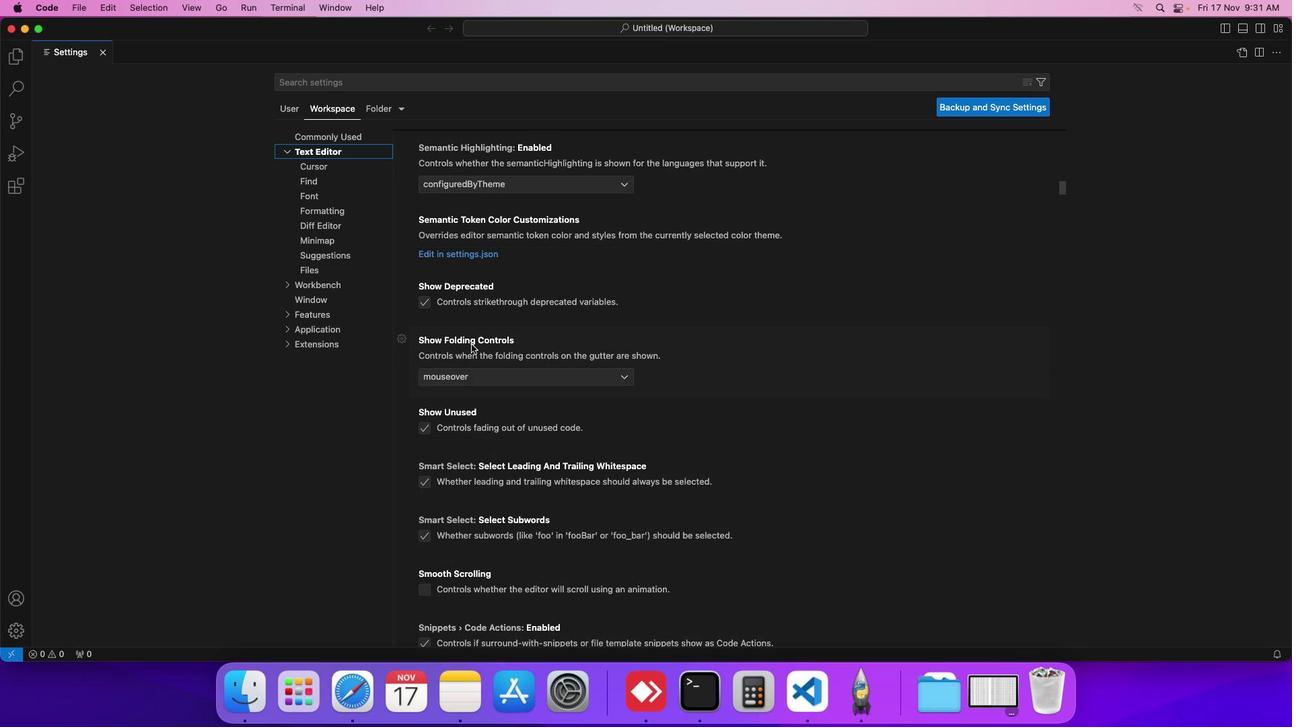 
Action: Mouse scrolled (470, 343) with delta (0, -1)
Screenshot: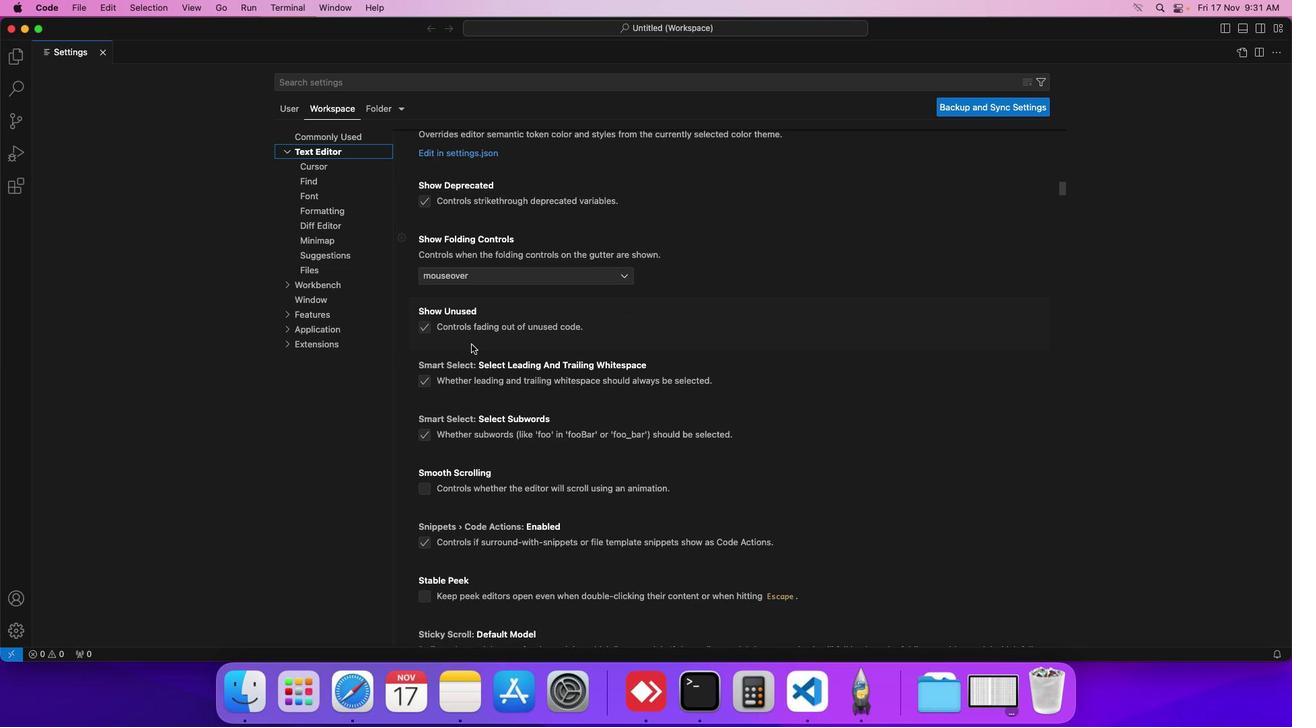 
Action: Mouse scrolled (470, 343) with delta (0, -2)
Screenshot: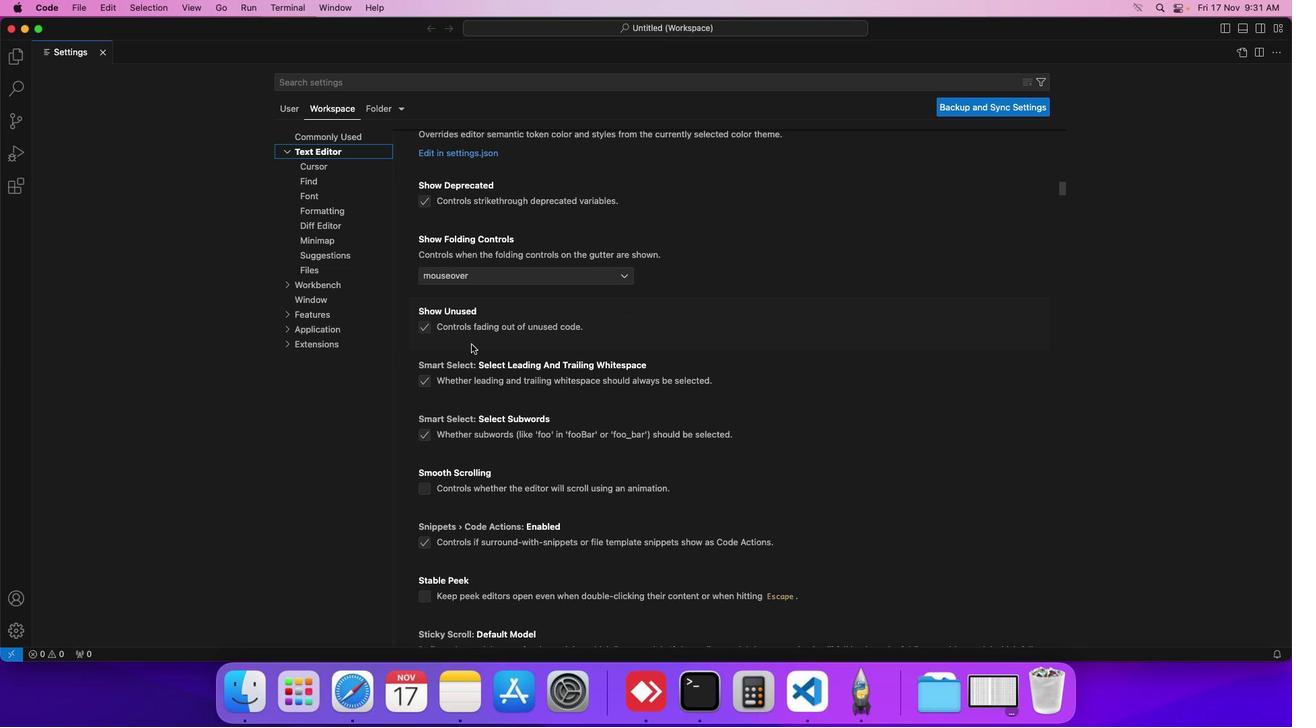 
Action: Mouse scrolled (470, 343) with delta (0, 0)
Screenshot: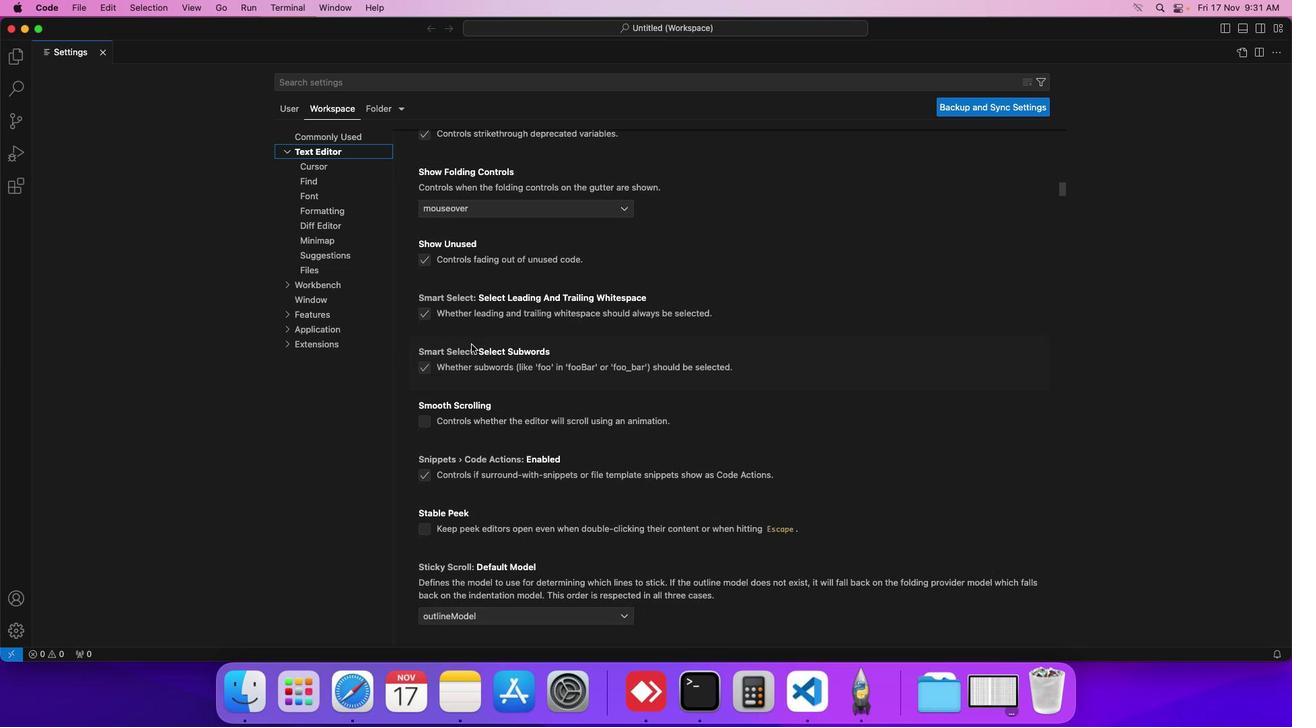 
Action: Mouse scrolled (470, 343) with delta (0, 0)
Screenshot: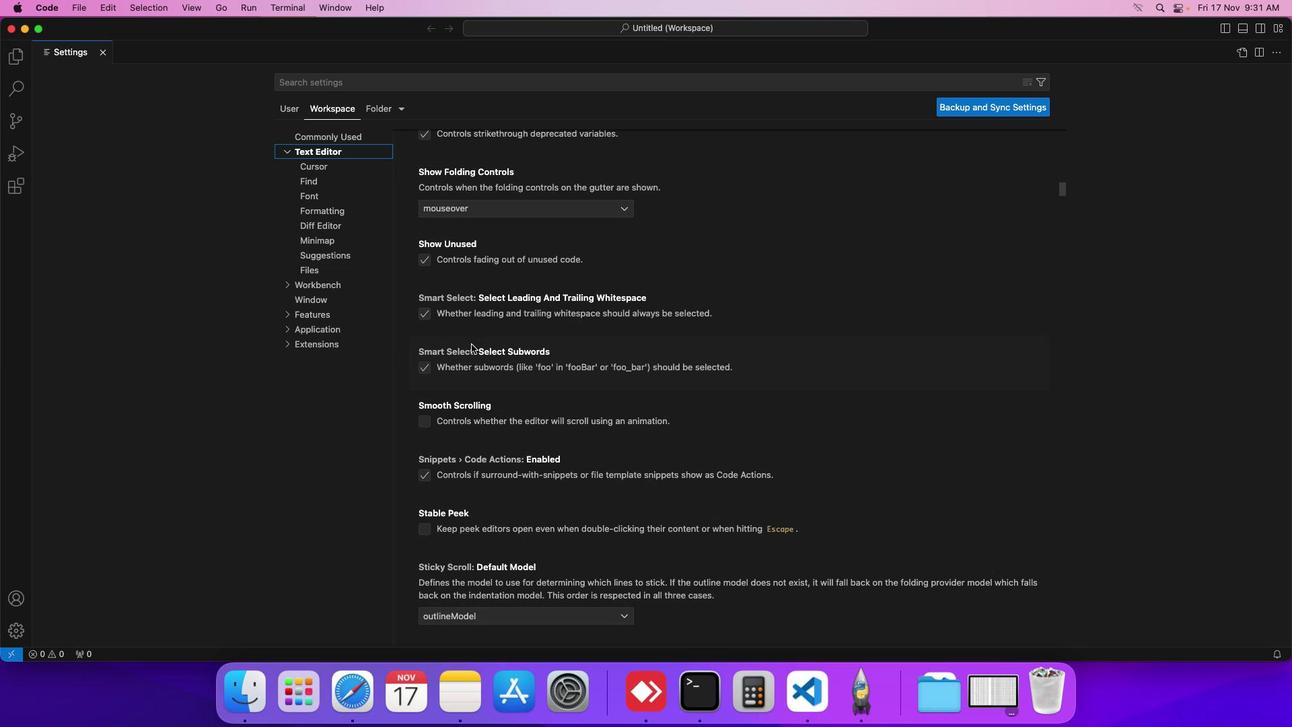 
Action: Mouse scrolled (470, 343) with delta (0, 0)
Screenshot: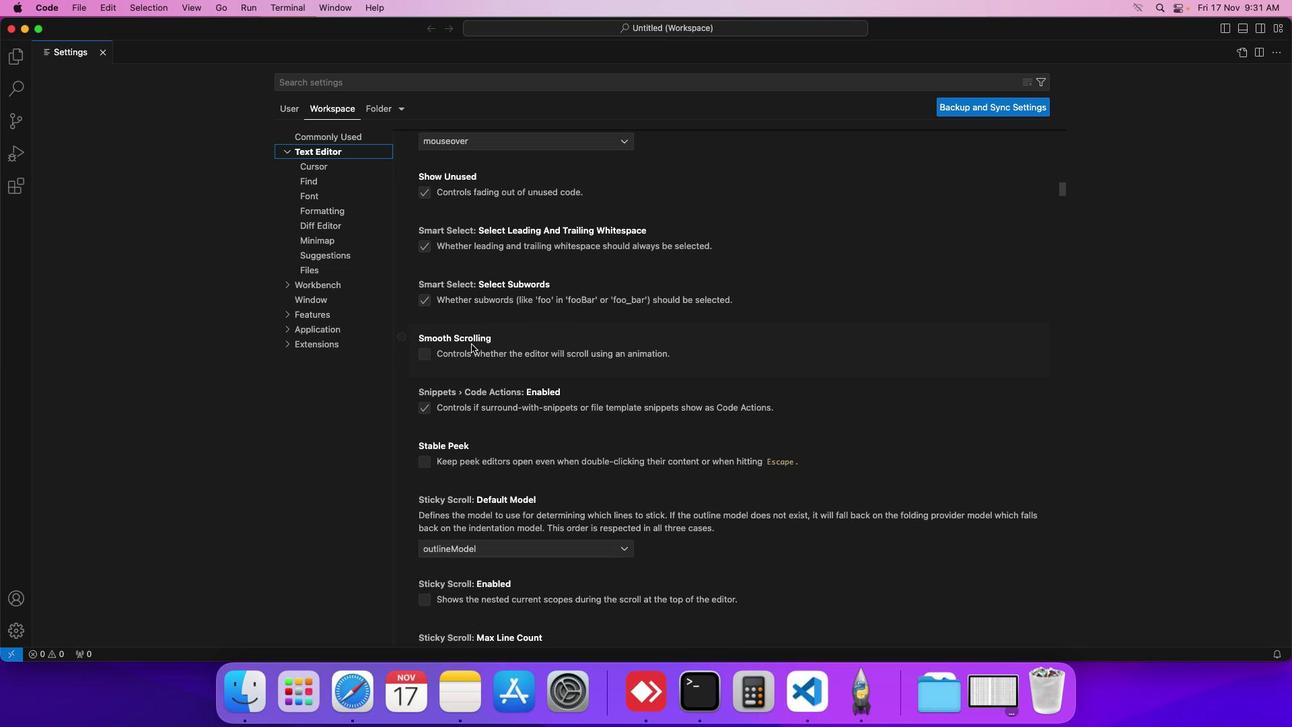 
Action: Mouse scrolled (470, 343) with delta (0, 0)
Screenshot: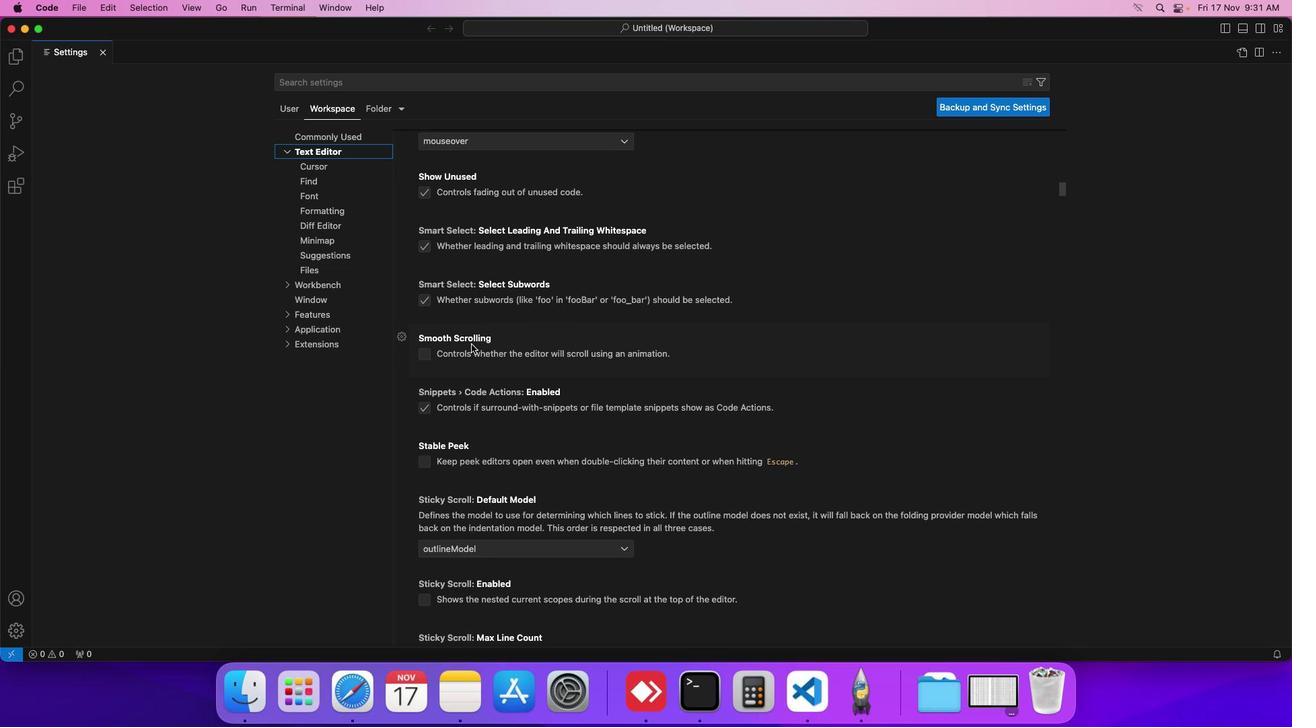 
Action: Mouse scrolled (470, 343) with delta (0, 0)
Screenshot: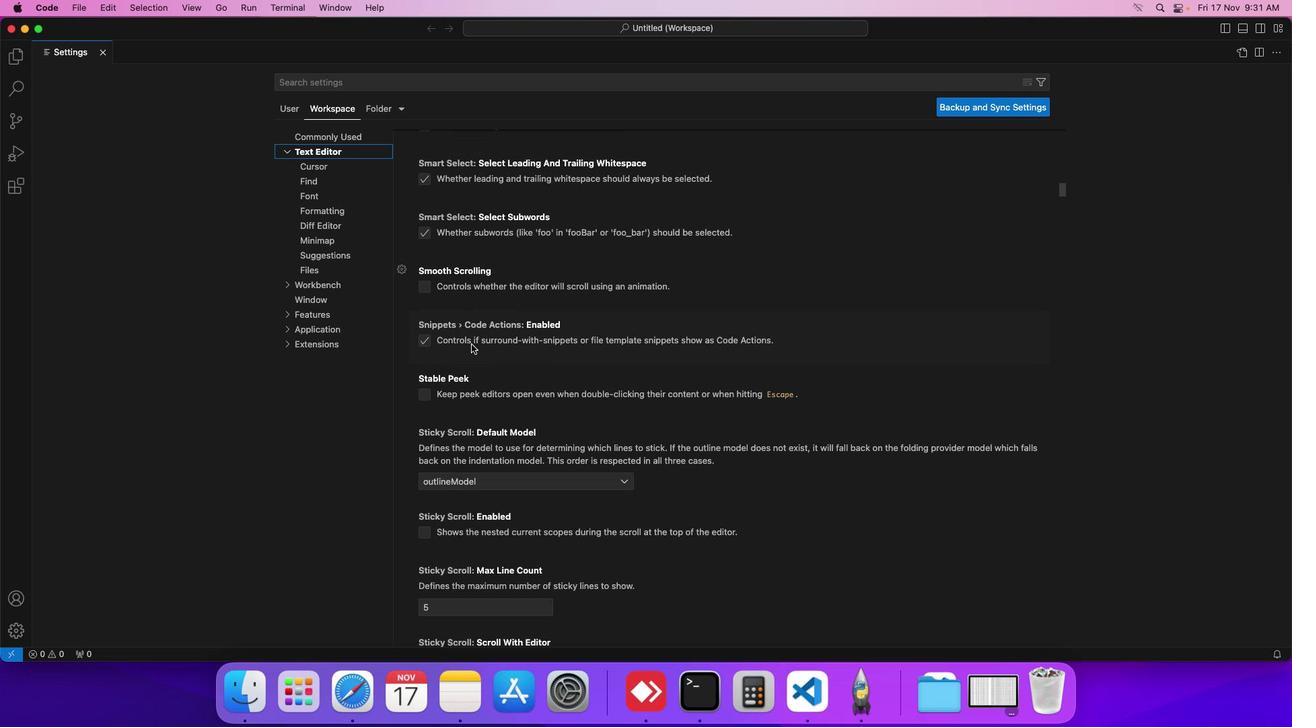 
Action: Mouse scrolled (470, 343) with delta (0, 0)
Screenshot: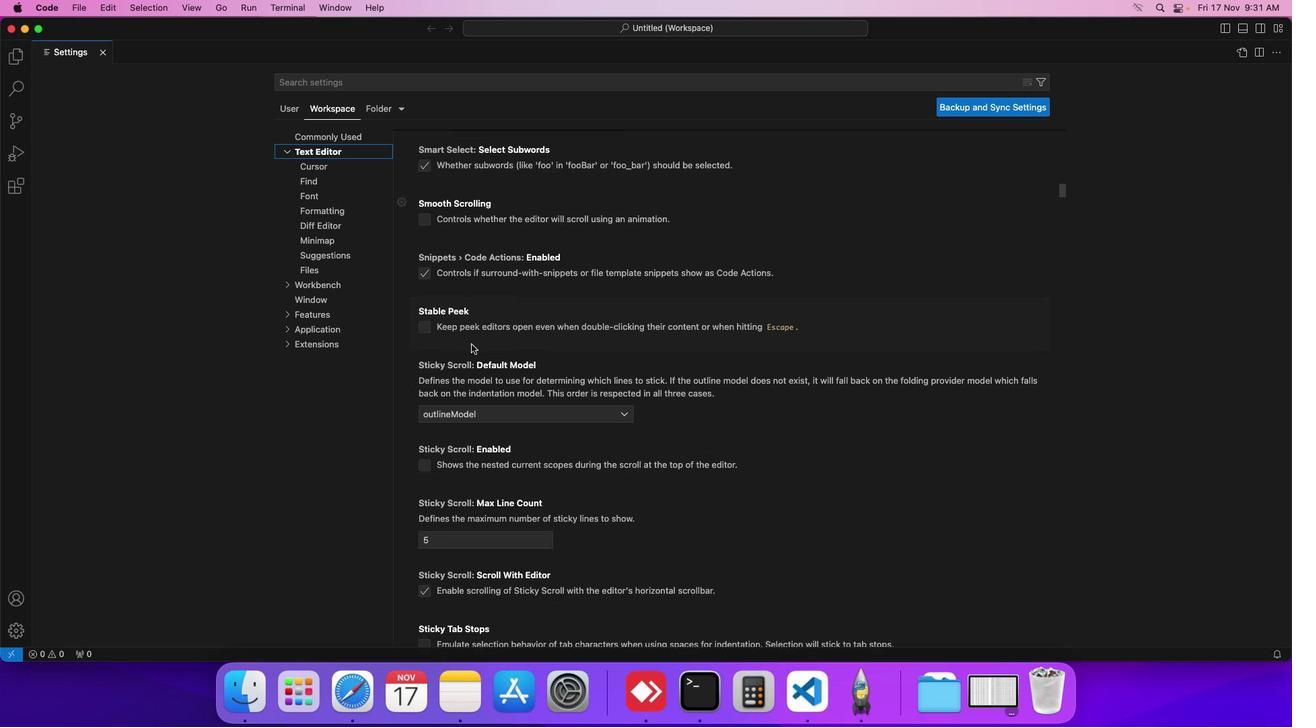 
Action: Mouse scrolled (470, 343) with delta (0, -1)
Screenshot: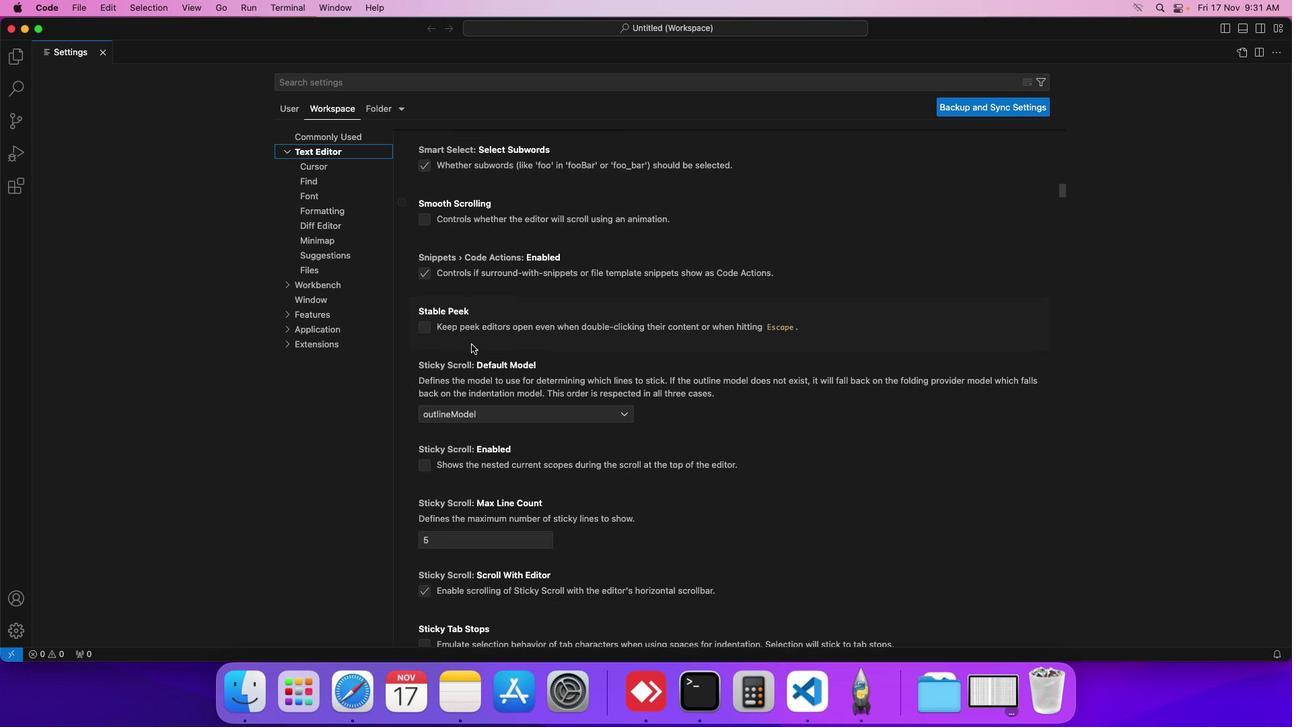 
Action: Mouse scrolled (470, 343) with delta (0, 0)
Screenshot: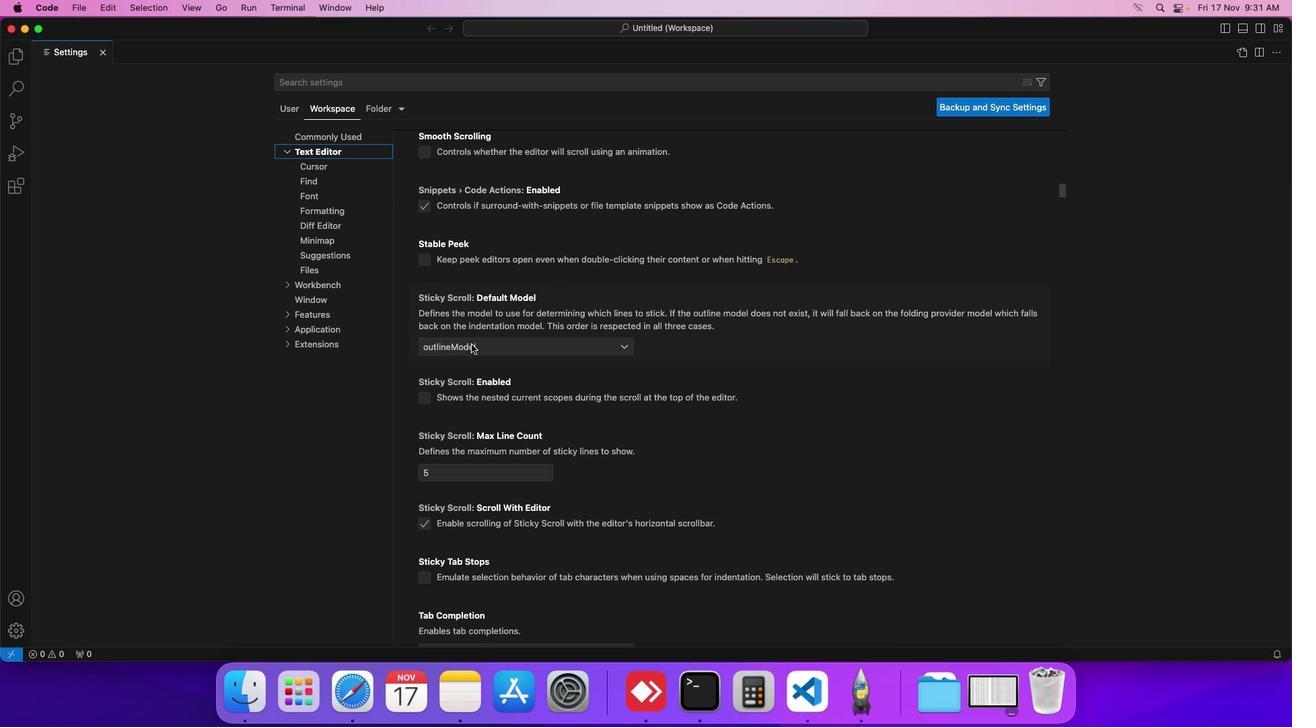 
Action: Mouse scrolled (470, 343) with delta (0, 0)
Screenshot: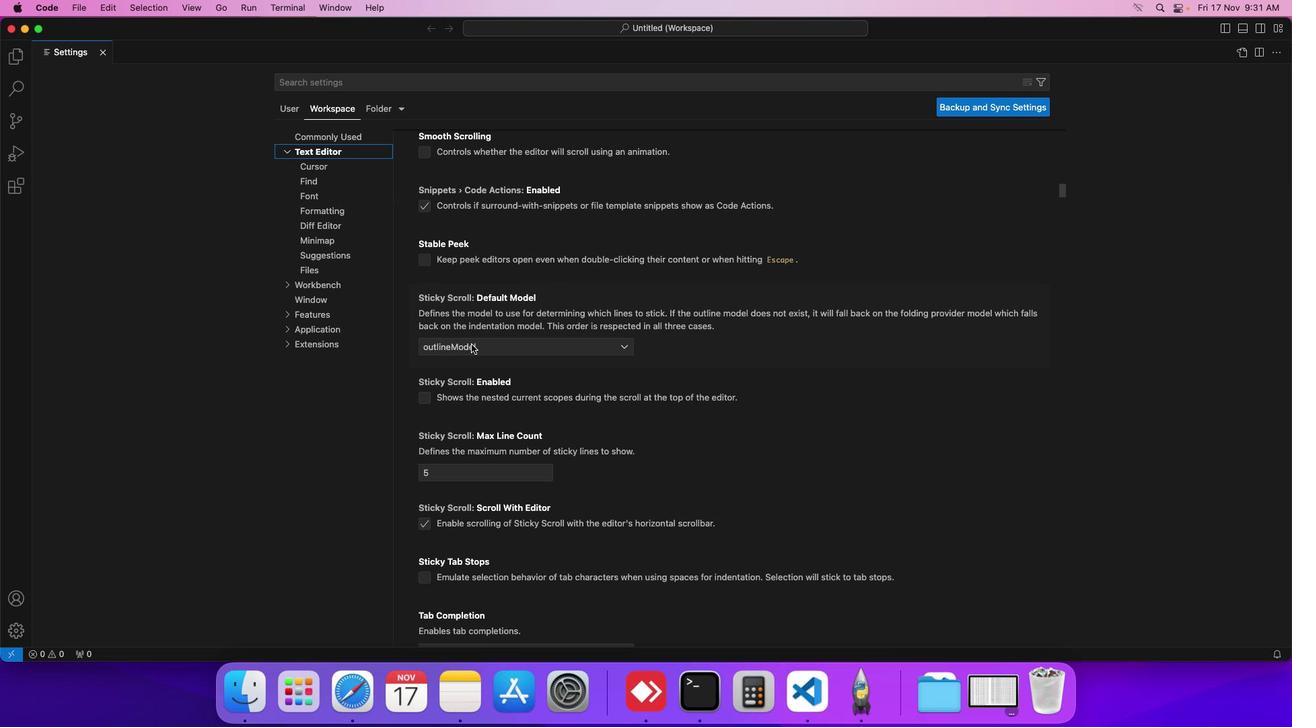 
Action: Mouse scrolled (470, 343) with delta (0, 0)
Screenshot: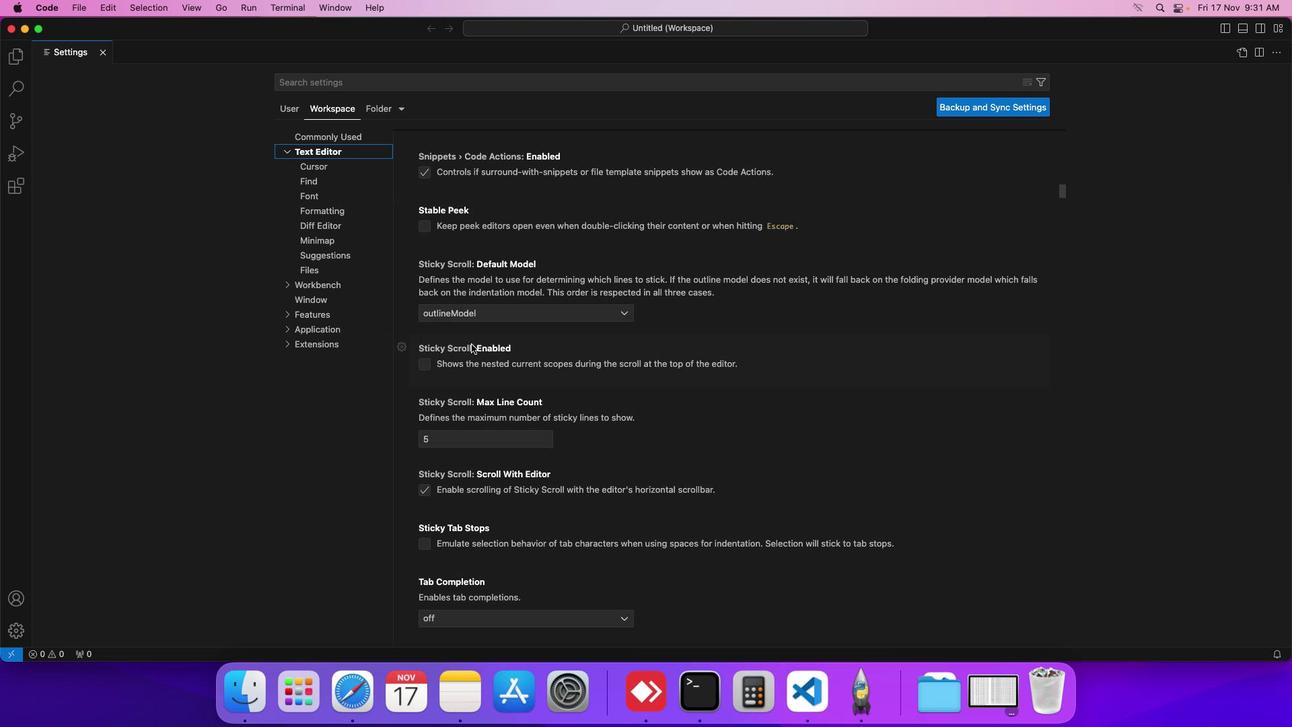 
Action: Mouse scrolled (470, 343) with delta (0, 0)
Screenshot: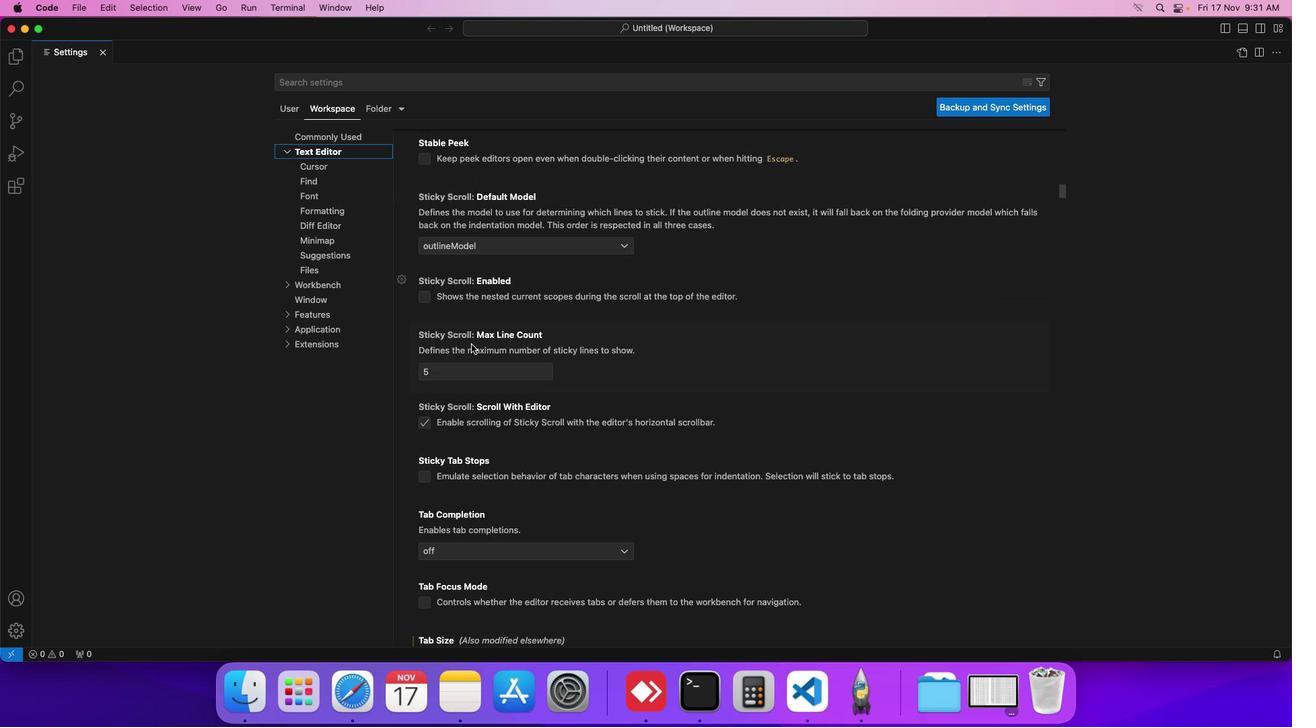 
Action: Mouse scrolled (470, 343) with delta (0, 0)
Screenshot: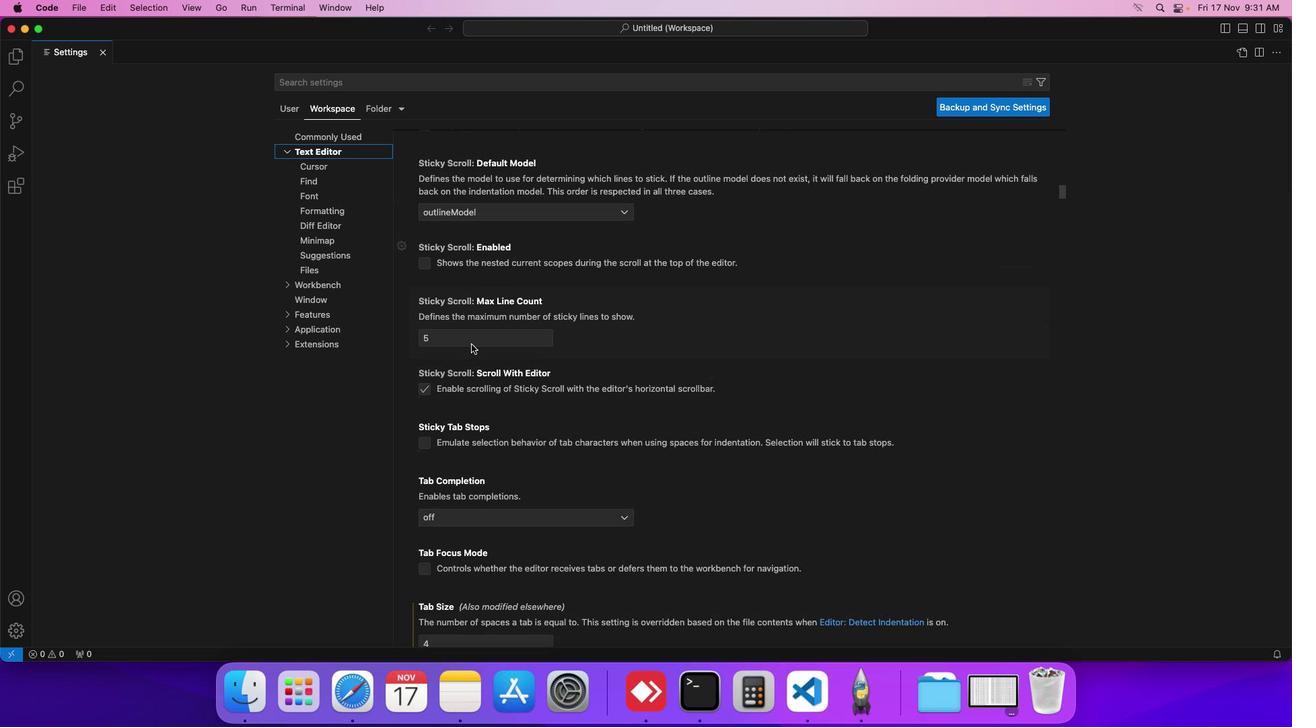 
Action: Mouse scrolled (470, 343) with delta (0, 0)
Screenshot: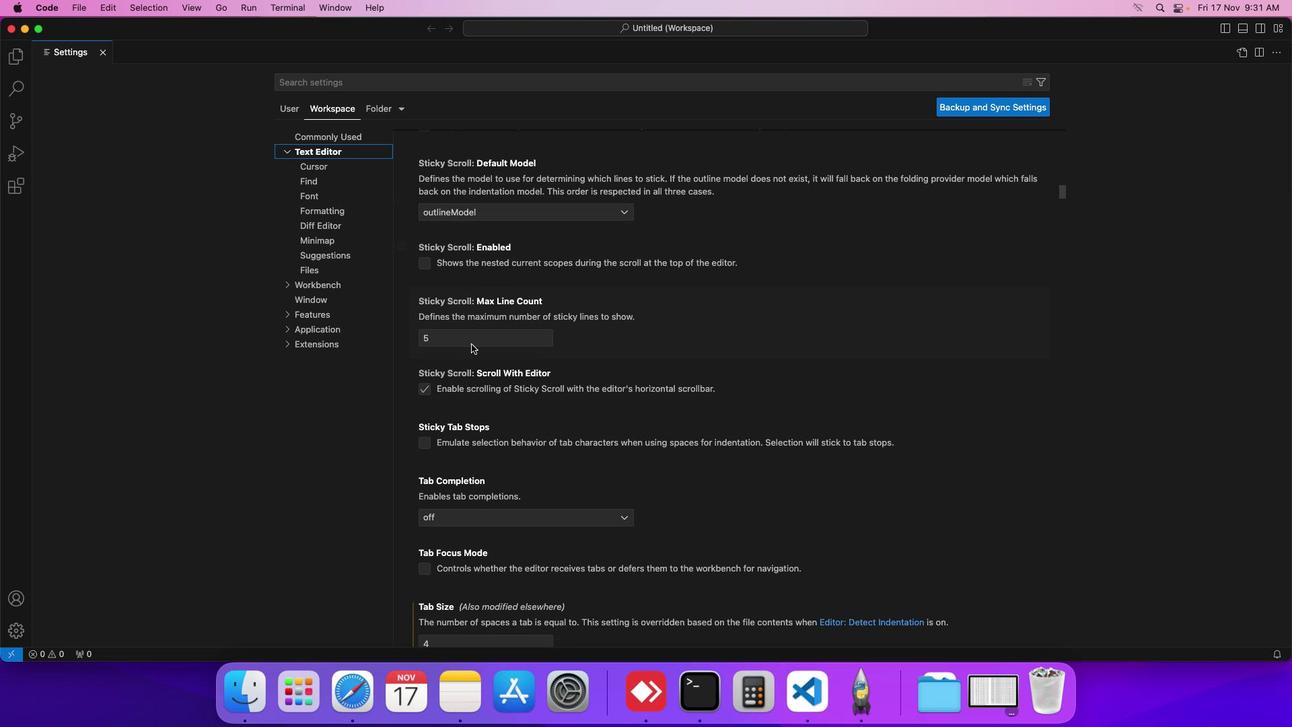 
Action: Mouse scrolled (470, 343) with delta (0, 0)
Screenshot: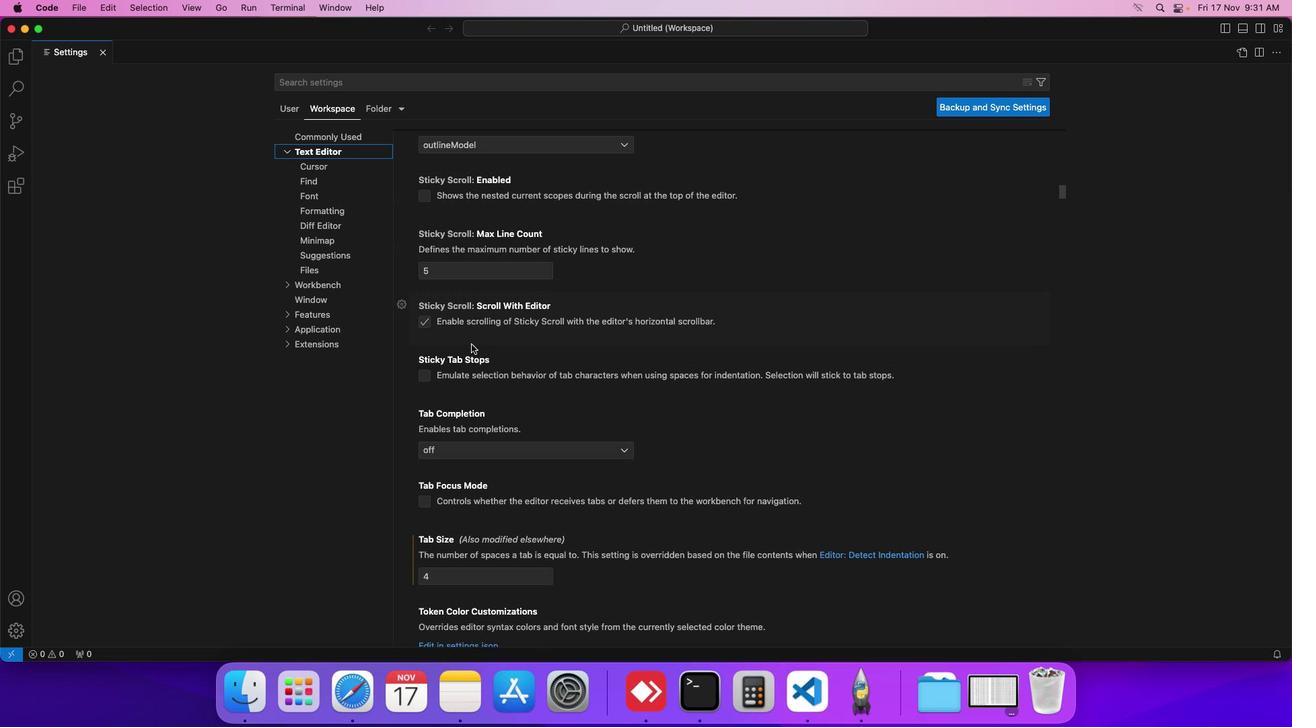 
Action: Mouse scrolled (470, 343) with delta (0, 0)
Screenshot: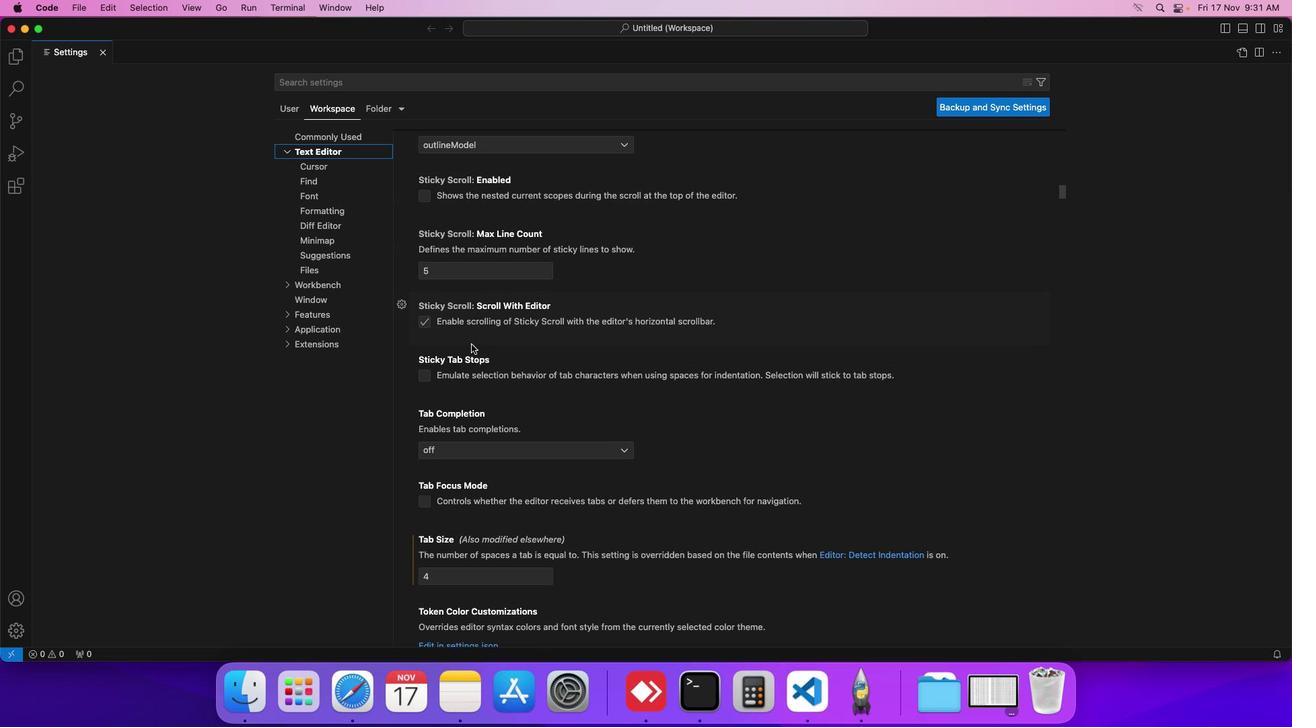 
Action: Mouse scrolled (470, 343) with delta (0, 0)
Screenshot: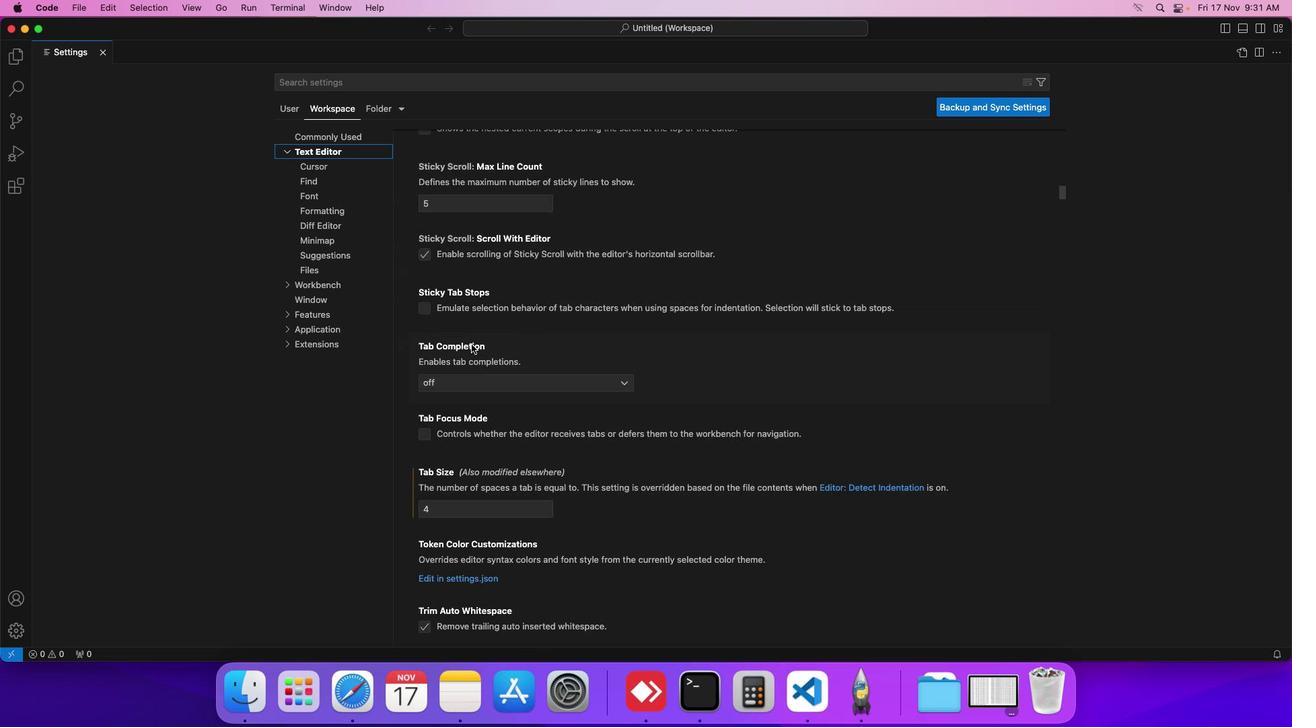 
Action: Mouse scrolled (470, 343) with delta (0, 0)
Screenshot: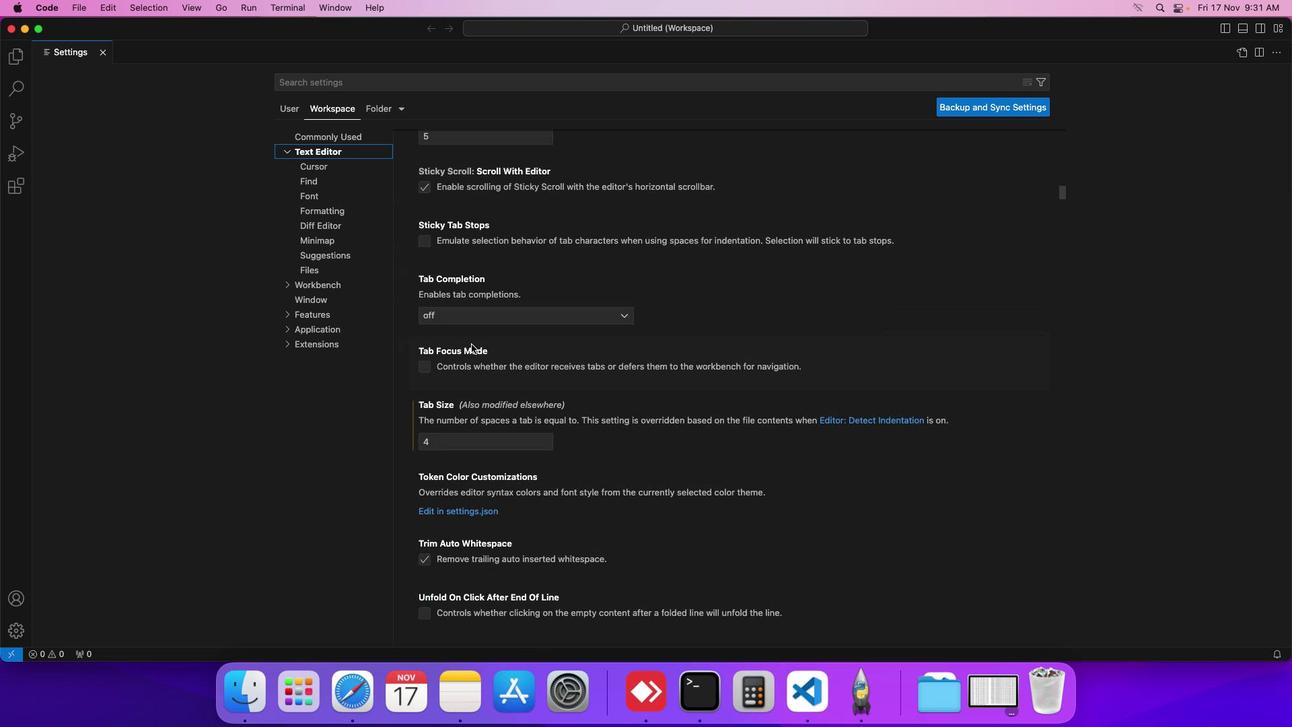 
Action: Mouse scrolled (470, 343) with delta (0, -1)
Screenshot: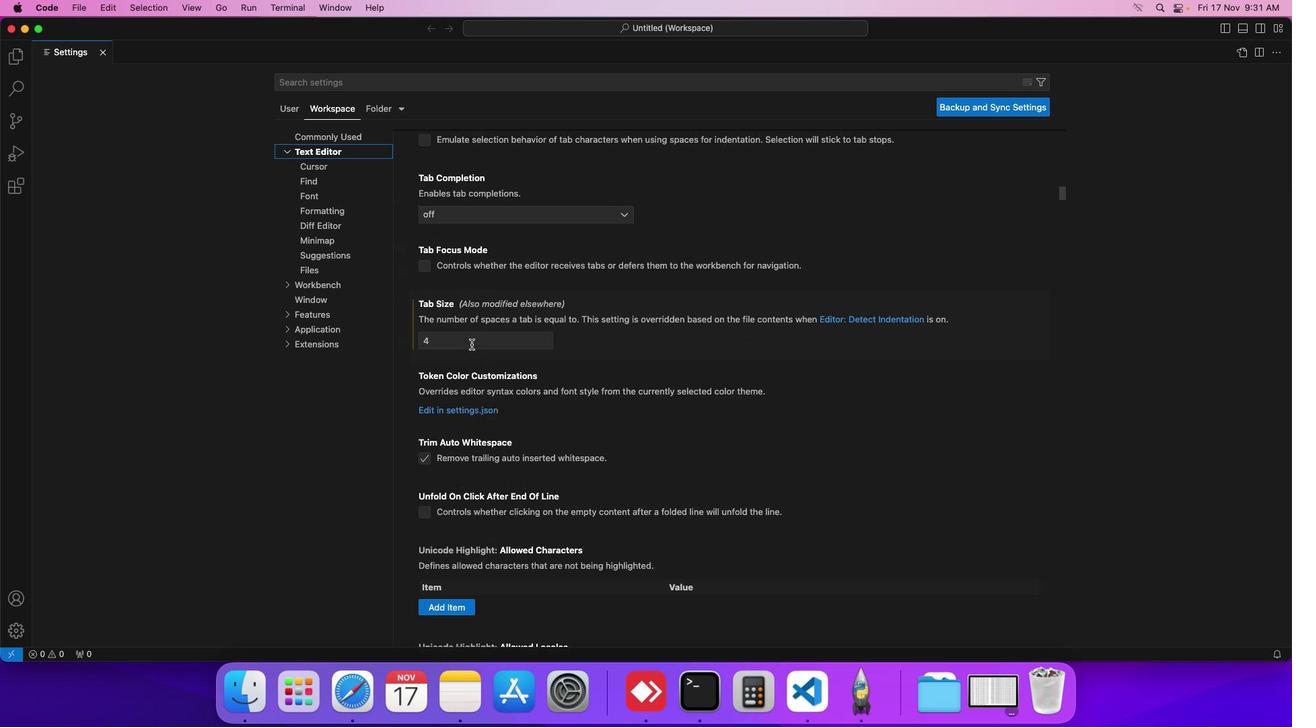 
Action: Mouse scrolled (470, 343) with delta (0, -2)
Screenshot: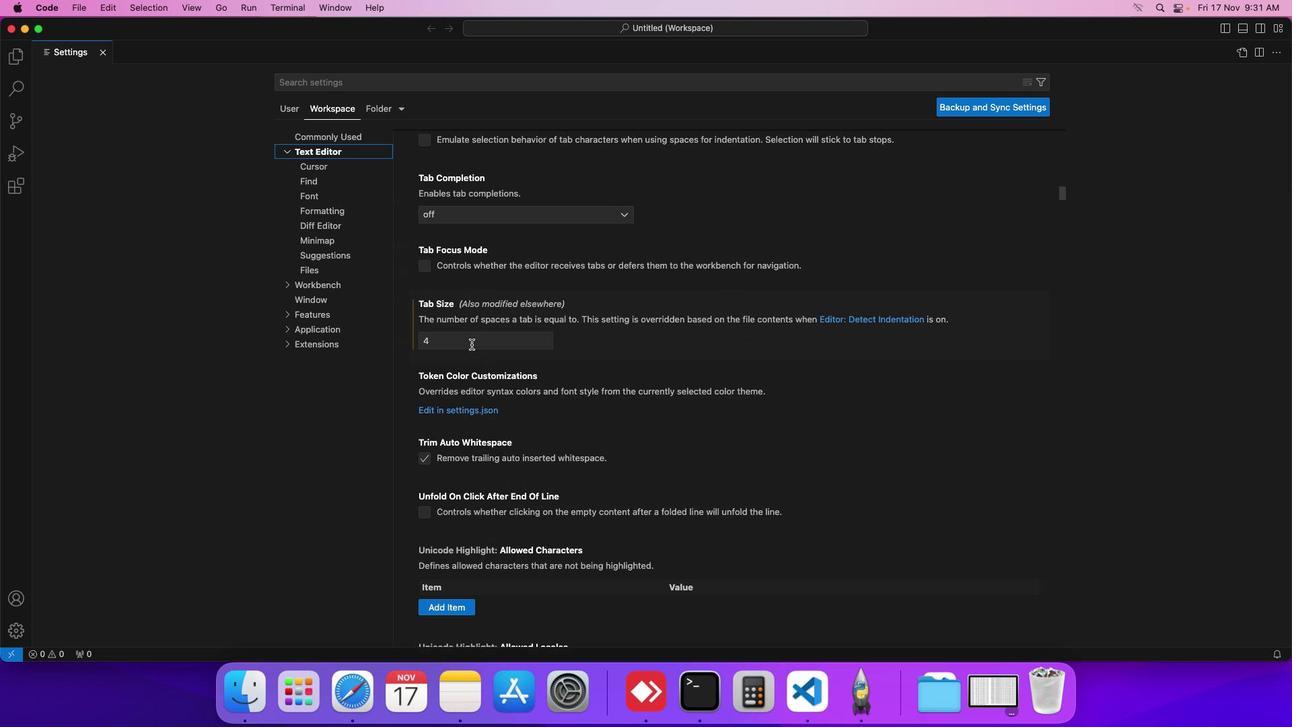 
Action: Mouse scrolled (470, 343) with delta (0, 0)
Screenshot: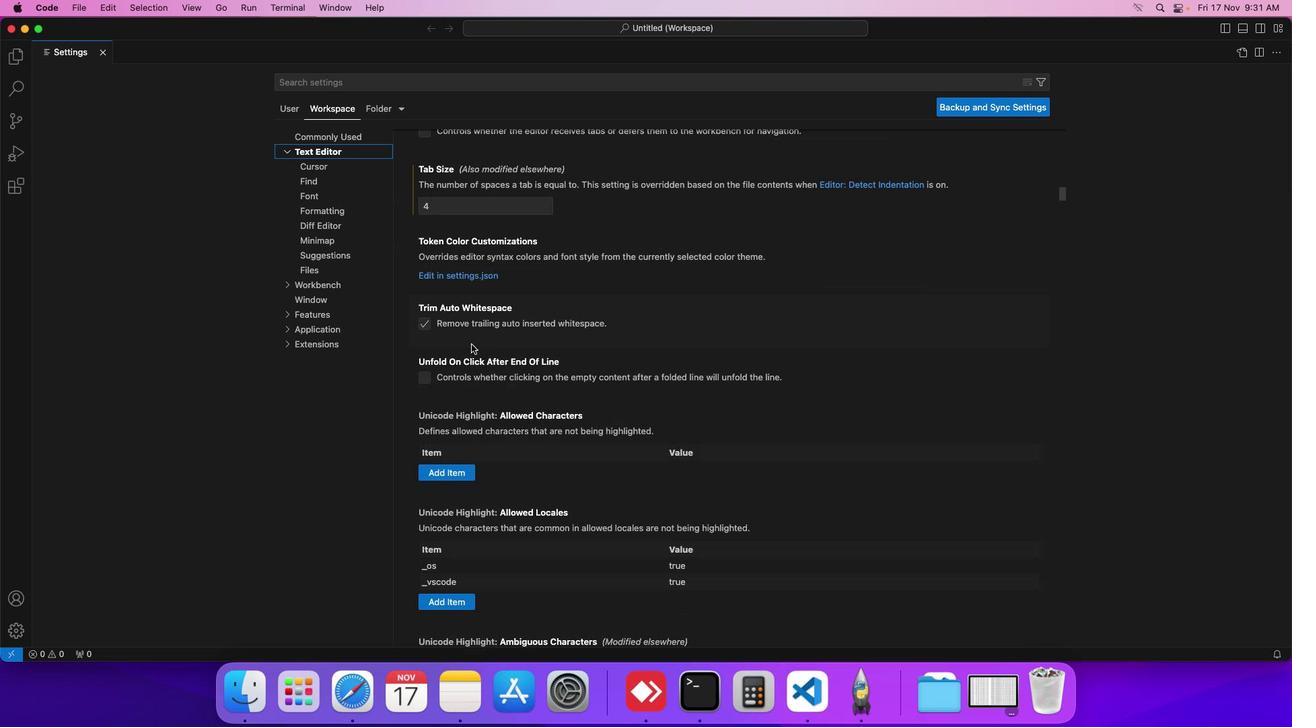 
Action: Mouse scrolled (470, 343) with delta (0, 0)
Screenshot: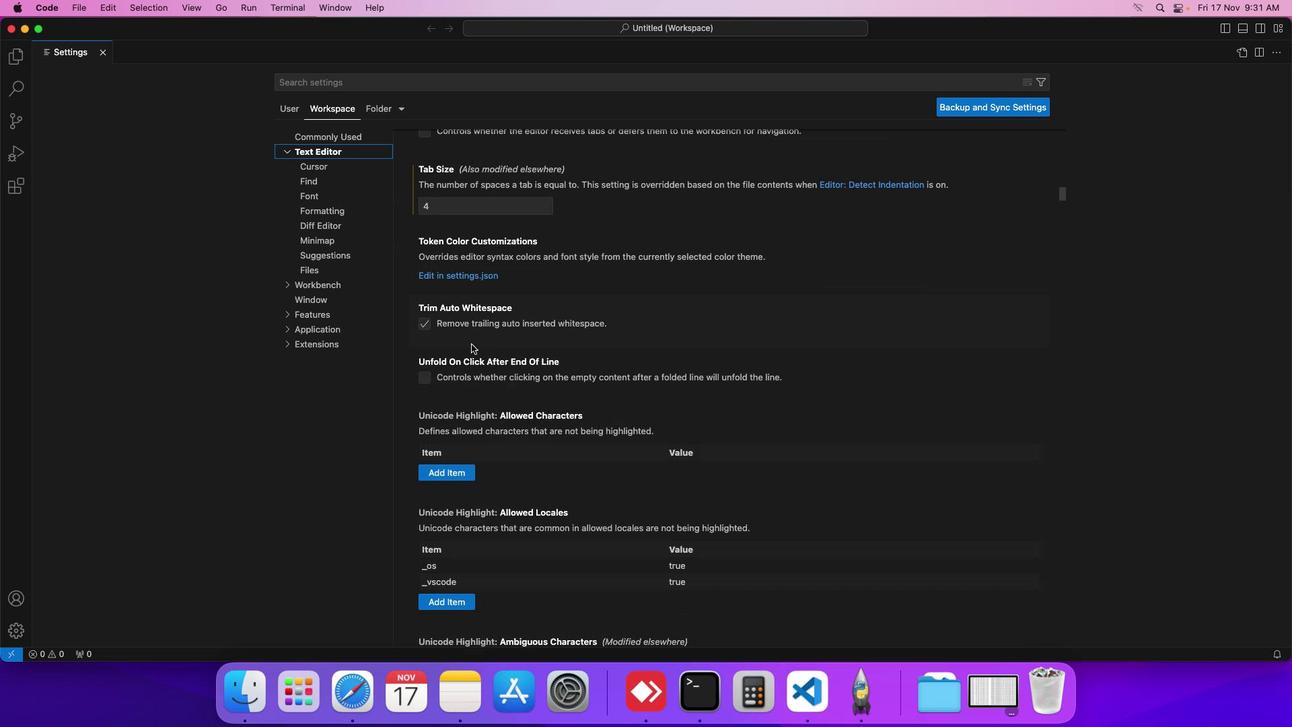 
Action: Mouse scrolled (470, 343) with delta (0, -1)
Screenshot: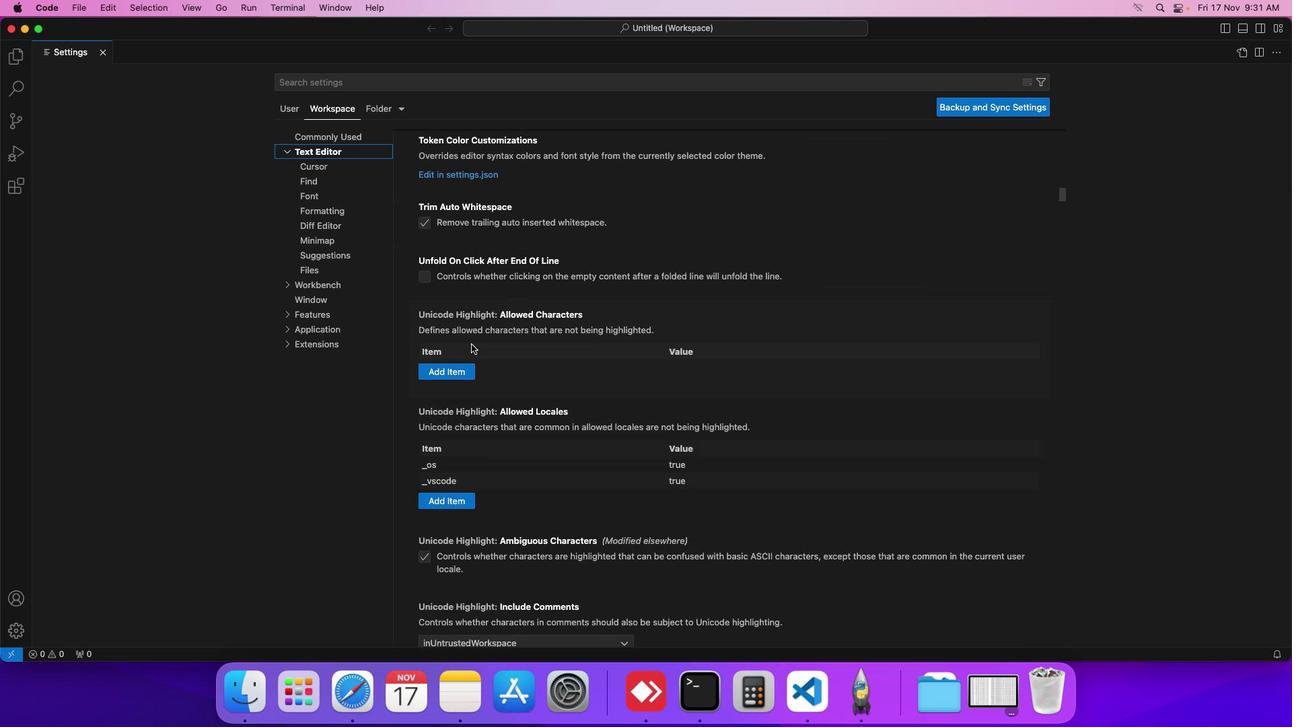 
Action: Mouse scrolled (470, 343) with delta (0, -2)
Screenshot: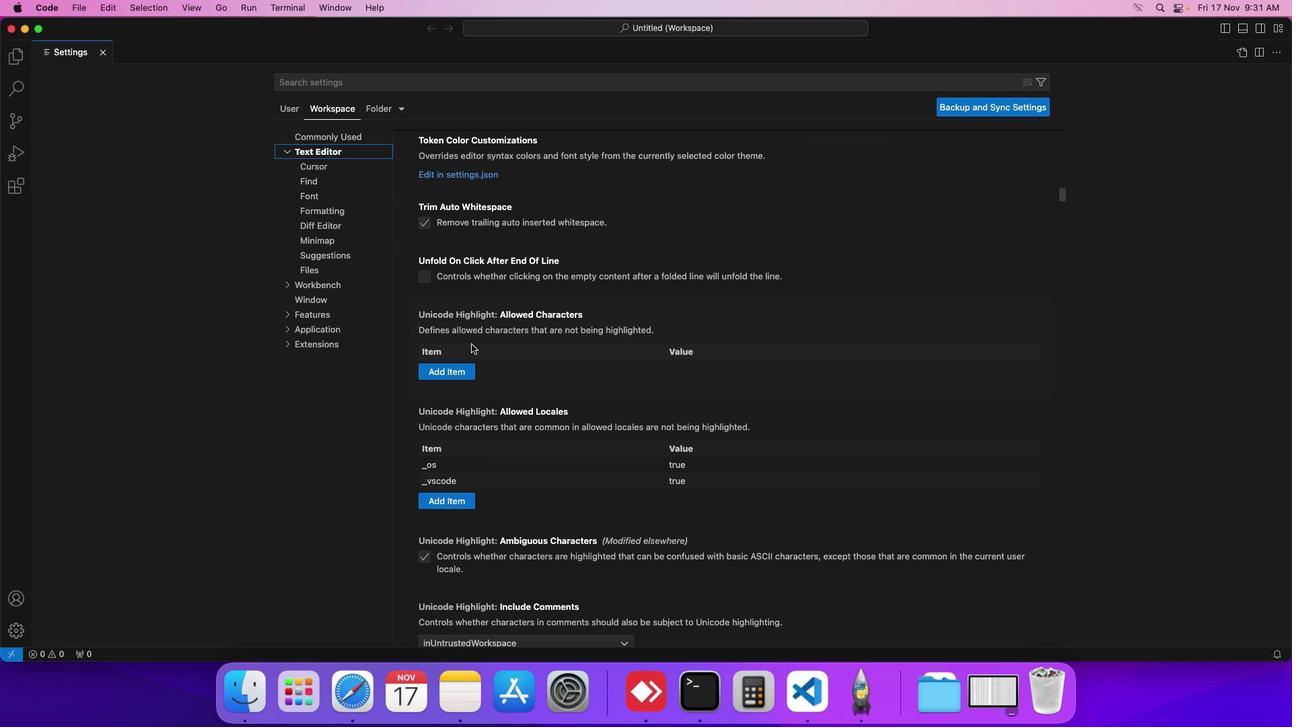 
Action: Mouse scrolled (470, 343) with delta (0, 0)
Screenshot: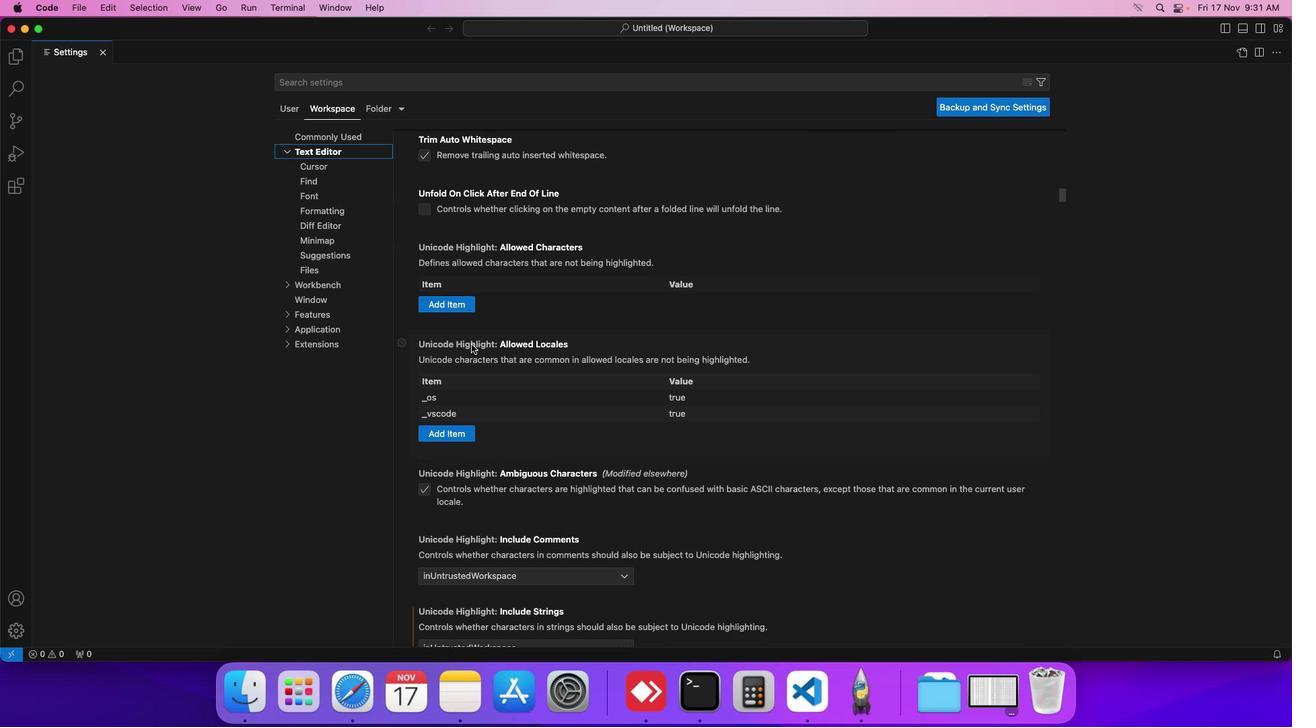 
Action: Mouse scrolled (470, 343) with delta (0, 0)
Screenshot: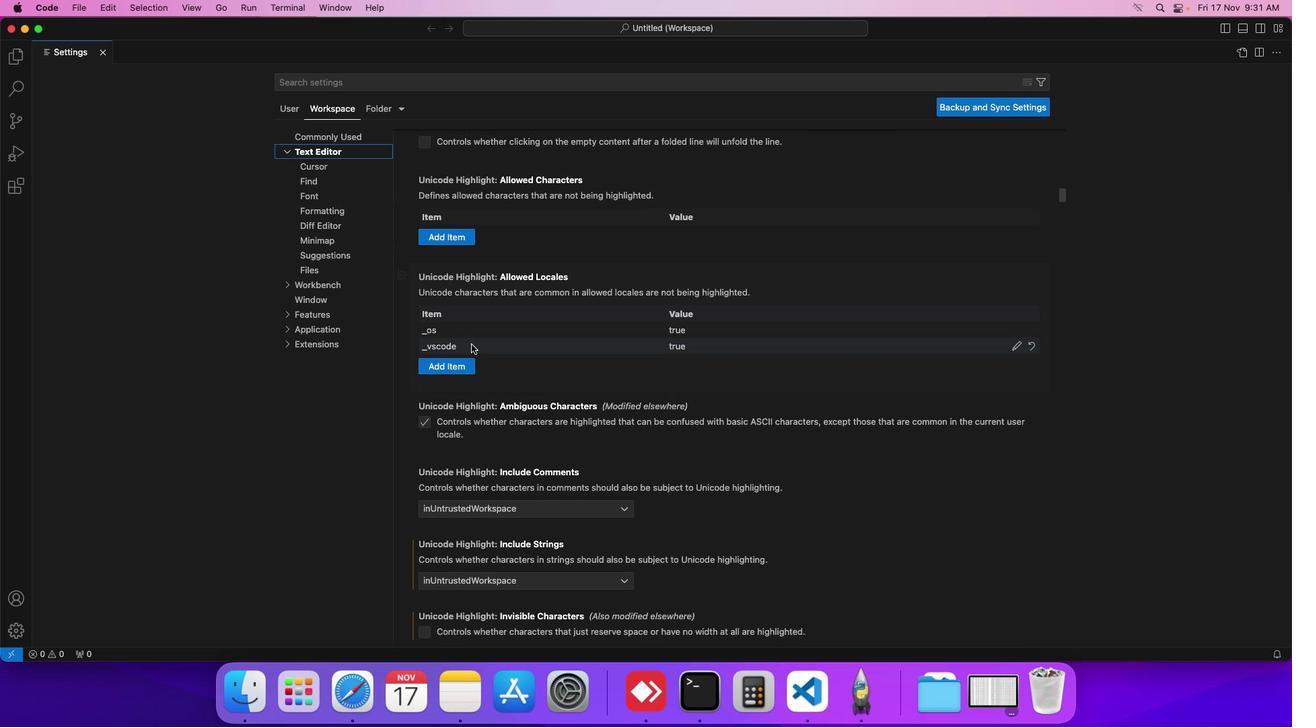 
Action: Mouse scrolled (470, 343) with delta (0, -1)
Screenshot: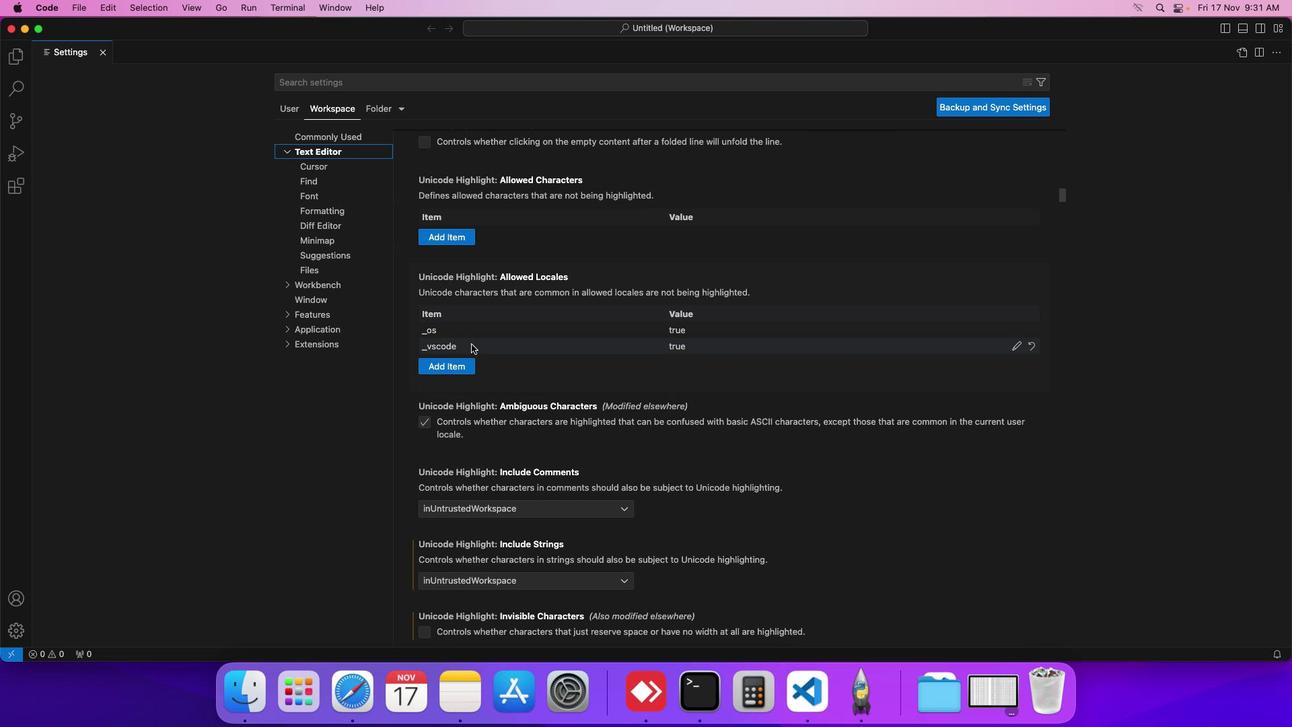 
Action: Mouse scrolled (470, 343) with delta (0, 0)
Screenshot: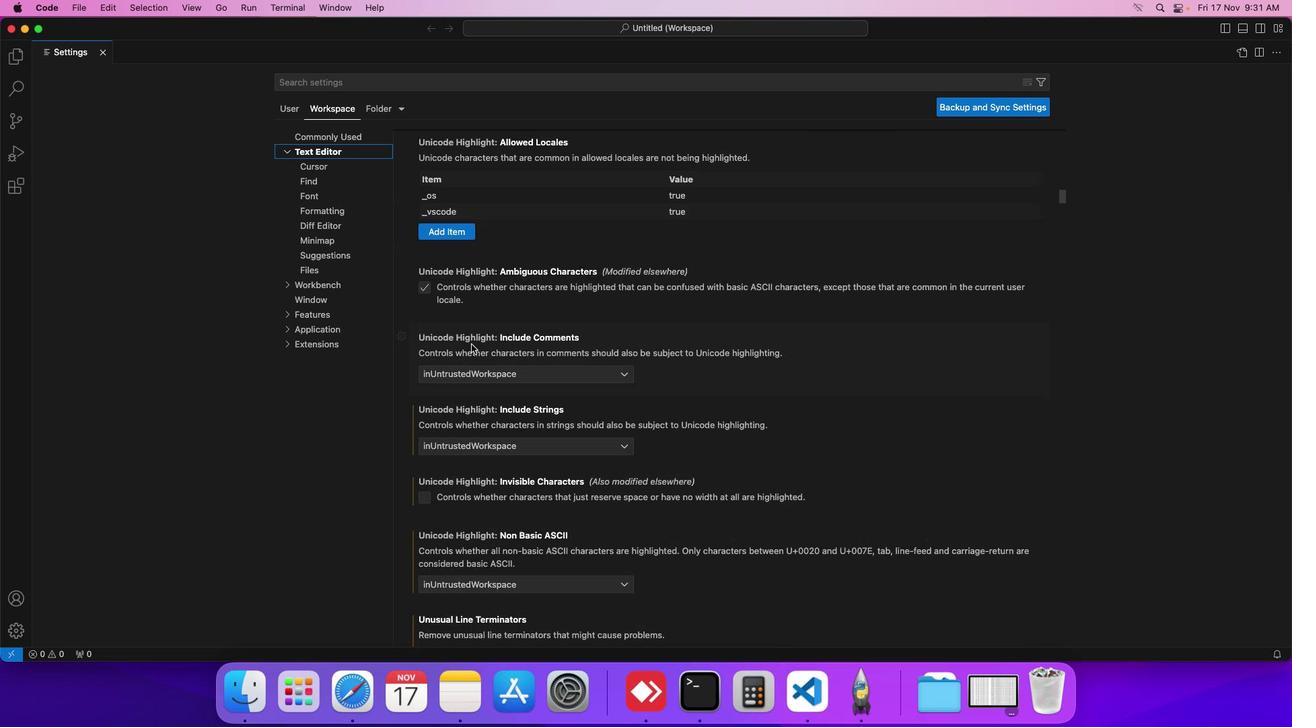
Action: Mouse scrolled (470, 343) with delta (0, 0)
Screenshot: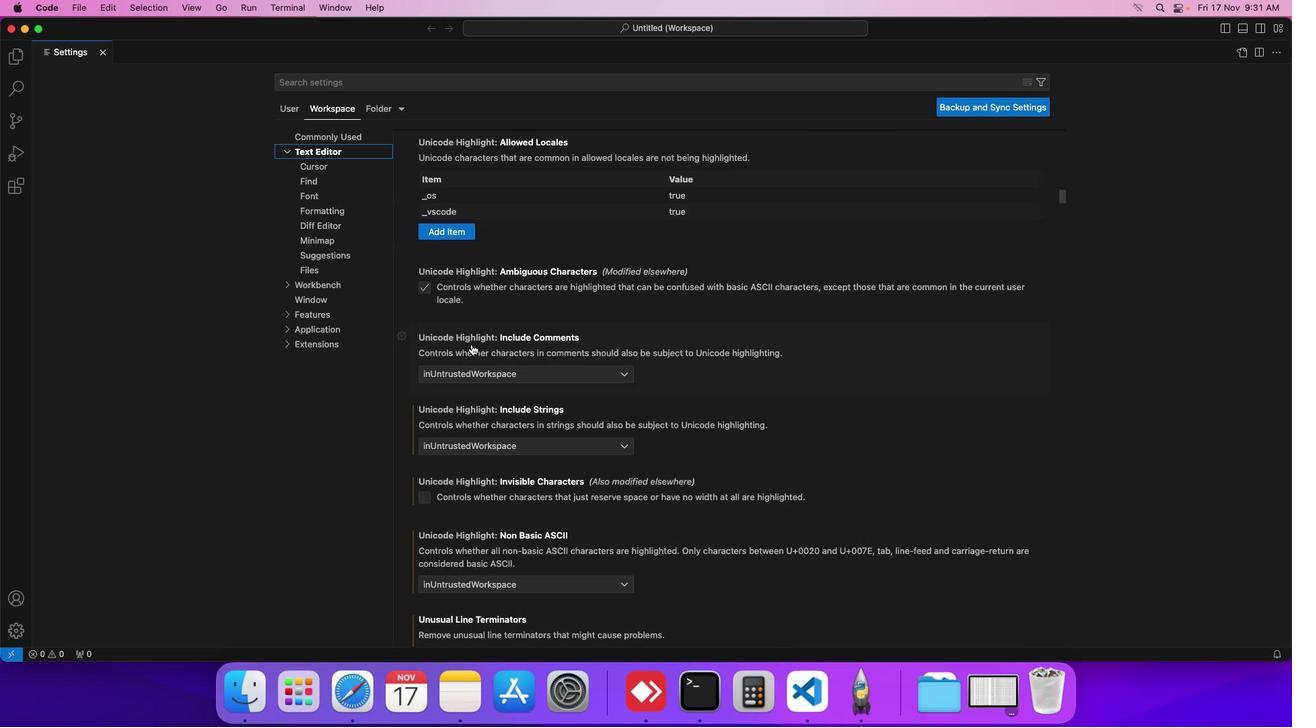 
Action: Mouse scrolled (470, 343) with delta (0, -1)
Screenshot: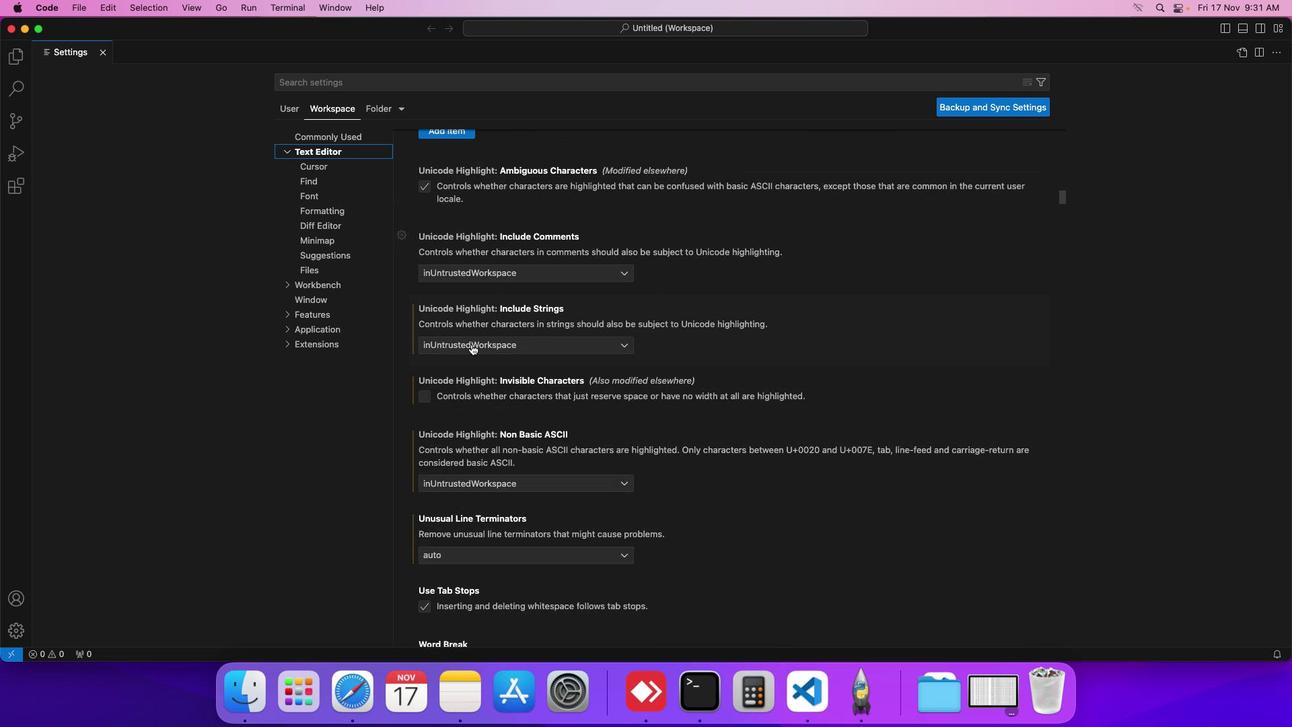 
Action: Mouse scrolled (470, 343) with delta (0, -2)
Screenshot: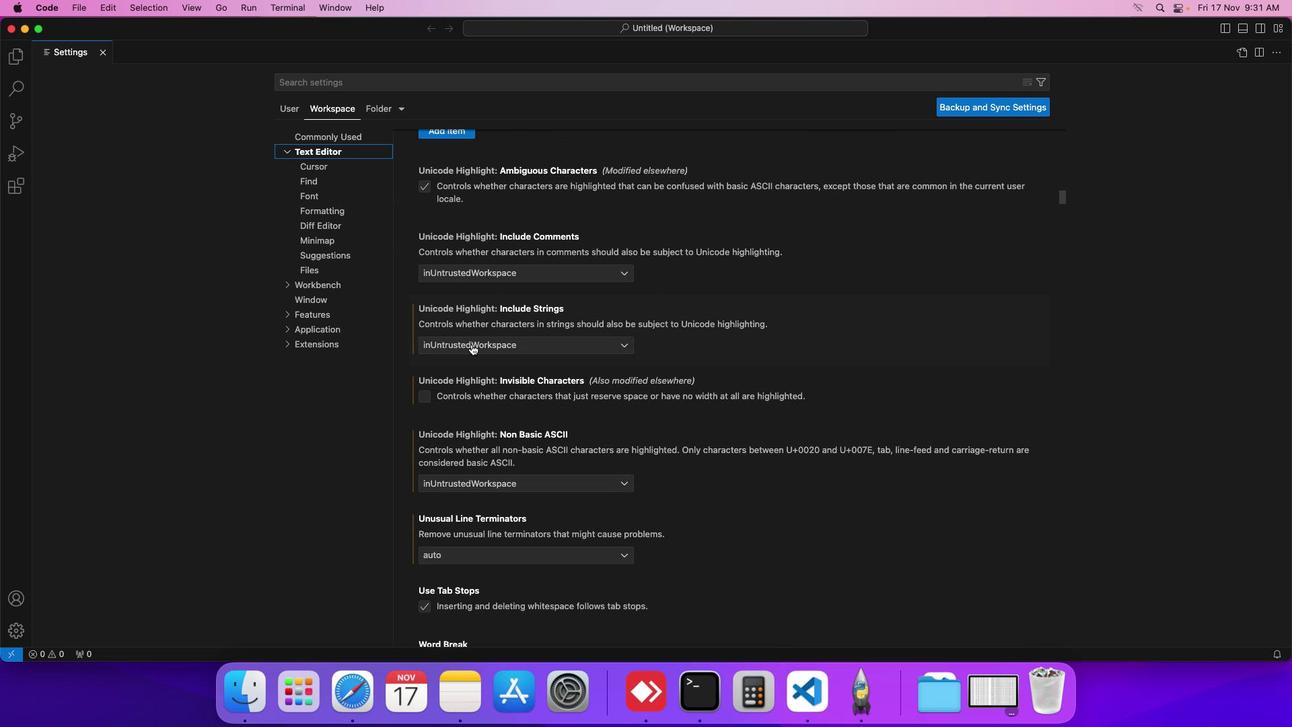 
Action: Mouse scrolled (470, 343) with delta (0, 0)
Screenshot: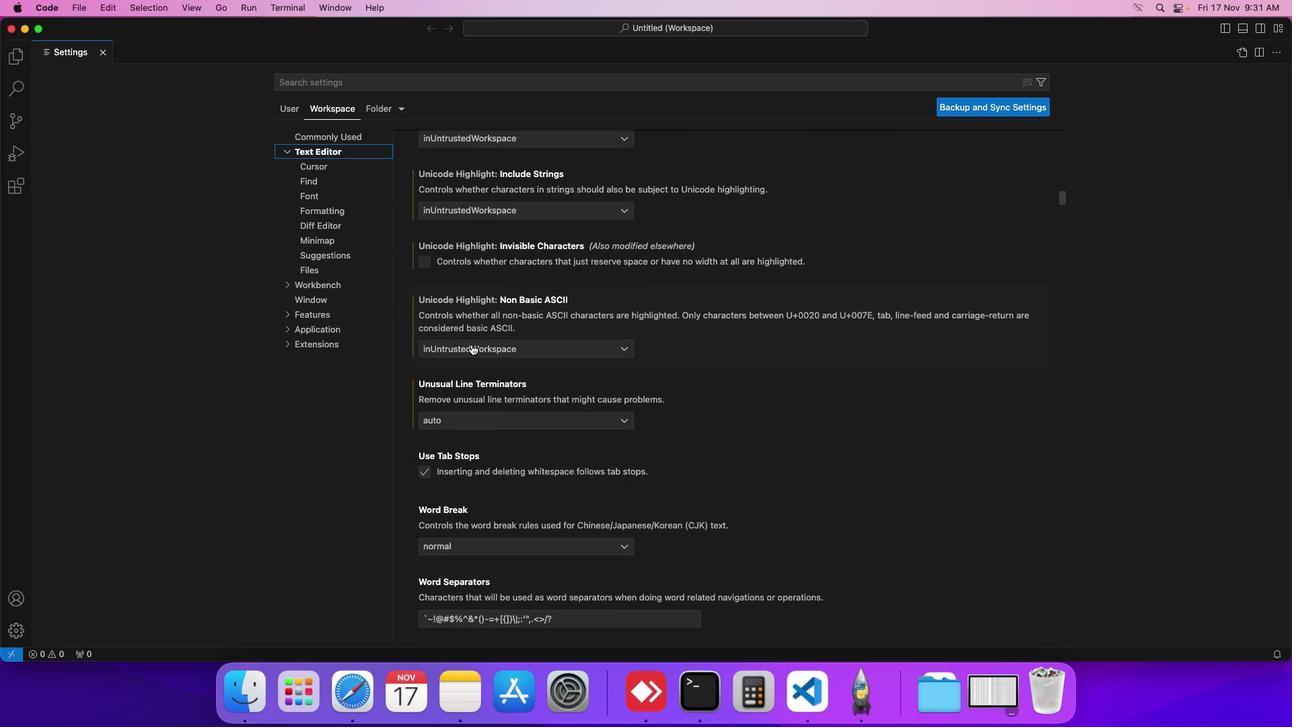 
Action: Mouse scrolled (470, 343) with delta (0, 0)
Screenshot: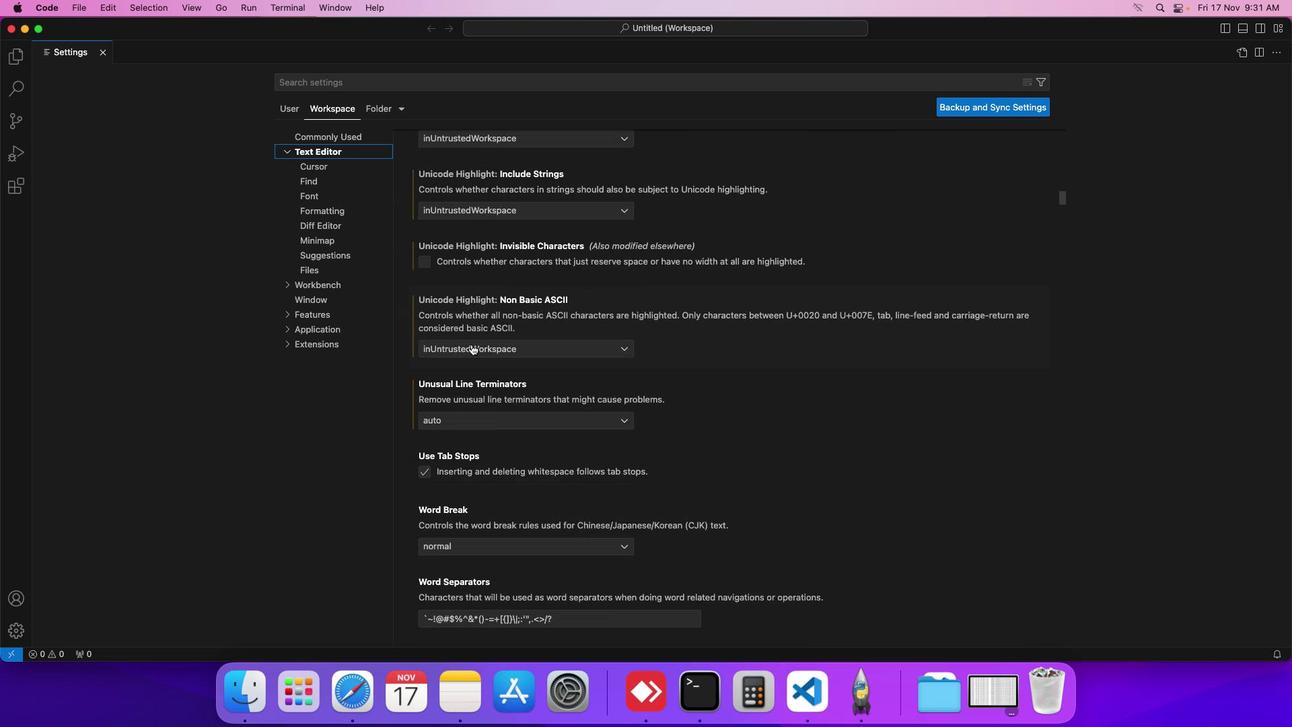 
Action: Mouse scrolled (470, 343) with delta (0, -1)
Screenshot: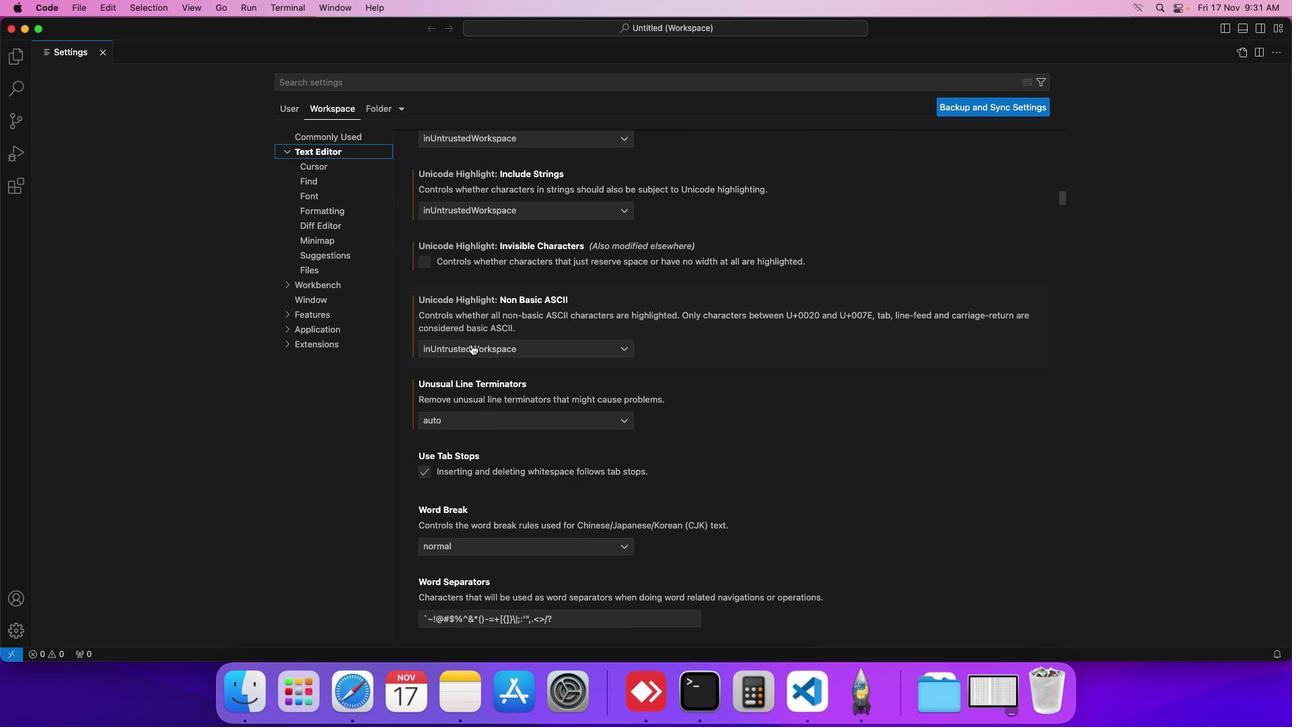 
Action: Mouse scrolled (470, 343) with delta (0, 0)
Screenshot: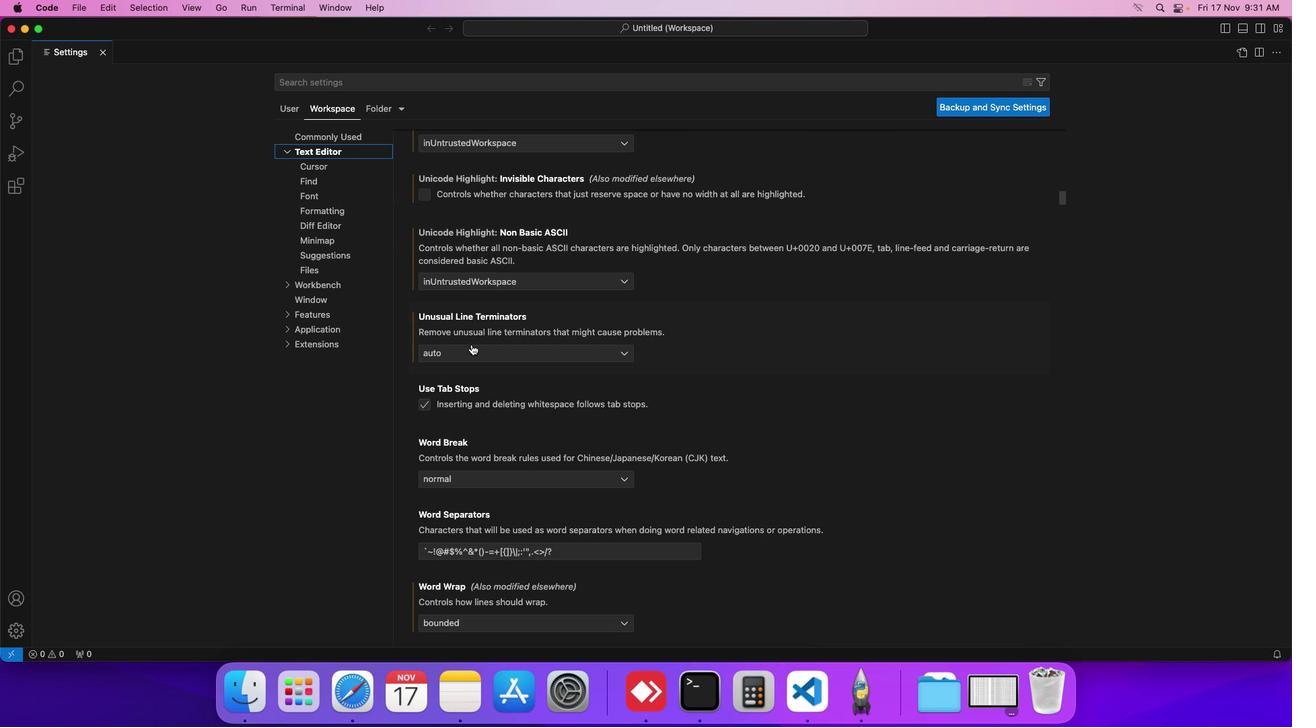 
Action: Mouse scrolled (470, 343) with delta (0, 0)
Screenshot: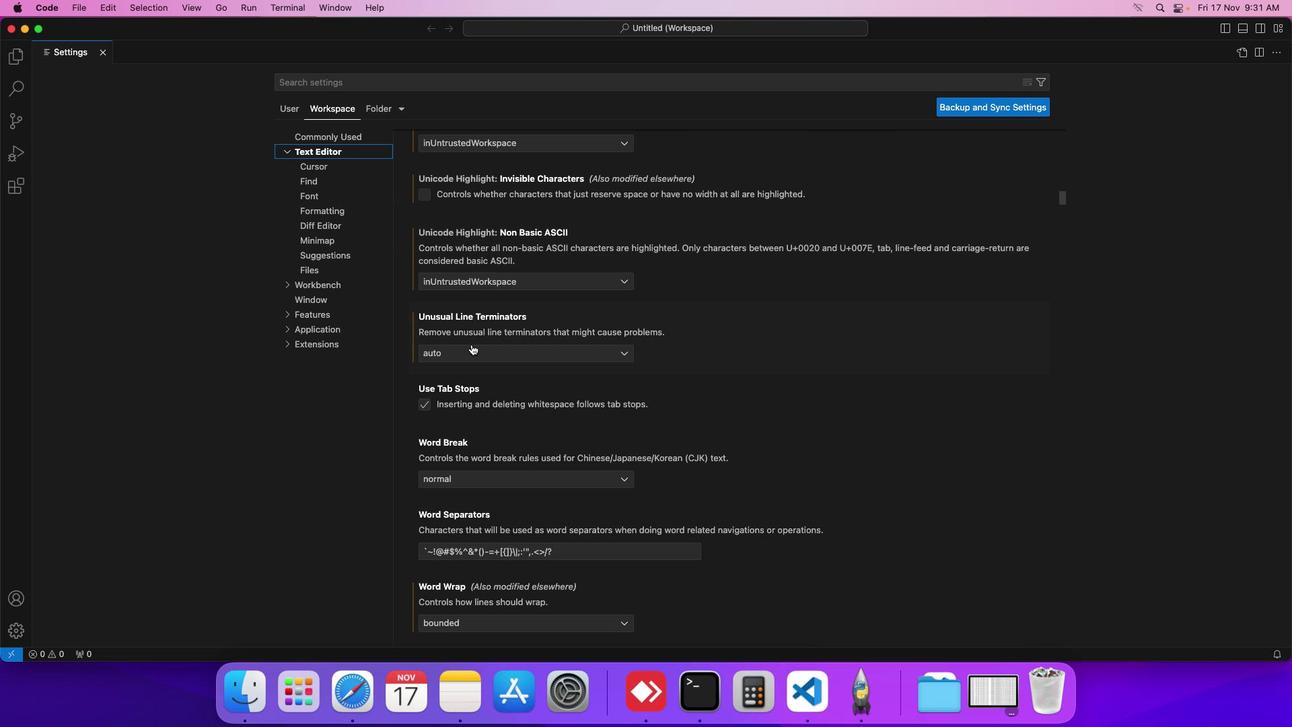 
Action: Mouse moved to (471, 350)
Screenshot: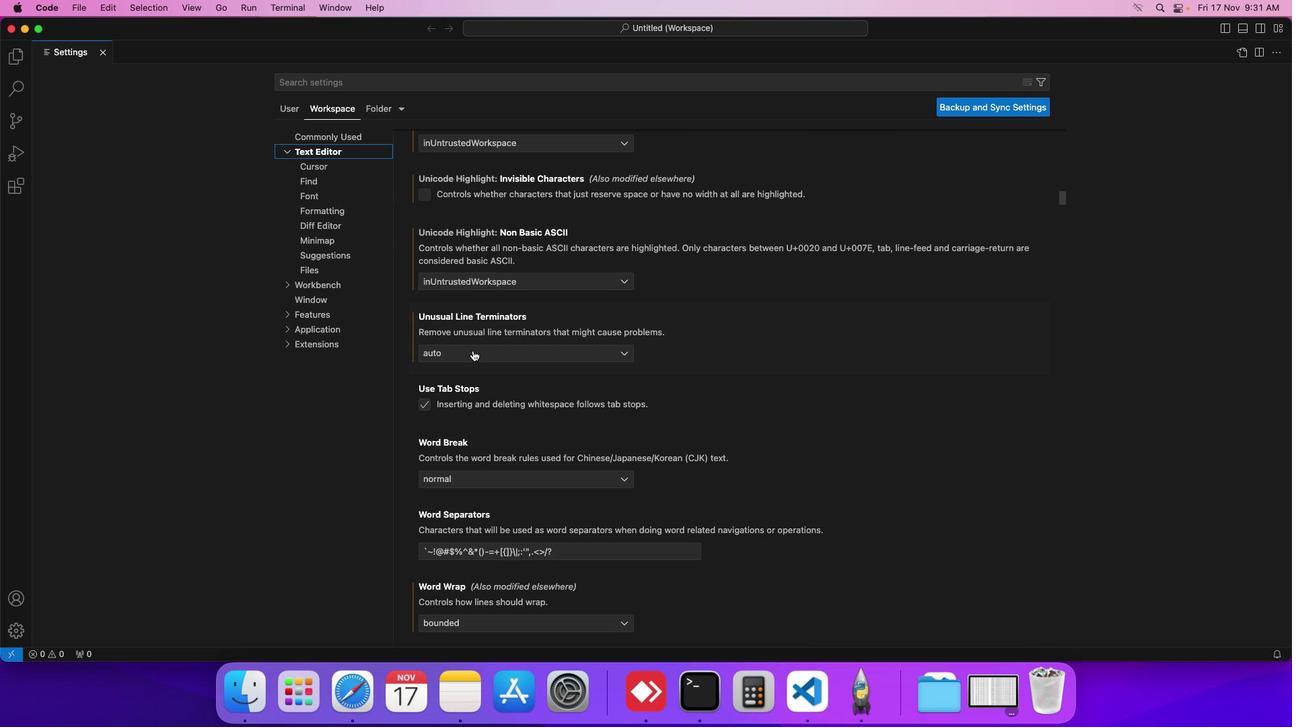 
Action: Mouse pressed left at (471, 350)
Screenshot: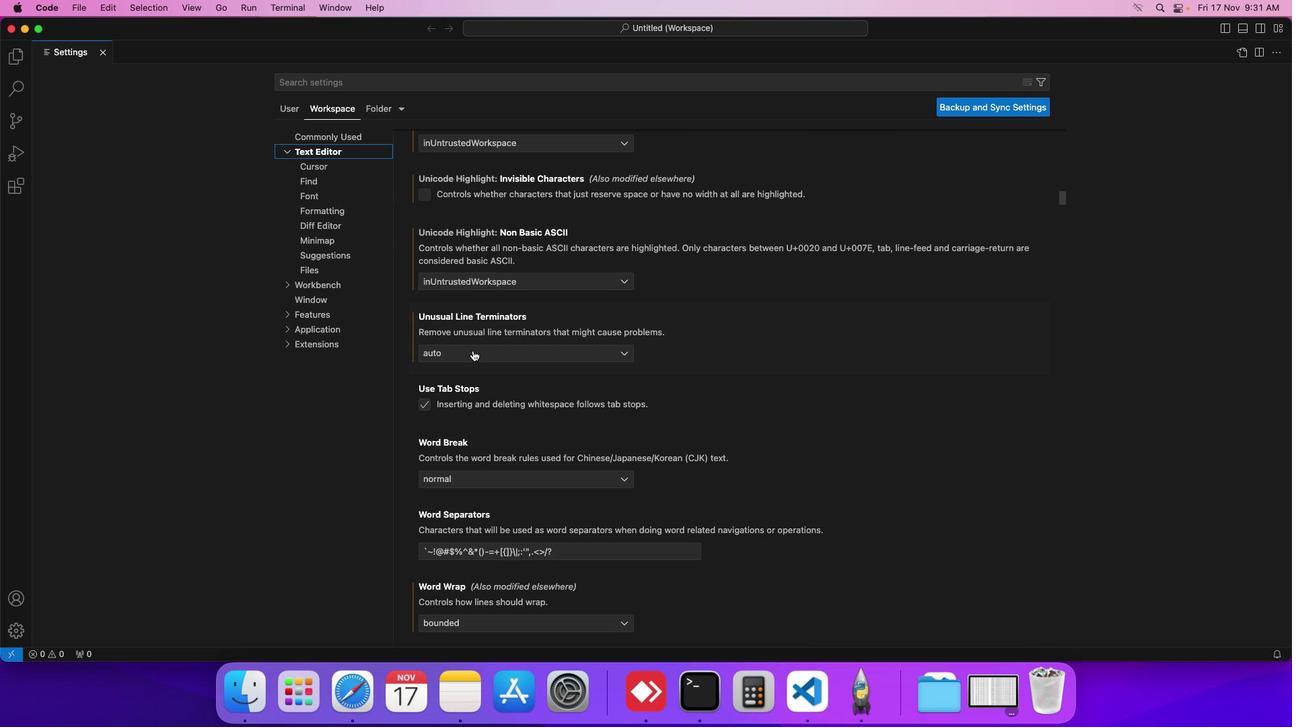 
Action: Mouse moved to (456, 380)
Screenshot: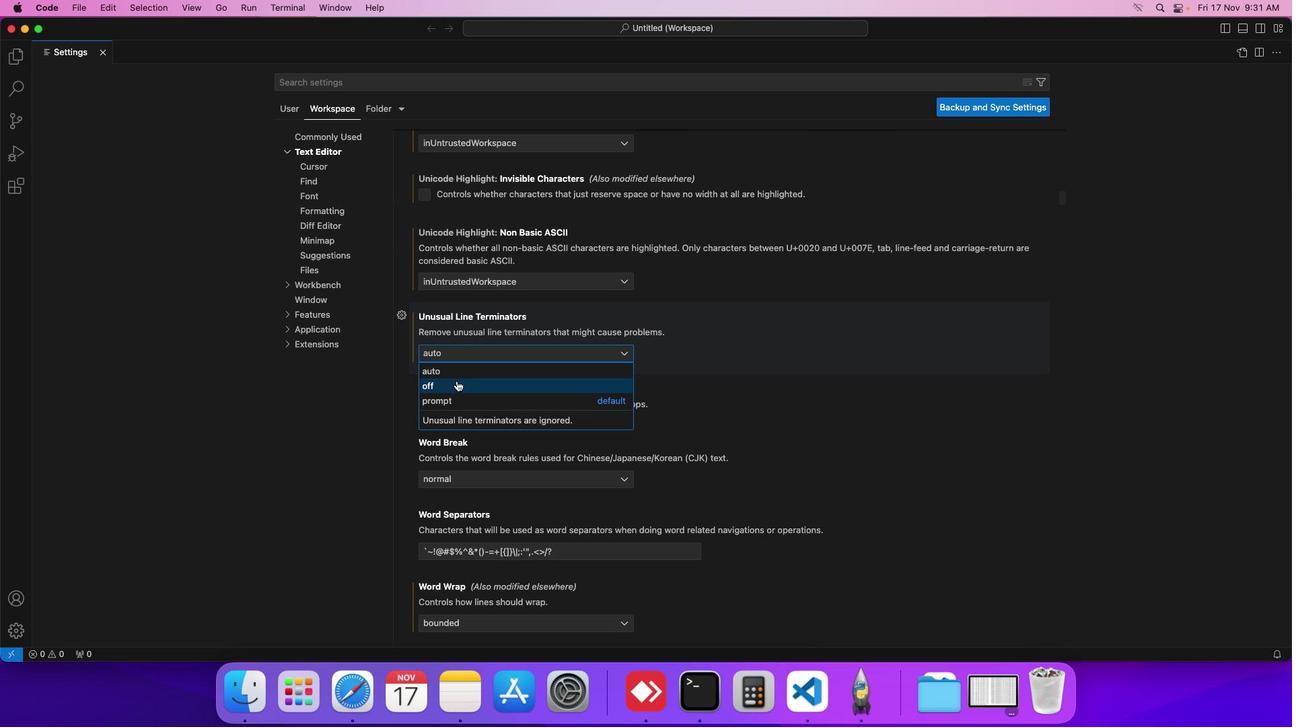 
Action: Mouse pressed left at (456, 380)
Screenshot: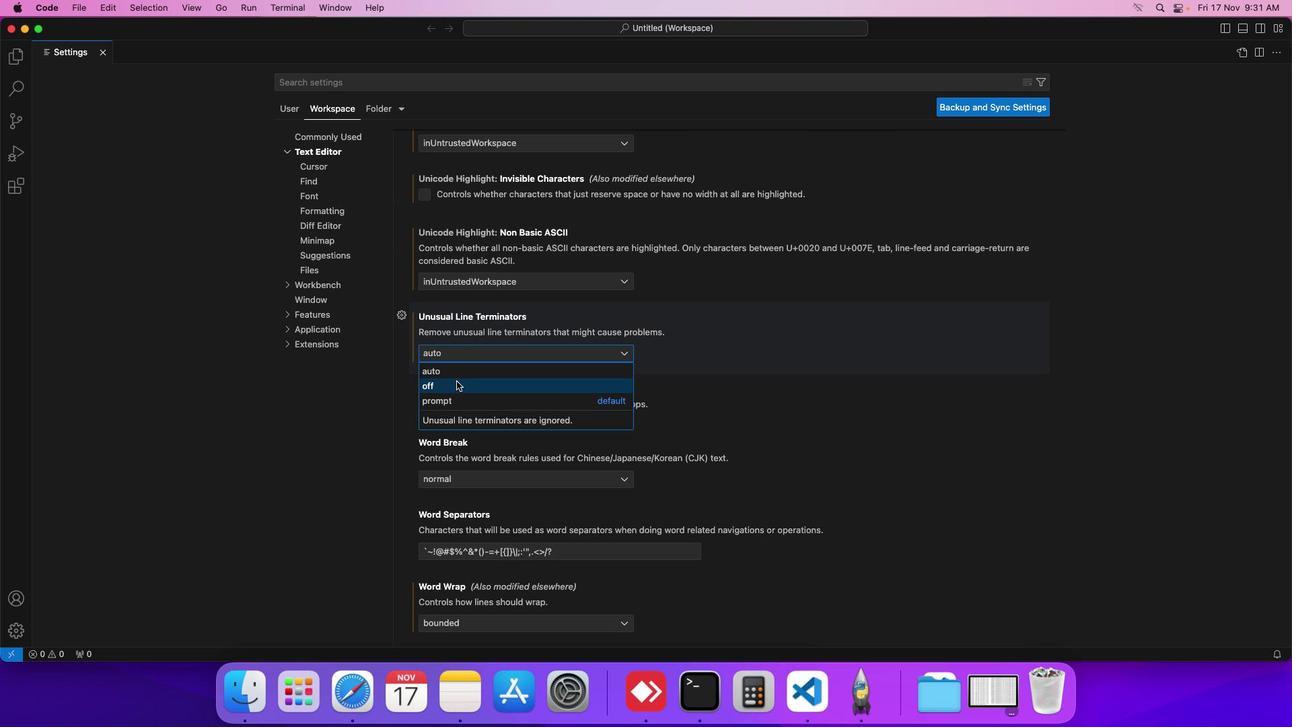 
Action: Mouse moved to (467, 360)
Screenshot: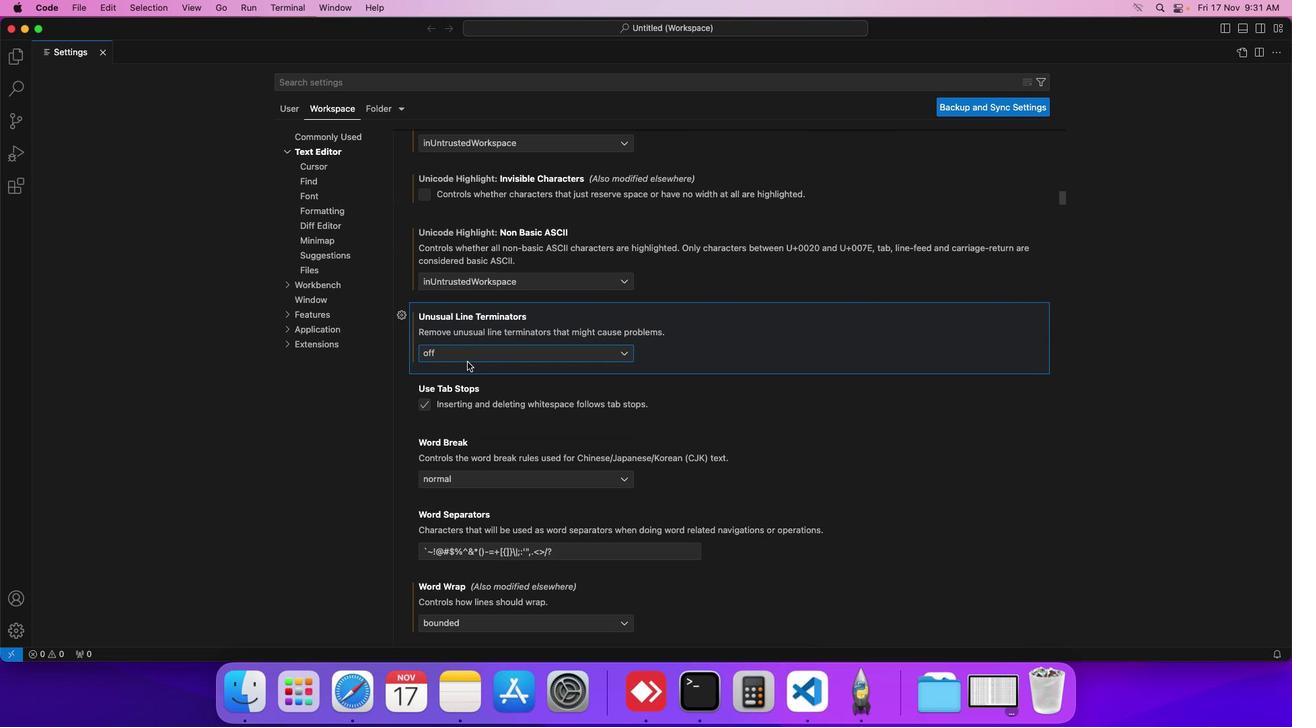 
